 Task: Grant Budget Template.
Action: Mouse moved to (136, 193)
Screenshot: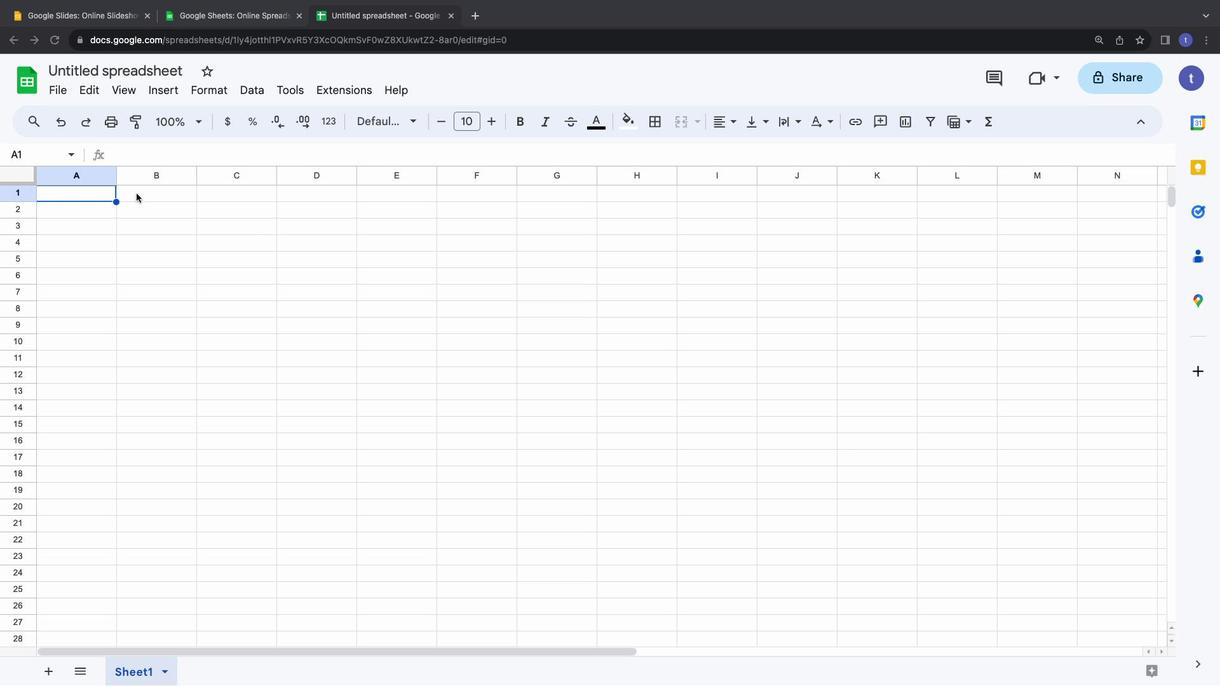 
Action: Mouse pressed left at (136, 193)
Screenshot: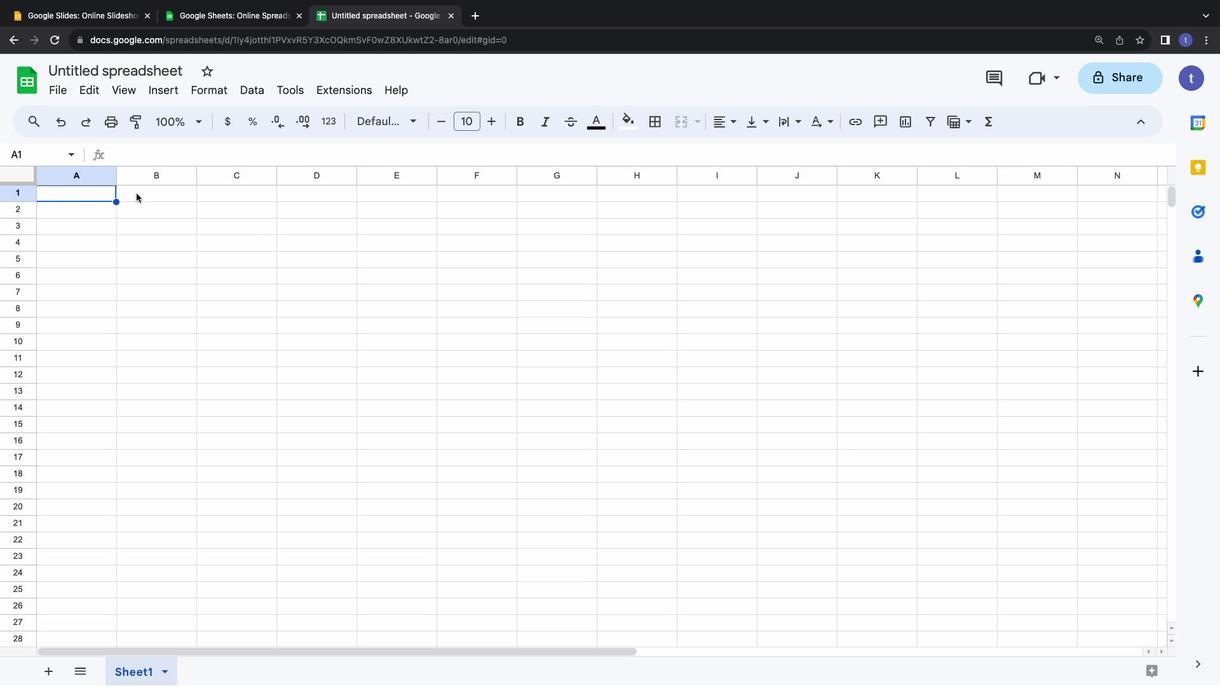 
Action: Mouse pressed left at (136, 193)
Screenshot: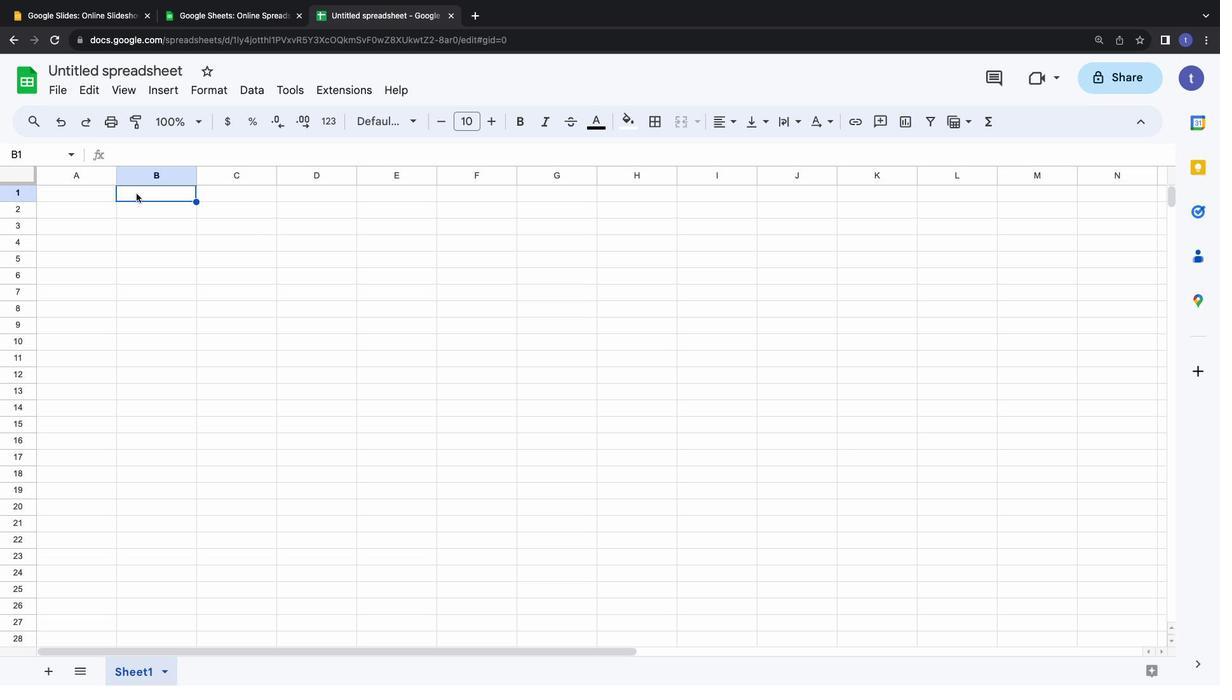 
Action: Mouse moved to (735, 398)
Screenshot: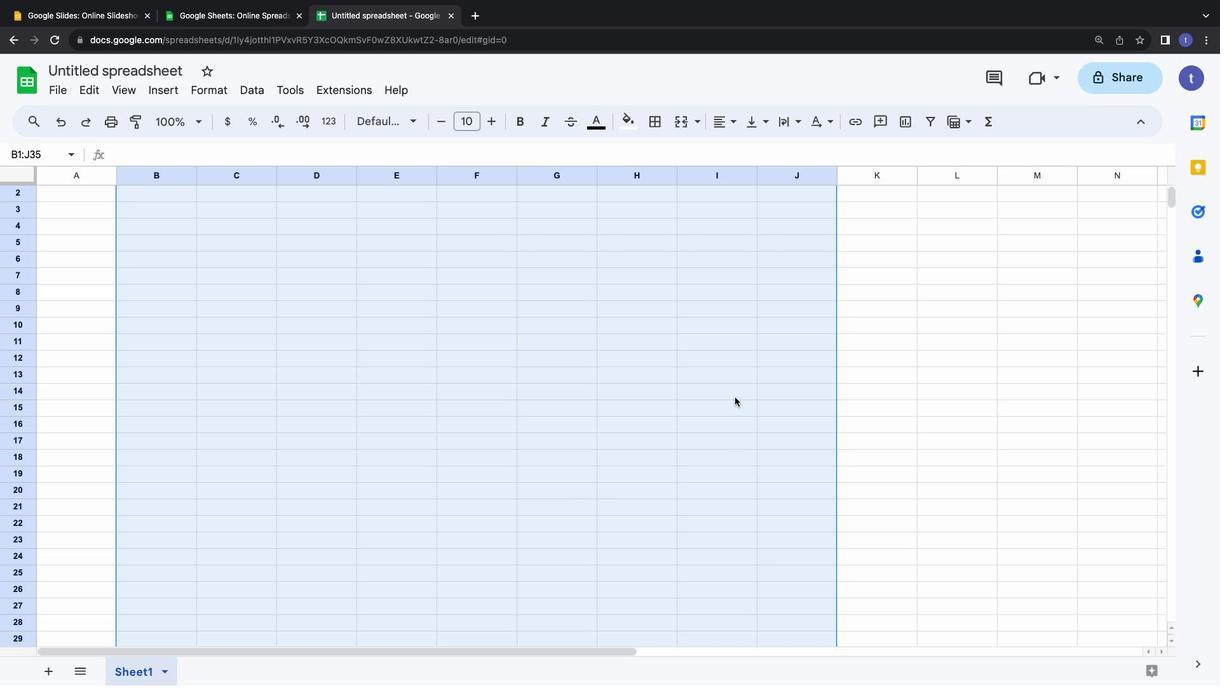 
Action: Mouse scrolled (735, 398) with delta (0, 0)
Screenshot: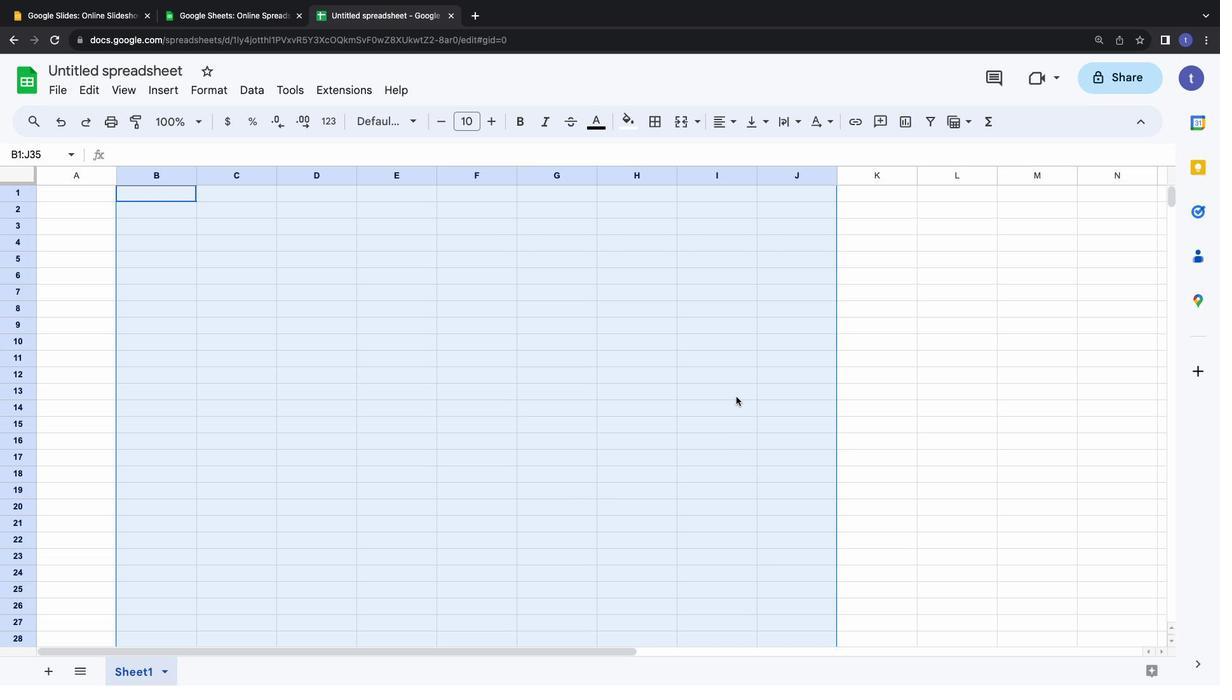 
Action: Mouse scrolled (735, 398) with delta (0, 0)
Screenshot: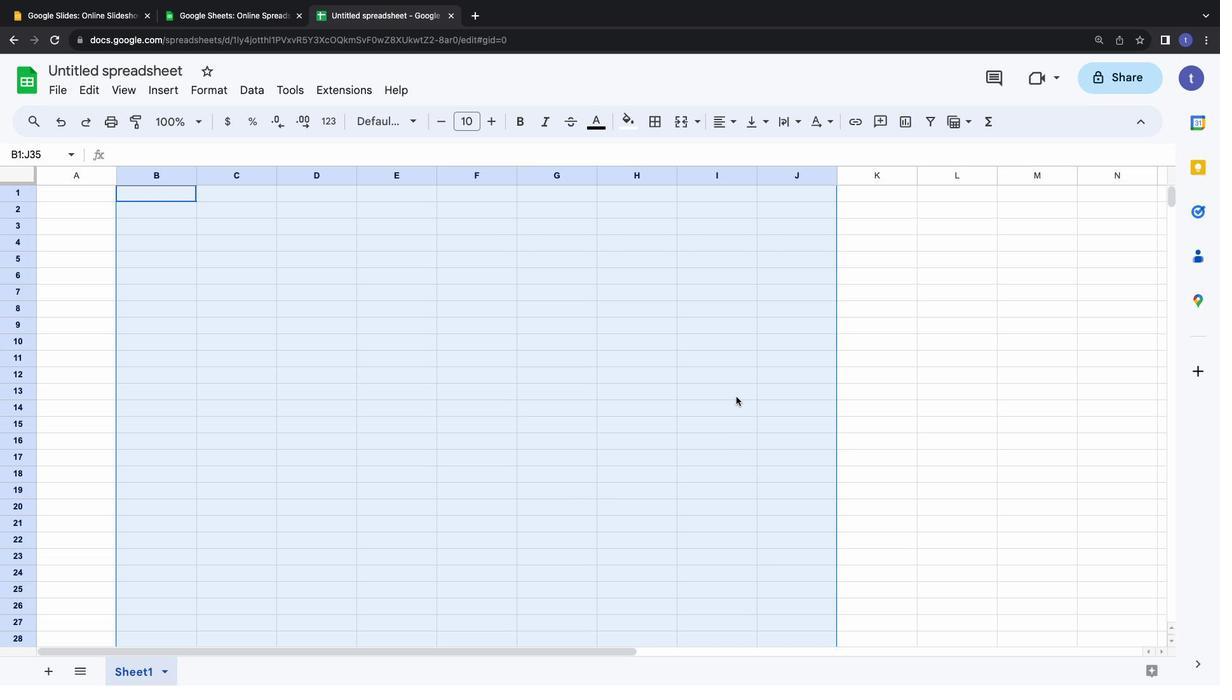 
Action: Mouse scrolled (735, 398) with delta (0, 2)
Screenshot: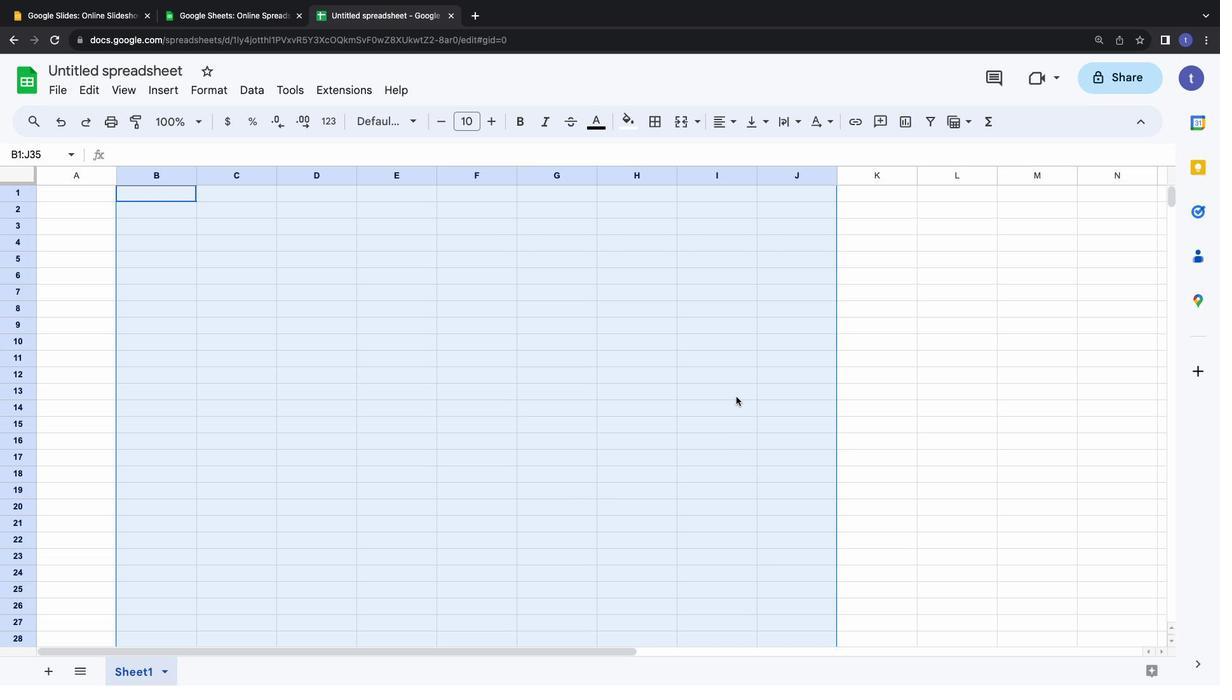 
Action: Mouse scrolled (735, 398) with delta (0, 3)
Screenshot: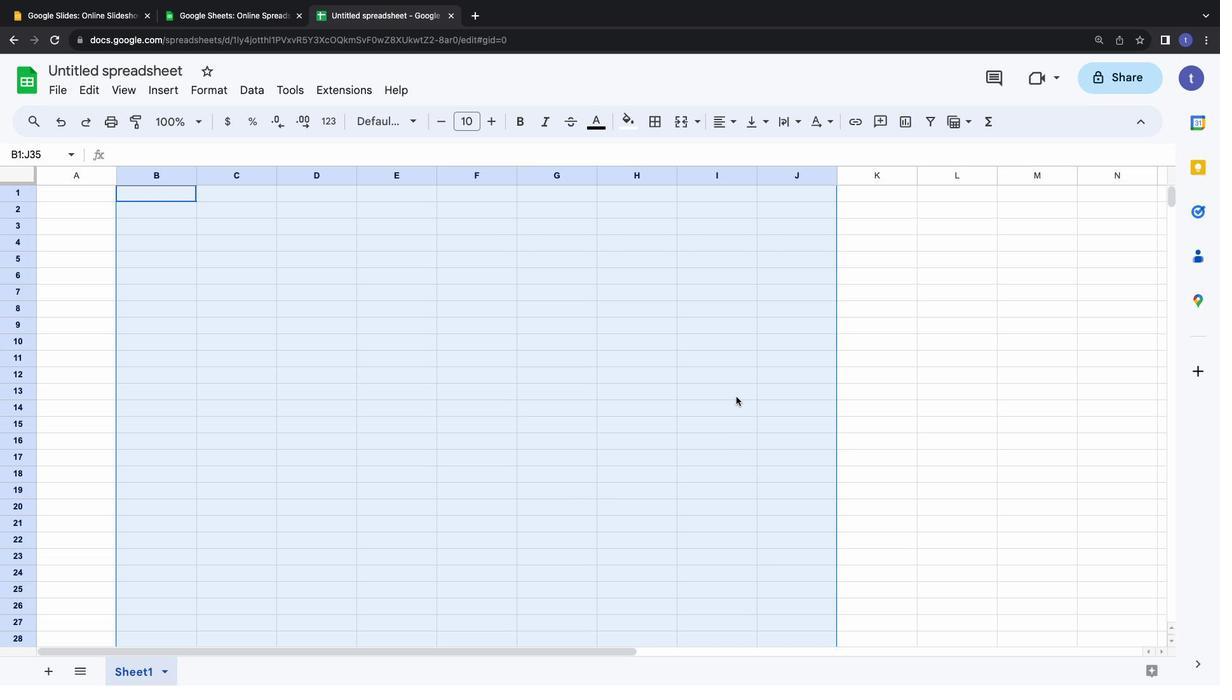 
Action: Mouse scrolled (735, 398) with delta (0, 3)
Screenshot: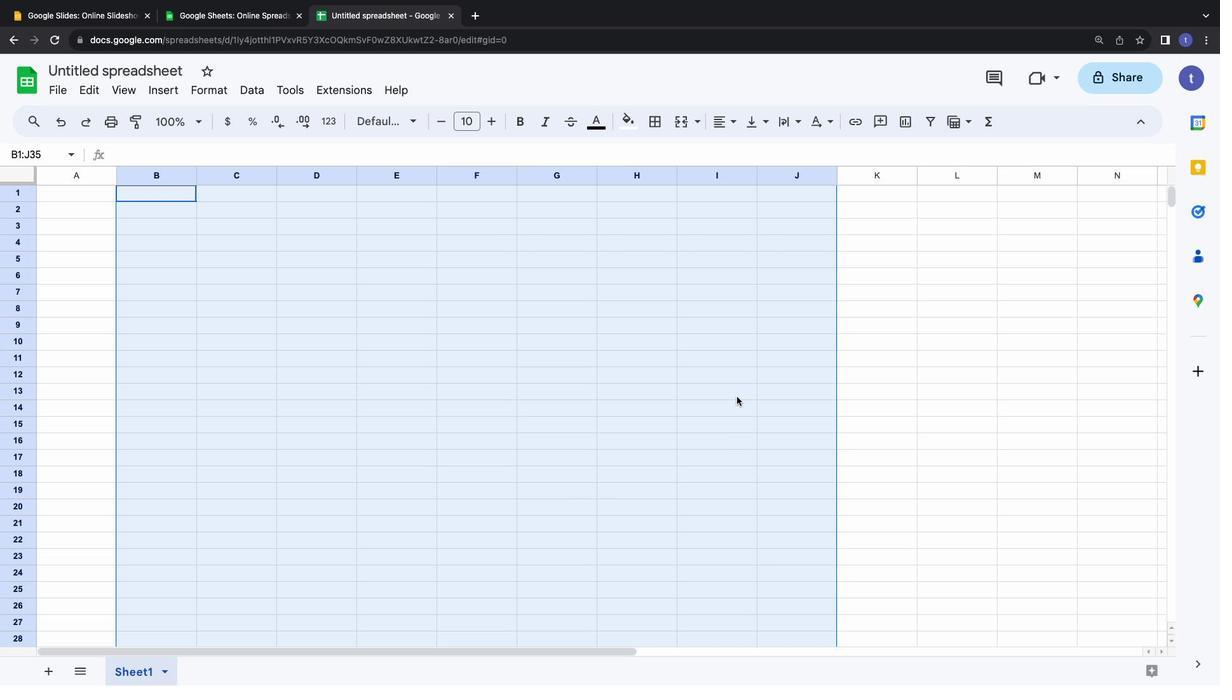 
Action: Mouse scrolled (735, 398) with delta (0, 4)
Screenshot: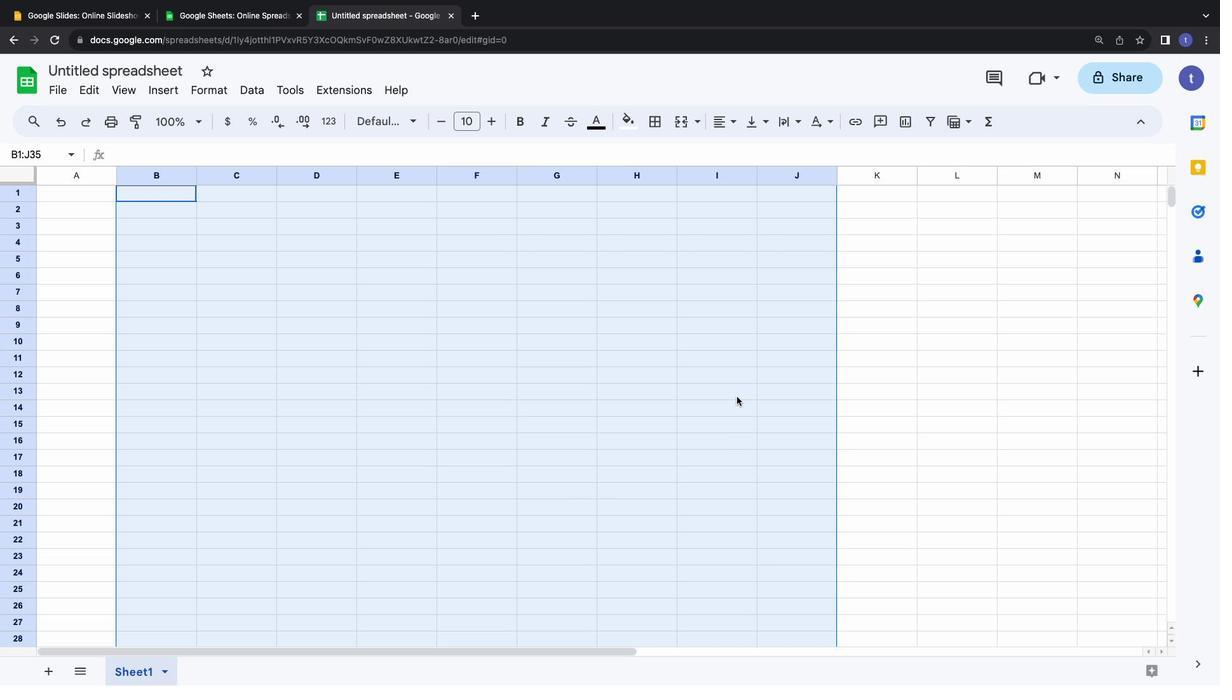 
Action: Mouse moved to (737, 396)
Screenshot: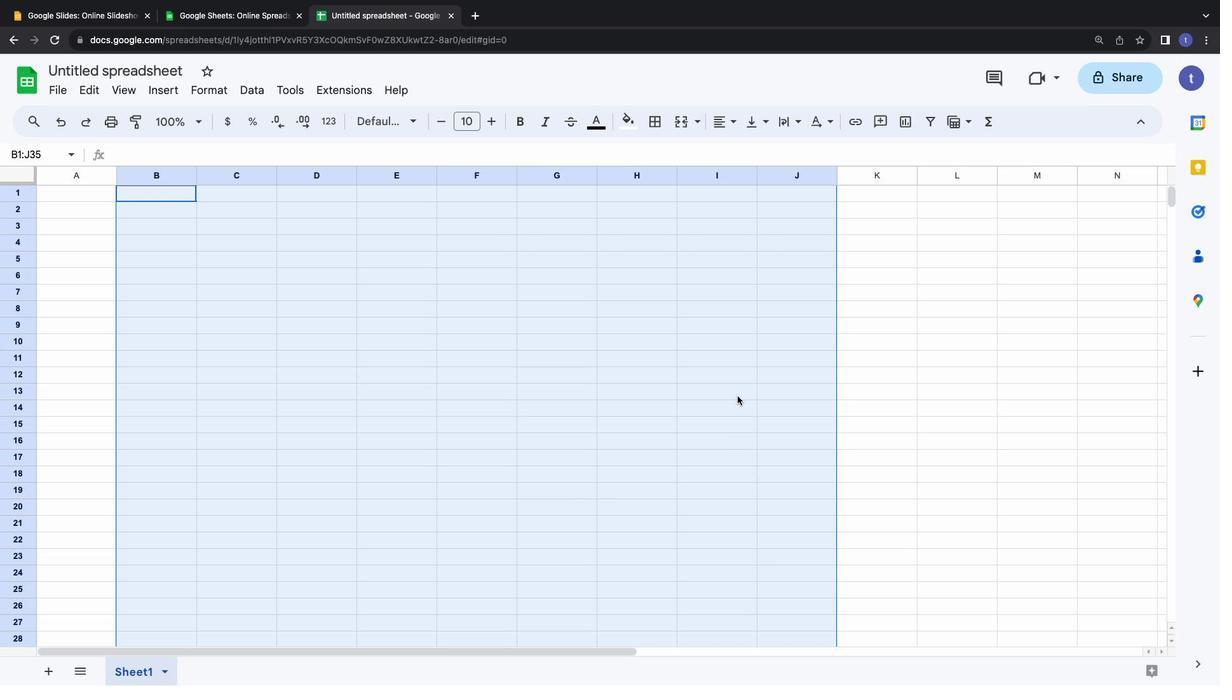 
Action: Mouse scrolled (737, 396) with delta (0, 0)
Screenshot: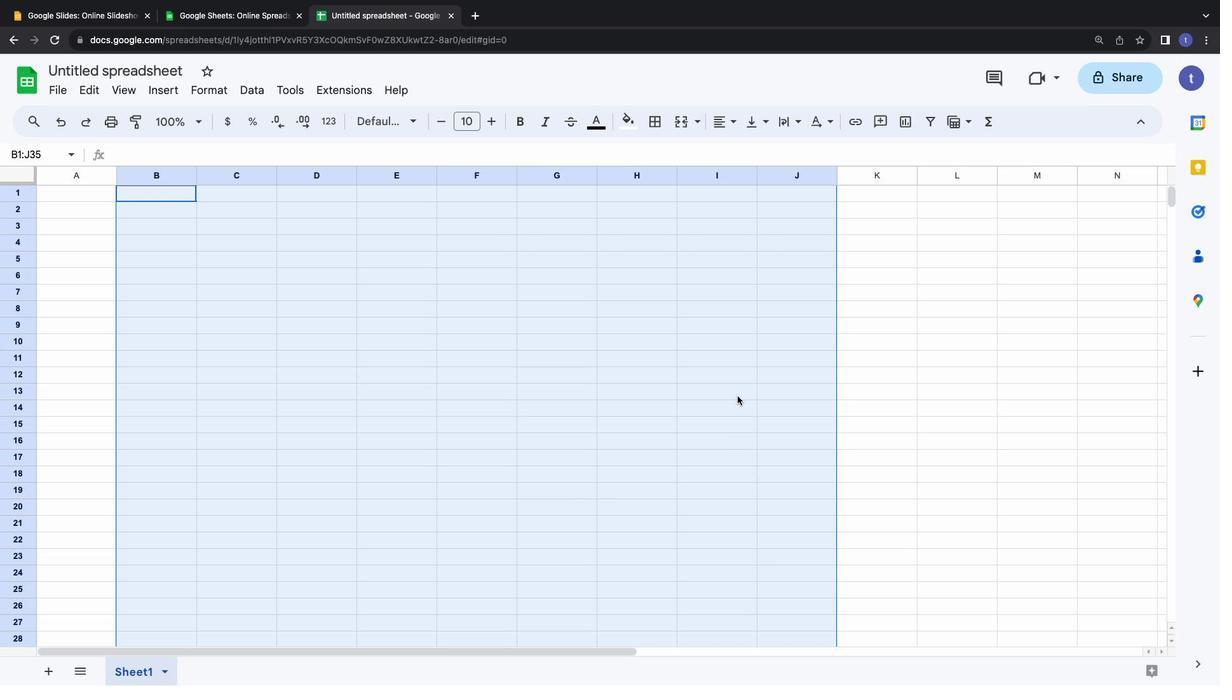 
Action: Mouse scrolled (737, 396) with delta (0, 0)
Screenshot: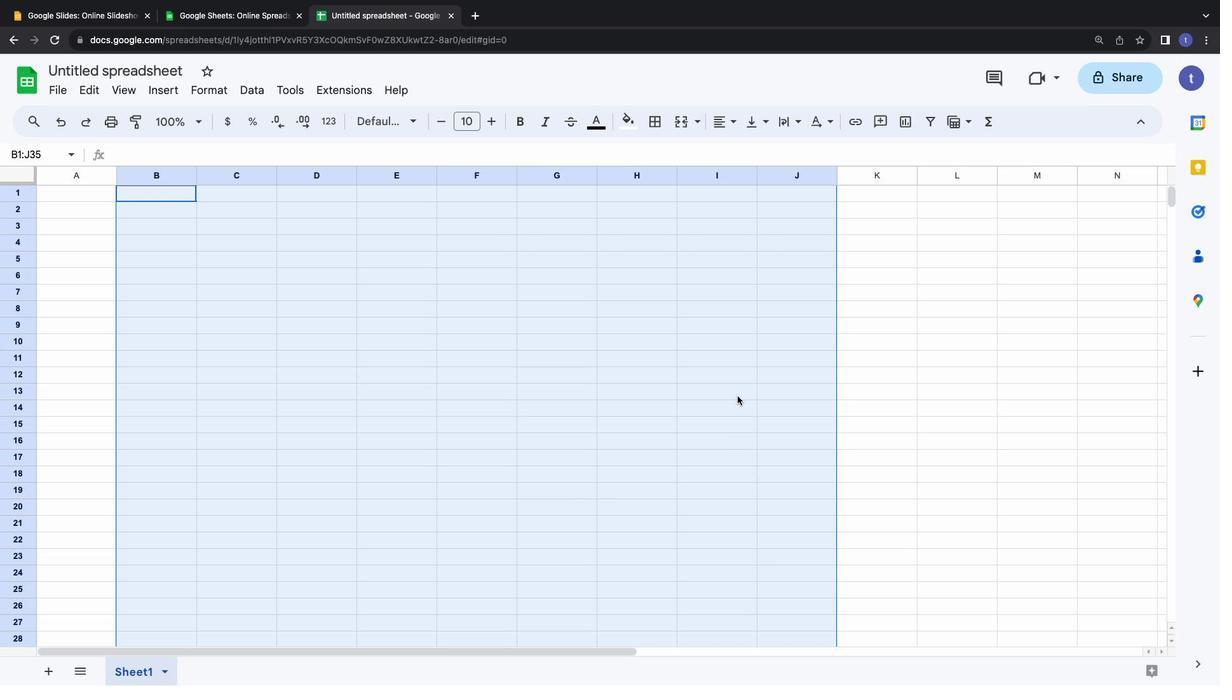 
Action: Mouse scrolled (737, 396) with delta (0, 2)
Screenshot: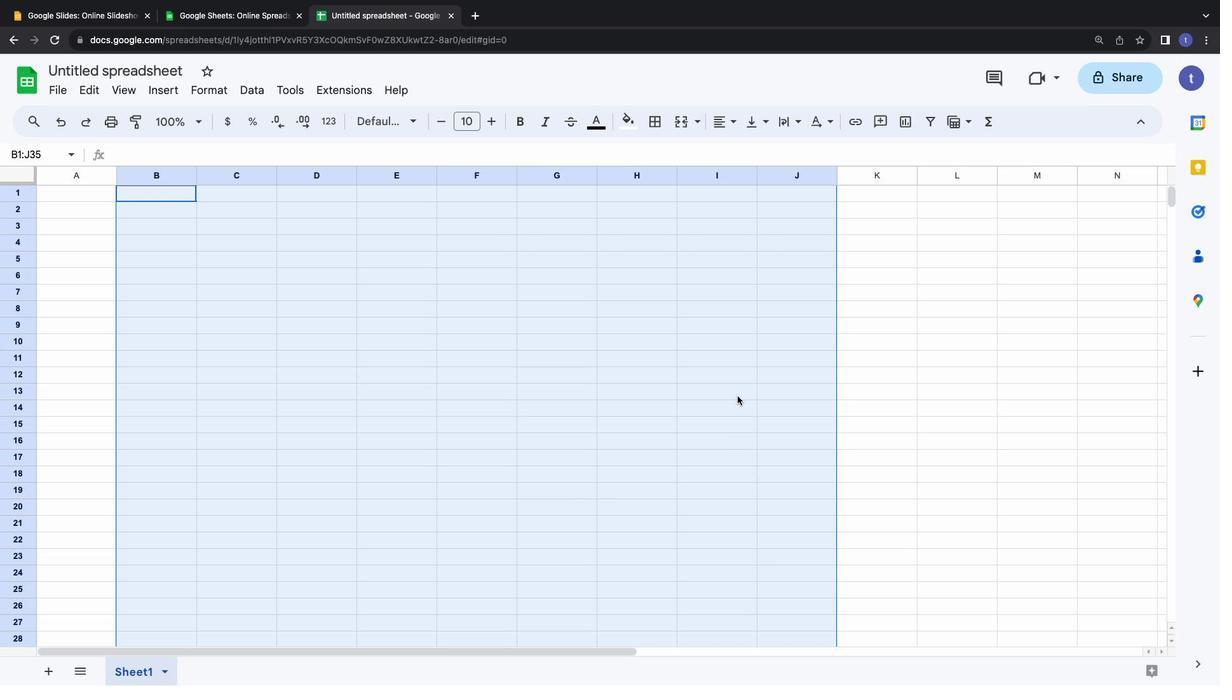 
Action: Mouse scrolled (737, 396) with delta (0, 3)
Screenshot: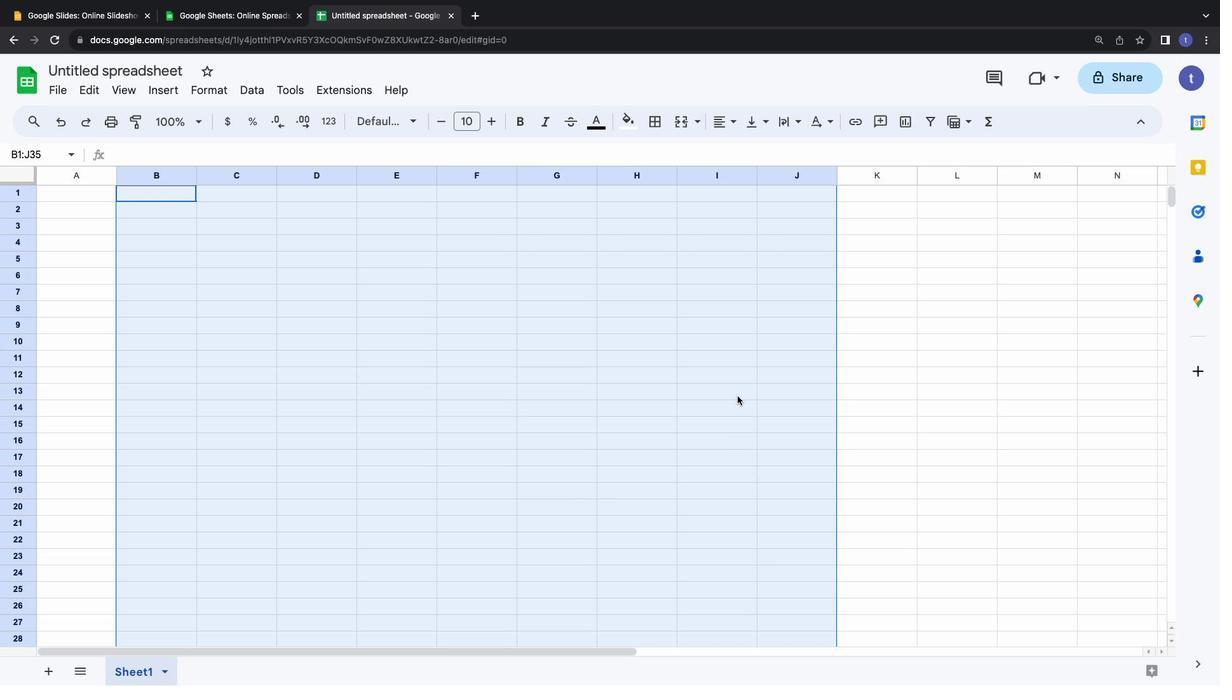 
Action: Mouse scrolled (737, 396) with delta (0, 3)
Screenshot: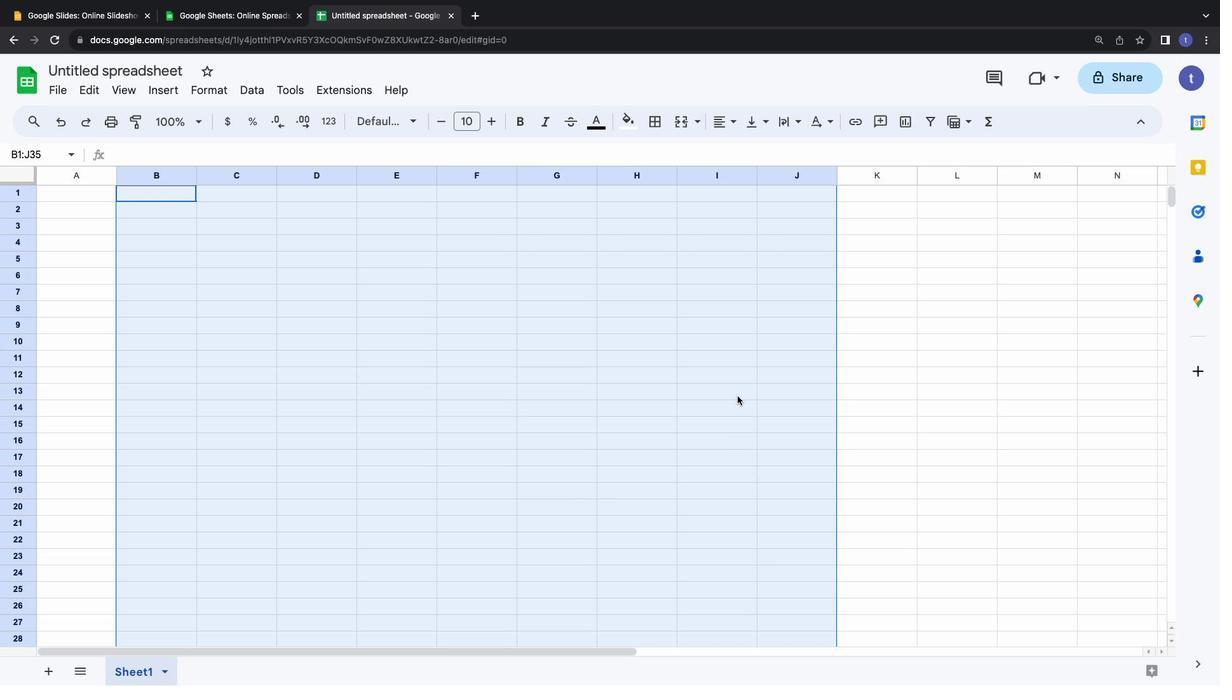
Action: Mouse scrolled (737, 396) with delta (0, 4)
Screenshot: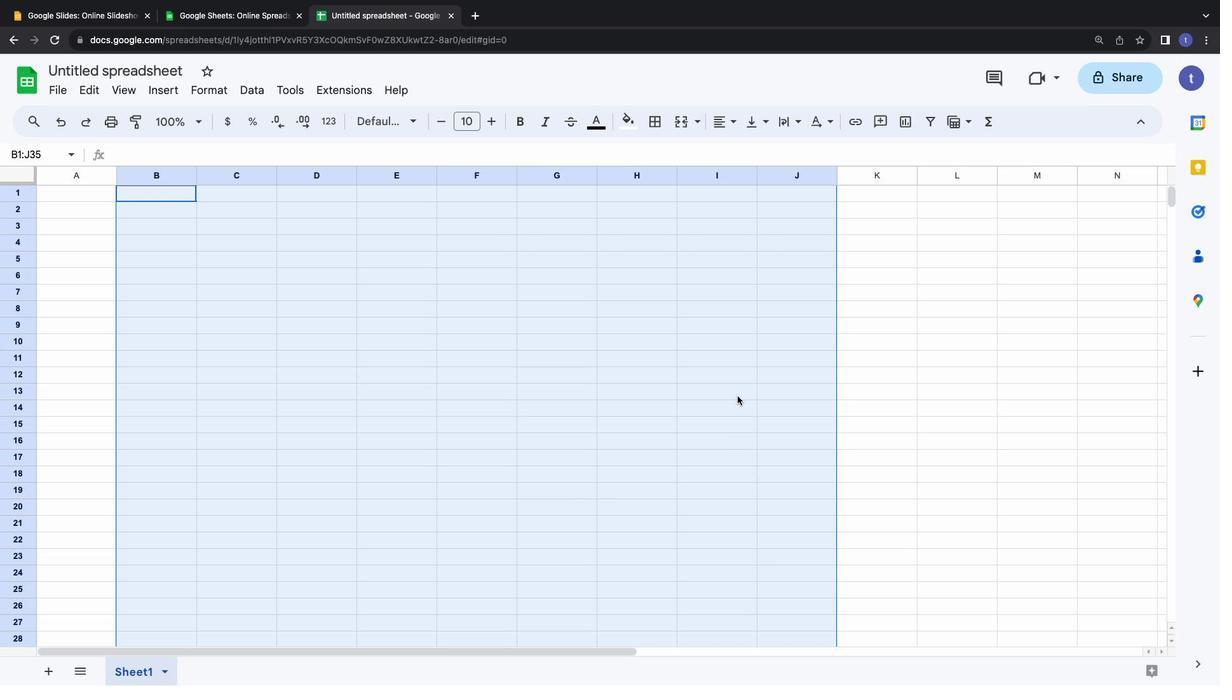 
Action: Mouse scrolled (737, 396) with delta (0, 0)
Screenshot: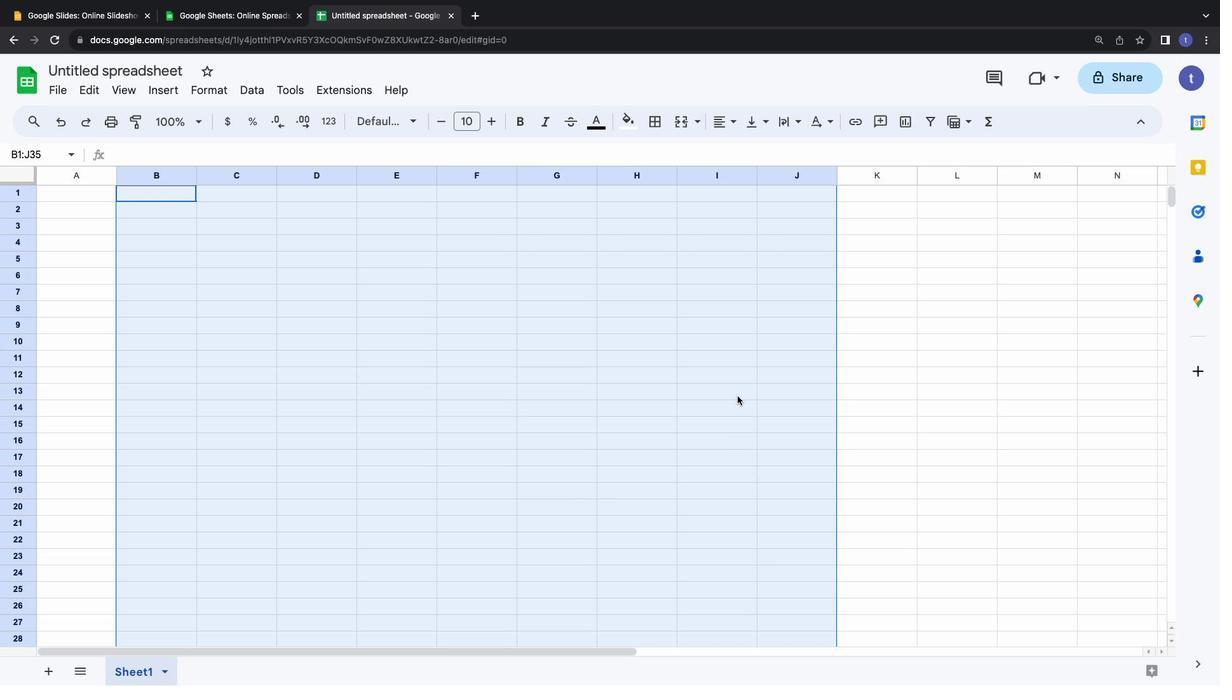 
Action: Mouse scrolled (737, 396) with delta (0, 0)
Screenshot: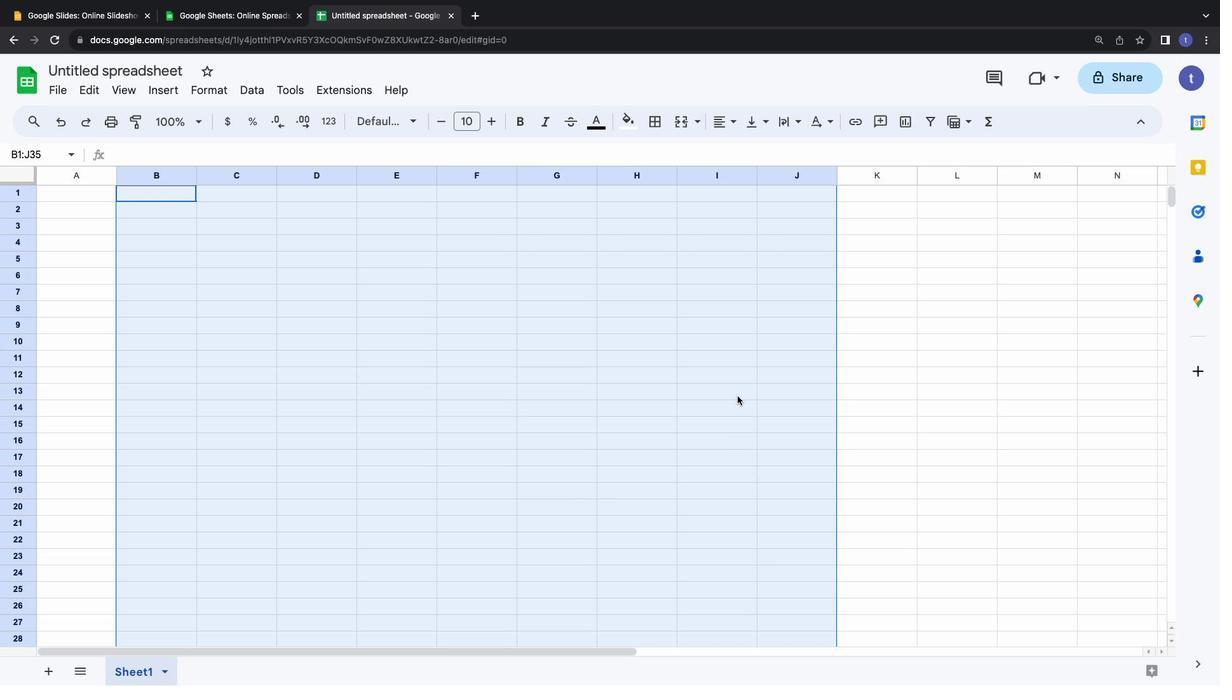 
Action: Mouse moved to (660, 123)
Screenshot: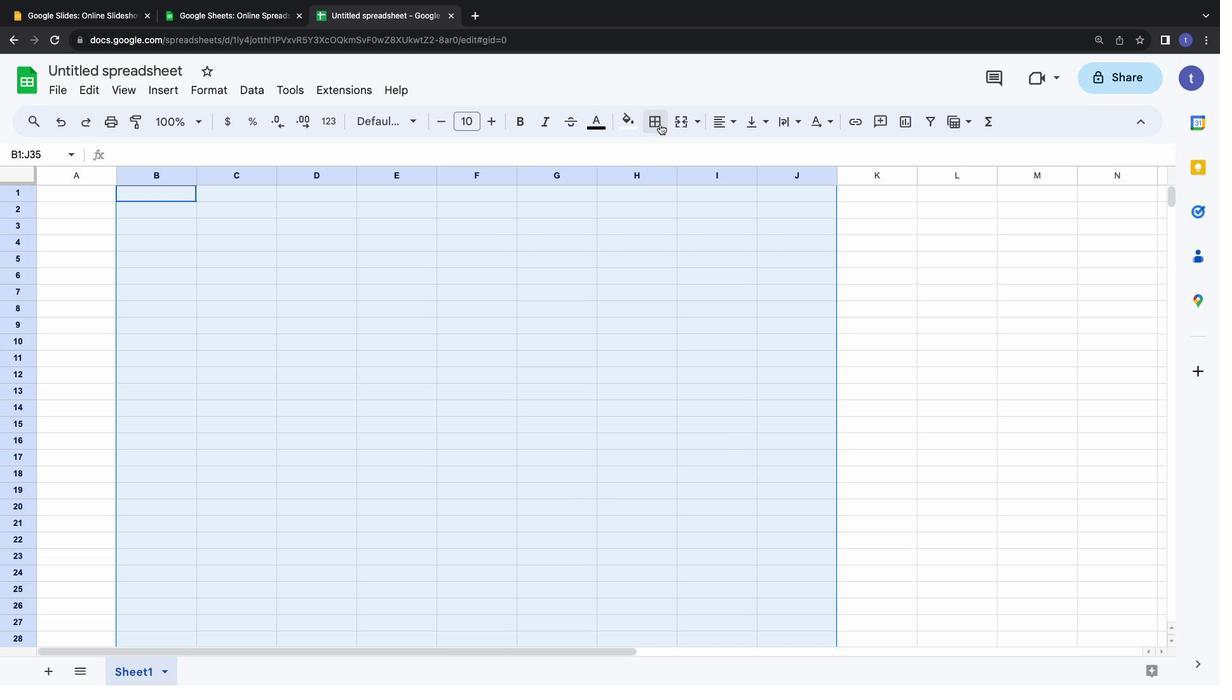 
Action: Mouse pressed left at (660, 123)
Screenshot: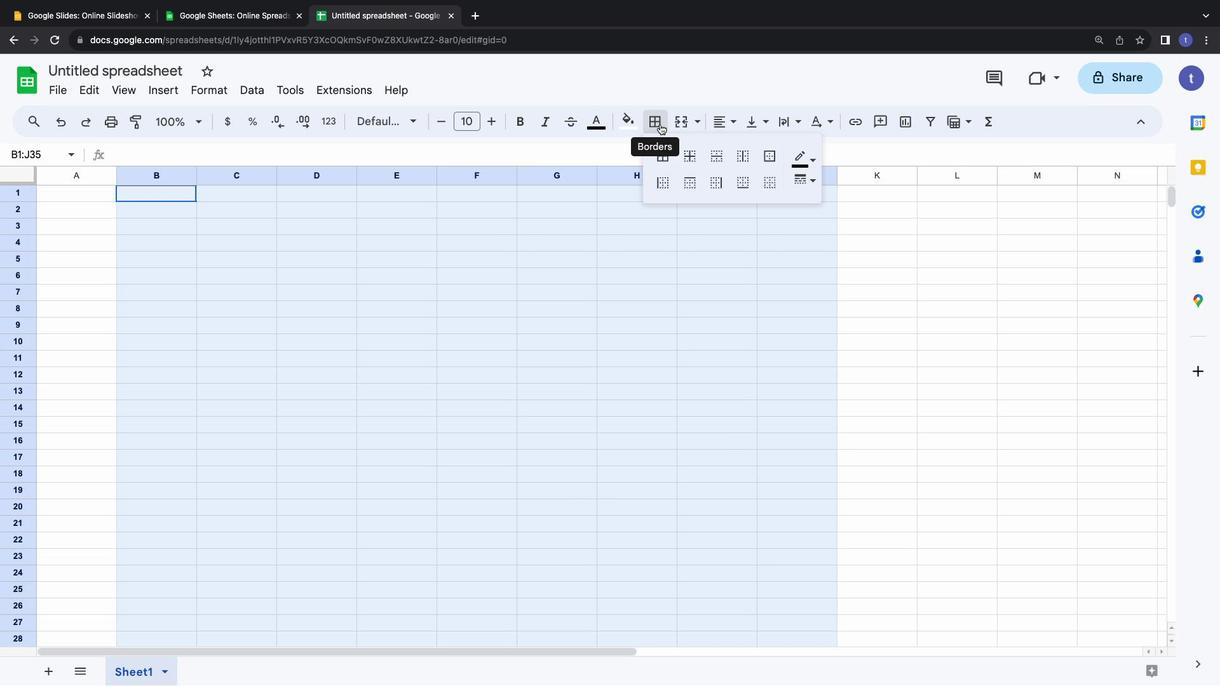 
Action: Mouse moved to (667, 157)
Screenshot: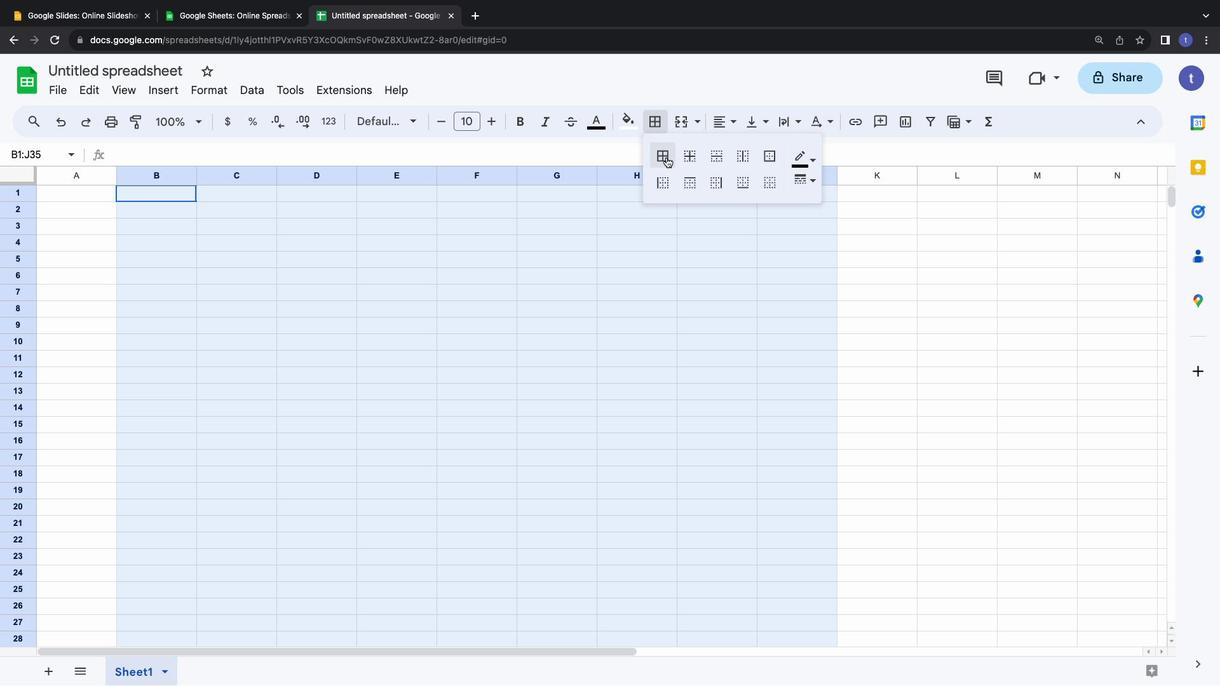 
Action: Mouse pressed left at (667, 157)
Screenshot: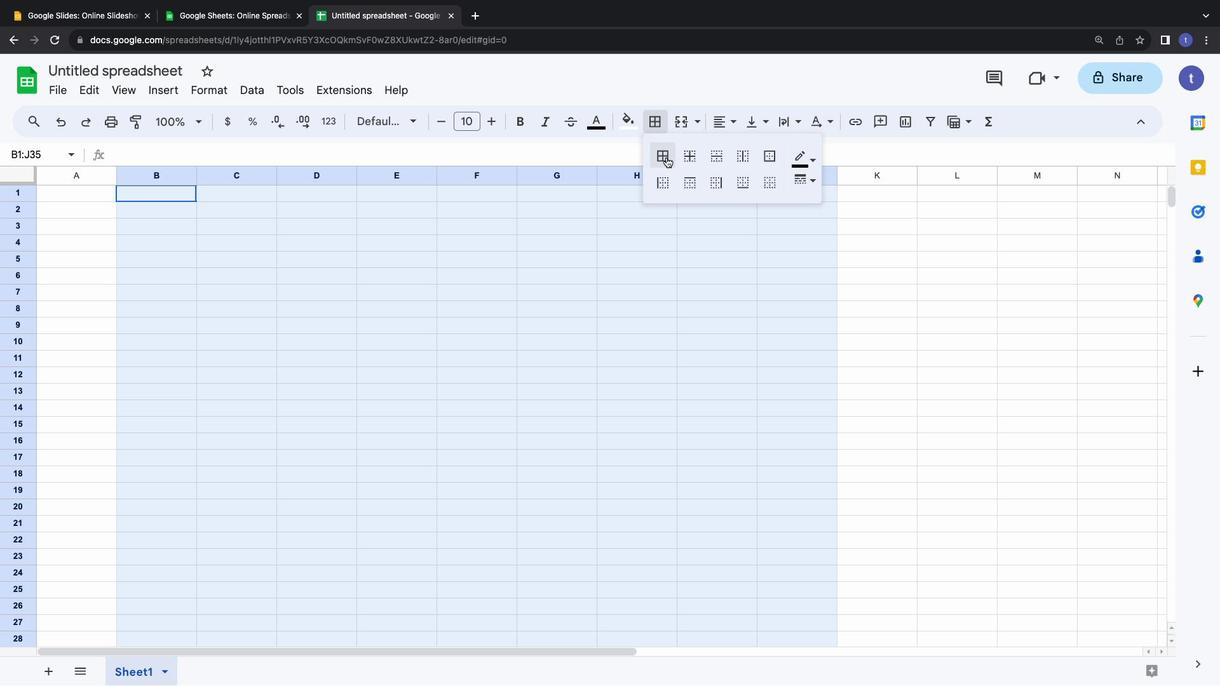 
Action: Mouse moved to (809, 157)
Screenshot: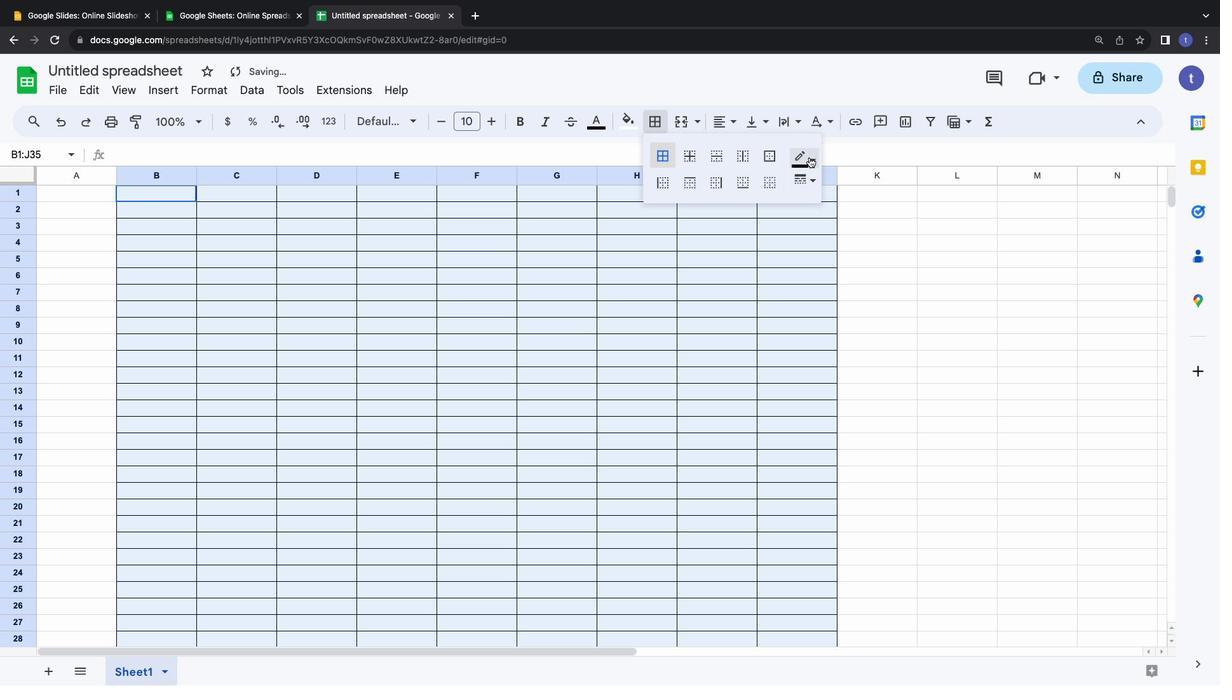 
Action: Mouse pressed left at (809, 157)
Screenshot: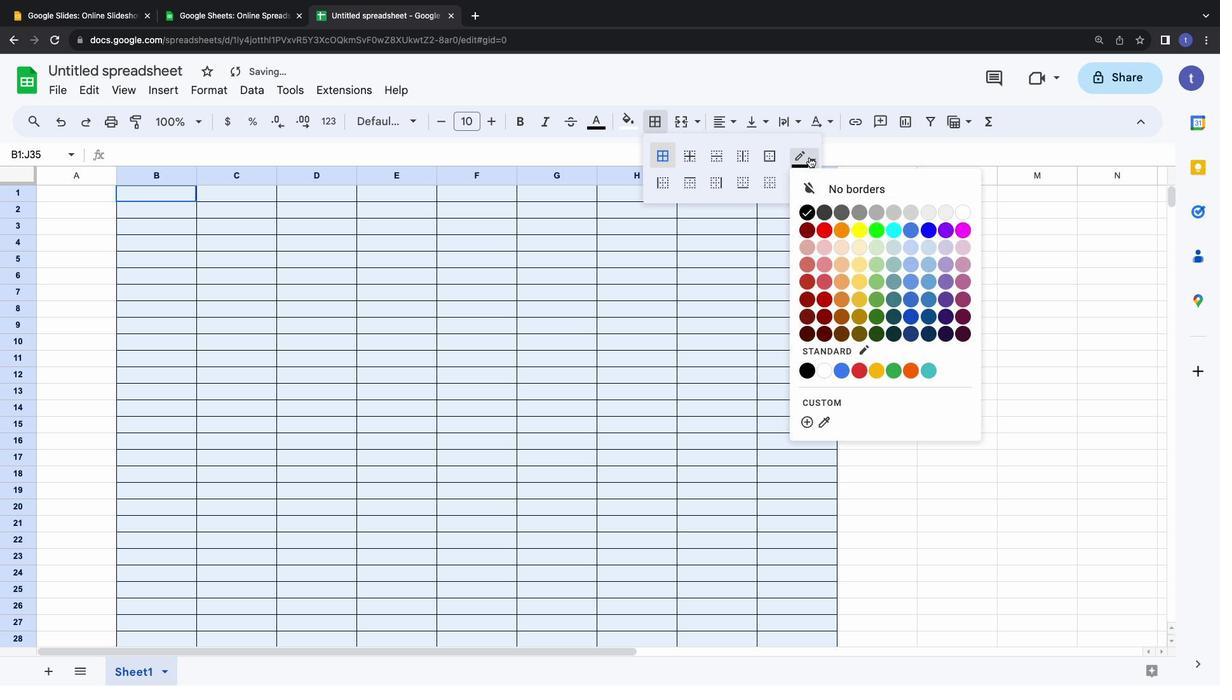 
Action: Mouse moved to (965, 211)
Screenshot: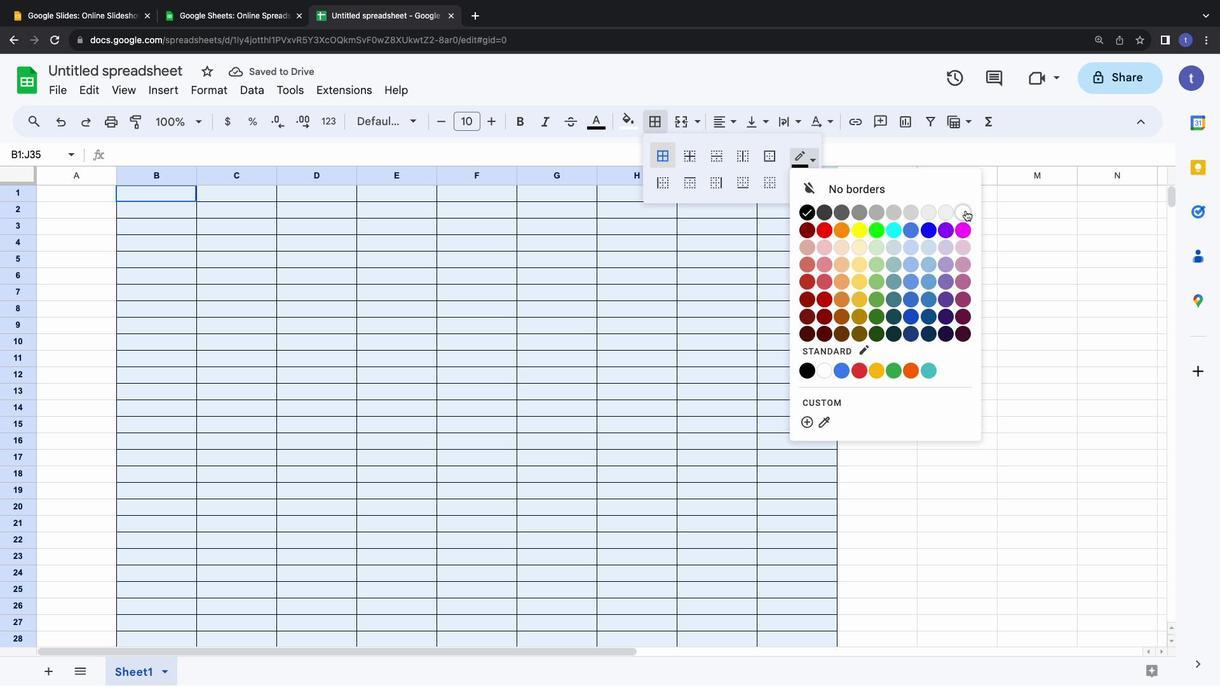 
Action: Mouse pressed left at (965, 211)
Screenshot: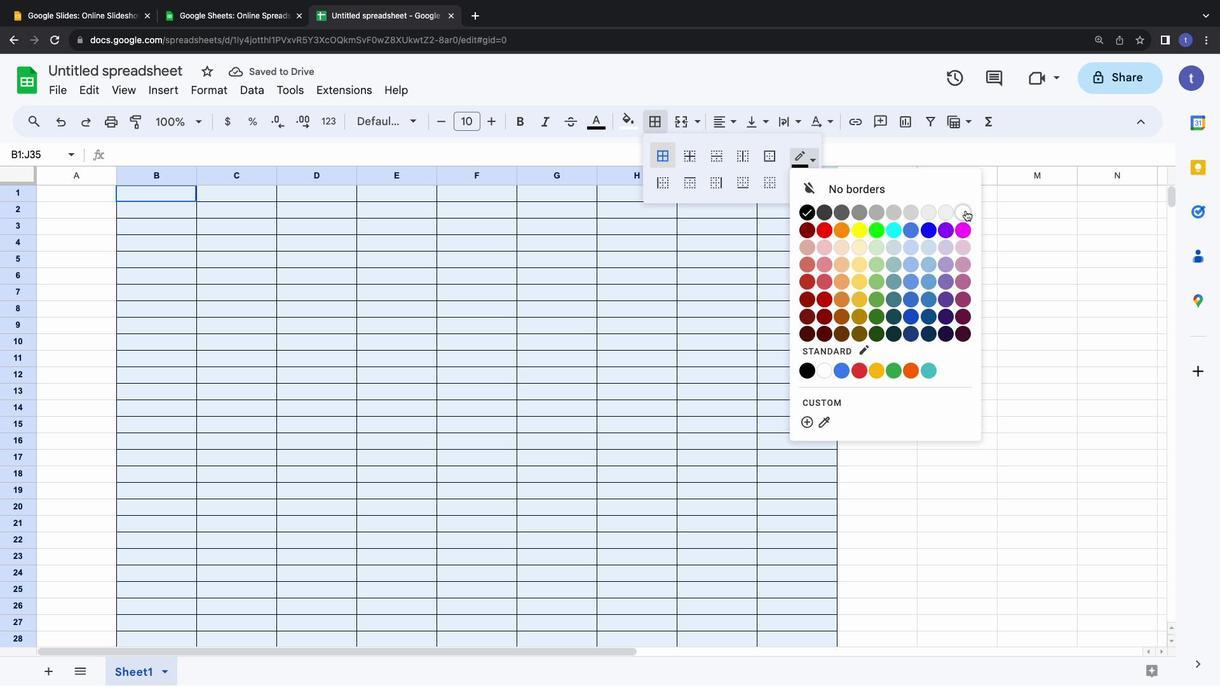 
Action: Mouse moved to (209, 181)
Screenshot: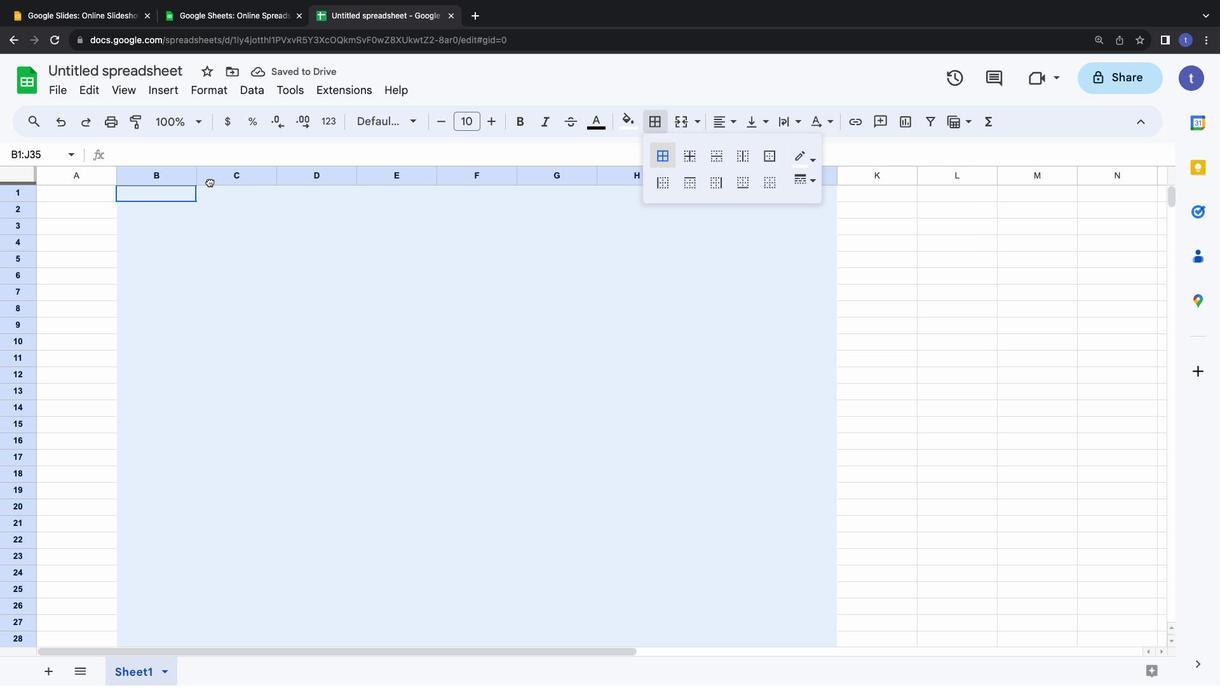 
Action: Mouse pressed left at (209, 181)
Screenshot: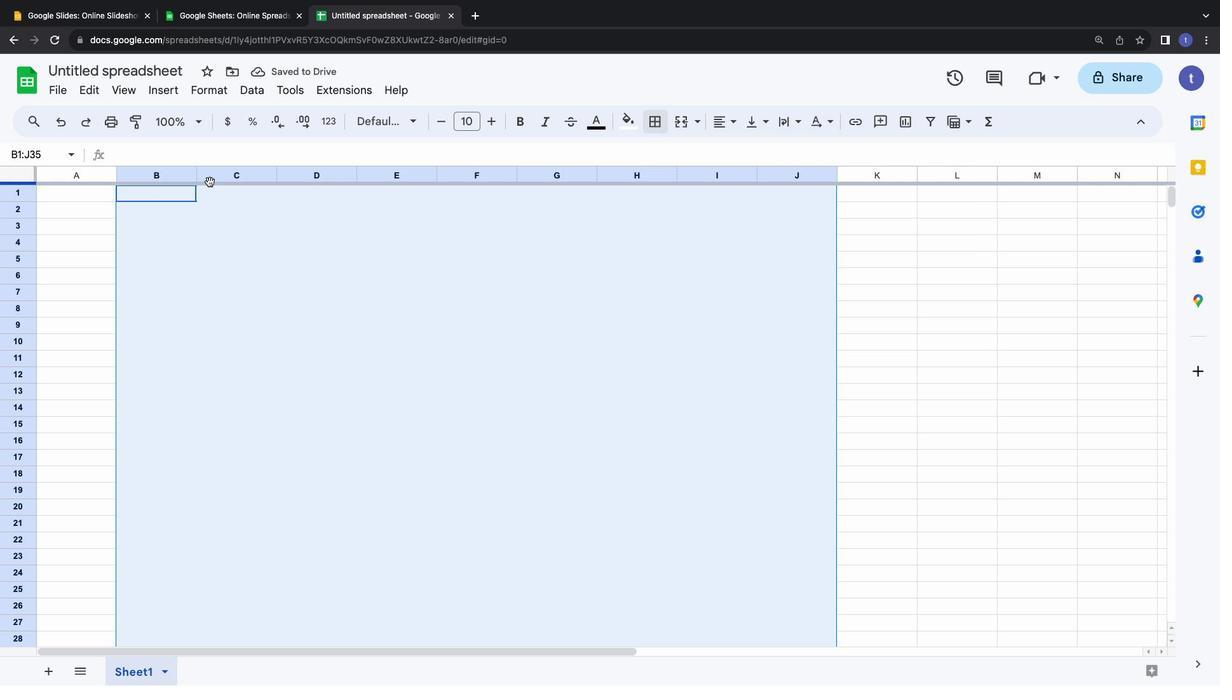 
Action: Mouse moved to (214, 179)
Screenshot: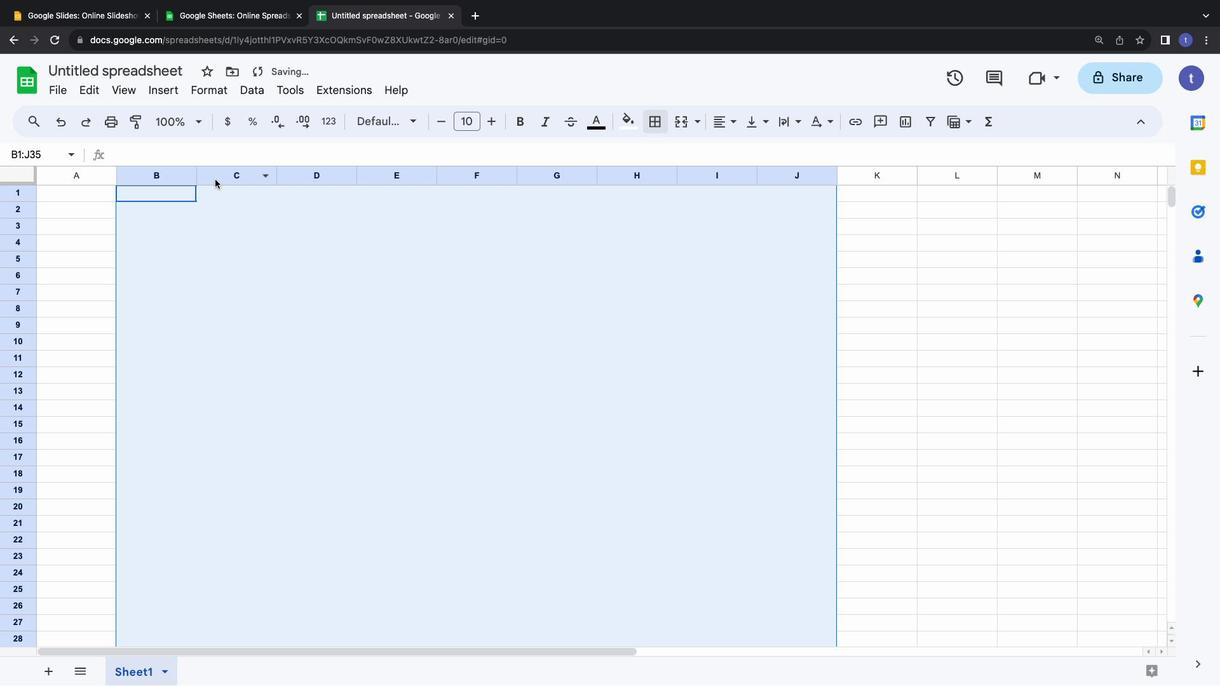 
Action: Mouse pressed left at (214, 179)
Screenshot: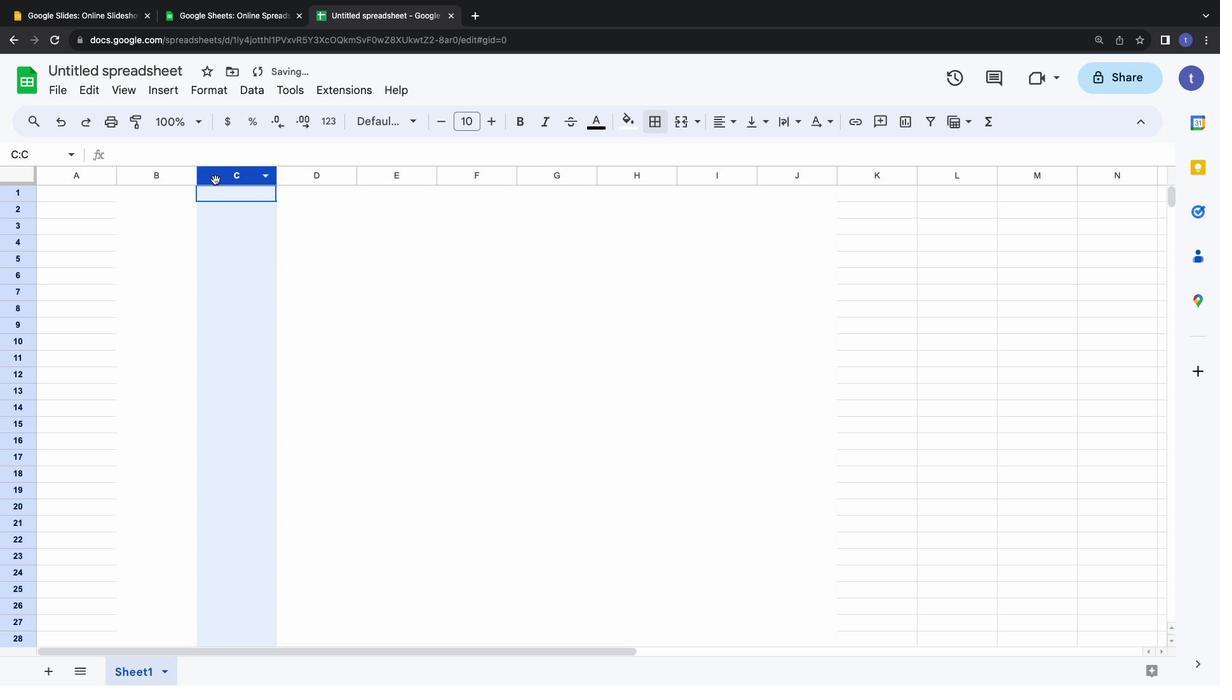 
Action: Mouse moved to (276, 175)
Screenshot: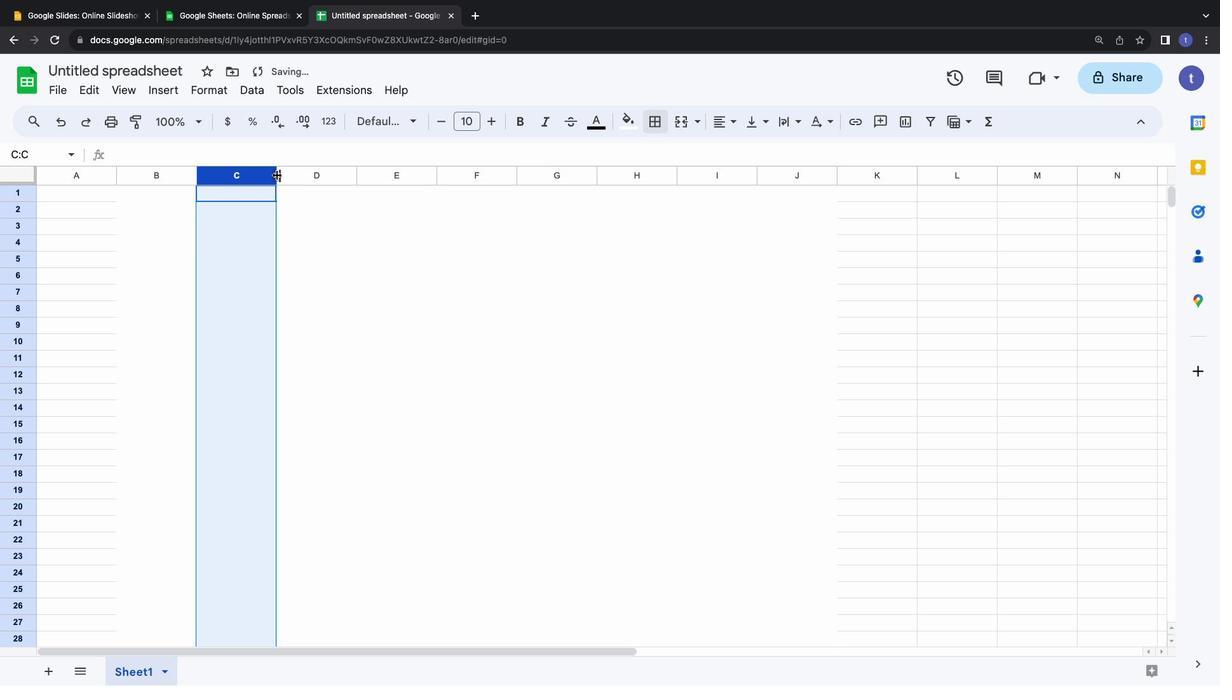
Action: Mouse pressed left at (276, 175)
Screenshot: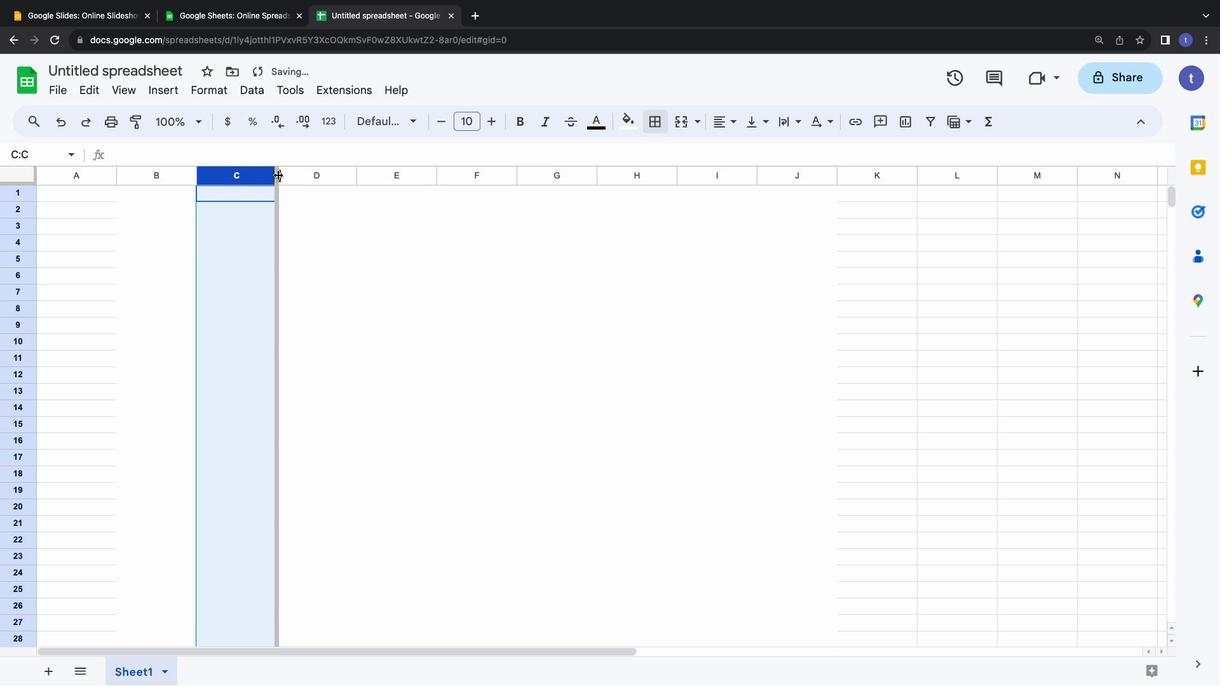 
Action: Mouse moved to (335, 181)
Screenshot: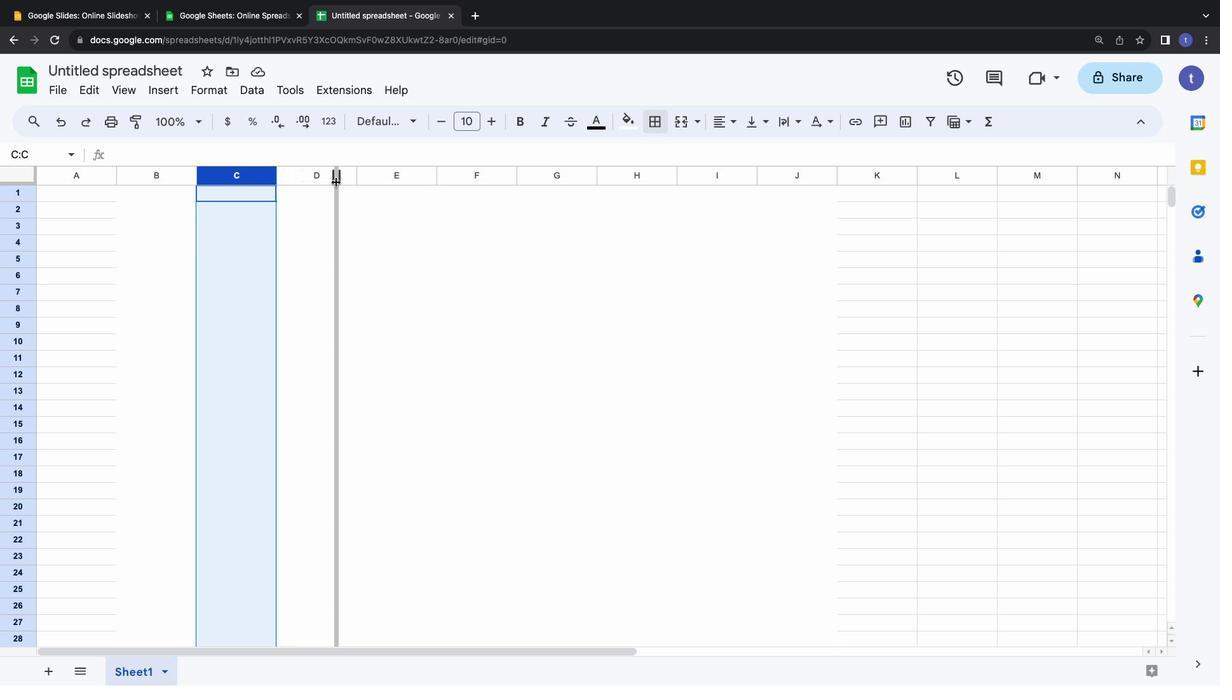 
Action: Mouse pressed left at (335, 181)
Screenshot: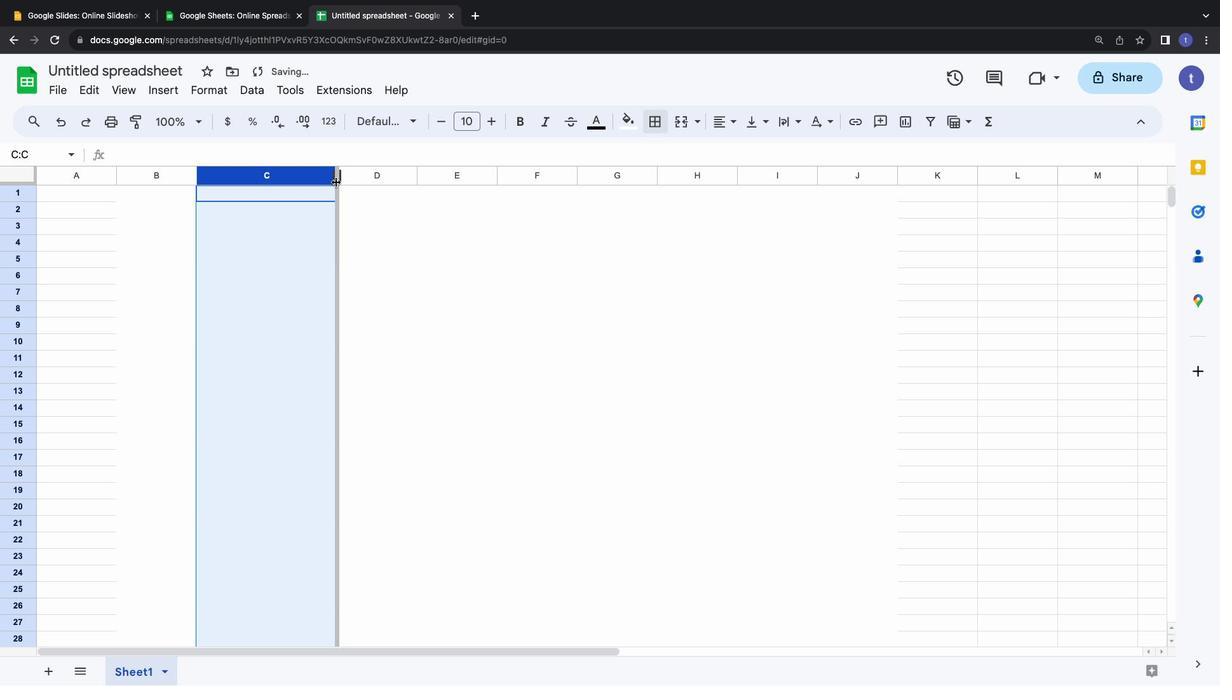 
Action: Mouse moved to (440, 173)
Screenshot: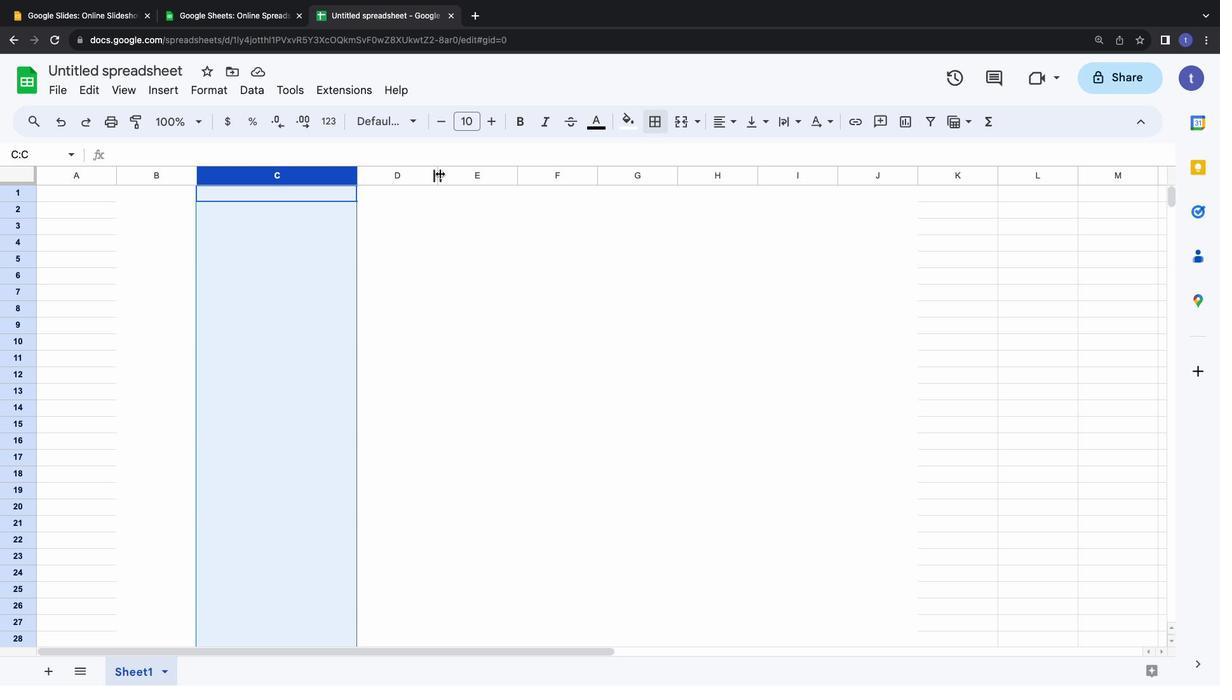 
Action: Mouse pressed left at (440, 173)
Screenshot: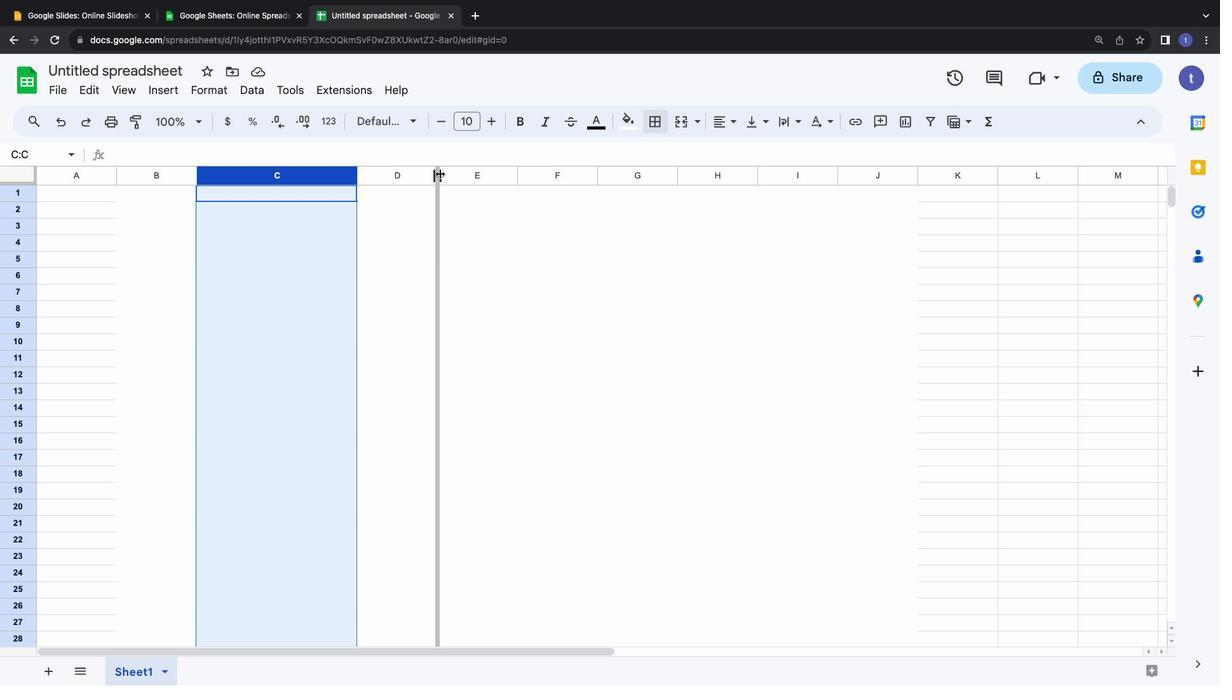 
Action: Mouse moved to (592, 172)
Screenshot: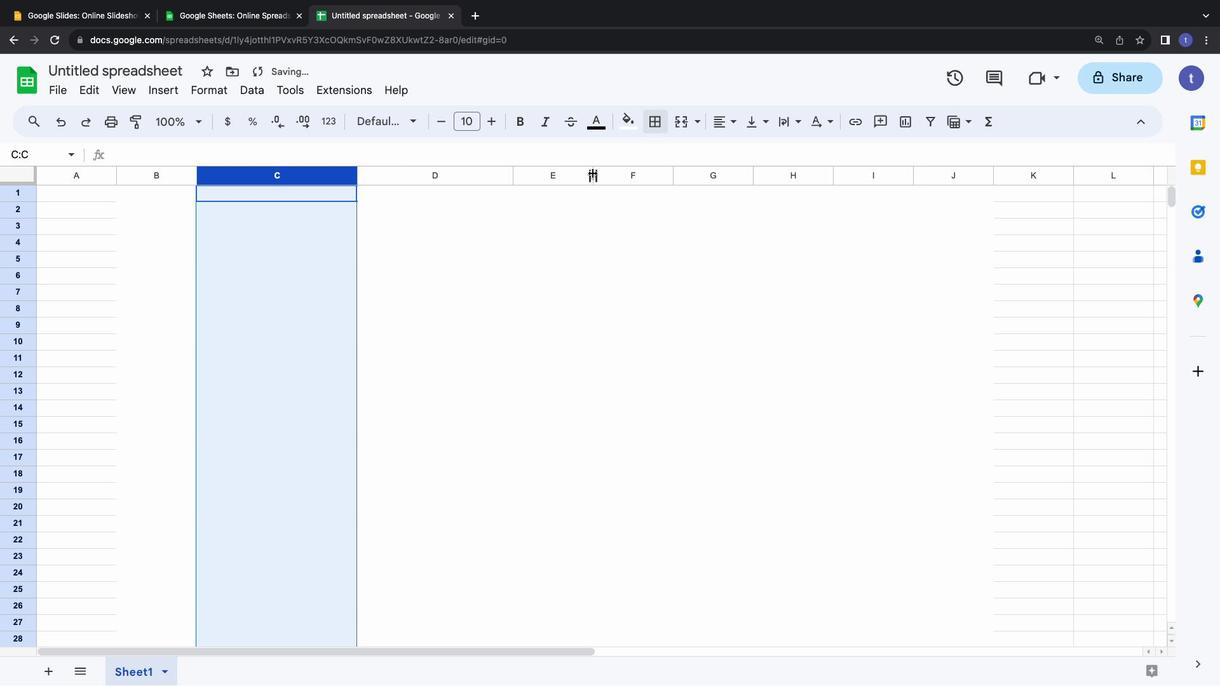 
Action: Mouse pressed left at (592, 172)
Screenshot: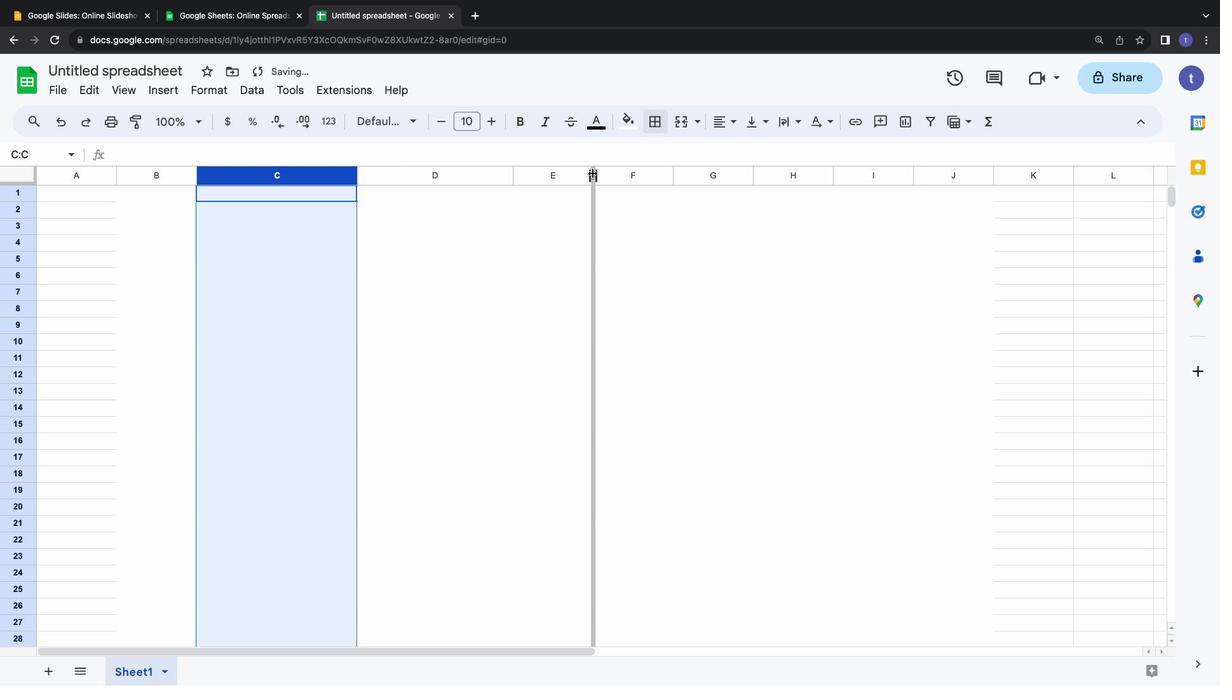
Action: Mouse moved to (679, 173)
Screenshot: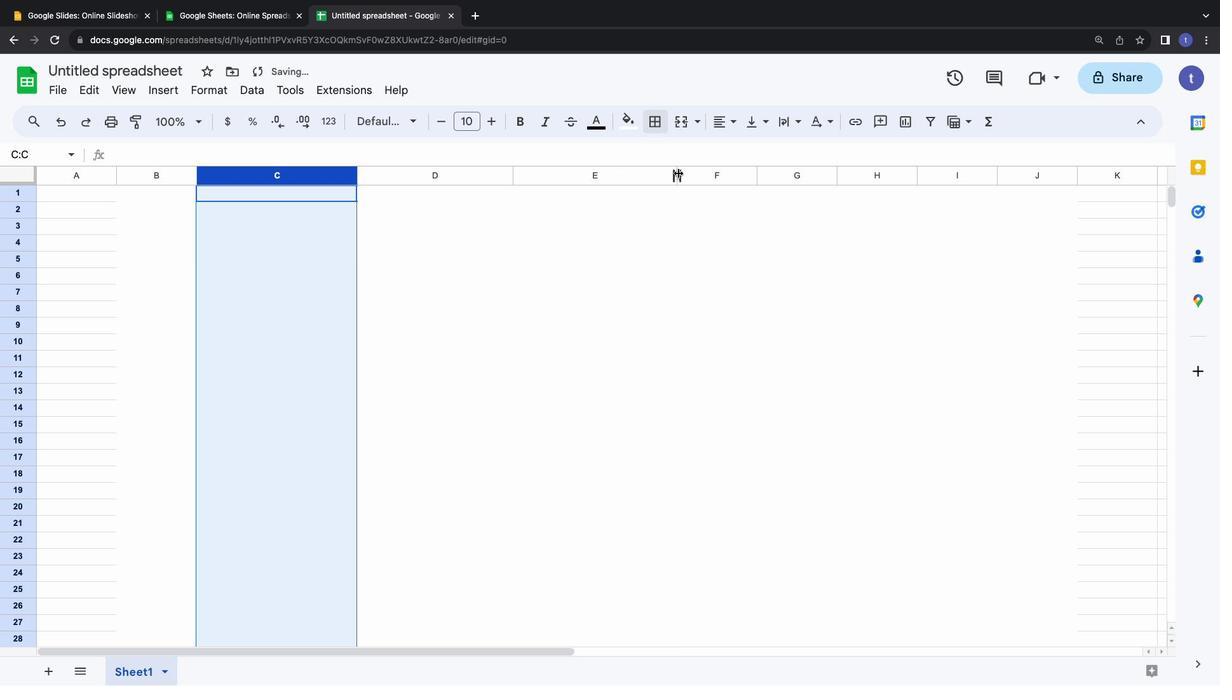 
Action: Mouse pressed left at (679, 173)
Screenshot: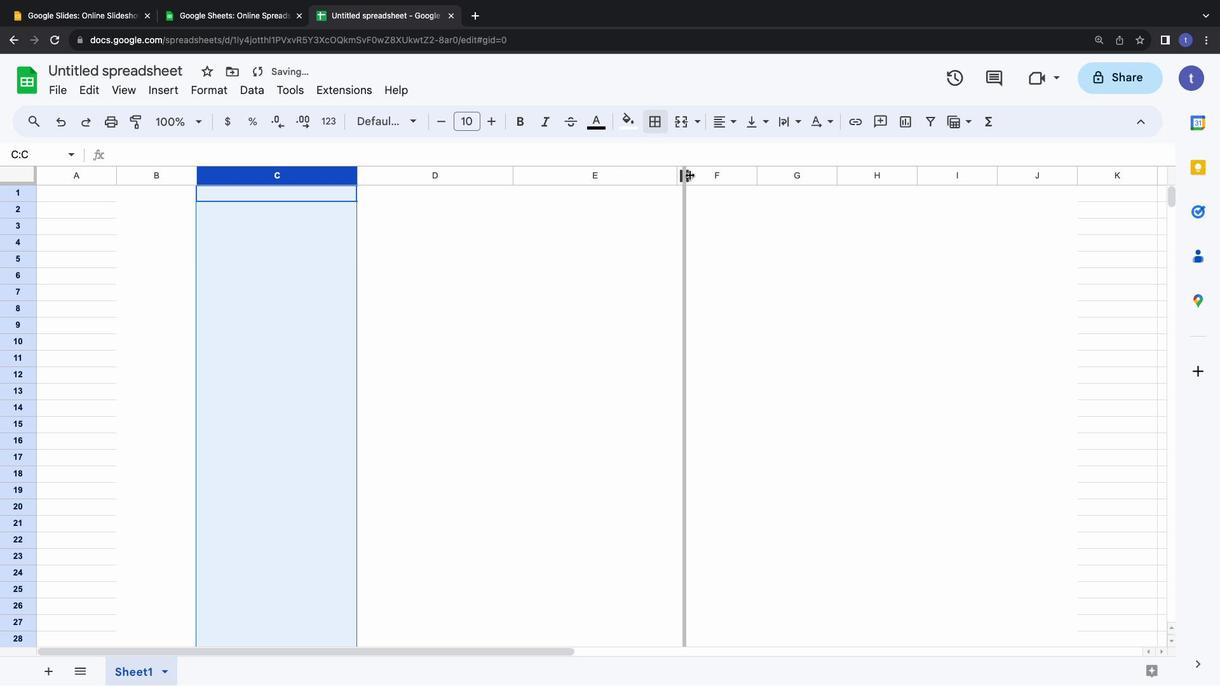 
Action: Mouse moved to (811, 183)
Screenshot: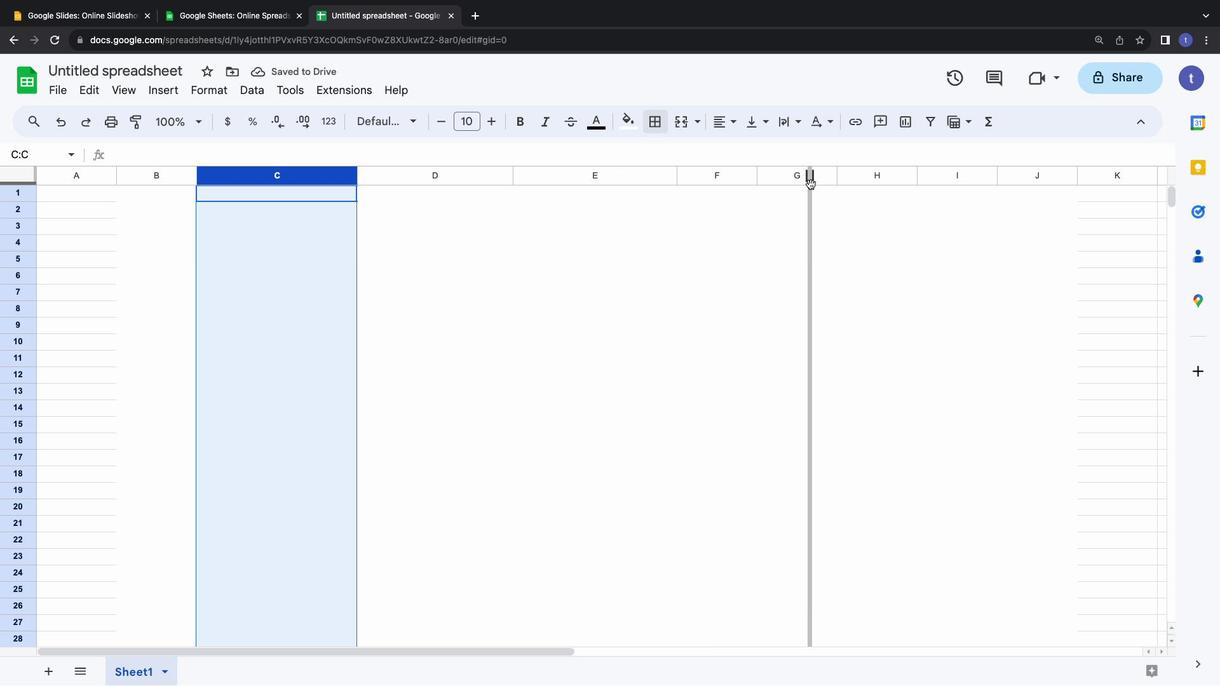 
Action: Mouse pressed left at (811, 183)
Screenshot: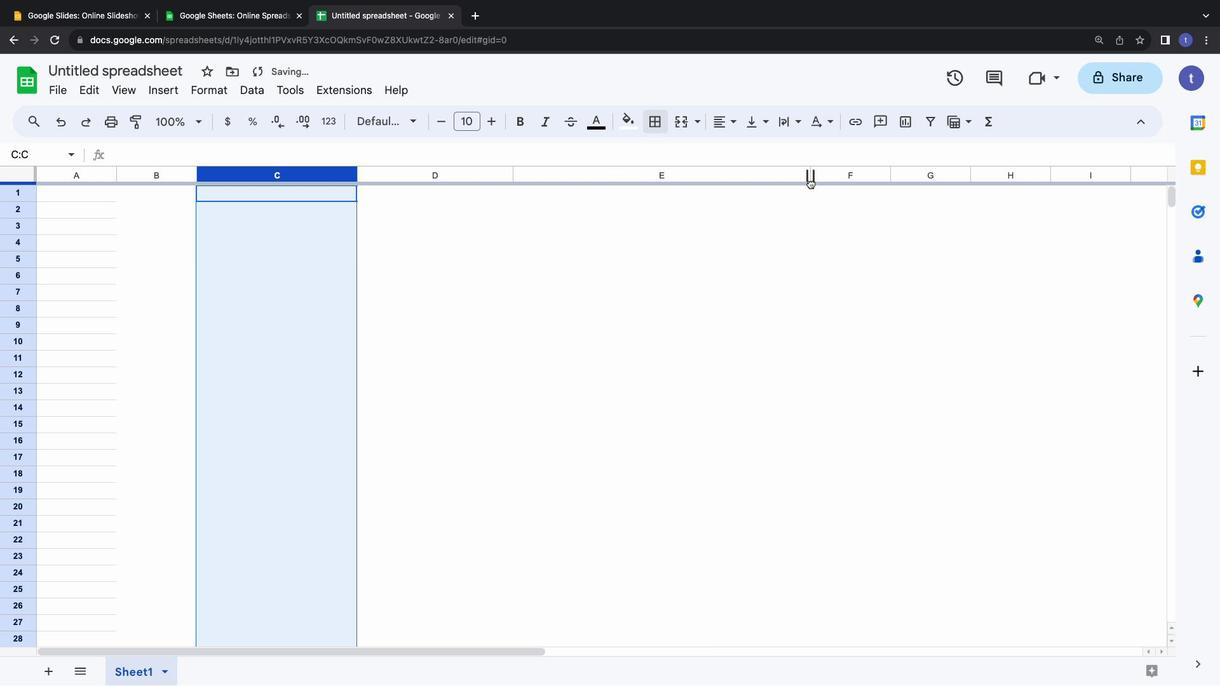 
Action: Mouse moved to (811, 176)
Screenshot: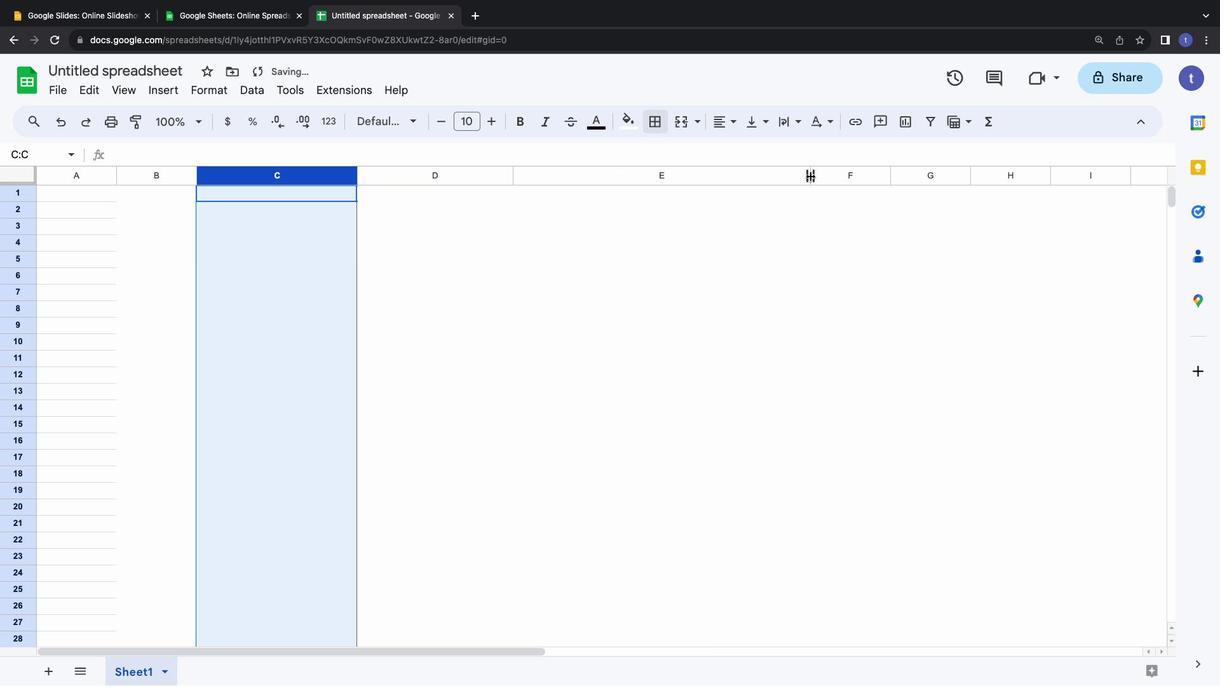 
Action: Mouse pressed left at (811, 176)
Screenshot: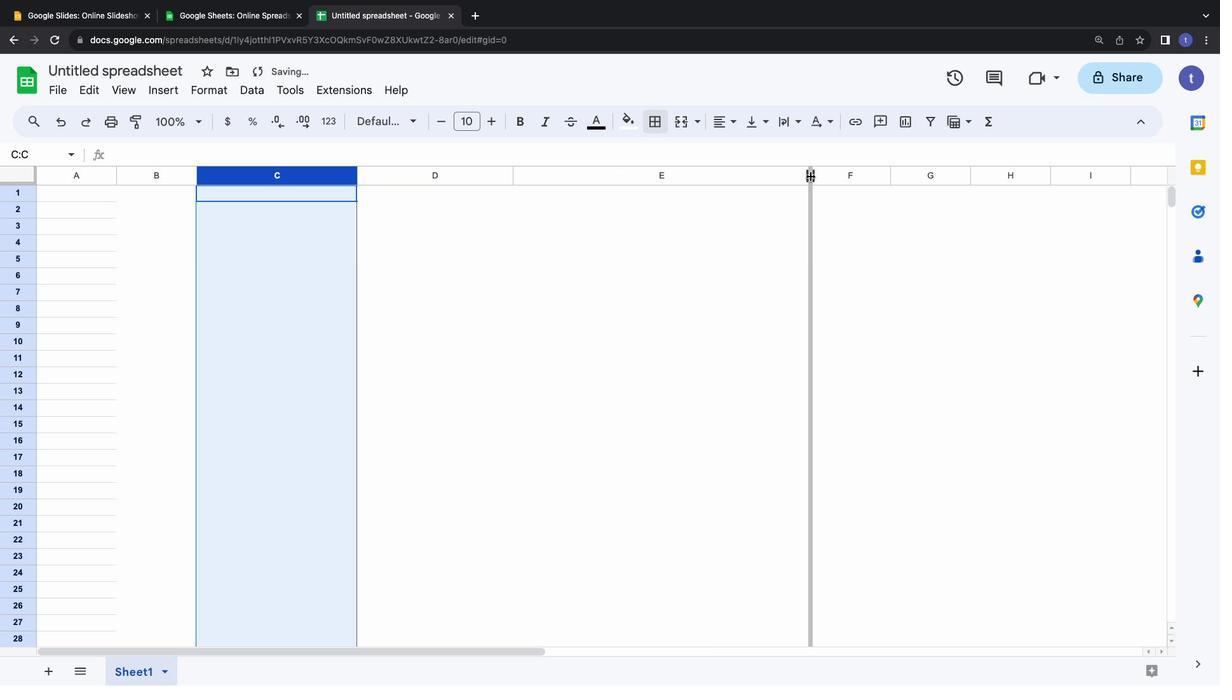 
Action: Mouse moved to (747, 174)
Screenshot: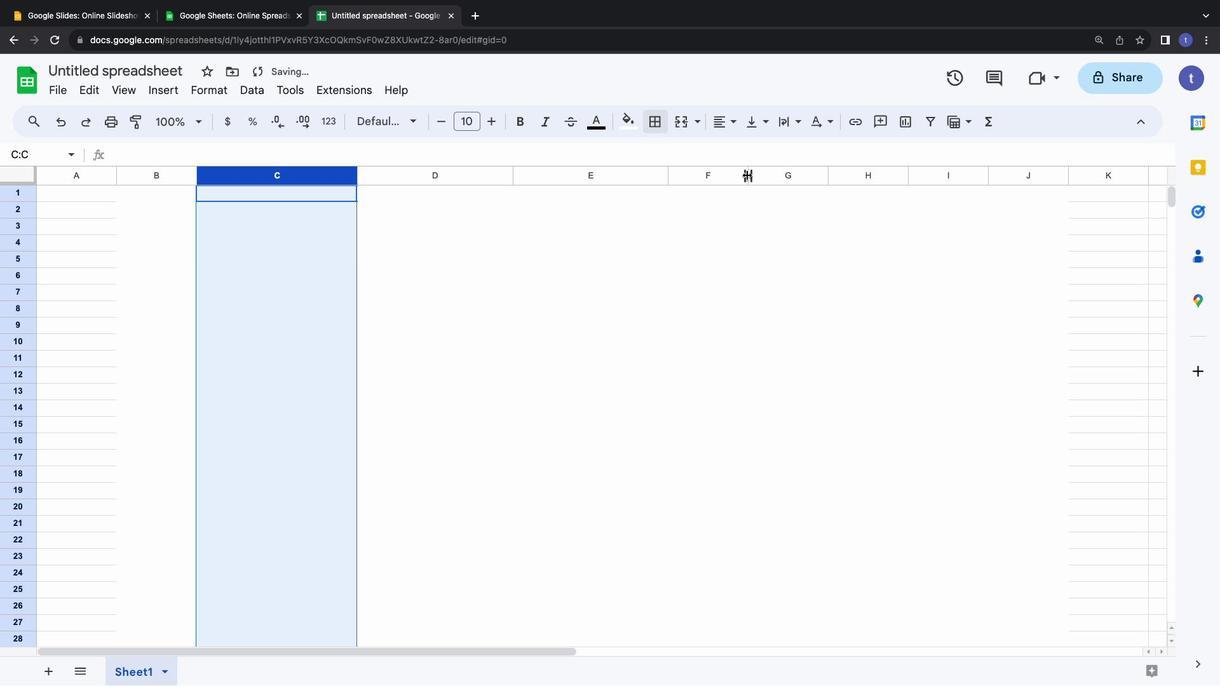 
Action: Mouse pressed left at (747, 174)
Screenshot: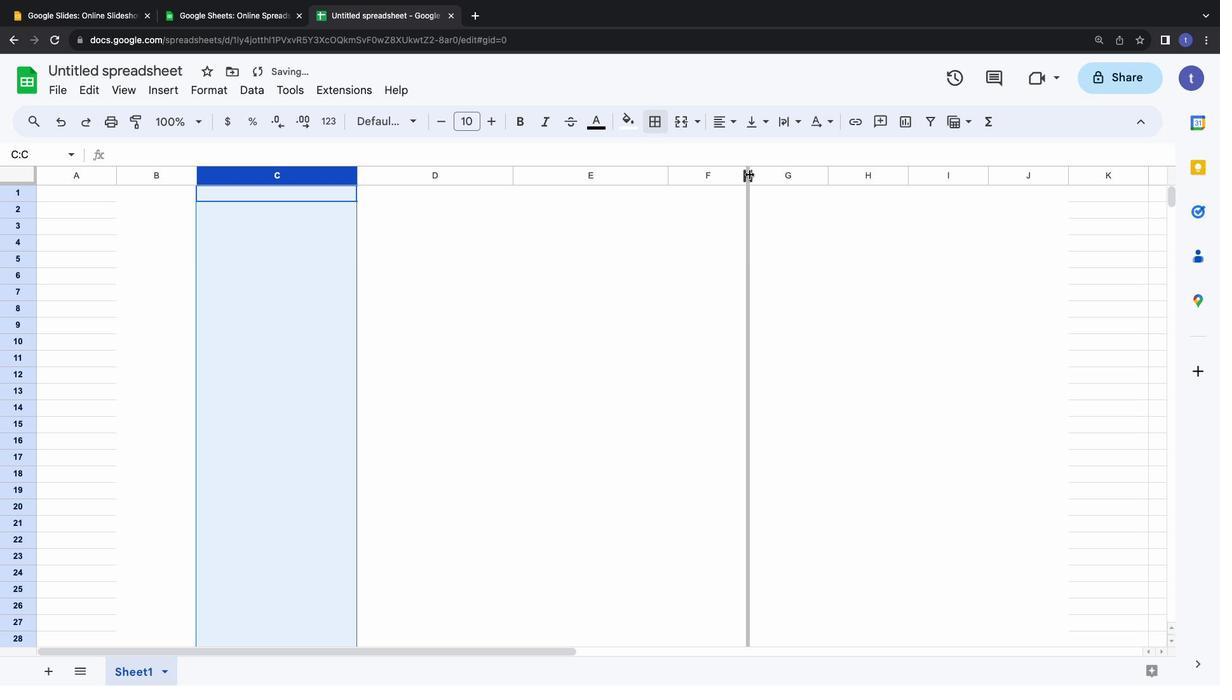 
Action: Mouse moved to (448, 289)
Screenshot: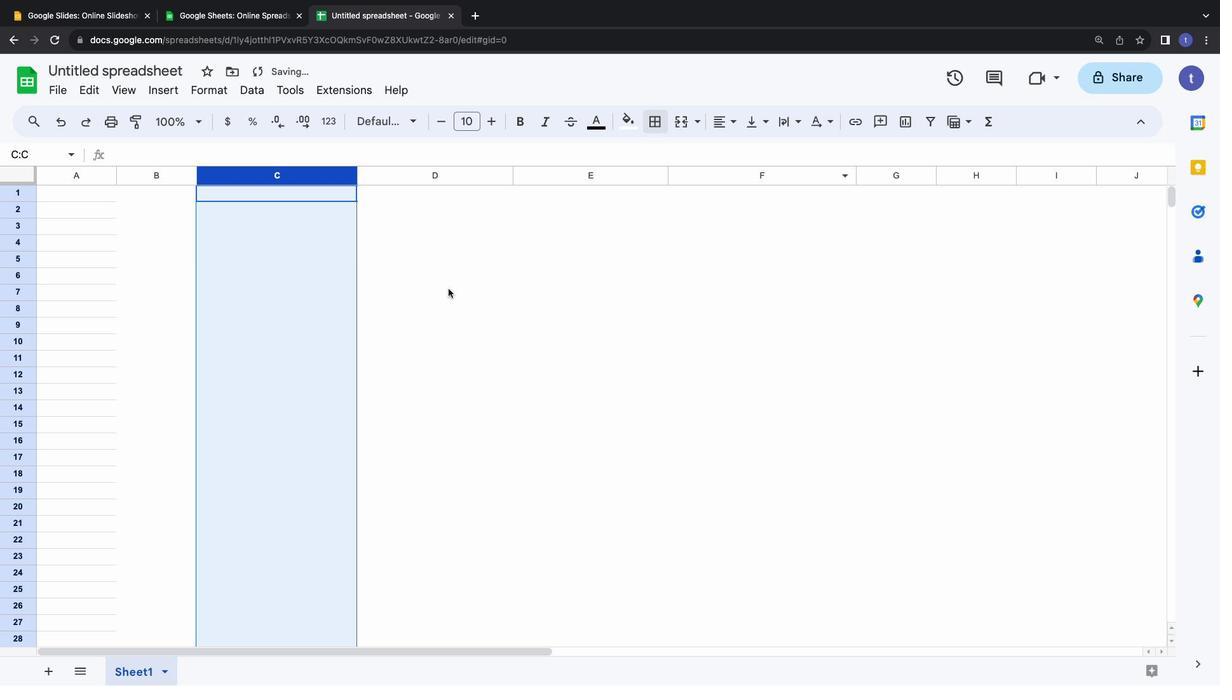 
Action: Mouse scrolled (448, 289) with delta (0, 0)
Screenshot: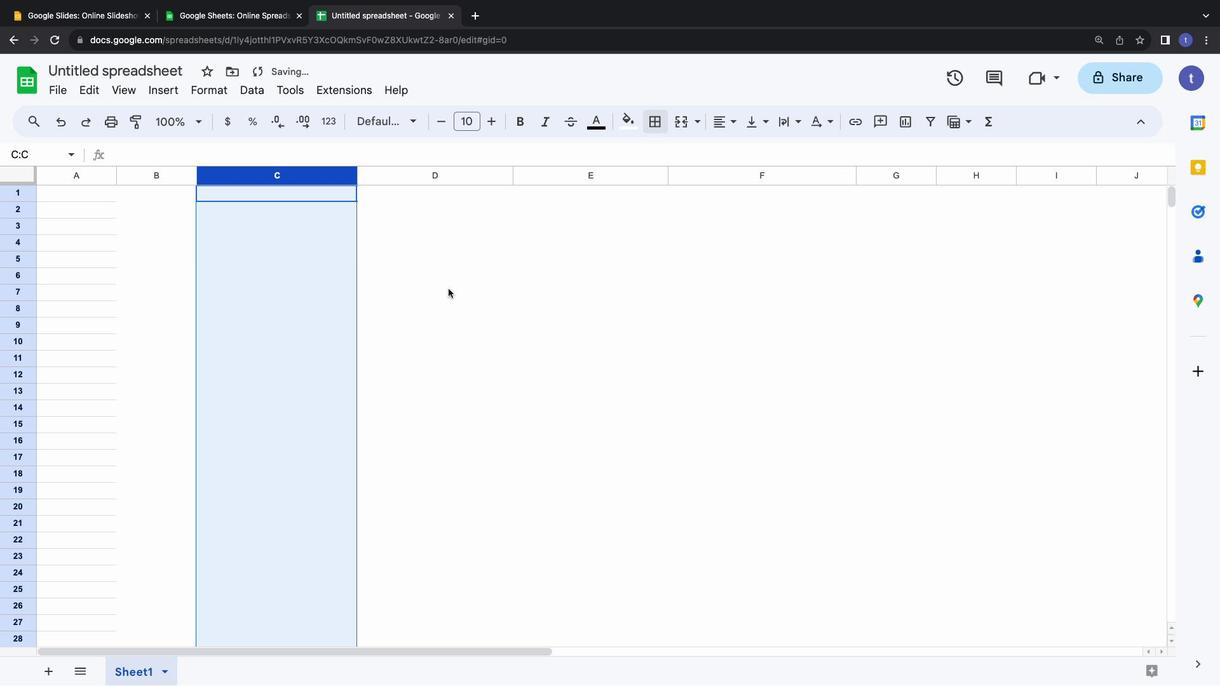 
Action: Mouse scrolled (448, 289) with delta (0, 0)
Screenshot: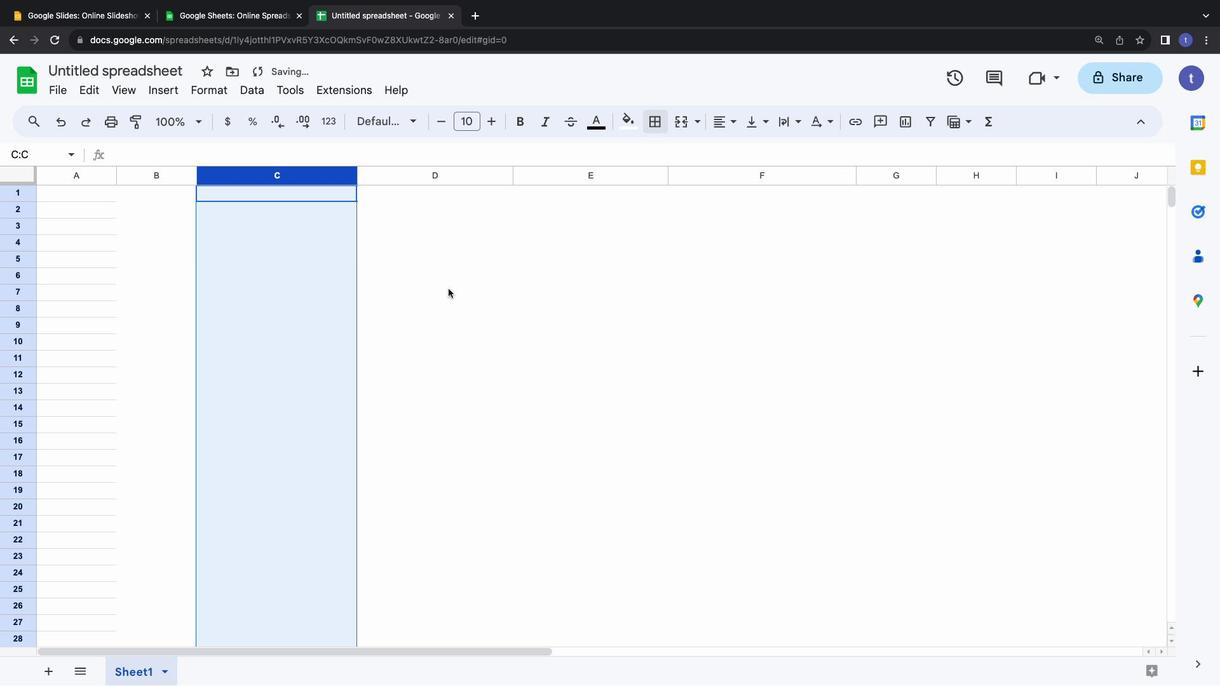 
Action: Mouse scrolled (448, 289) with delta (0, 1)
Screenshot: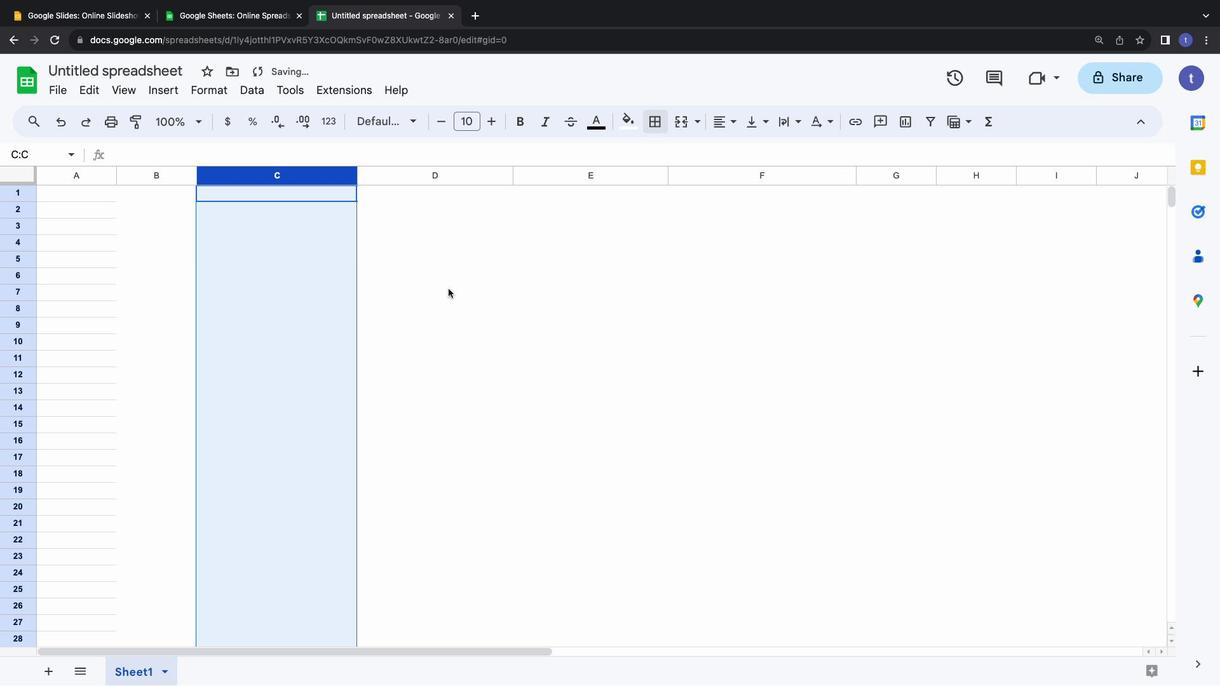 
Action: Mouse scrolled (448, 289) with delta (0, 2)
Screenshot: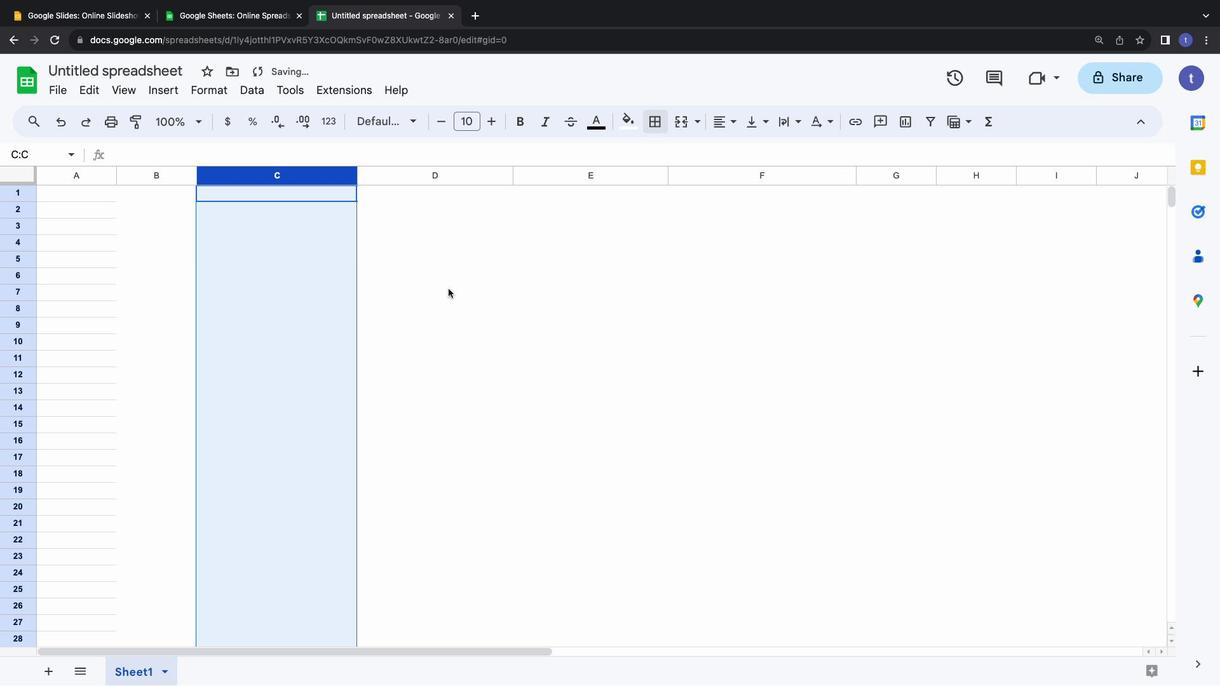 
Action: Mouse scrolled (448, 289) with delta (0, 3)
Screenshot: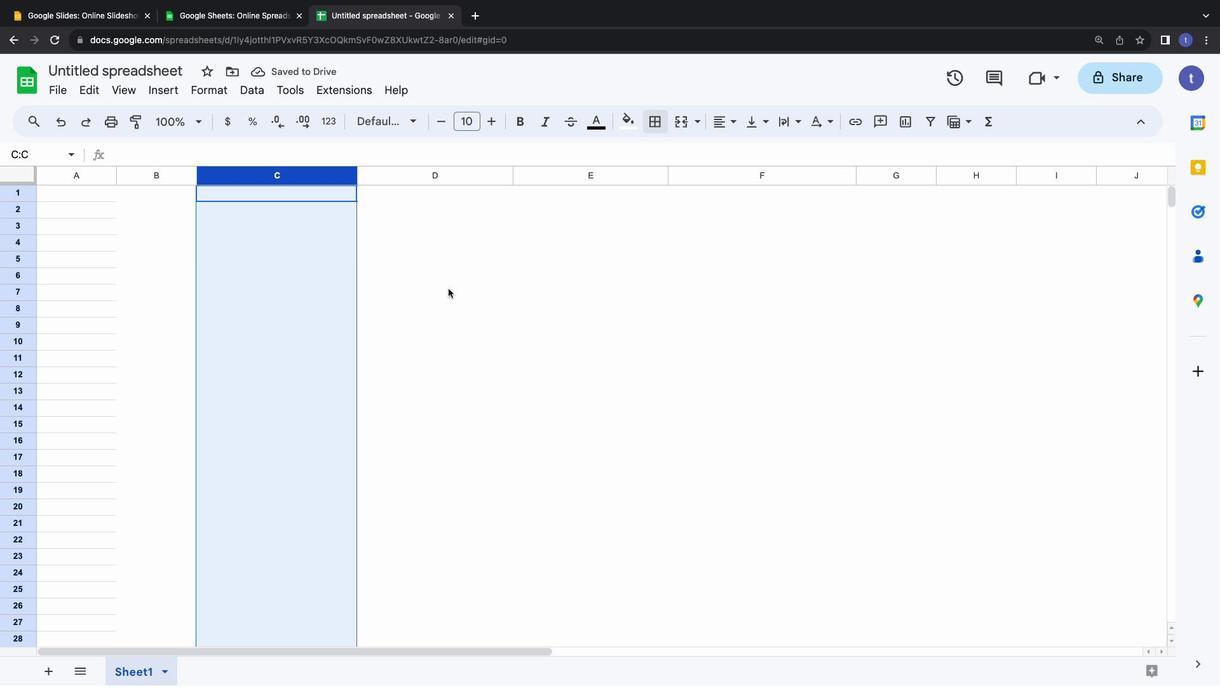 
Action: Mouse scrolled (448, 289) with delta (0, 0)
Screenshot: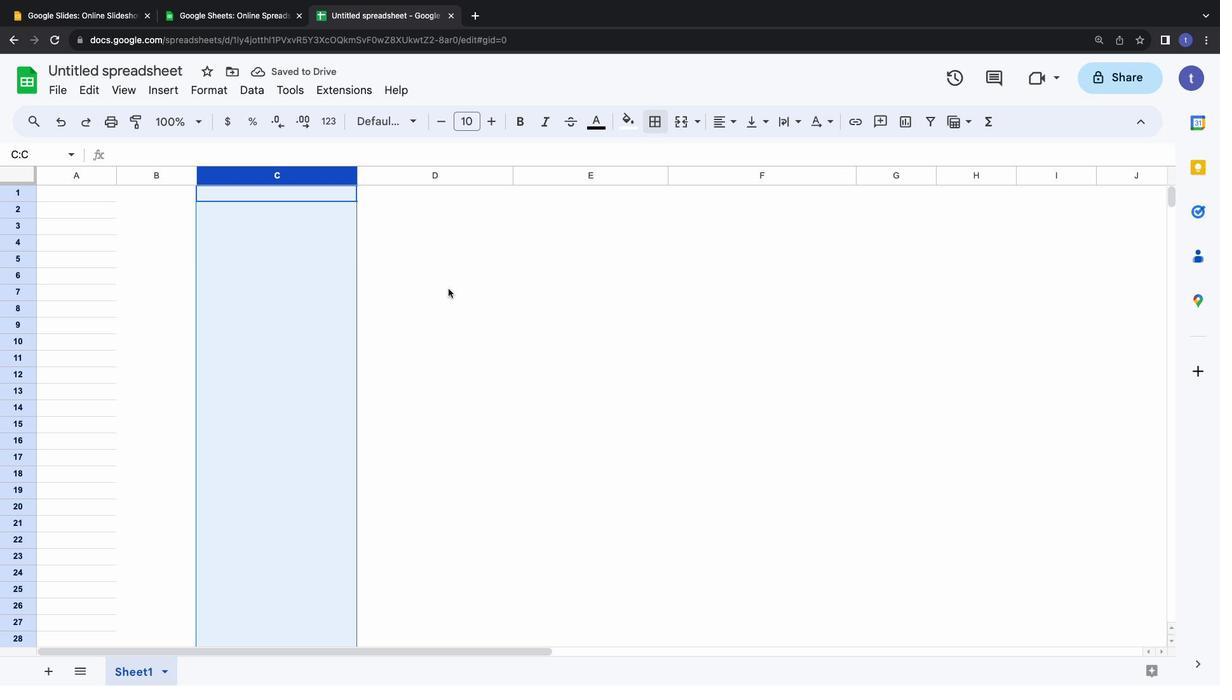 
Action: Mouse scrolled (448, 289) with delta (0, 0)
Screenshot: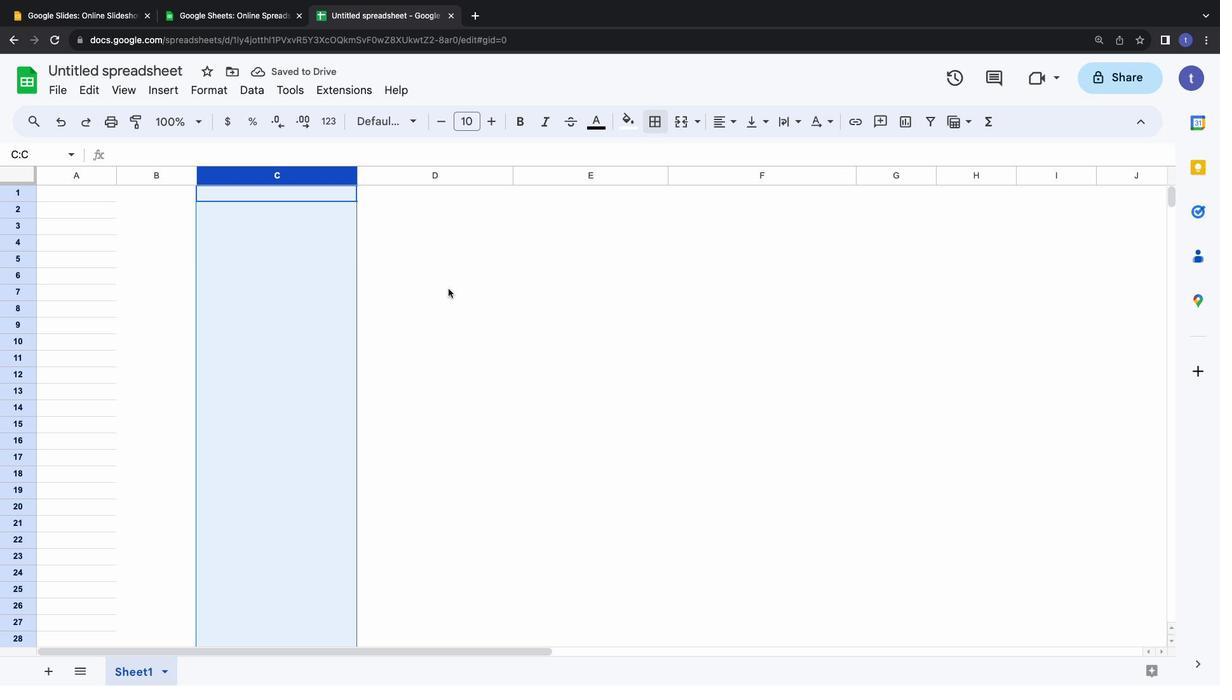 
Action: Mouse scrolled (448, 289) with delta (0, 1)
Screenshot: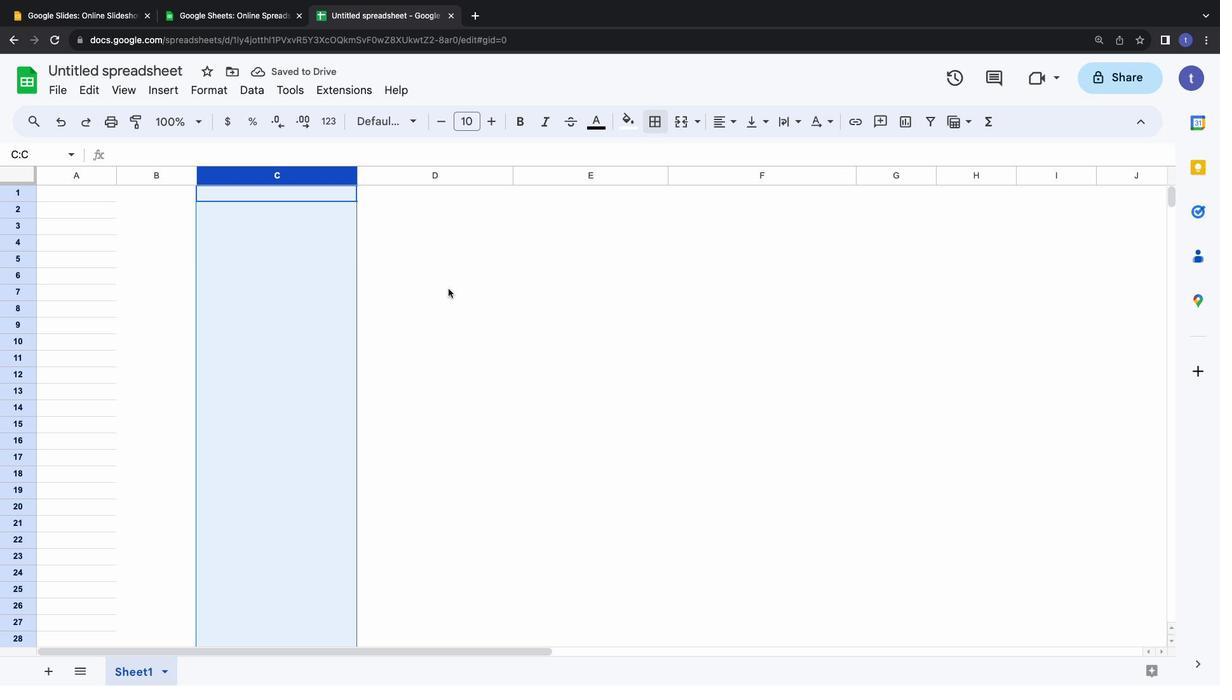 
Action: Mouse scrolled (448, 289) with delta (0, 3)
Screenshot: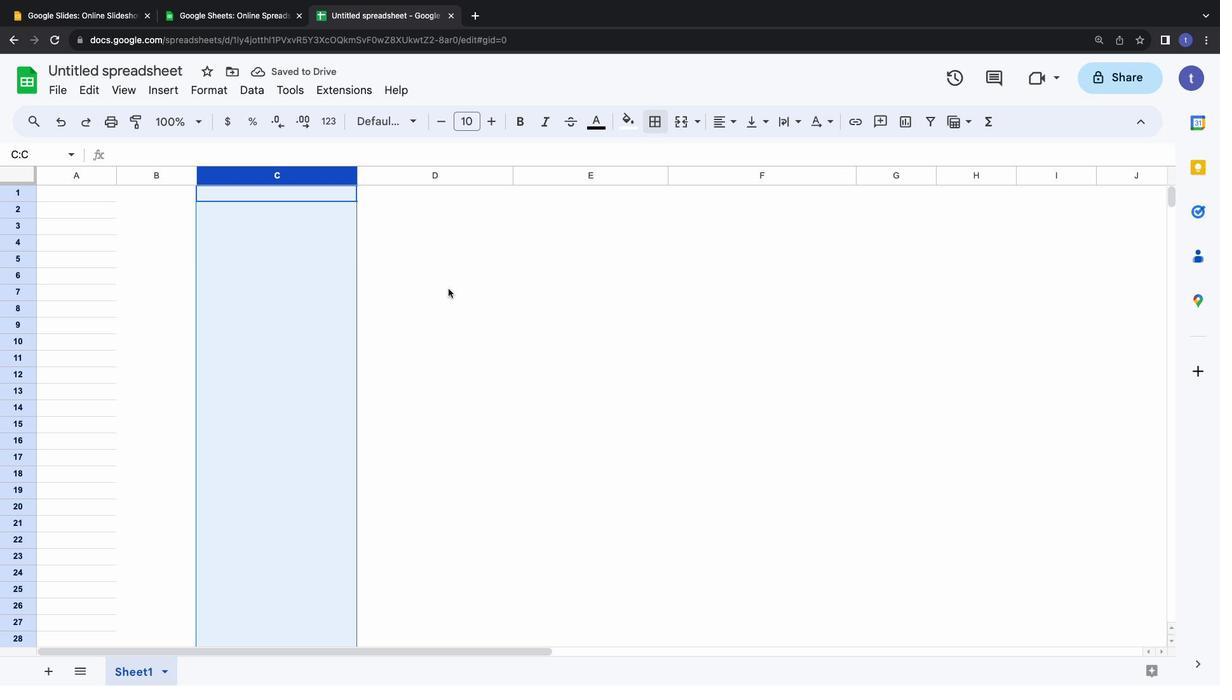 
Action: Mouse moved to (342, 205)
Screenshot: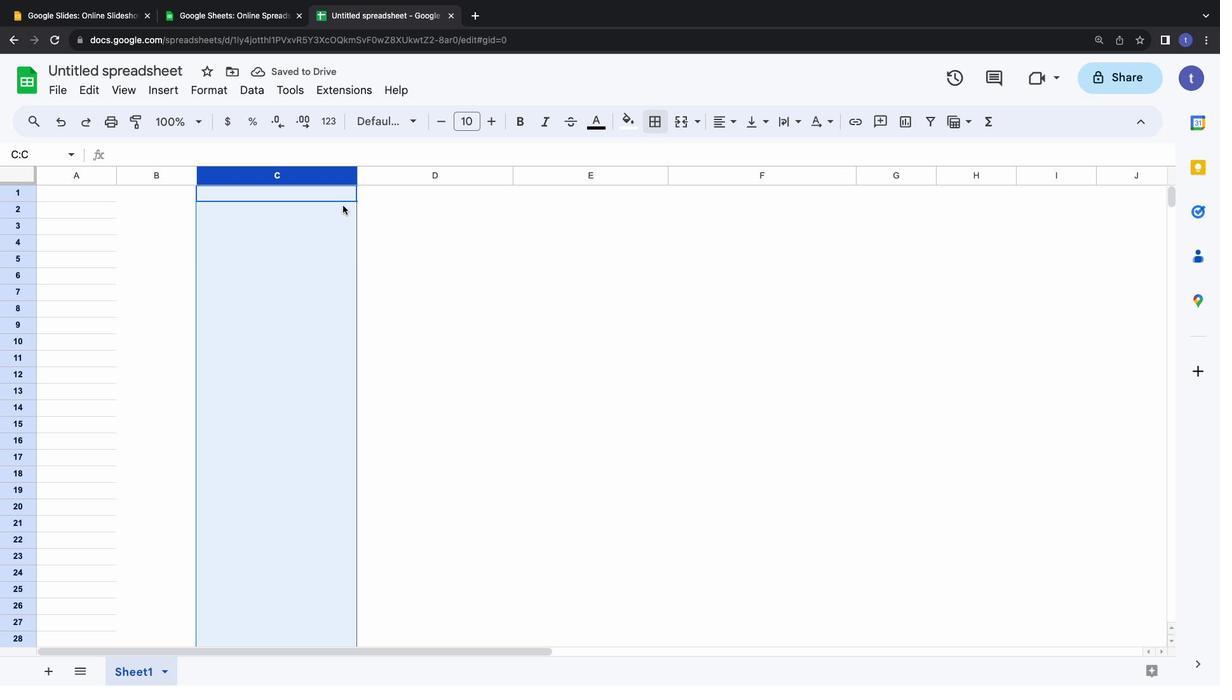 
Action: Mouse pressed left at (342, 205)
Screenshot: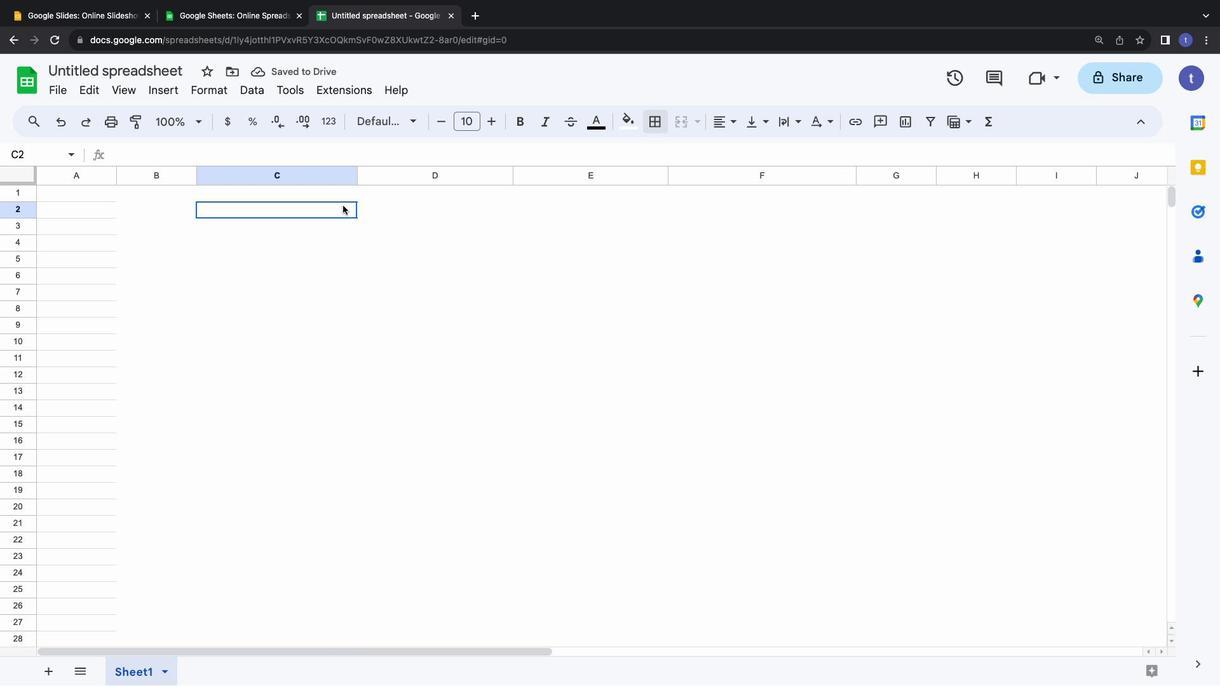 
Action: Mouse moved to (344, 211)
Screenshot: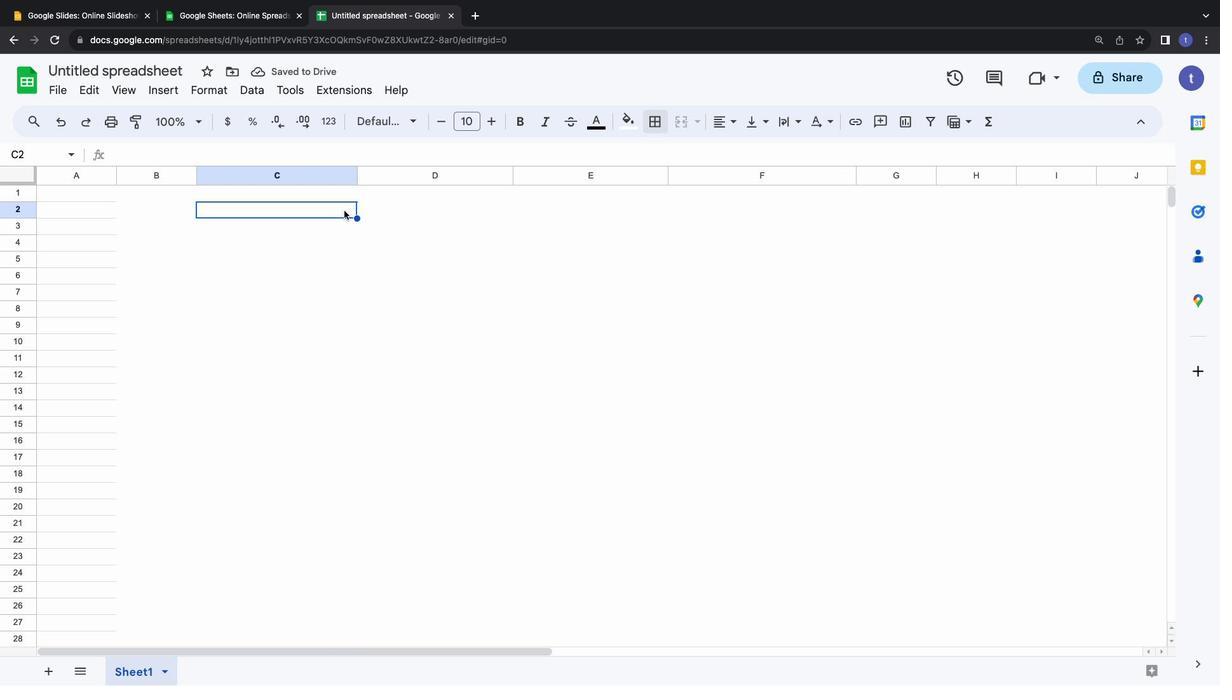 
Action: Mouse pressed left at (344, 211)
Screenshot: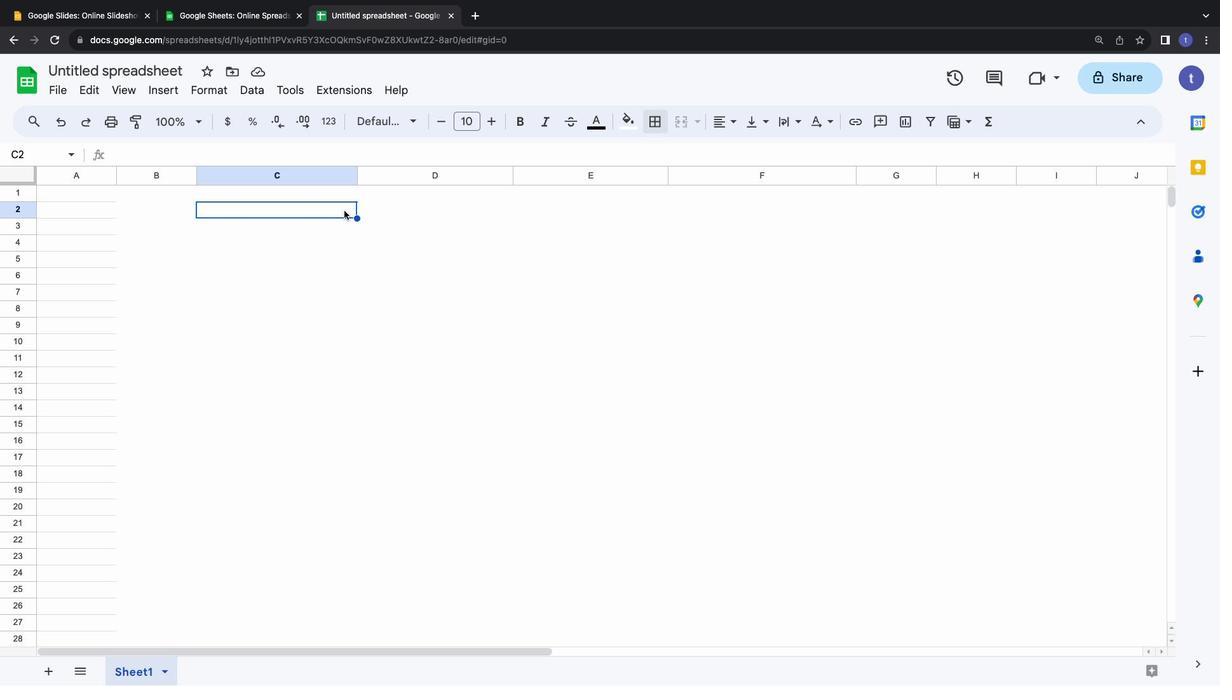 
Action: Mouse moved to (687, 123)
Screenshot: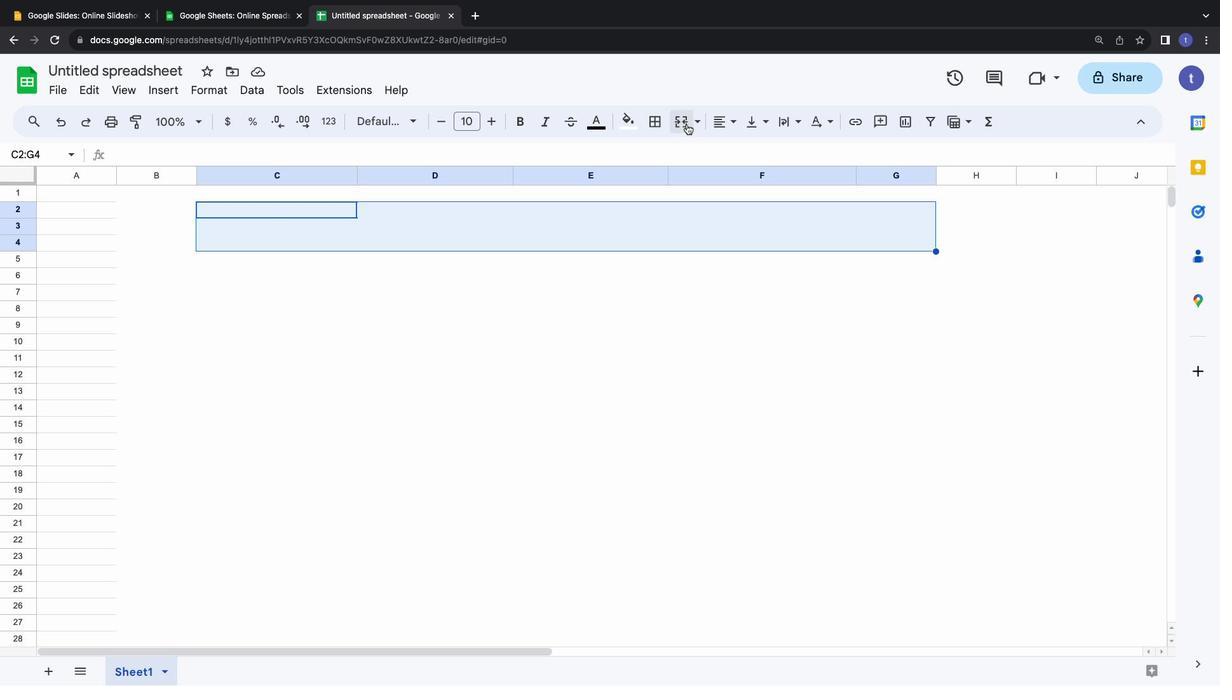 
Action: Mouse pressed left at (687, 123)
Screenshot: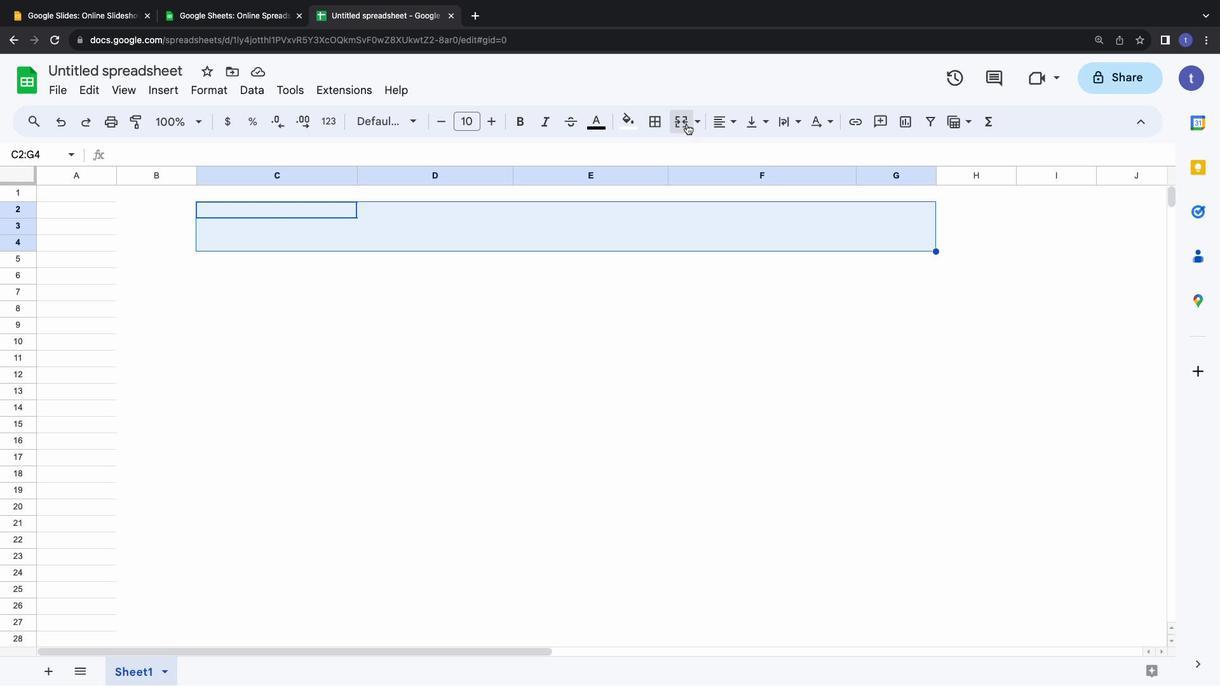 
Action: Mouse moved to (549, 242)
Screenshot: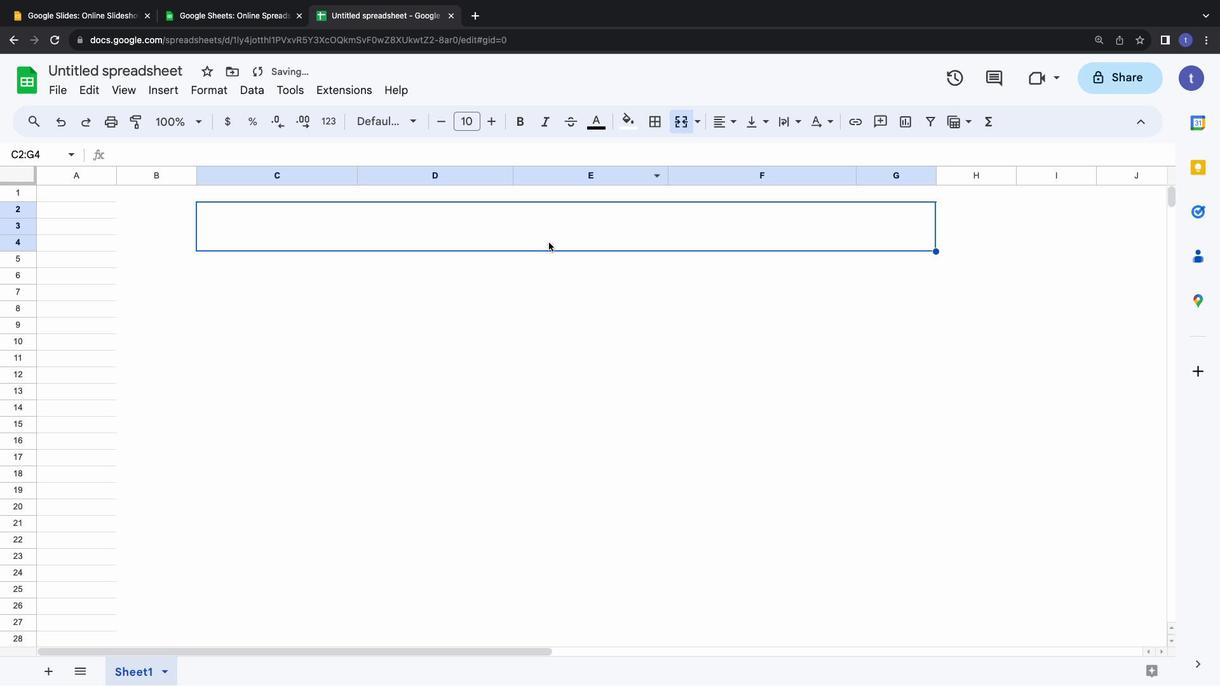 
Action: Mouse pressed left at (549, 242)
Screenshot: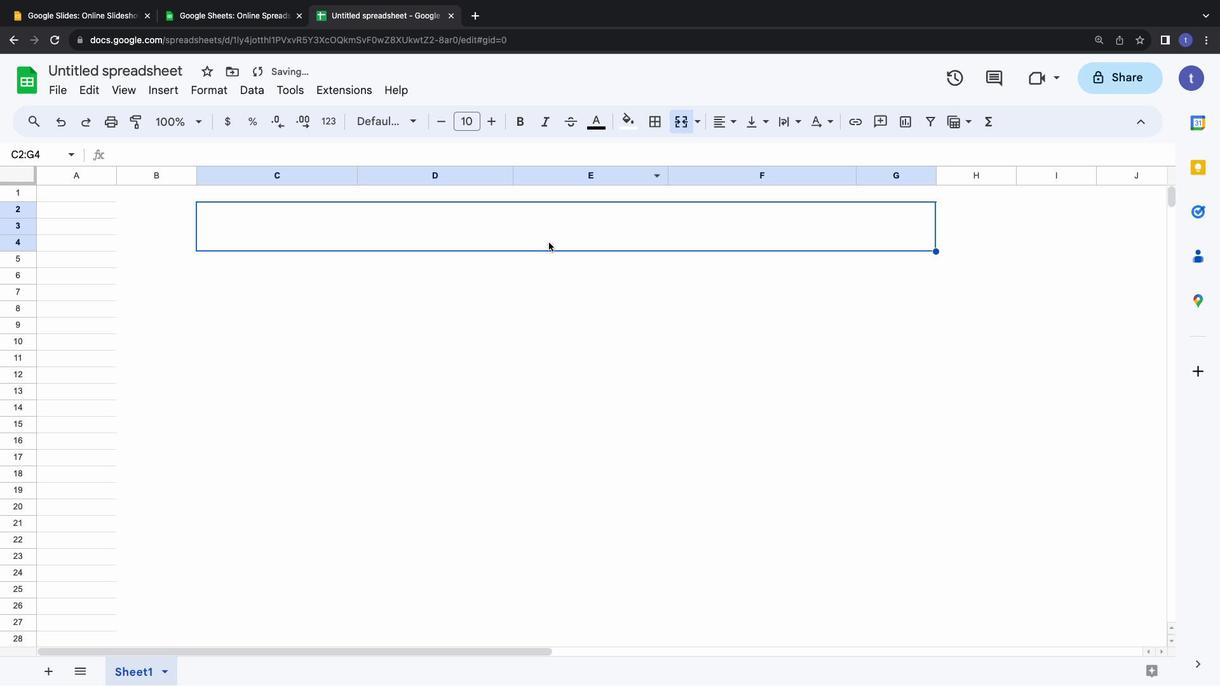 
Action: Mouse moved to (542, 223)
Screenshot: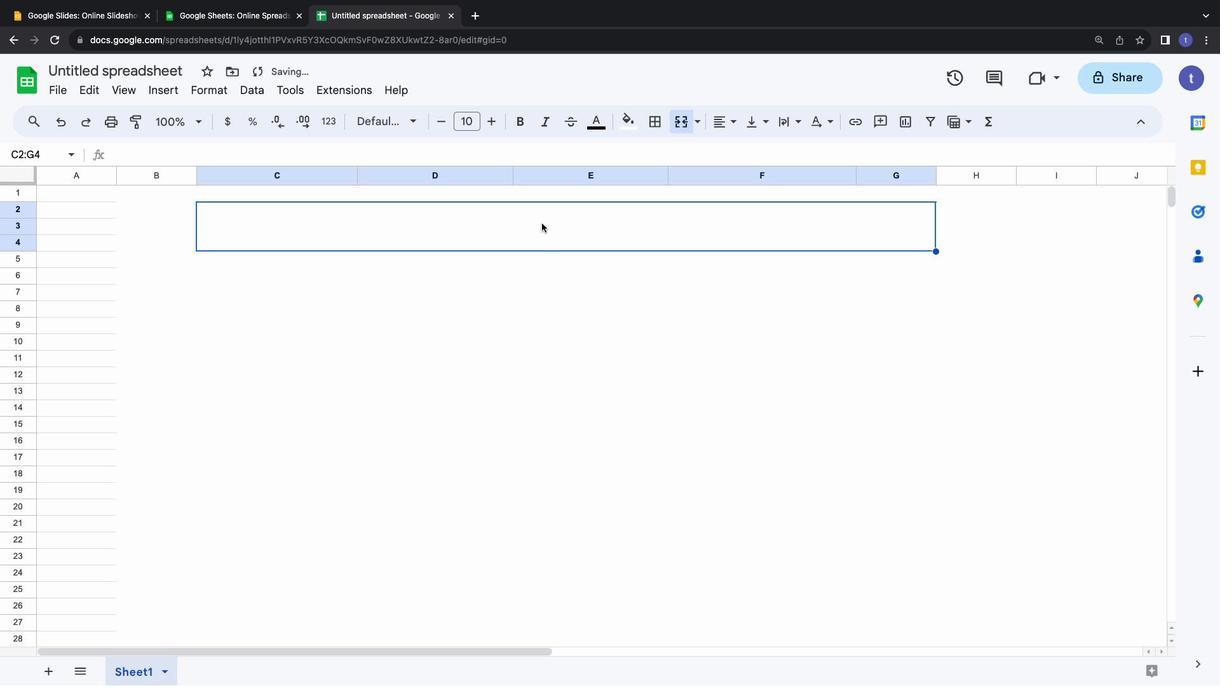 
Action: Mouse pressed left at (542, 223)
Screenshot: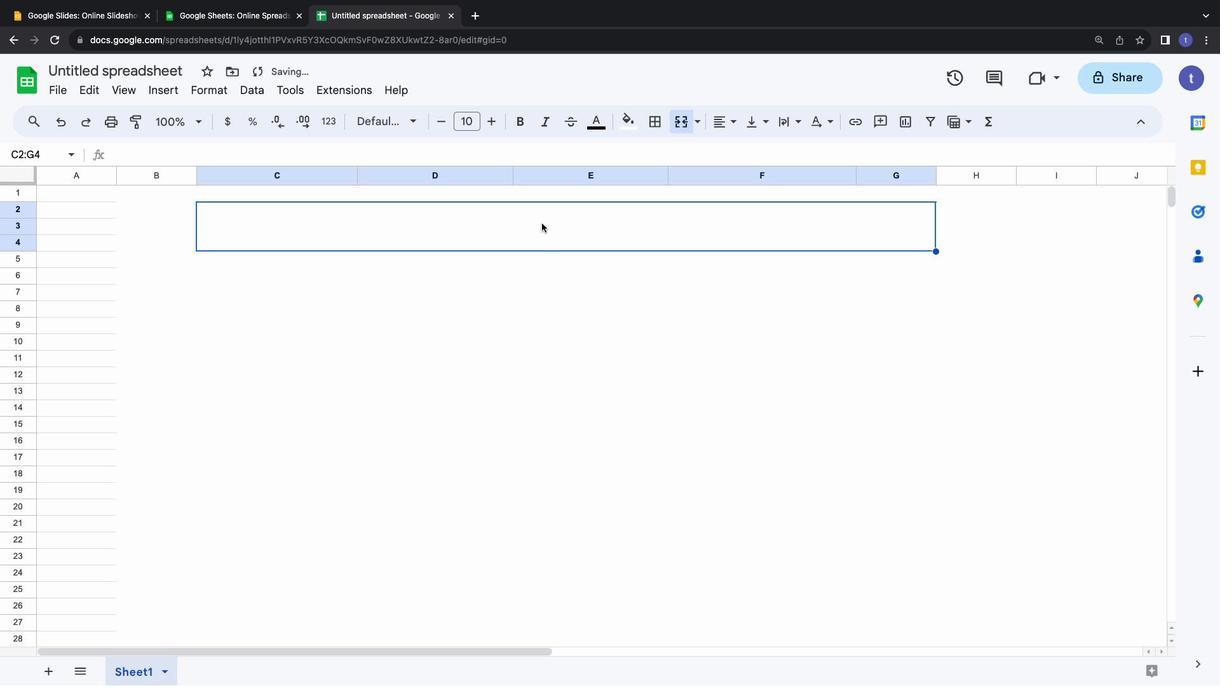 
Action: Mouse pressed left at (542, 223)
Screenshot: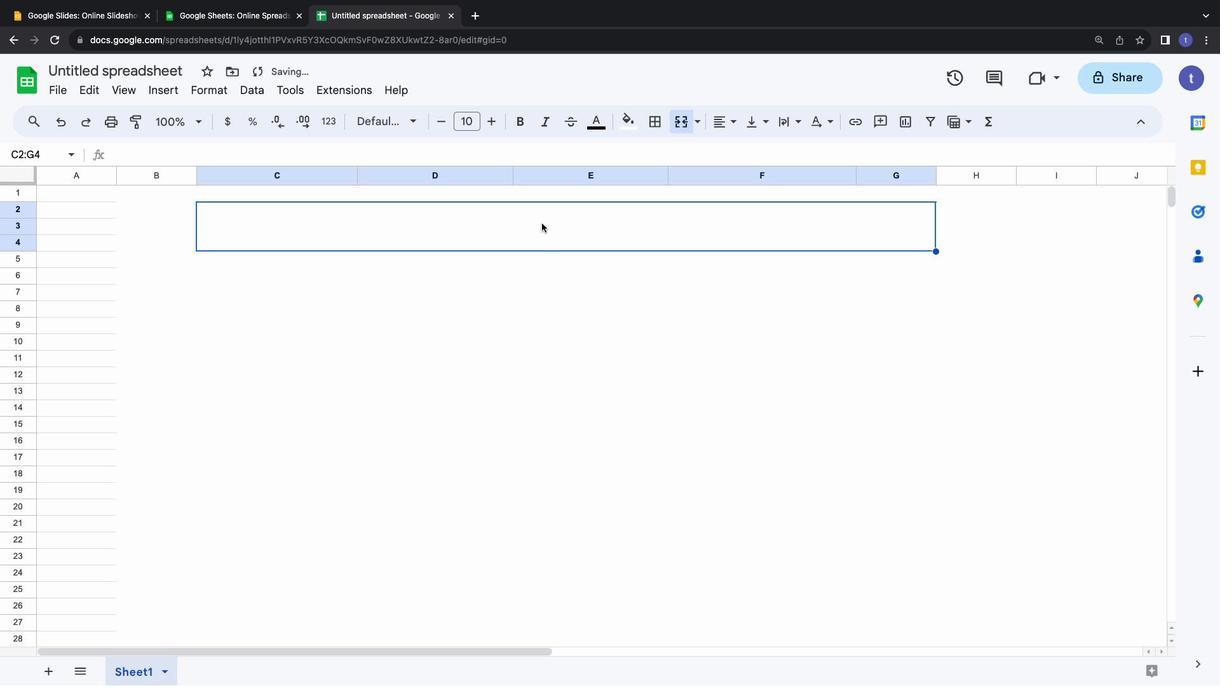 
Action: Mouse pressed left at (542, 223)
Screenshot: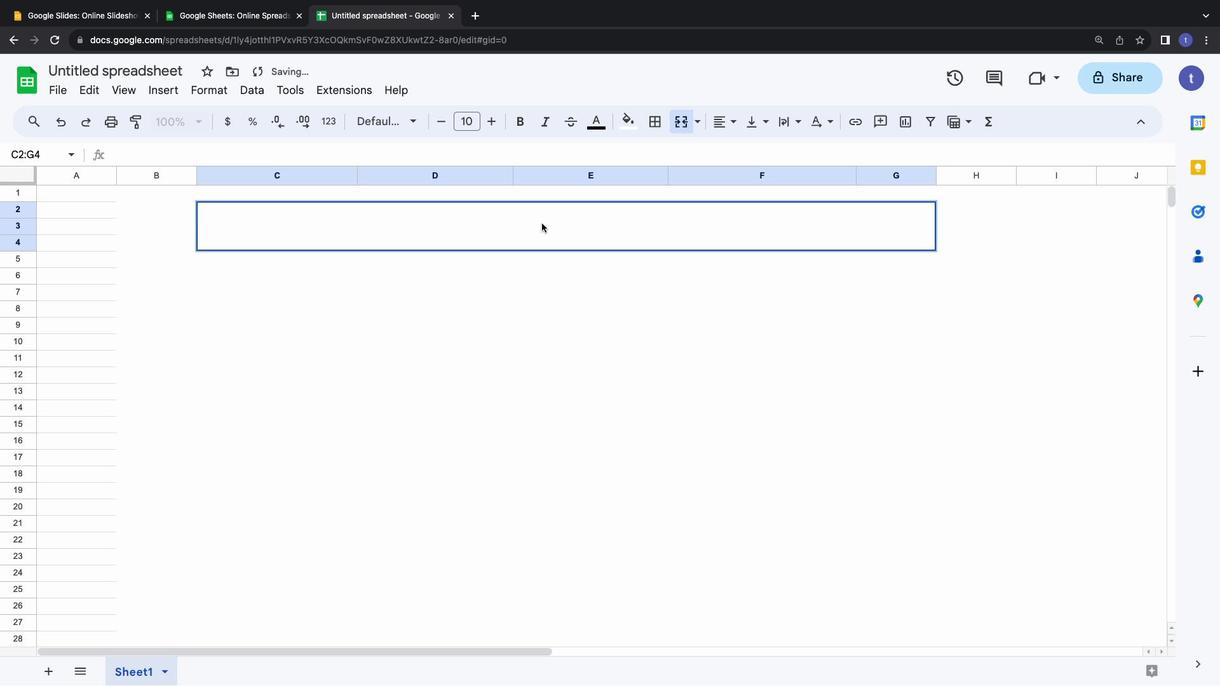 
Action: Key pressed Key.shift'G''R''A'
Screenshot: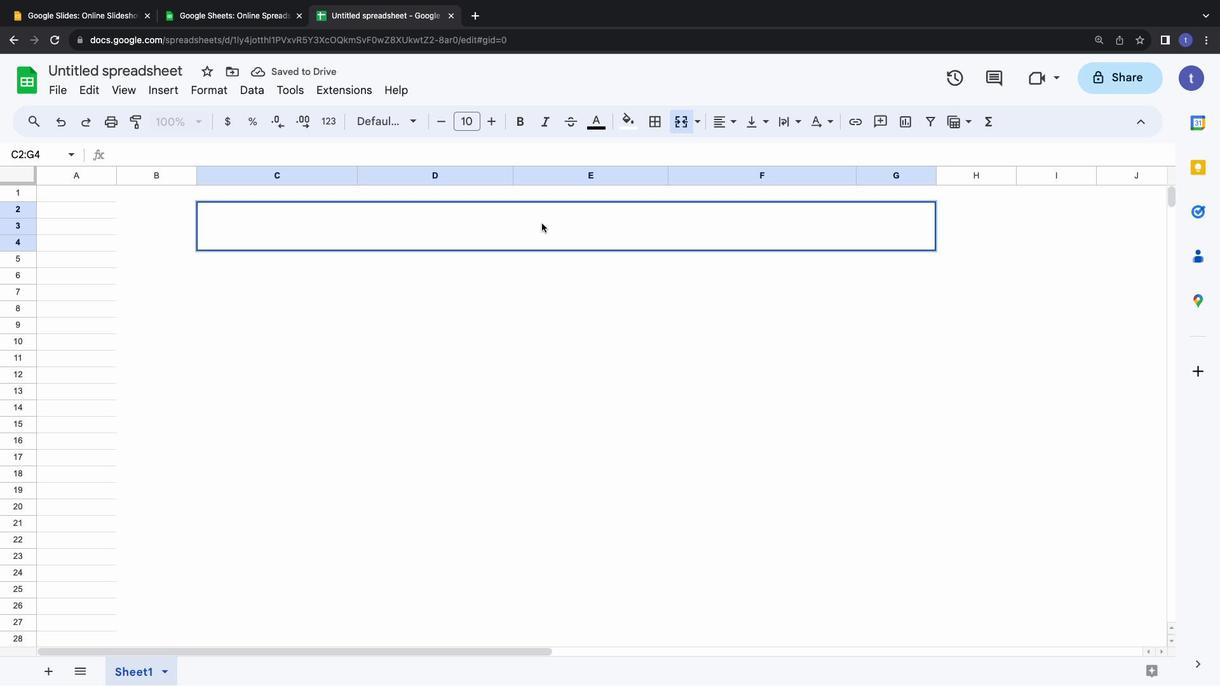 
Action: Mouse pressed left at (542, 223)
Screenshot: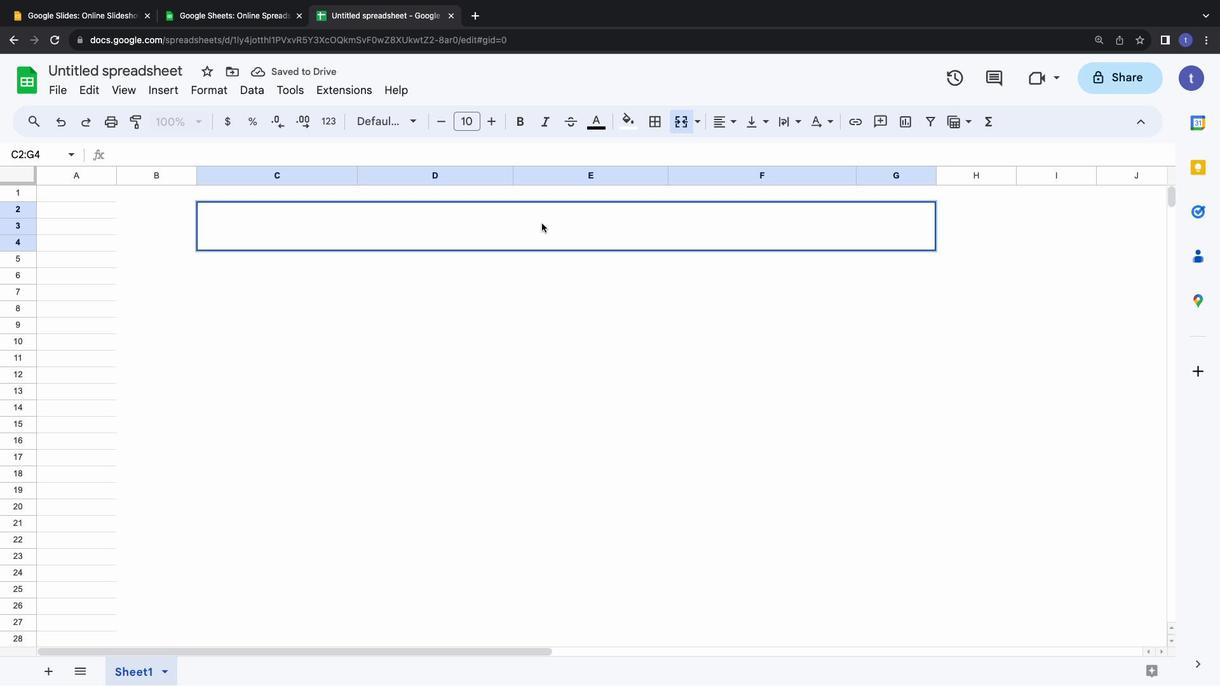 
Action: Mouse moved to (438, 230)
Screenshot: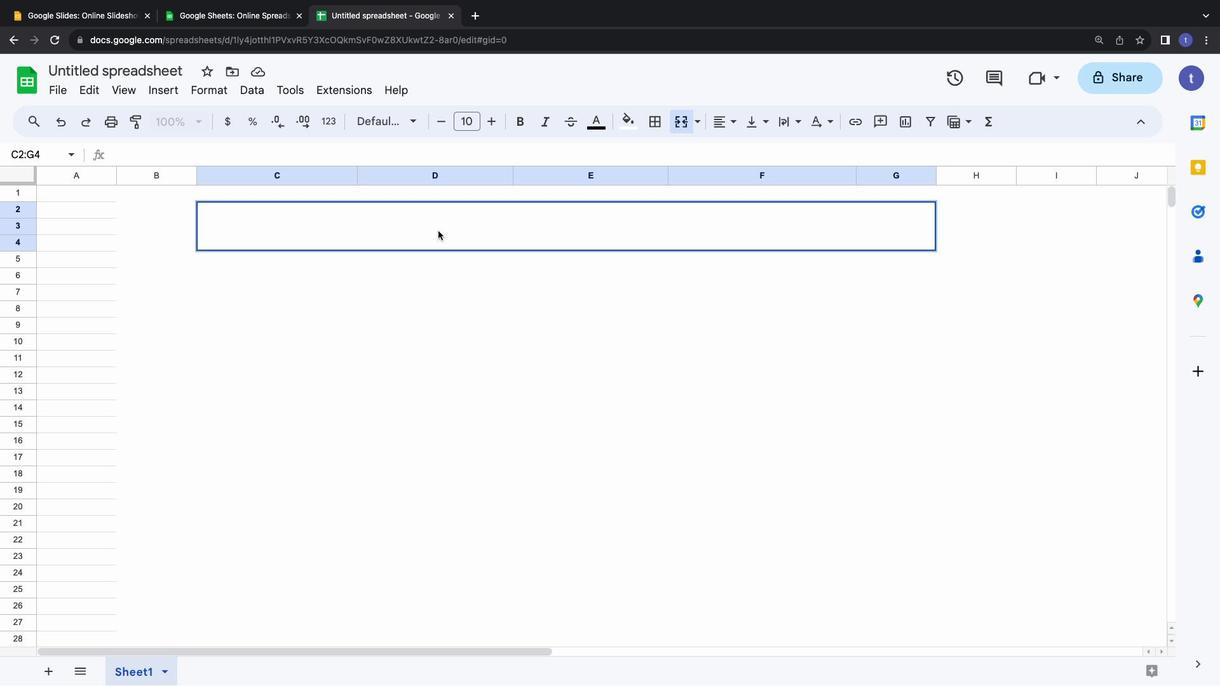 
Action: Mouse pressed left at (438, 230)
Screenshot: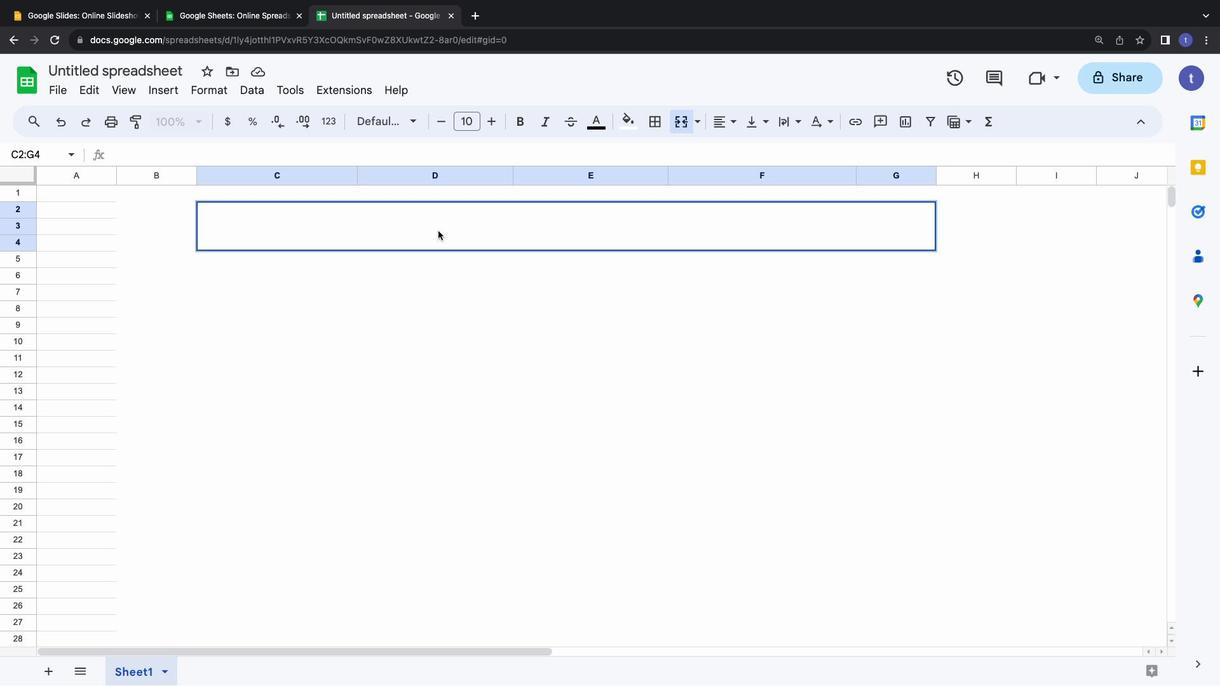 
Action: Mouse pressed left at (438, 230)
Screenshot: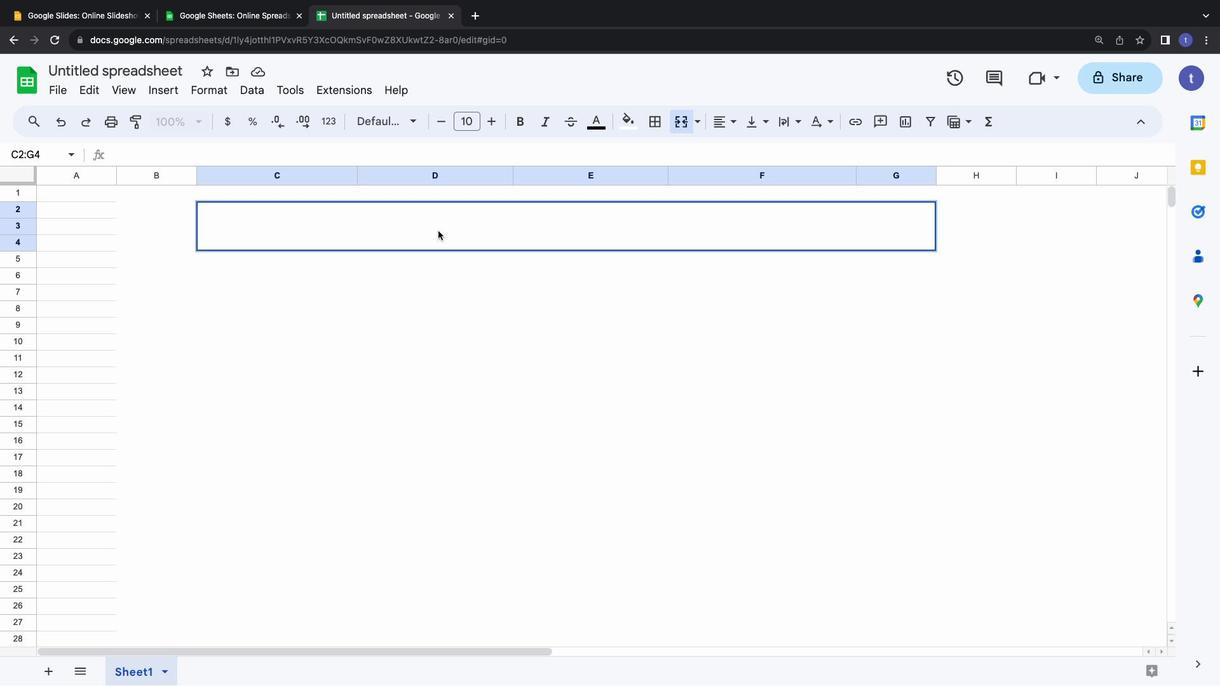 
Action: Mouse pressed left at (438, 230)
Screenshot: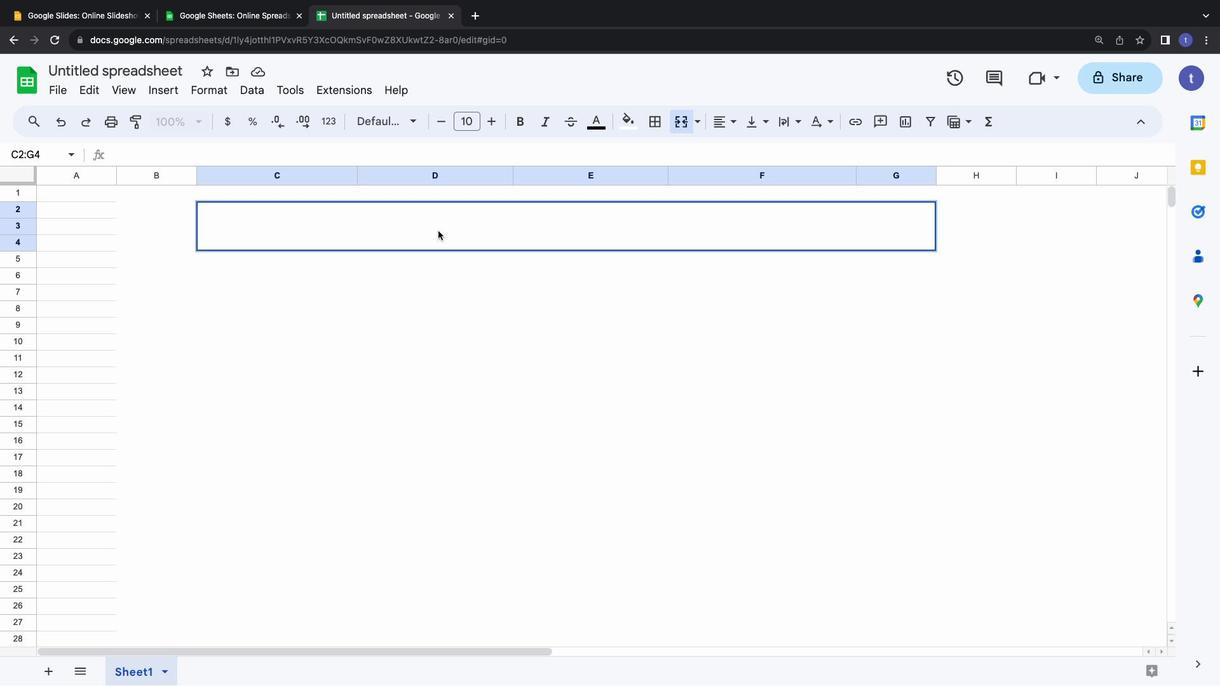 
Action: Mouse moved to (427, 289)
Screenshot: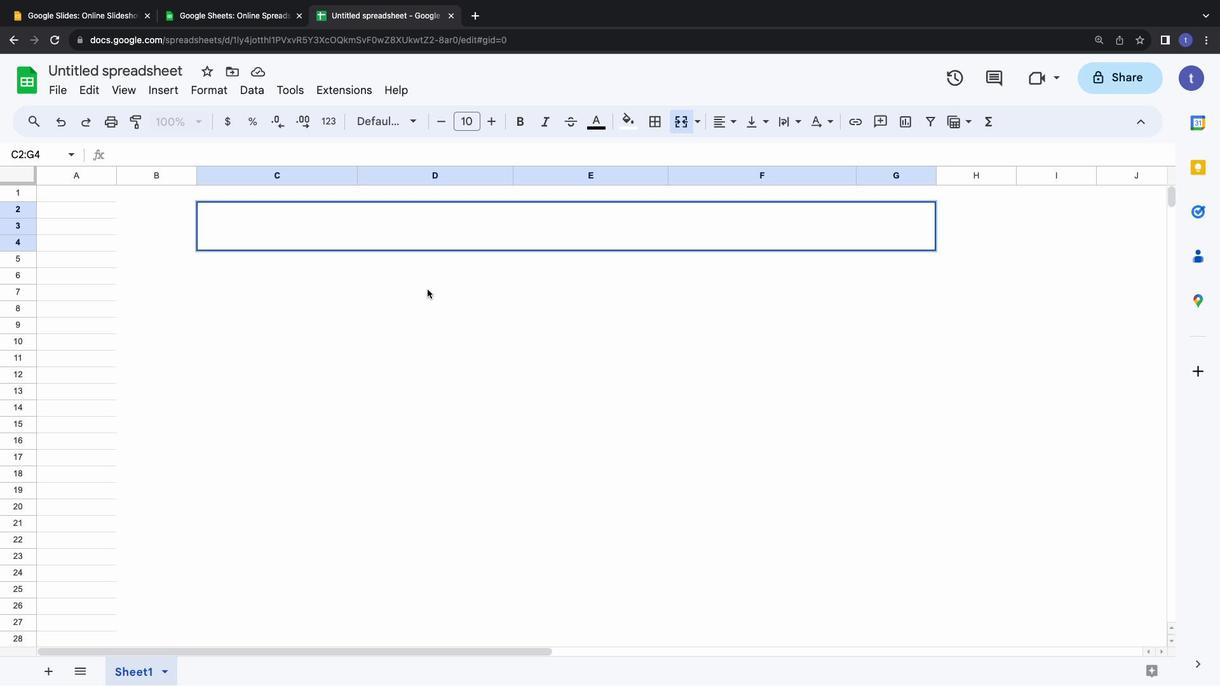 
Action: Mouse pressed left at (427, 289)
Screenshot: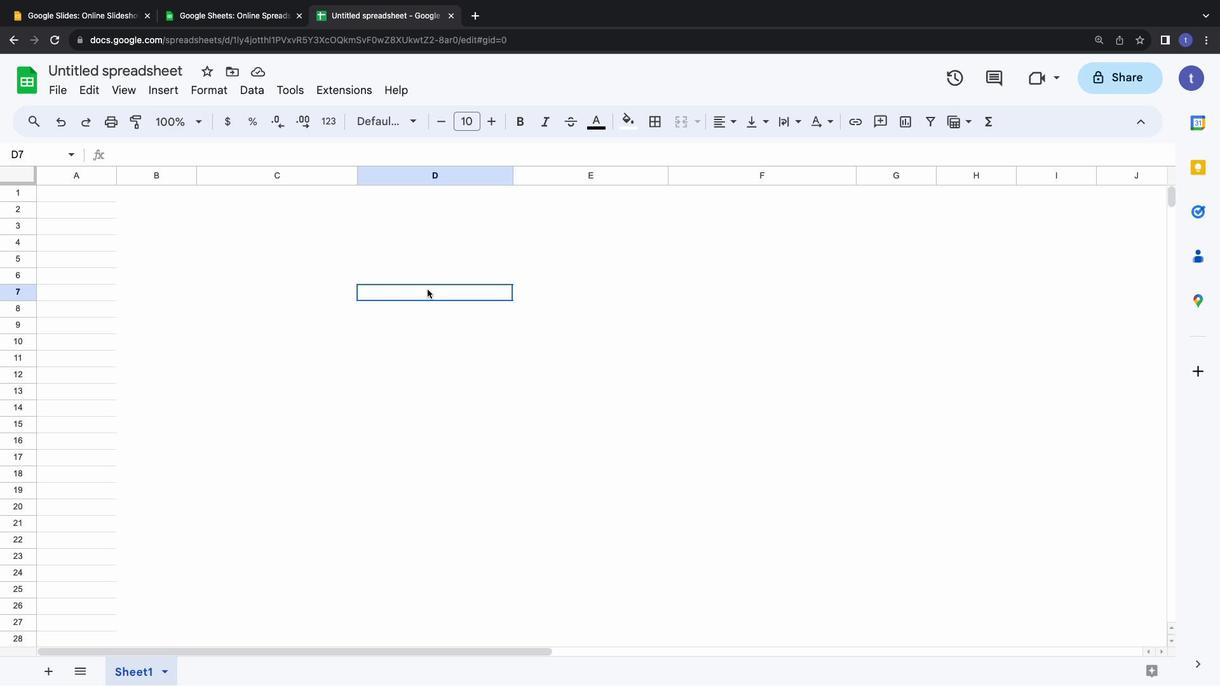 
Action: Mouse moved to (403, 219)
Screenshot: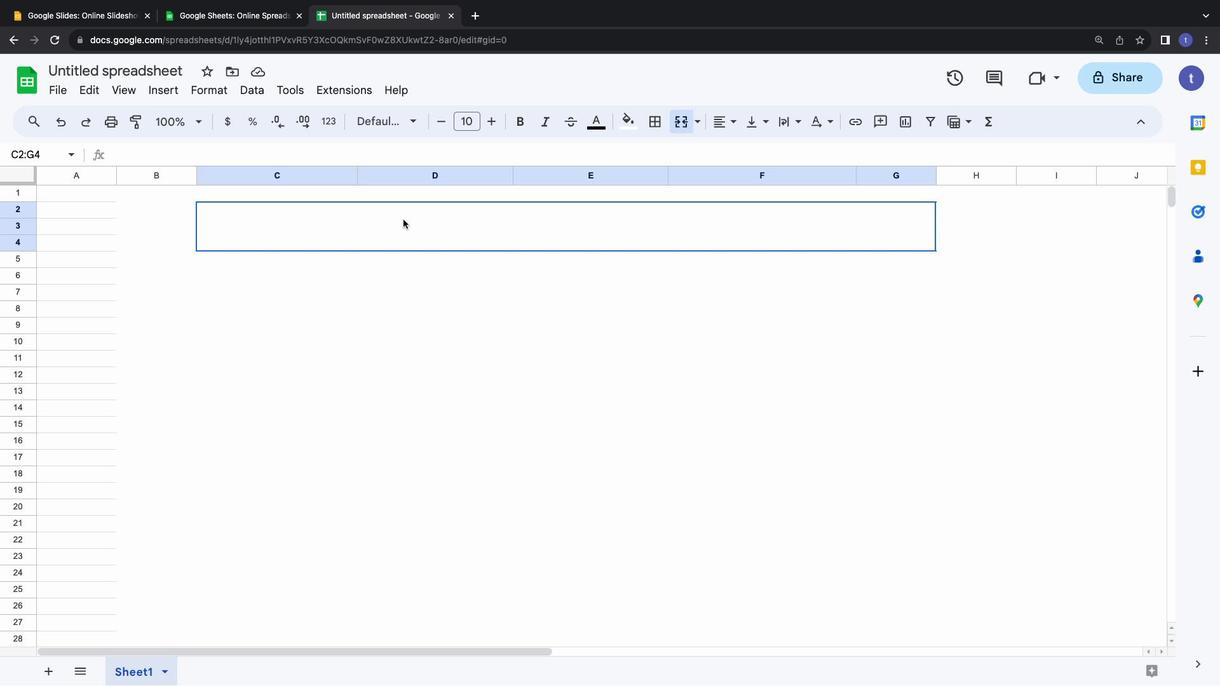 
Action: Mouse pressed left at (403, 219)
Screenshot: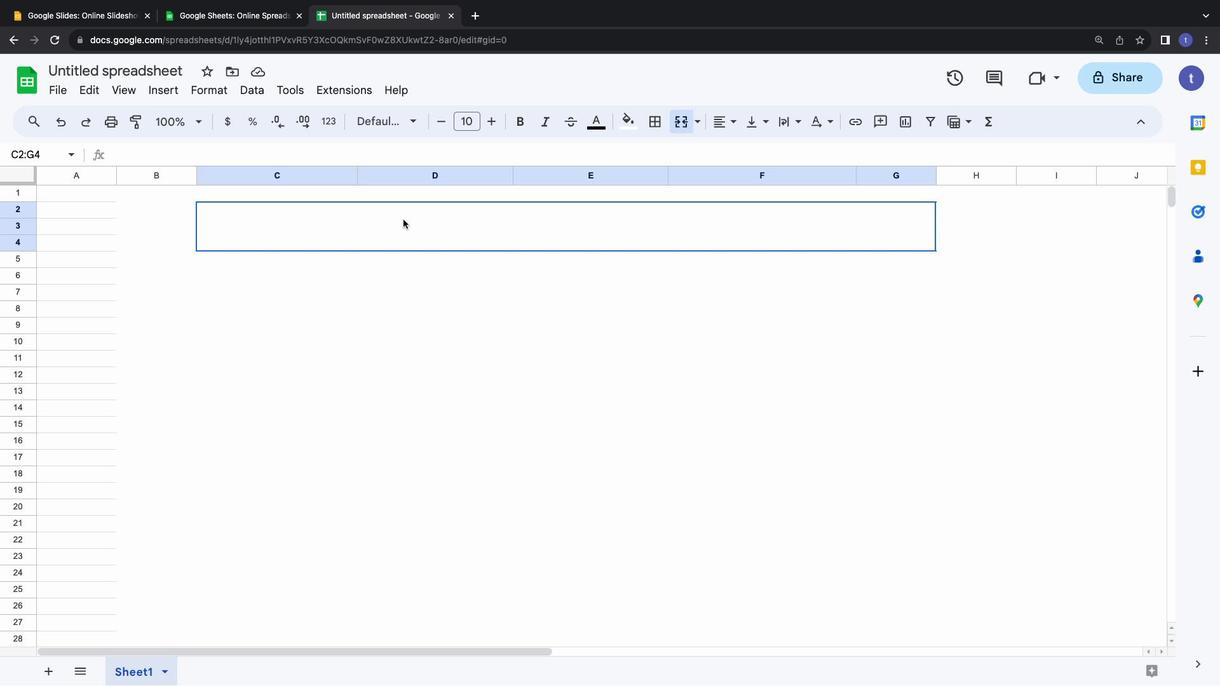 
Action: Mouse moved to (403, 220)
Screenshot: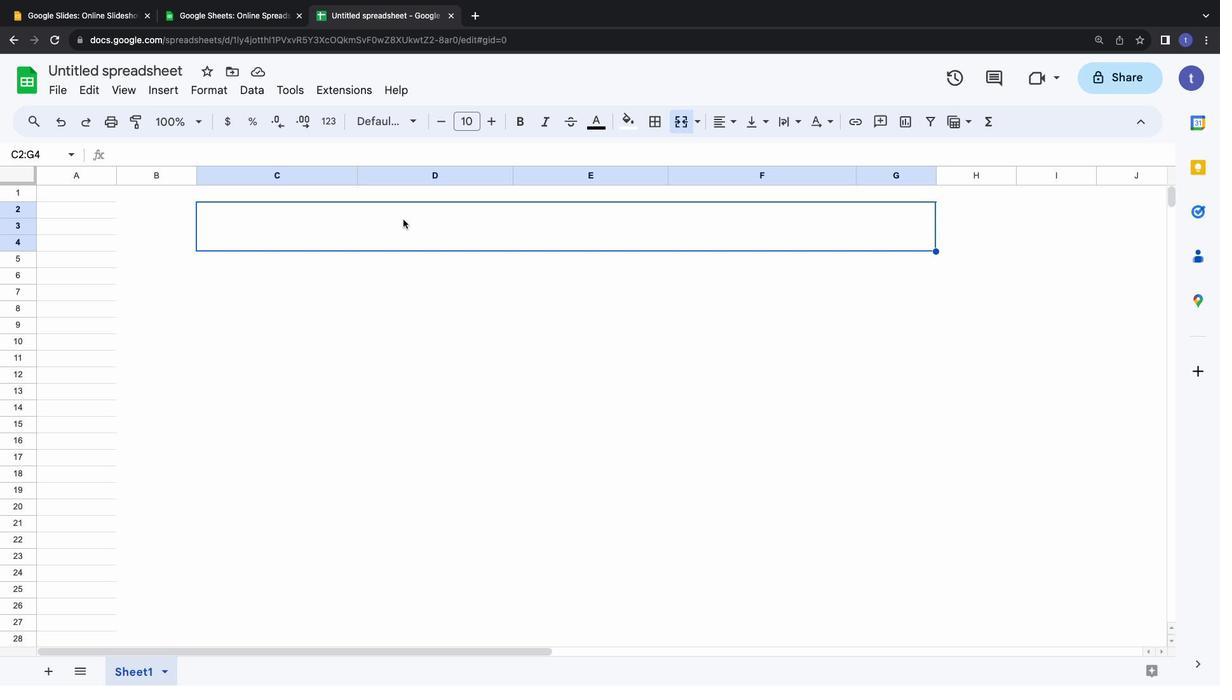 
Action: Mouse pressed left at (403, 220)
Screenshot: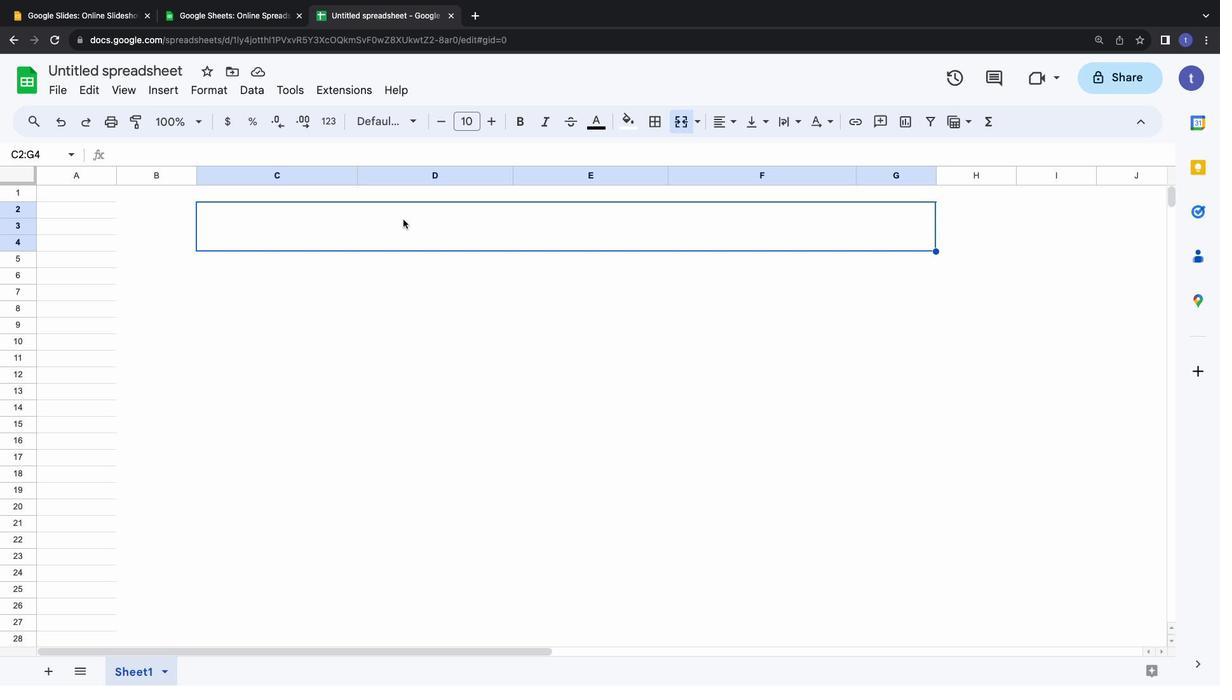 
Action: Mouse pressed left at (403, 220)
Screenshot: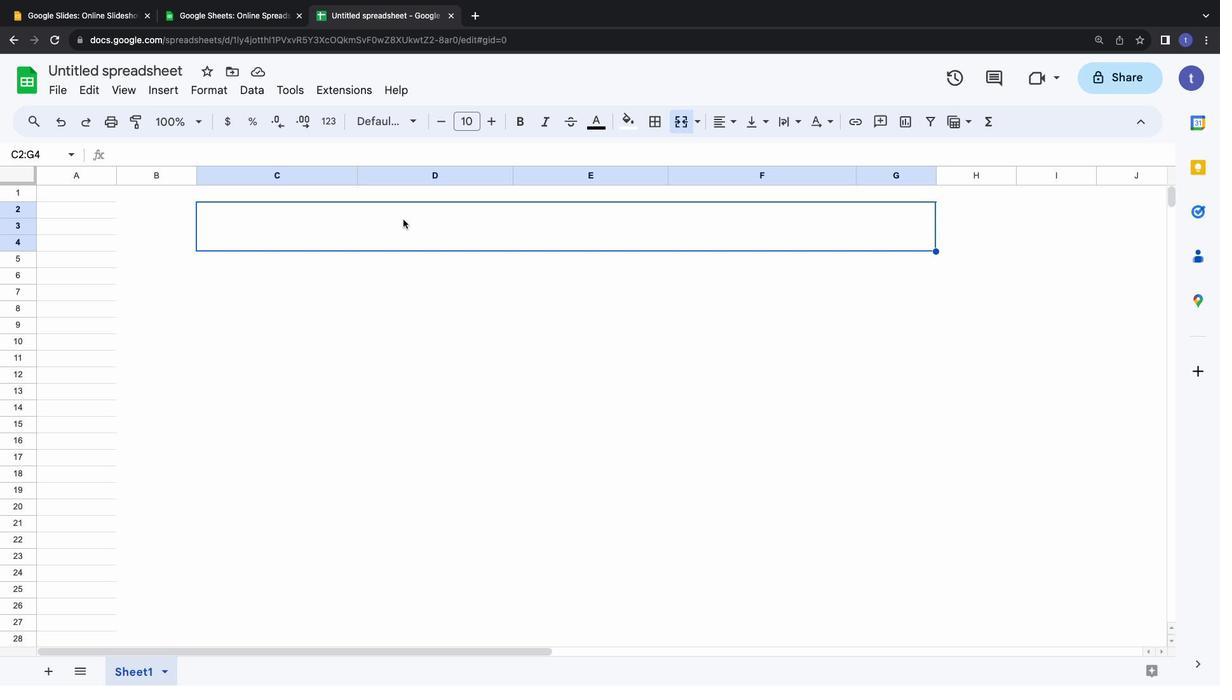 
Action: Mouse moved to (403, 225)
Screenshot: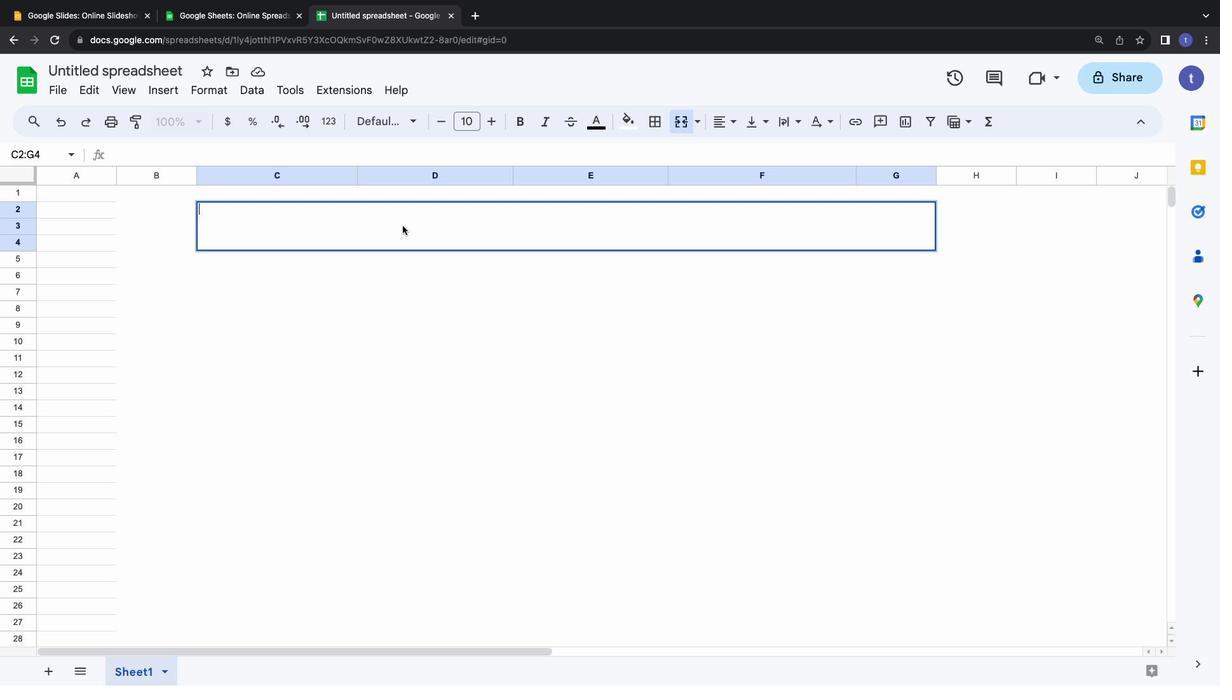 
Action: Key pressed Key.shift'G''R''A''N''T'Key.space'B''U''D''G''E''T'
Screenshot: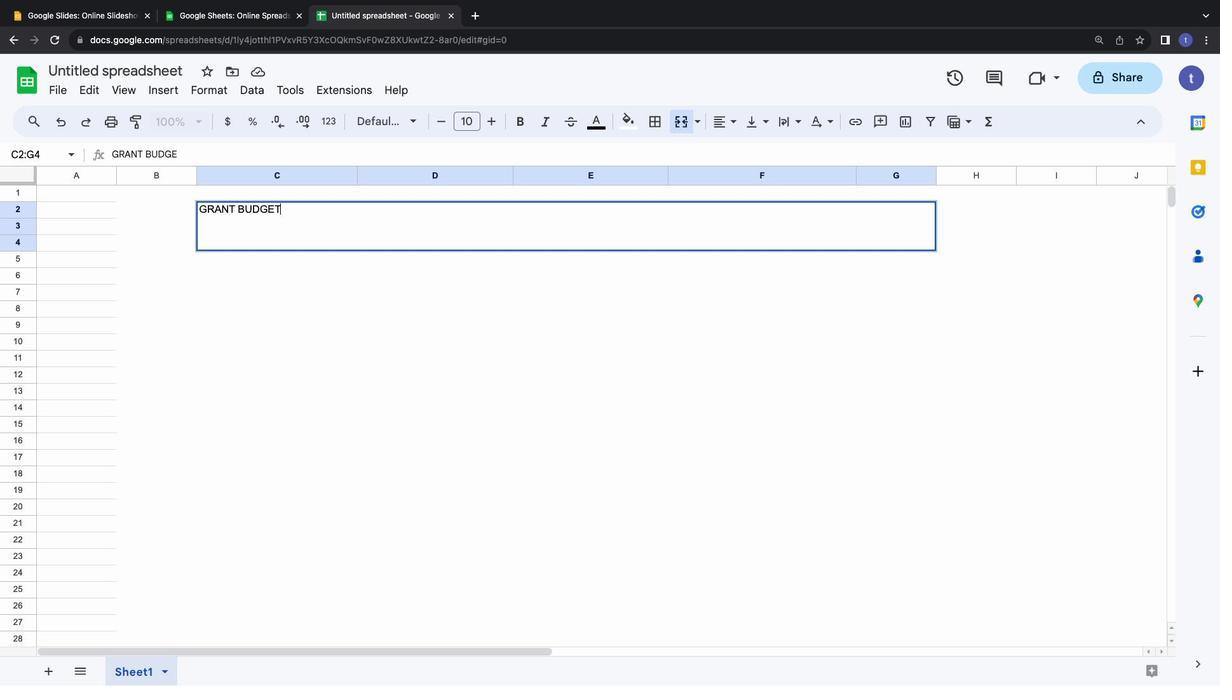 
Action: Mouse moved to (262, 211)
Screenshot: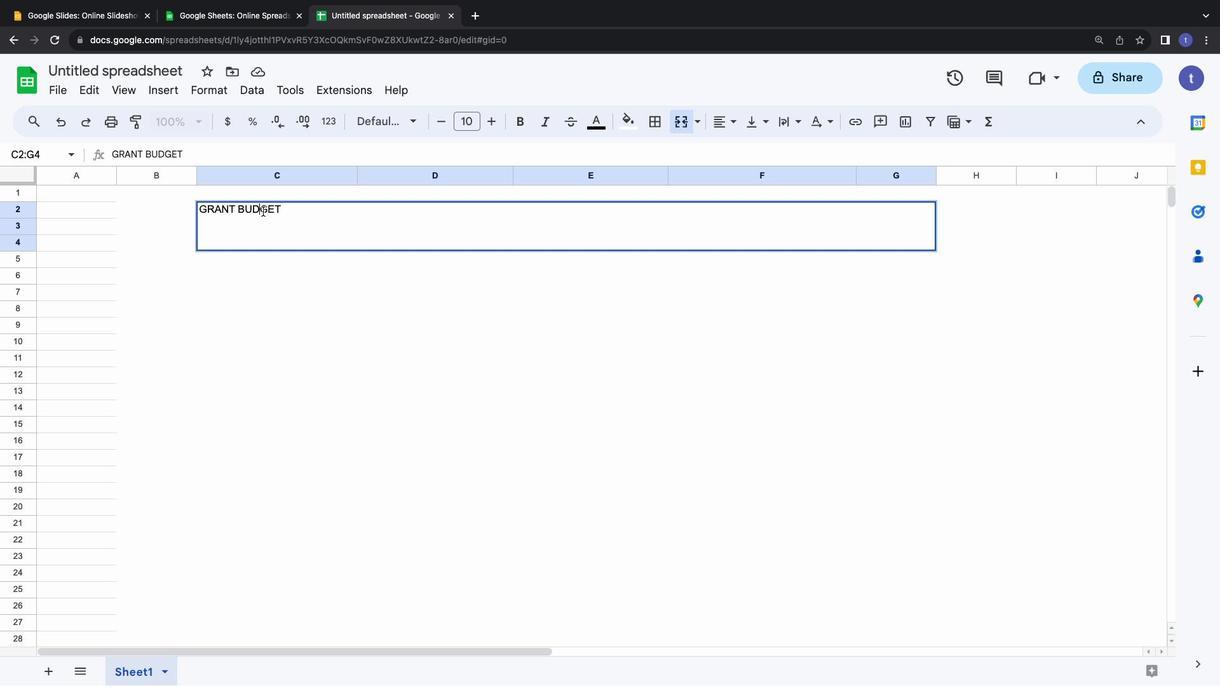
Action: Mouse pressed left at (262, 211)
Screenshot: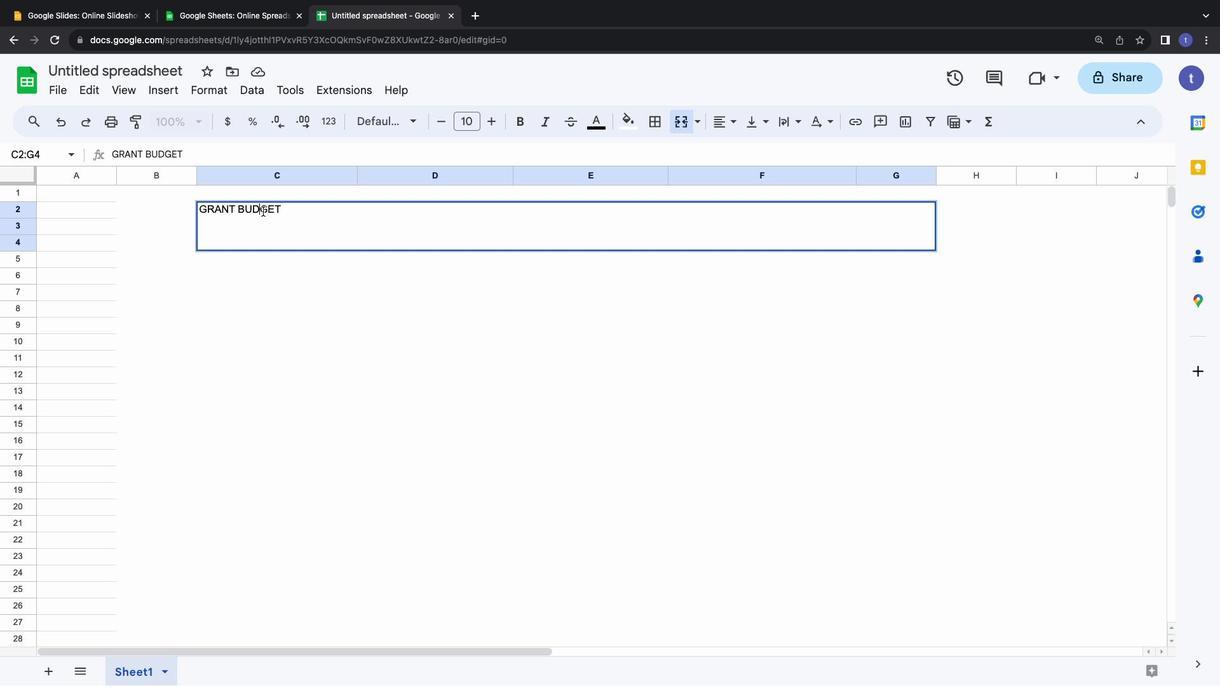 
Action: Mouse pressed left at (262, 211)
Screenshot: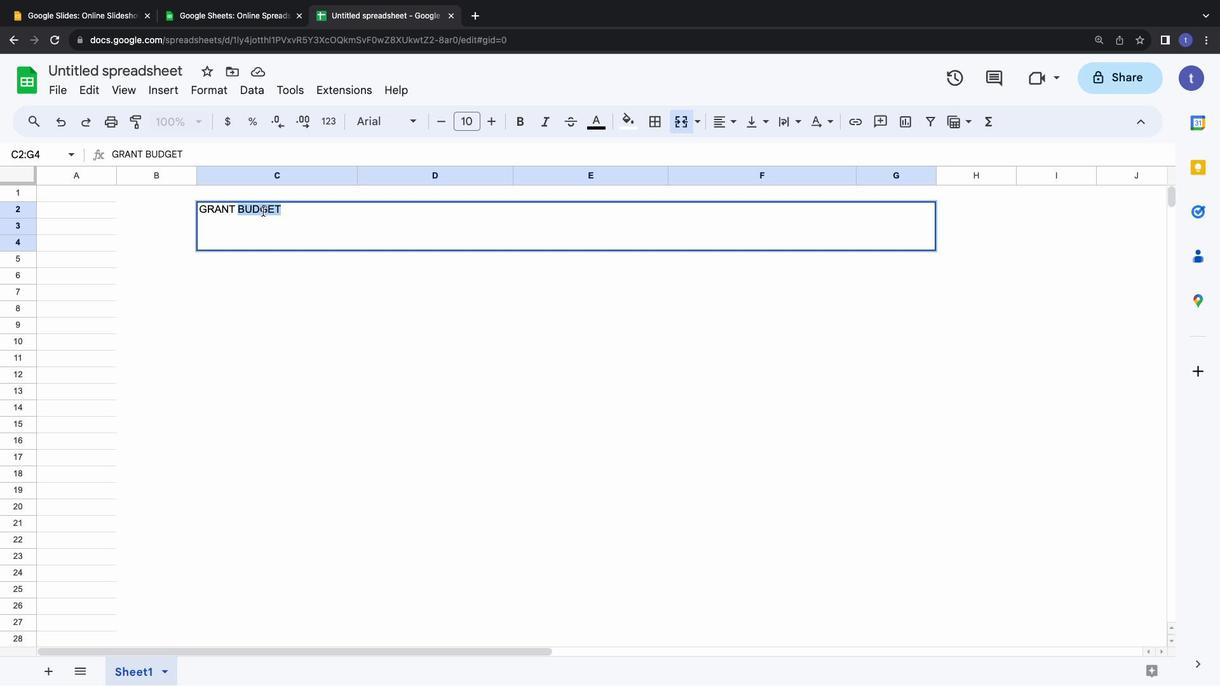 
Action: Mouse pressed left at (262, 211)
Screenshot: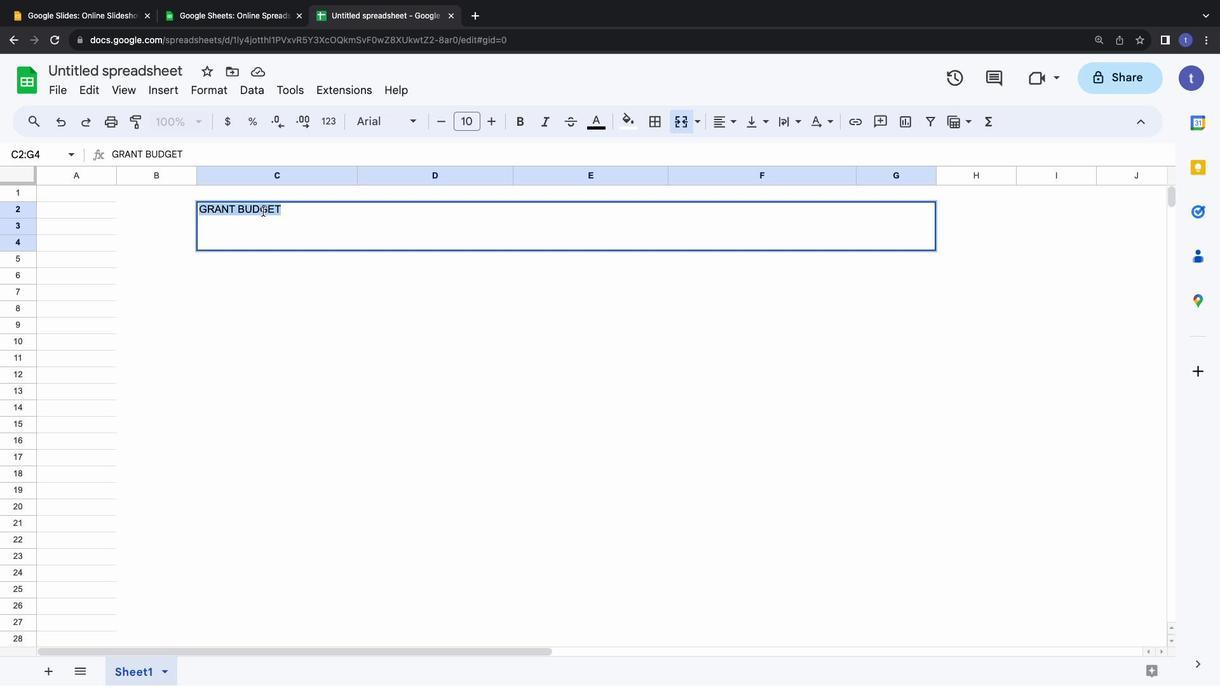 
Action: Mouse moved to (476, 117)
Screenshot: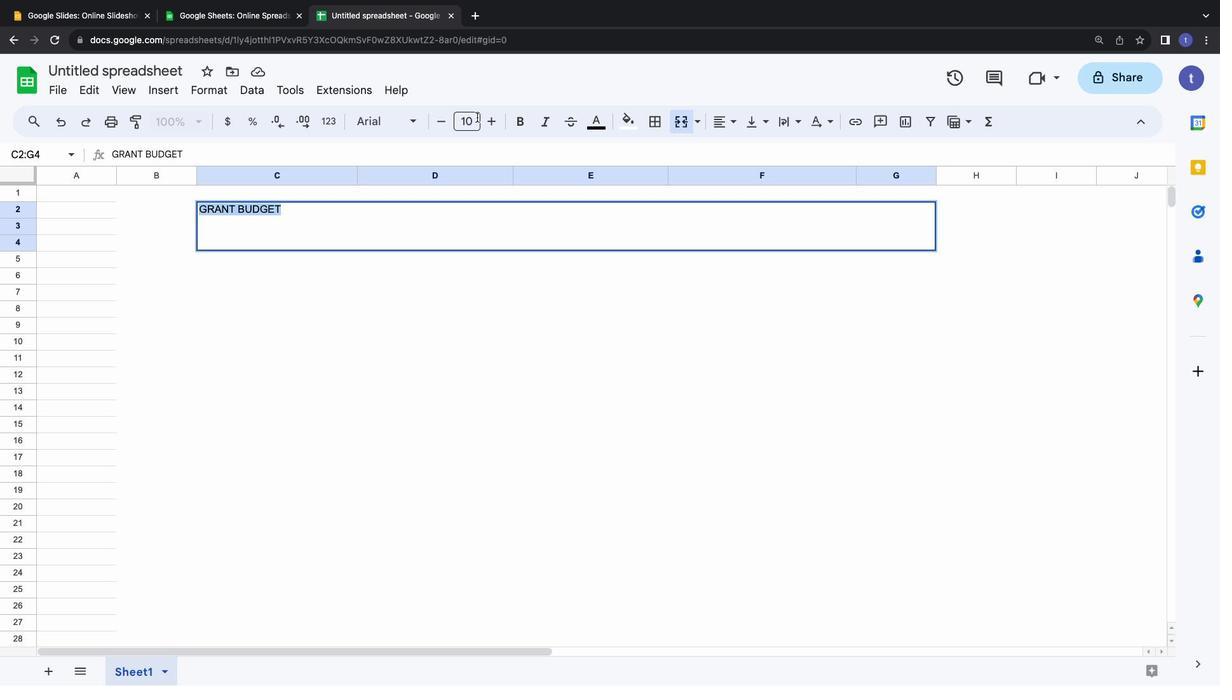 
Action: Mouse pressed left at (476, 117)
Screenshot: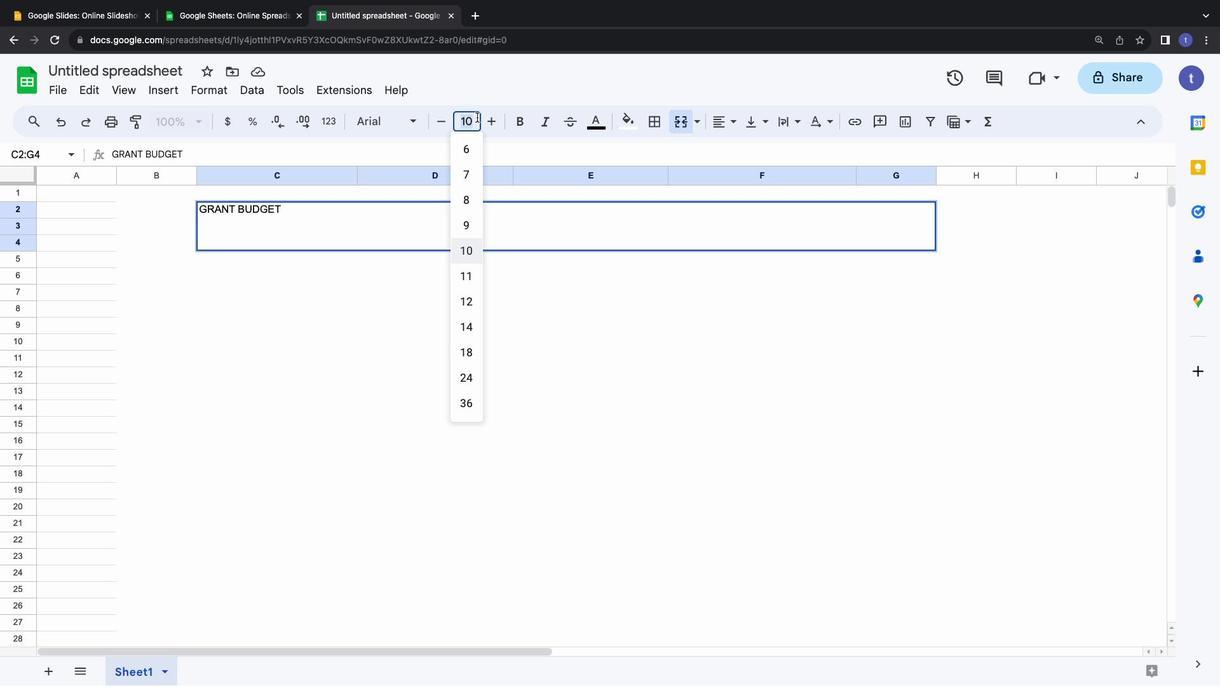 
Action: Key pressed '3''0''\x03'
Screenshot: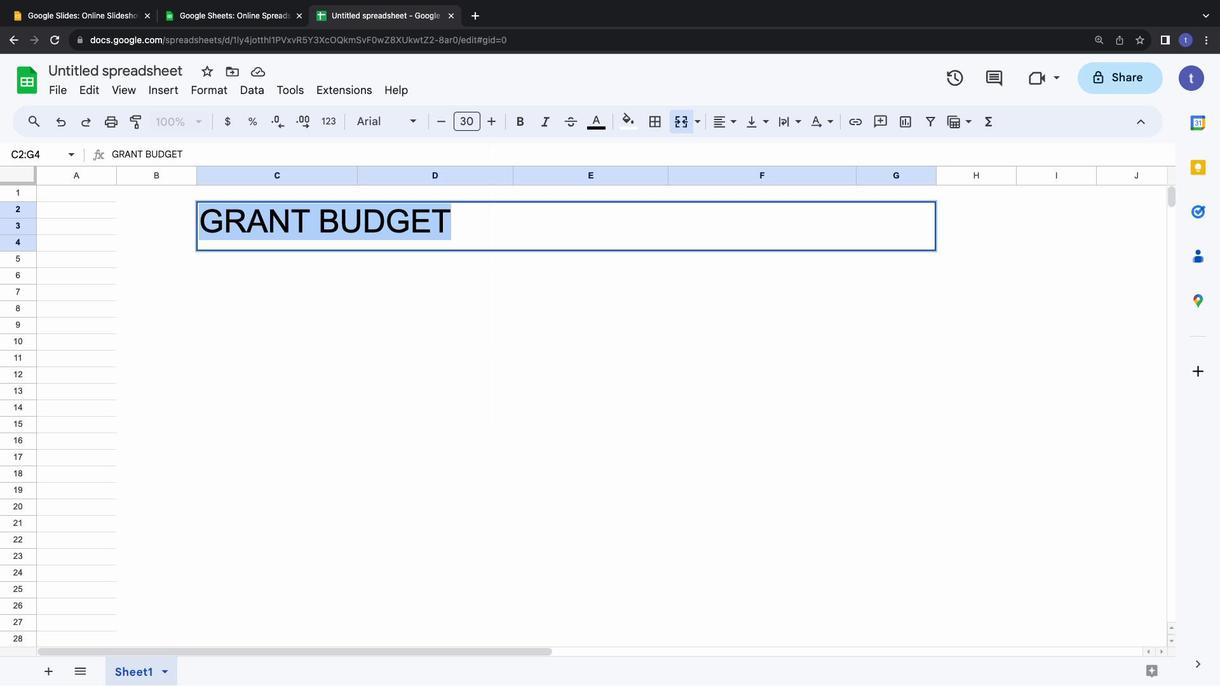 
Action: Mouse moved to (515, 122)
Screenshot: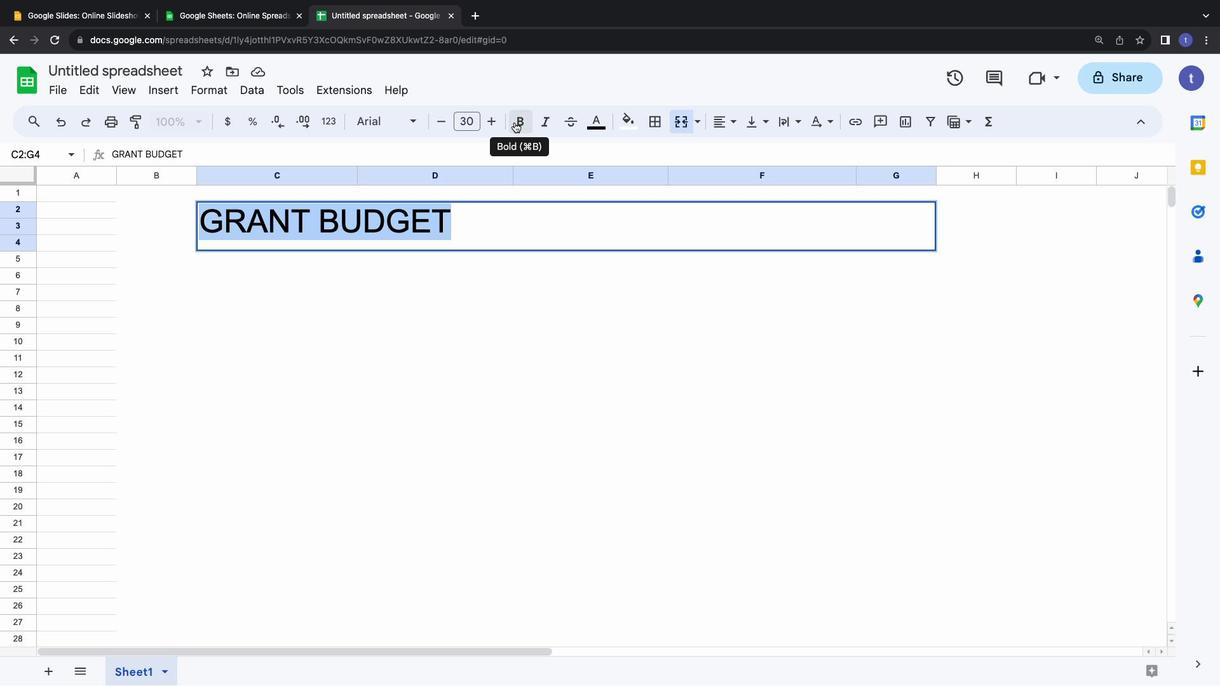 
Action: Mouse pressed left at (515, 122)
Screenshot: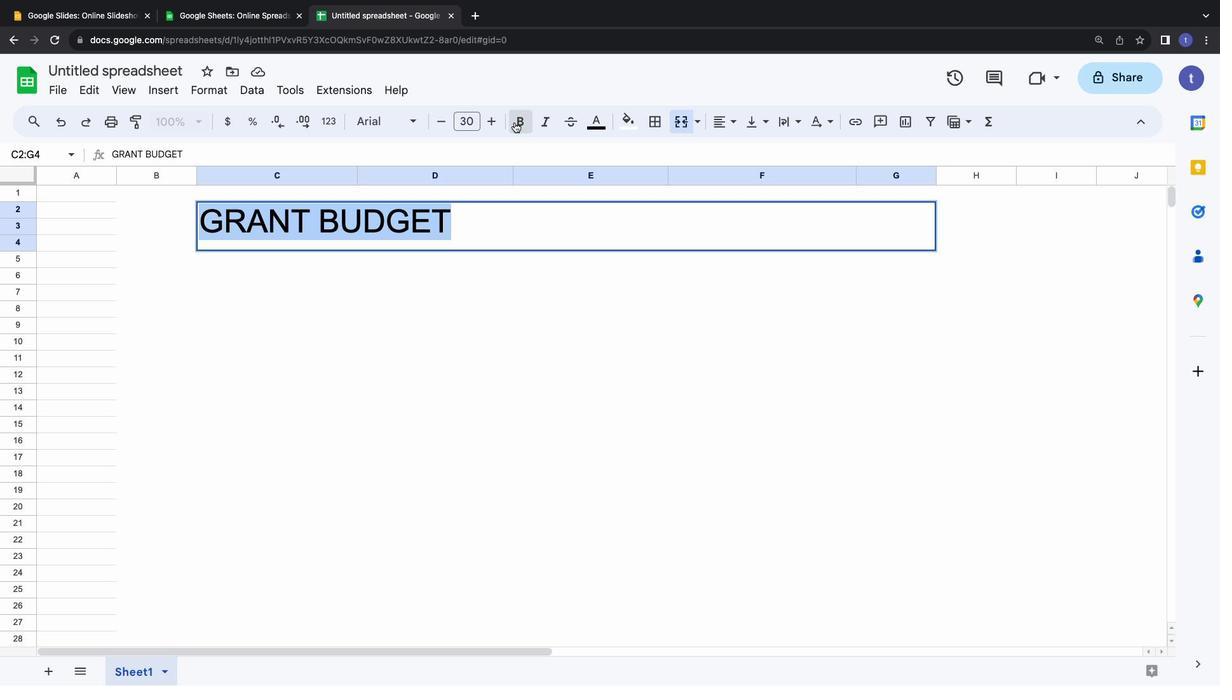 
Action: Mouse moved to (731, 123)
Screenshot: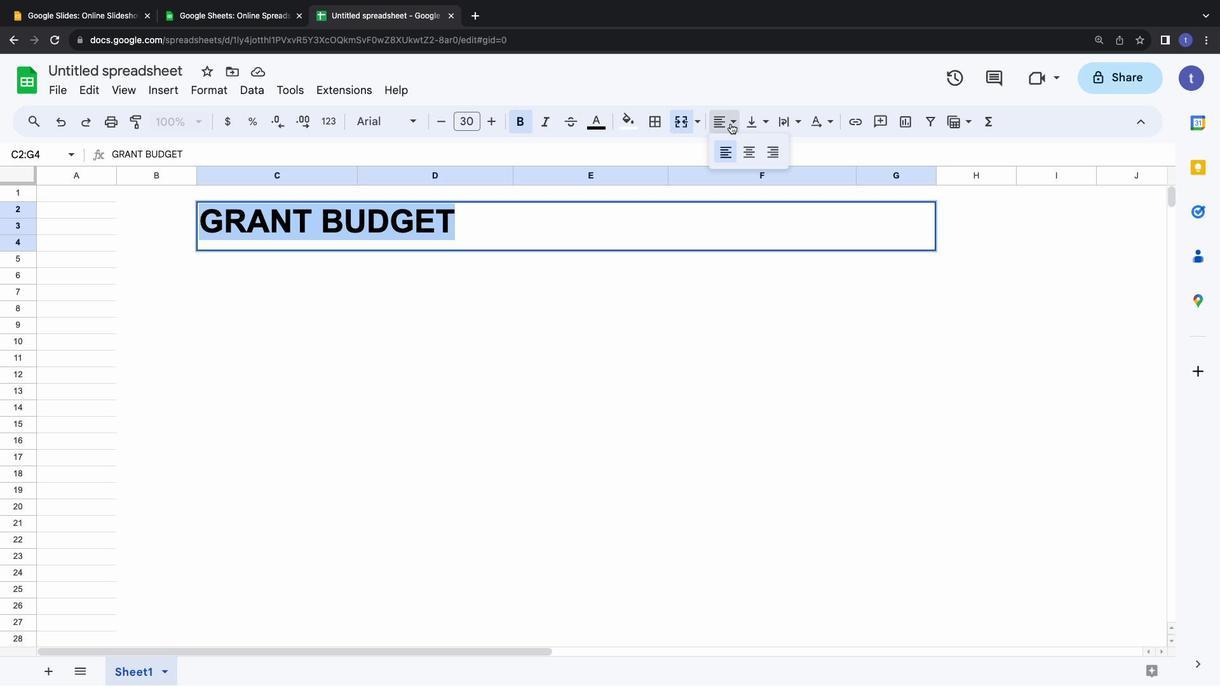 
Action: Mouse pressed left at (731, 123)
Screenshot: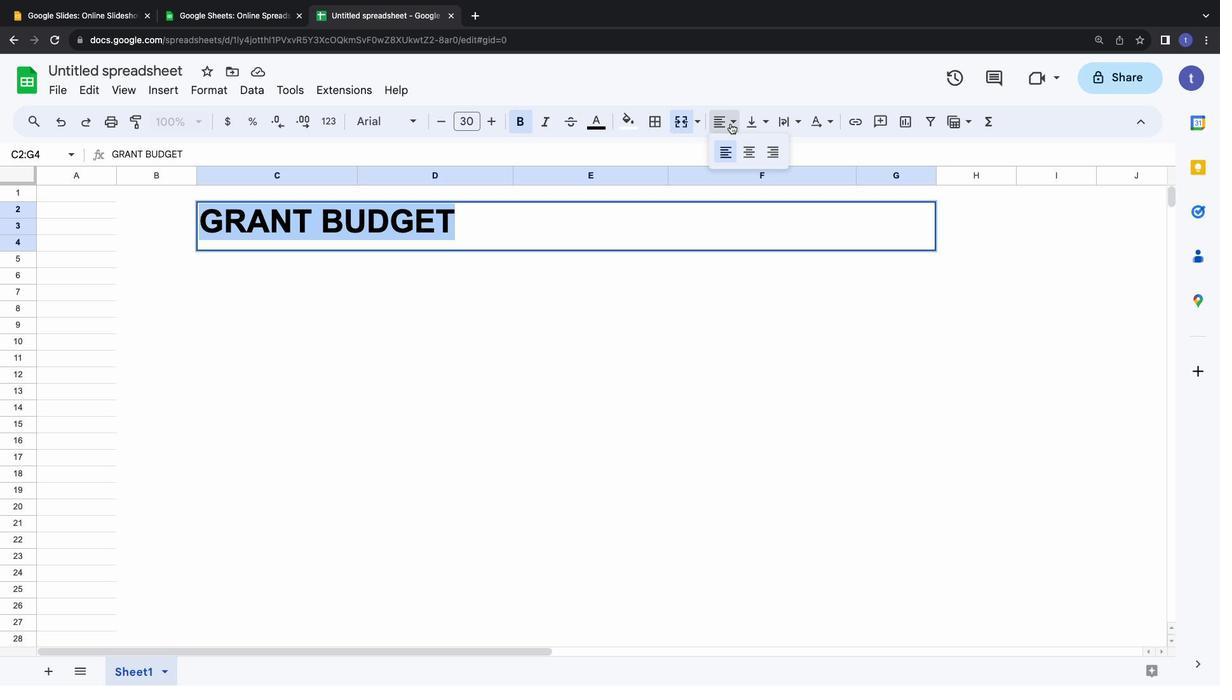 
Action: Mouse moved to (748, 153)
Screenshot: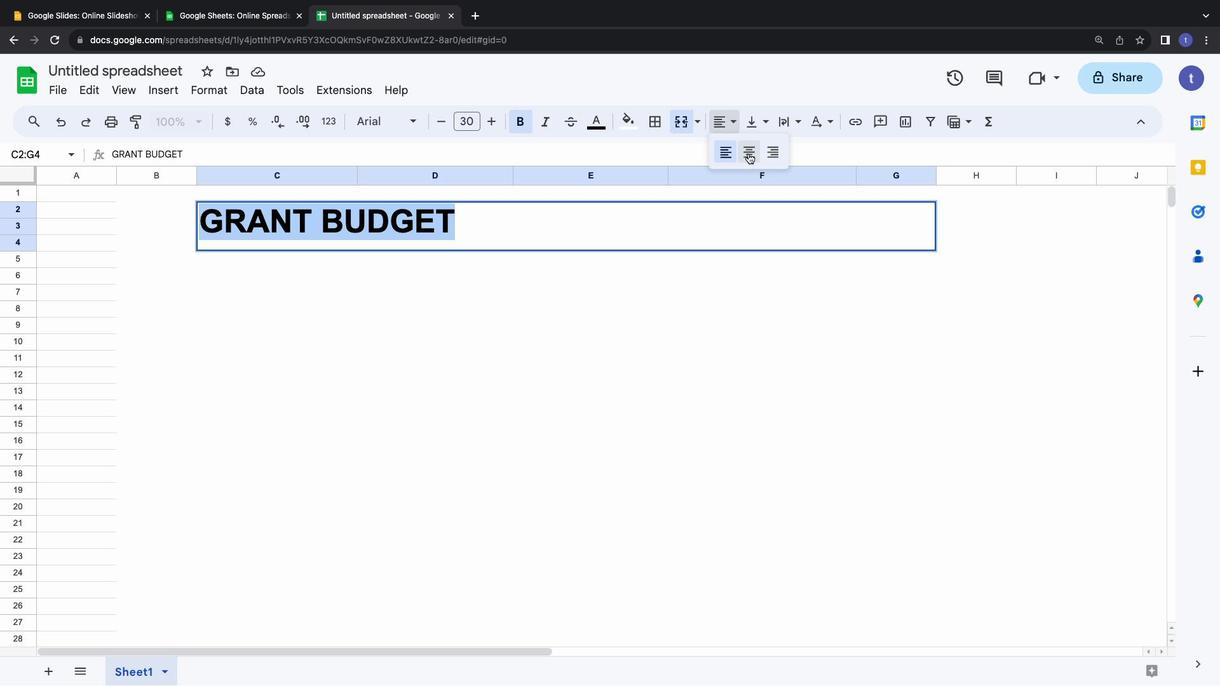 
Action: Mouse pressed left at (748, 153)
Screenshot: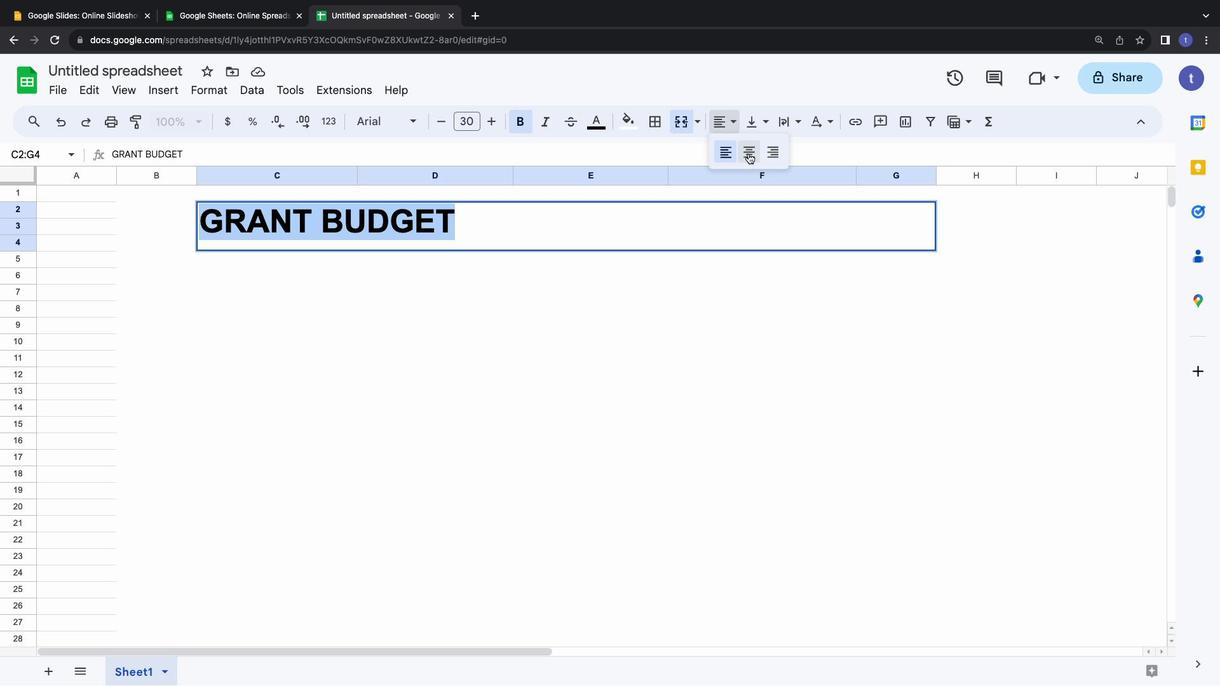 
Action: Mouse moved to (630, 130)
Screenshot: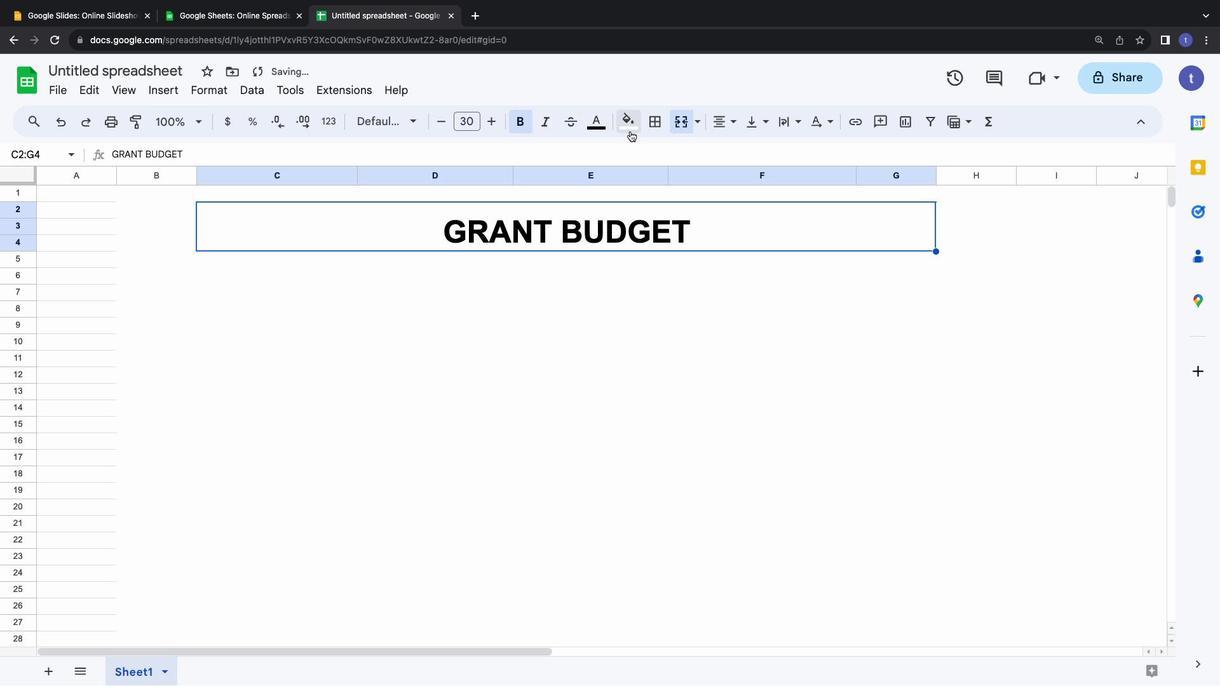 
Action: Mouse pressed left at (630, 130)
Screenshot: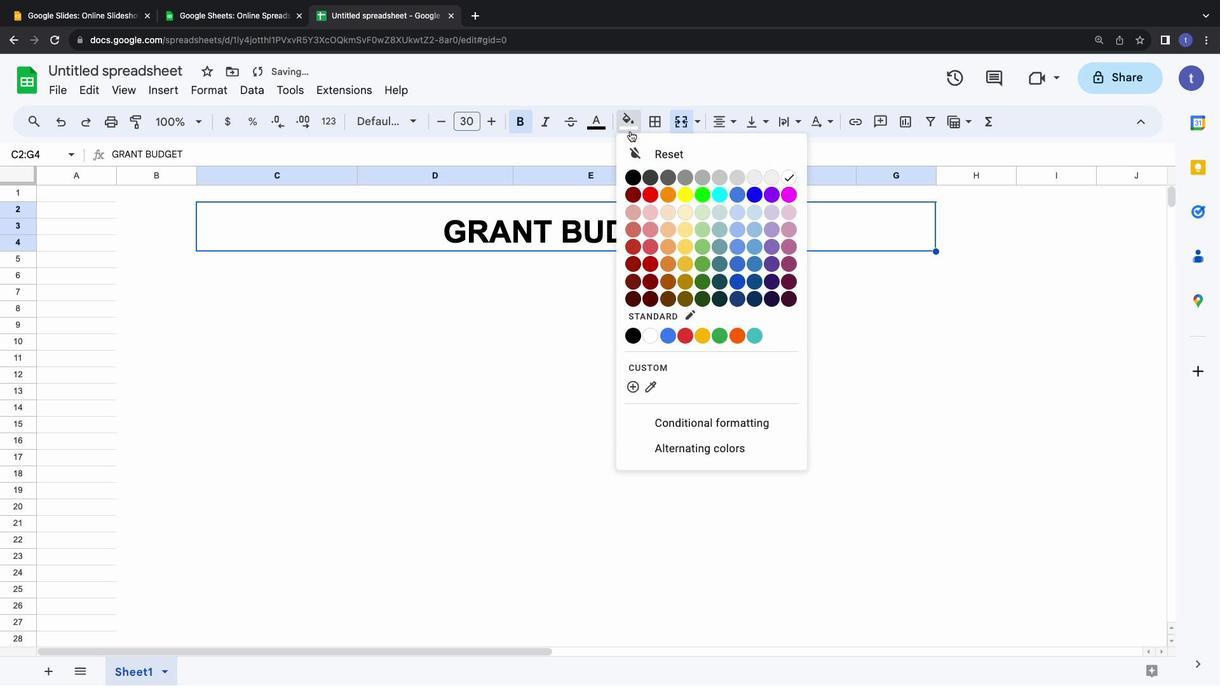 
Action: Mouse moved to (702, 293)
Screenshot: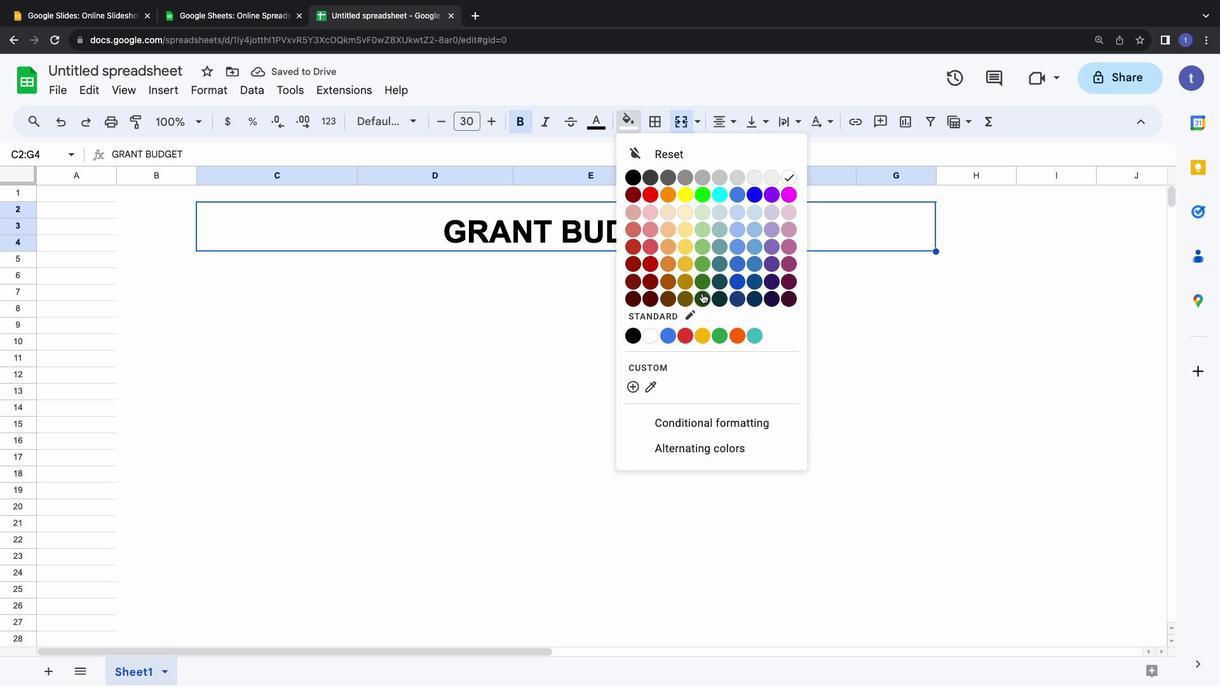 
Action: Mouse pressed left at (702, 293)
Screenshot: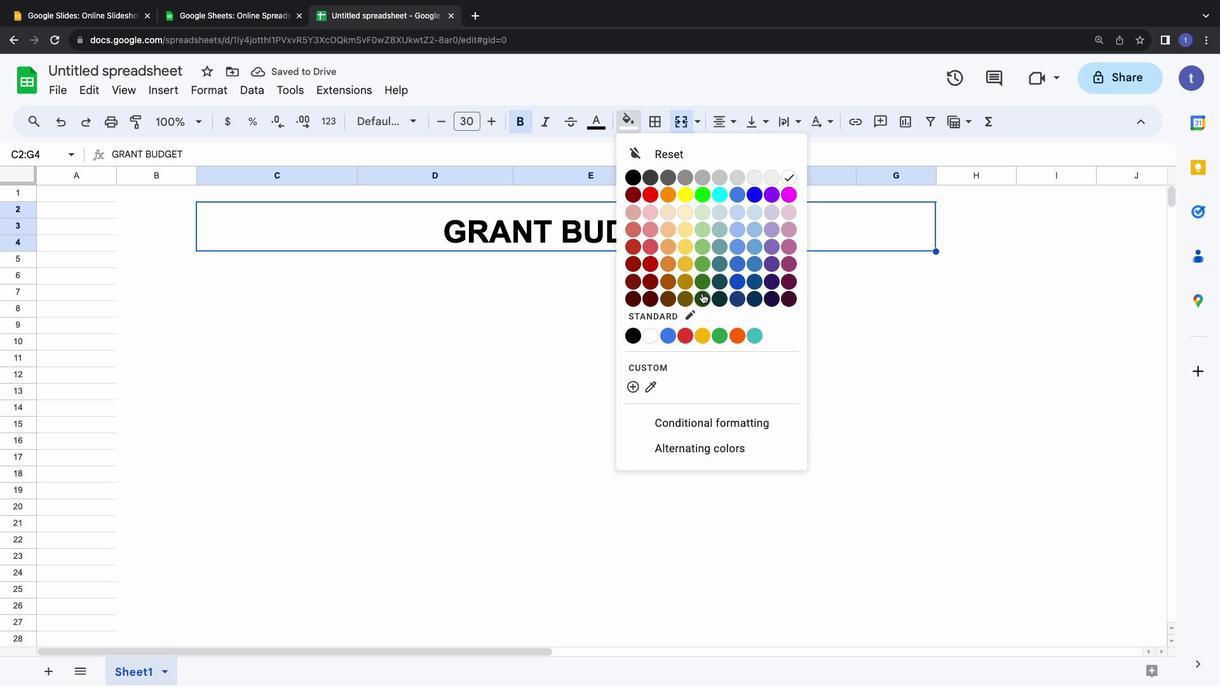 
Action: Mouse moved to (605, 127)
Screenshot: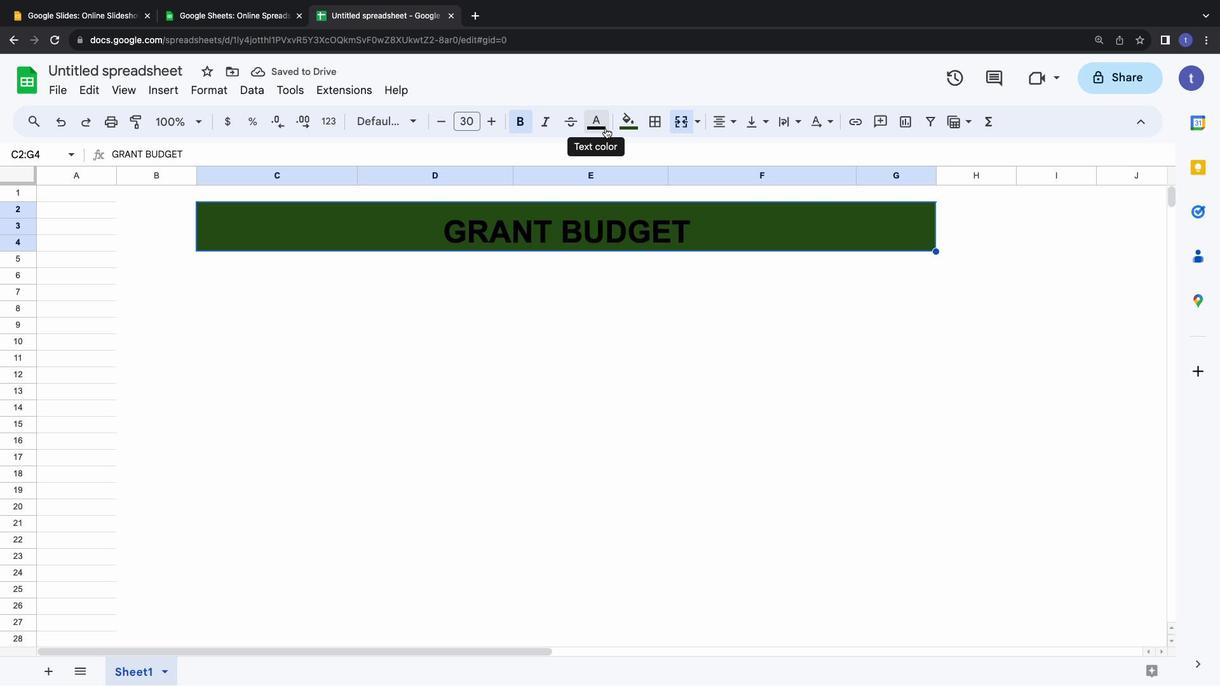 
Action: Mouse pressed left at (605, 127)
Screenshot: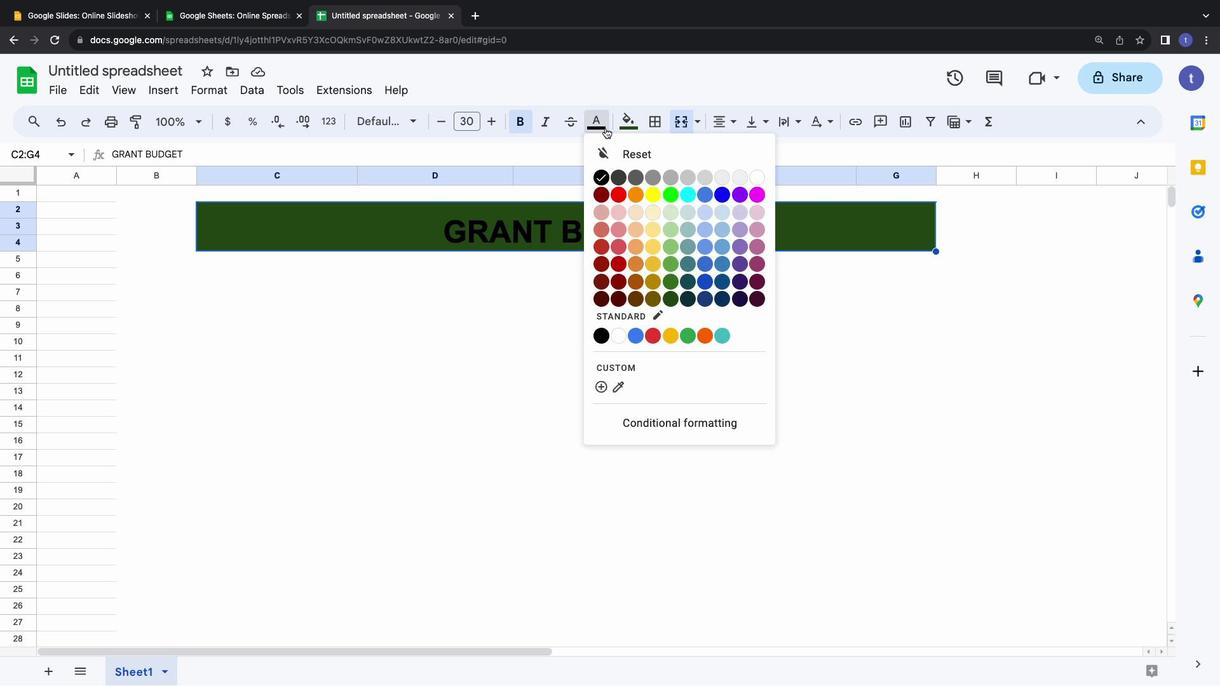 
Action: Mouse moved to (757, 176)
Screenshot: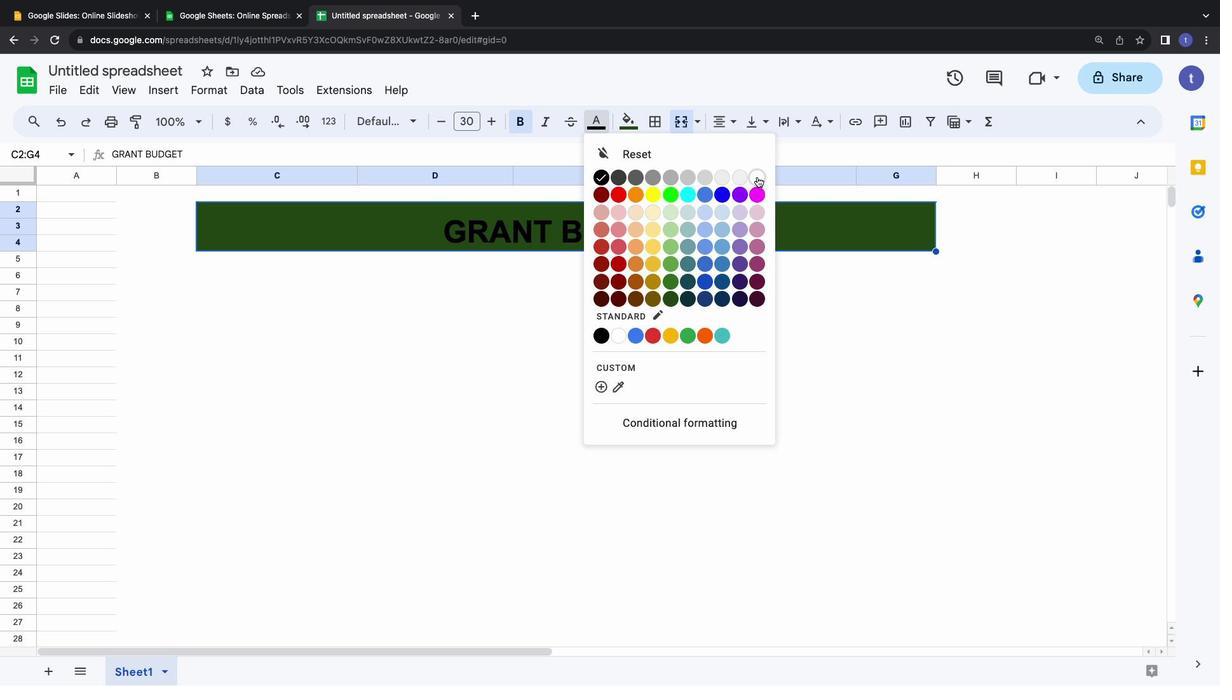 
Action: Mouse pressed left at (757, 176)
Screenshot: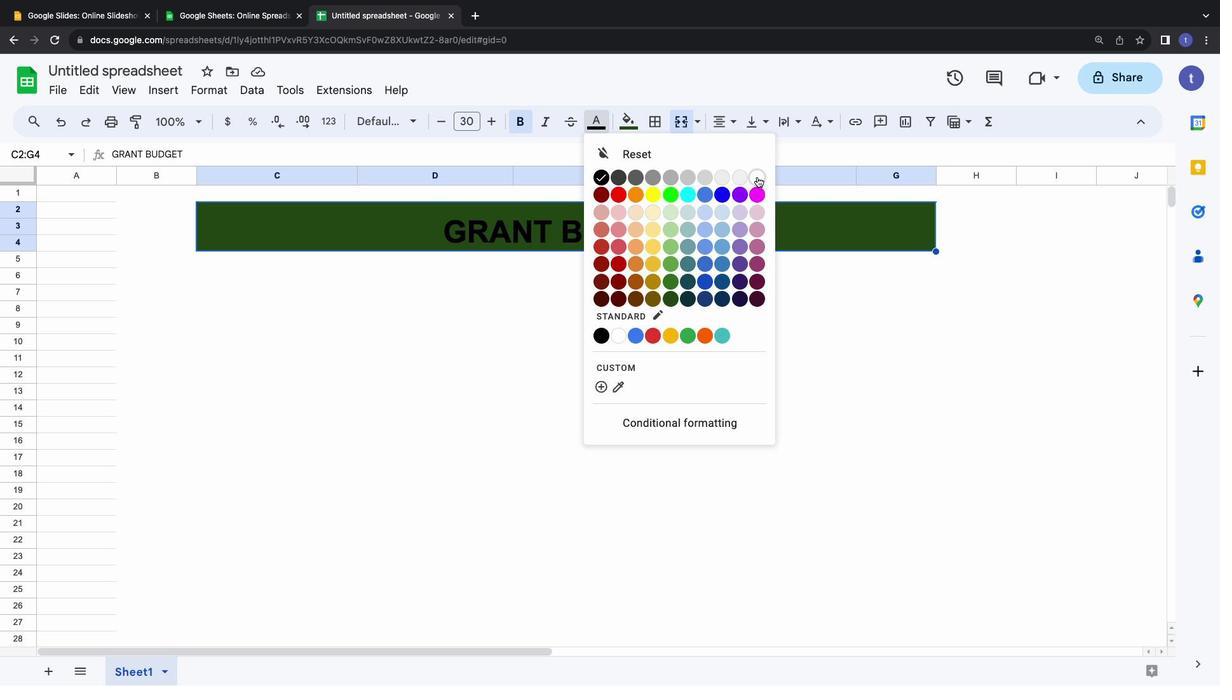 
Action: Mouse moved to (292, 267)
Screenshot: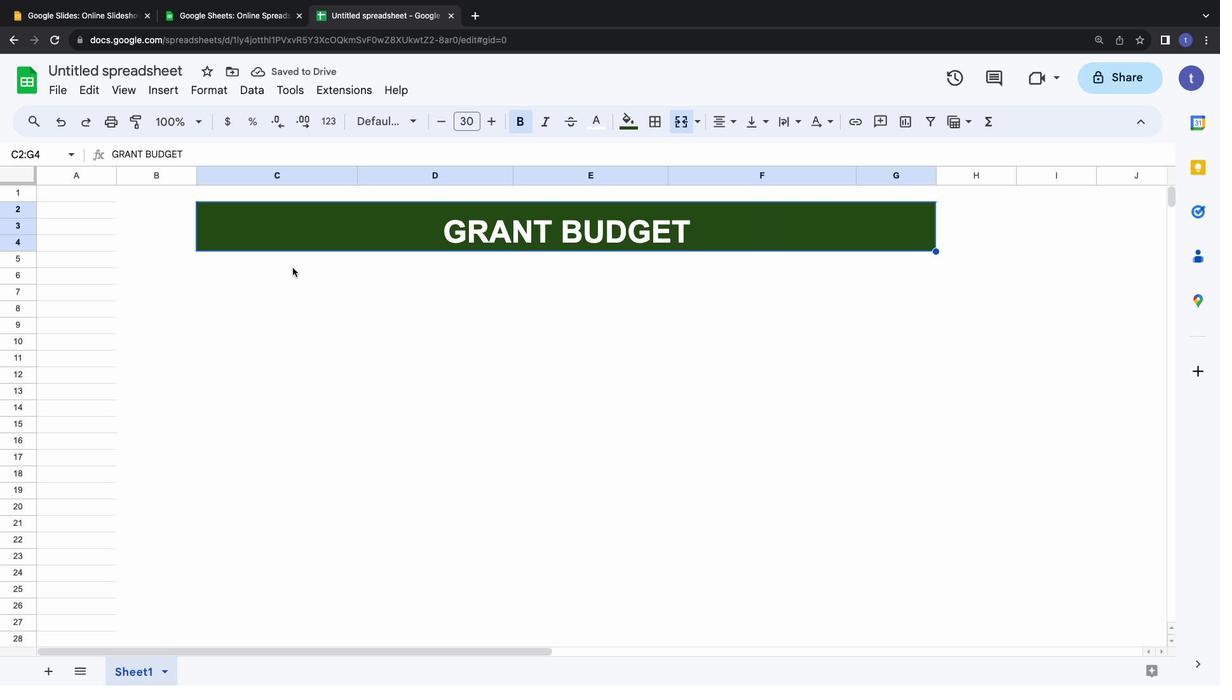 
Action: Mouse pressed left at (292, 267)
Screenshot: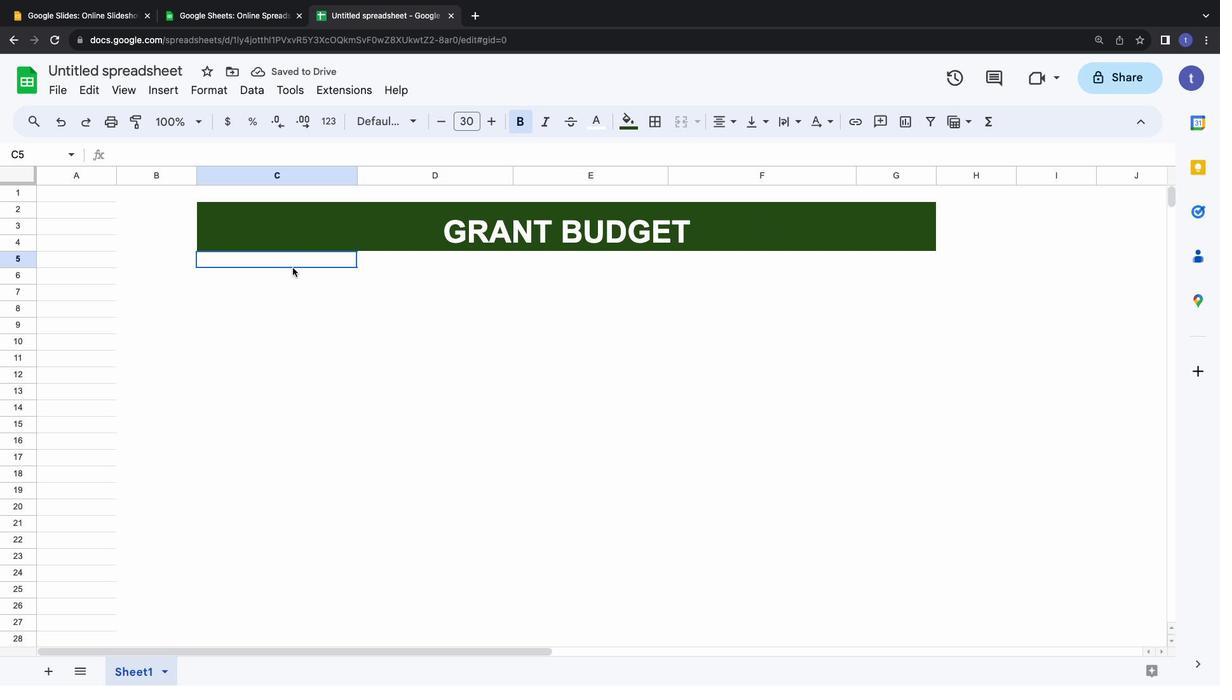 
Action: Mouse moved to (285, 277)
Screenshot: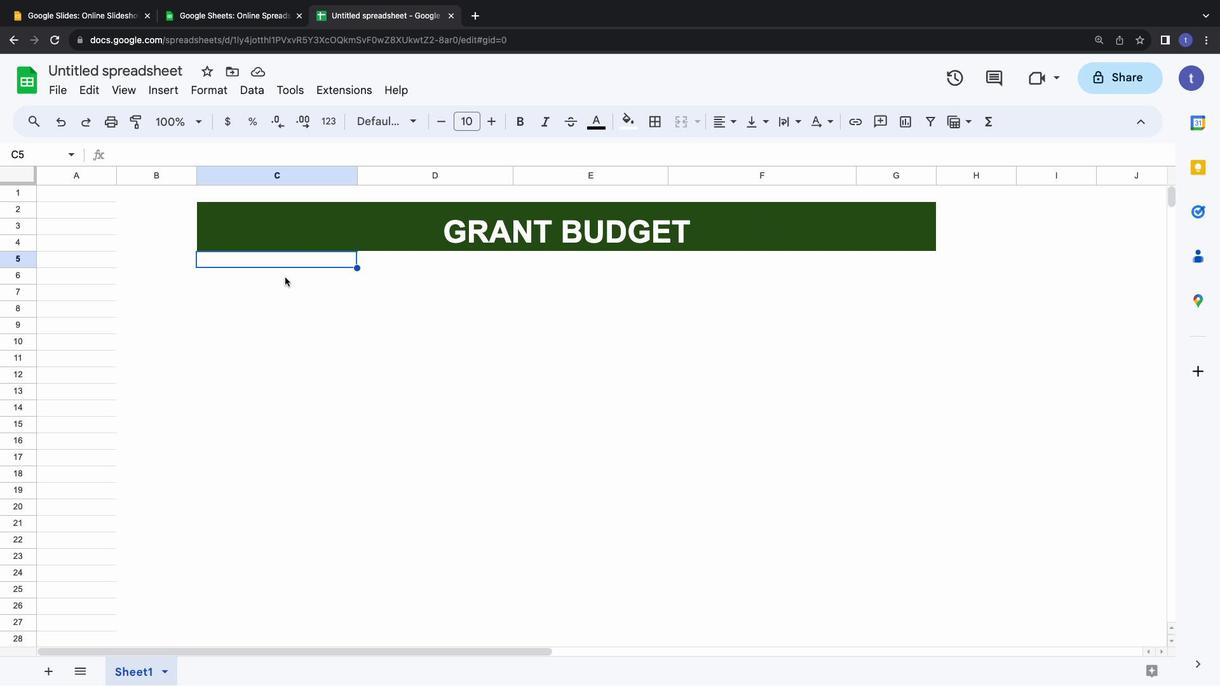 
Action: Mouse pressed left at (285, 277)
Screenshot: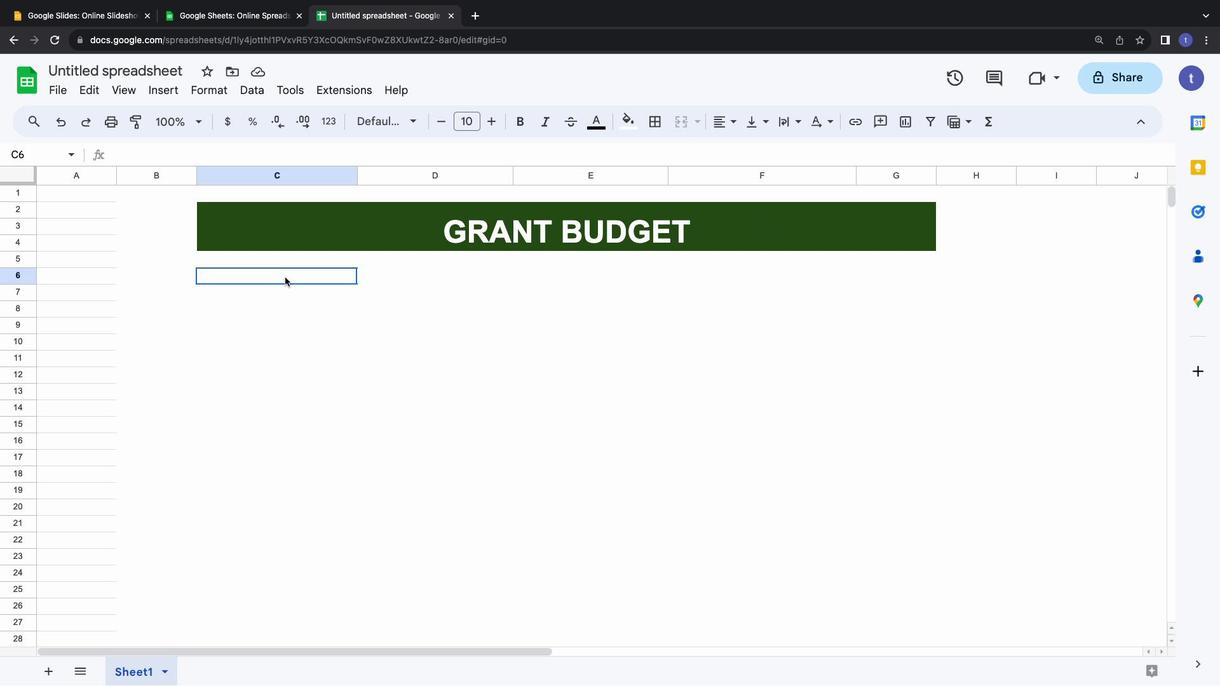 
Action: Mouse pressed left at (285, 277)
Screenshot: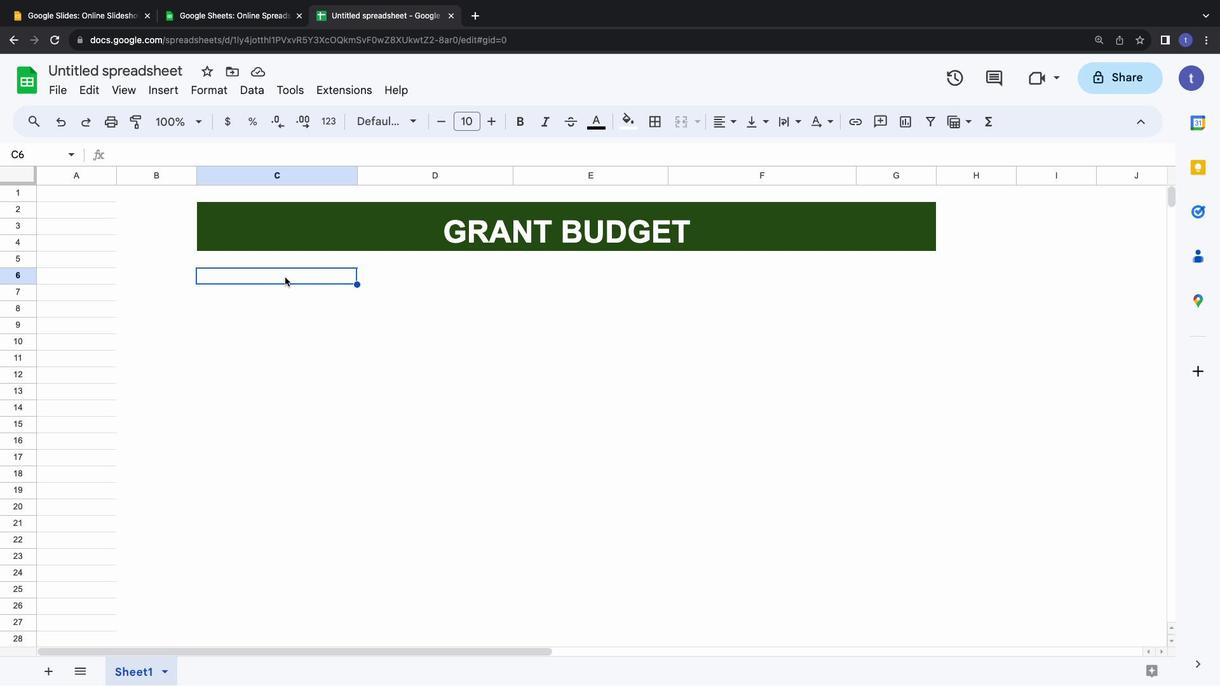 
Action: Key pressed Key.shift'P''r''o''j''e''c''t'Key.spaceKey.shift'N''a''m''e'
Screenshot: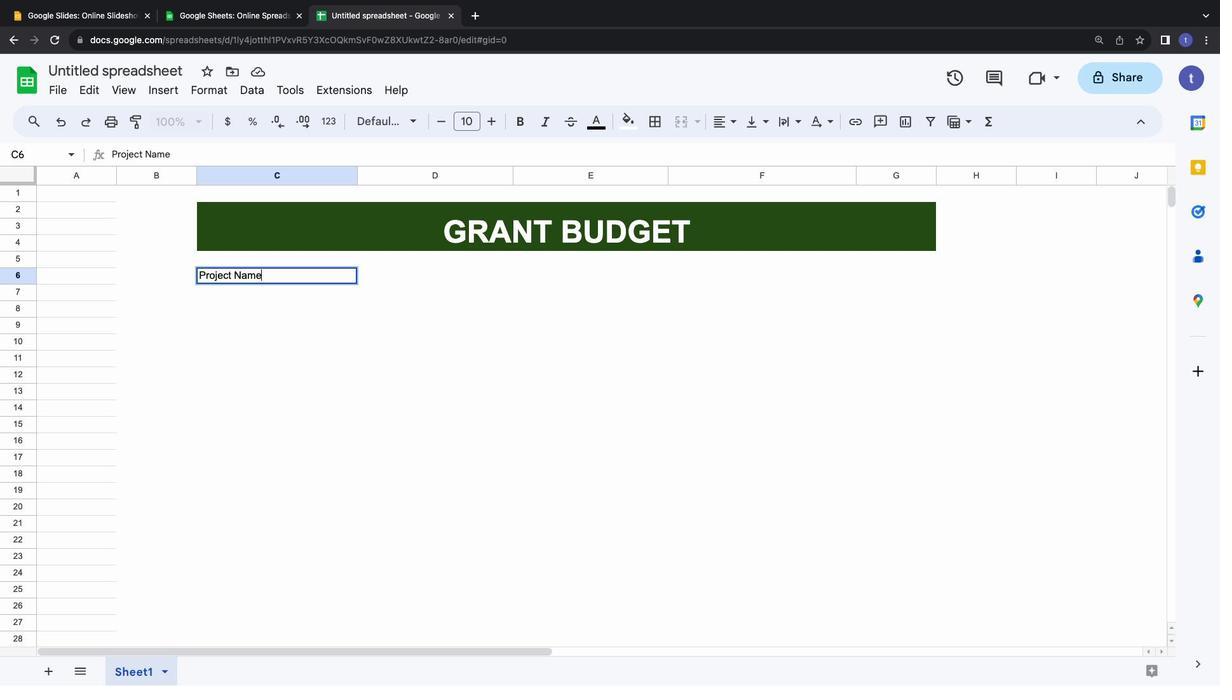 
Action: Mouse moved to (283, 288)
Screenshot: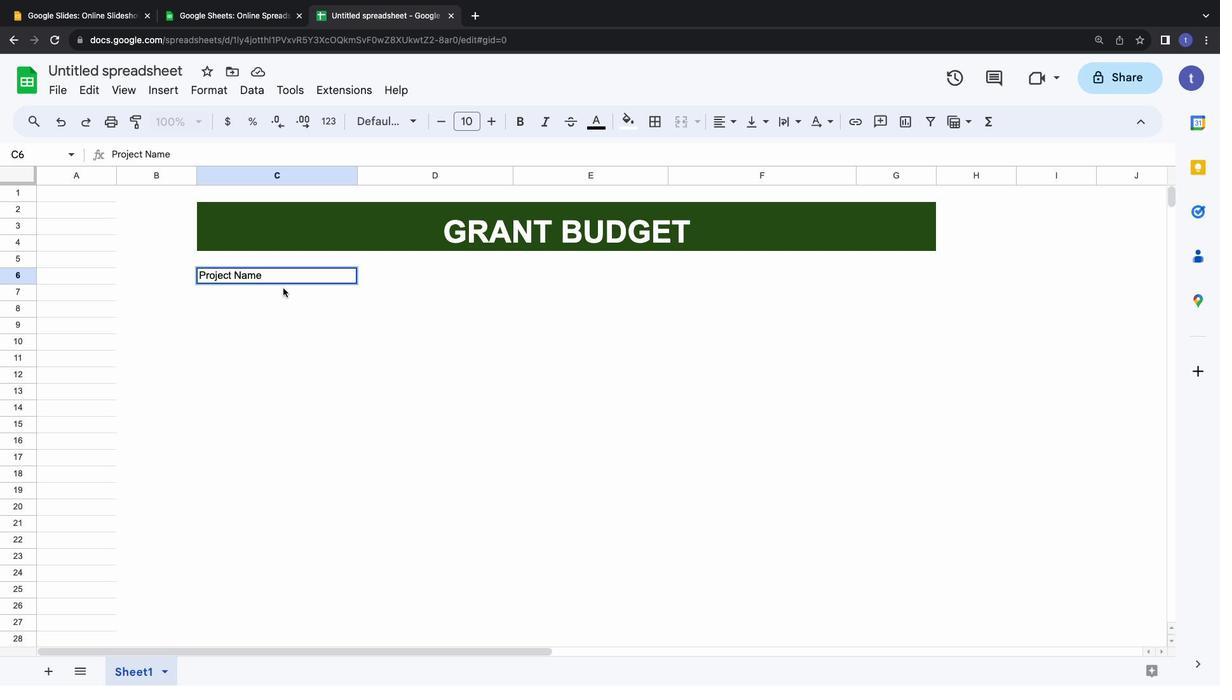 
Action: Mouse pressed left at (283, 288)
Screenshot: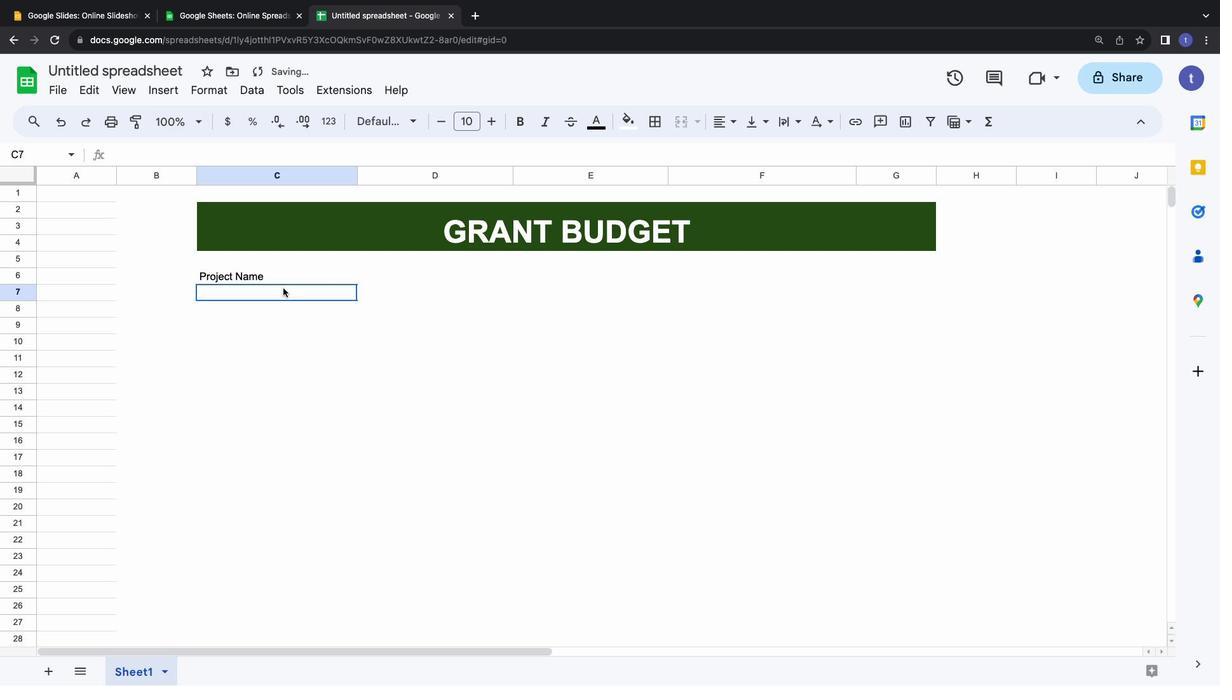 
Action: Mouse moved to (277, 278)
Screenshot: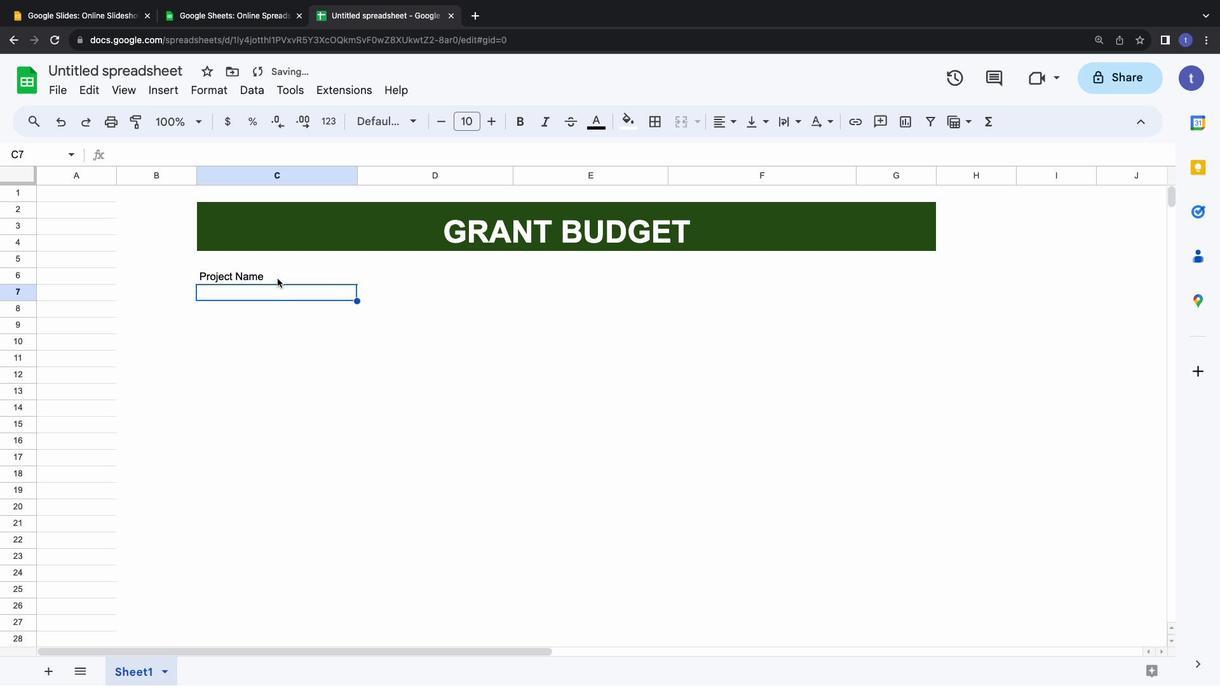 
Action: Mouse pressed left at (277, 278)
Screenshot: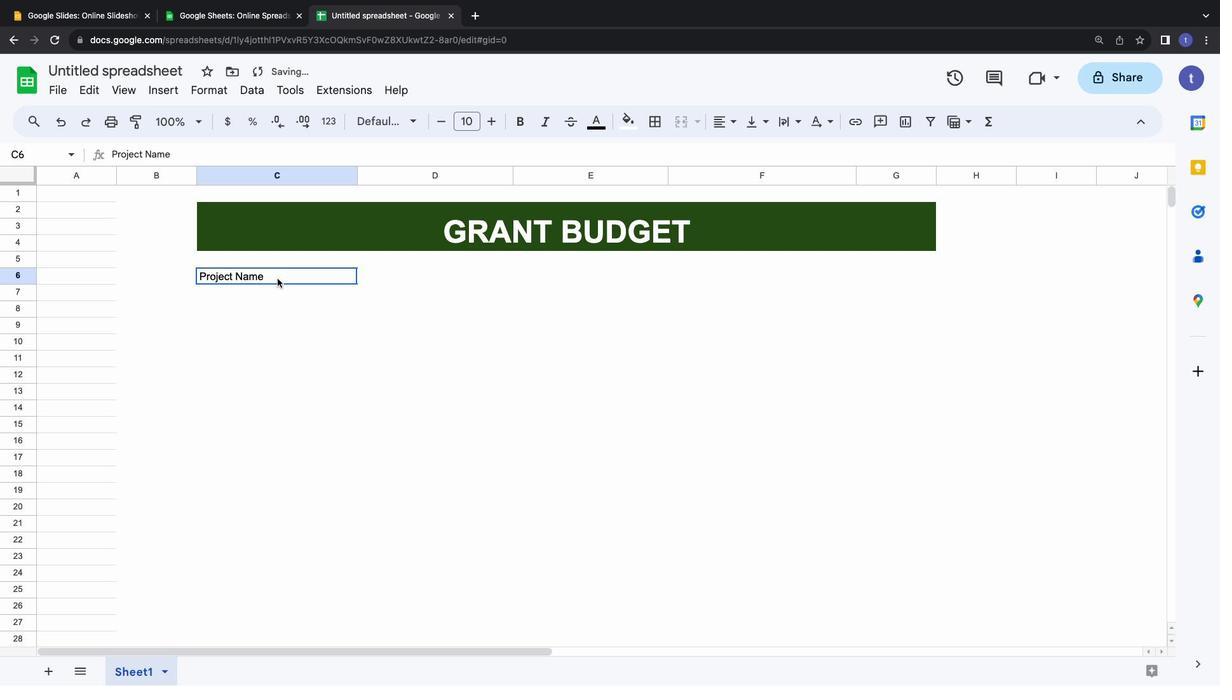 
Action: Mouse pressed left at (277, 278)
Screenshot: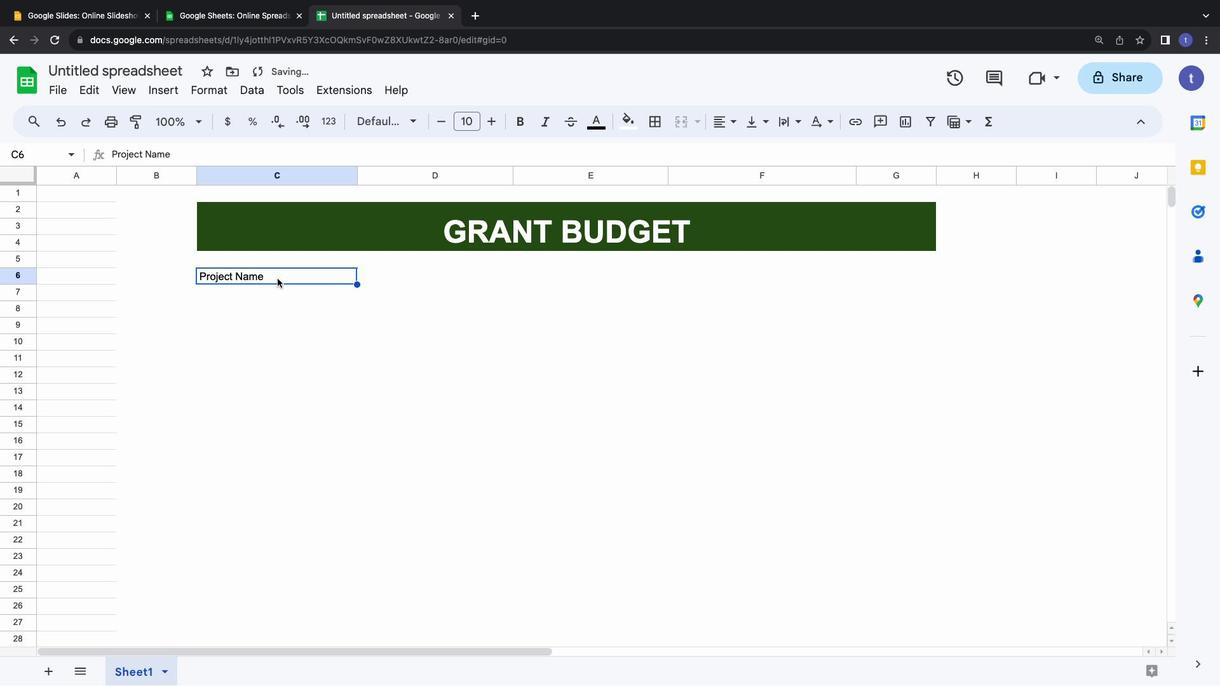 
Action: Mouse moved to (267, 280)
Screenshot: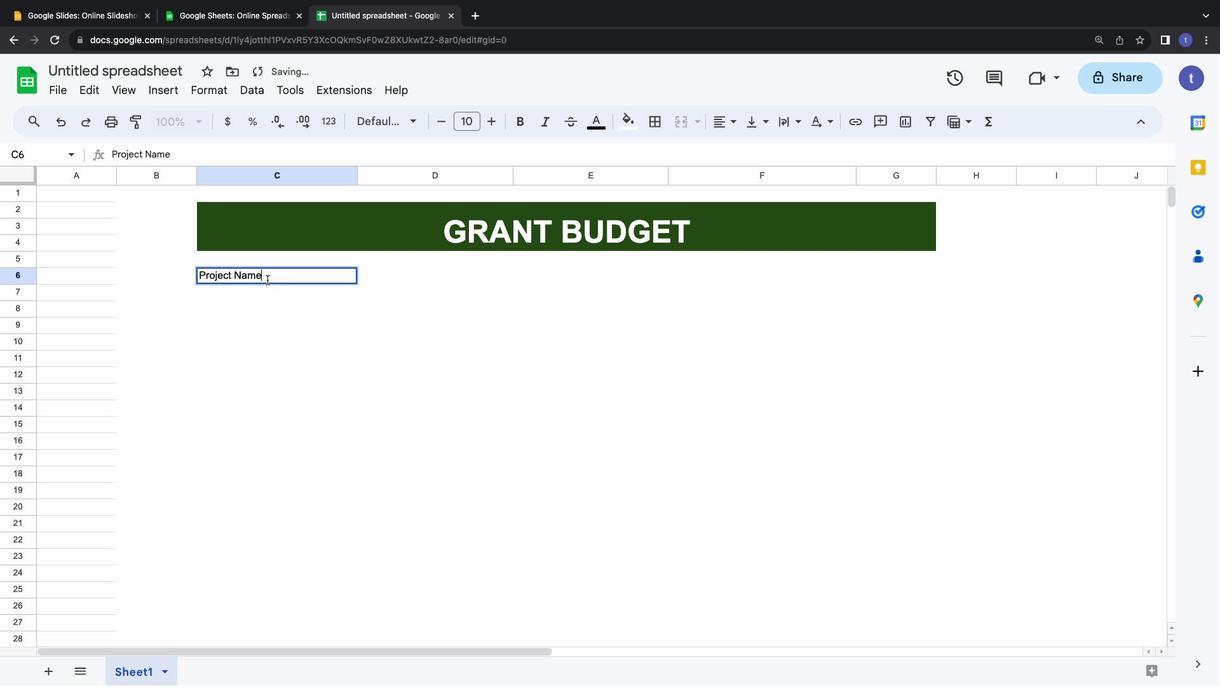 
Action: Mouse pressed left at (267, 280)
Screenshot: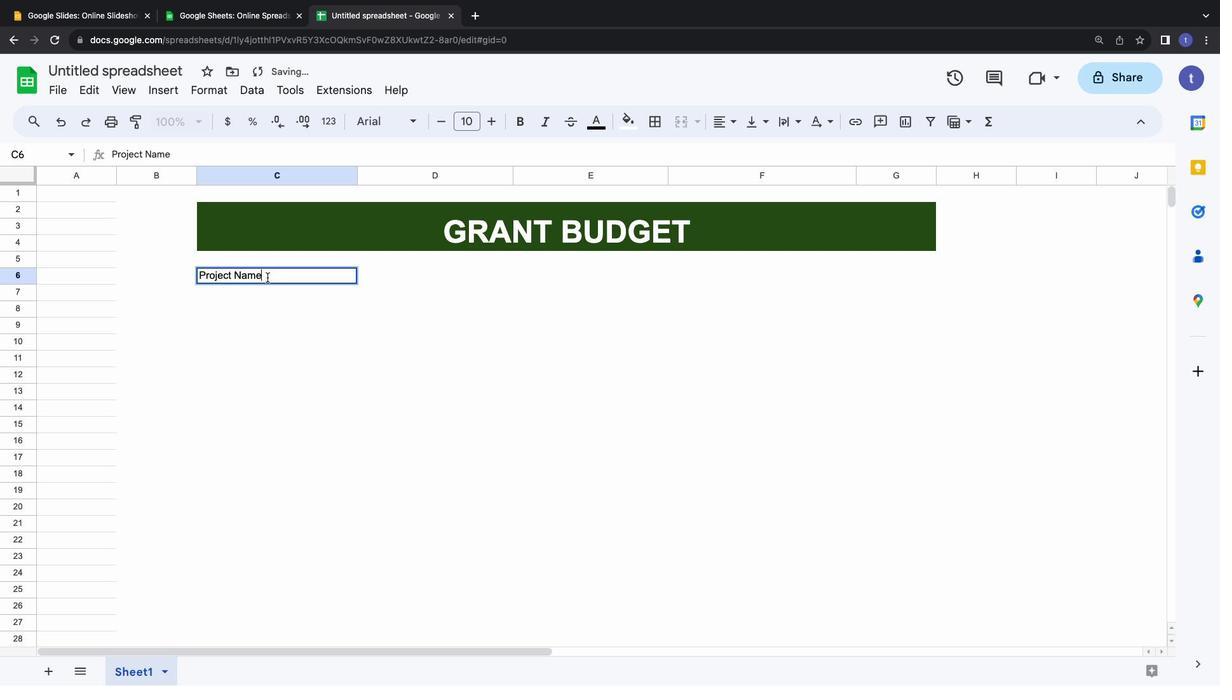 
Action: Mouse moved to (267, 277)
Screenshot: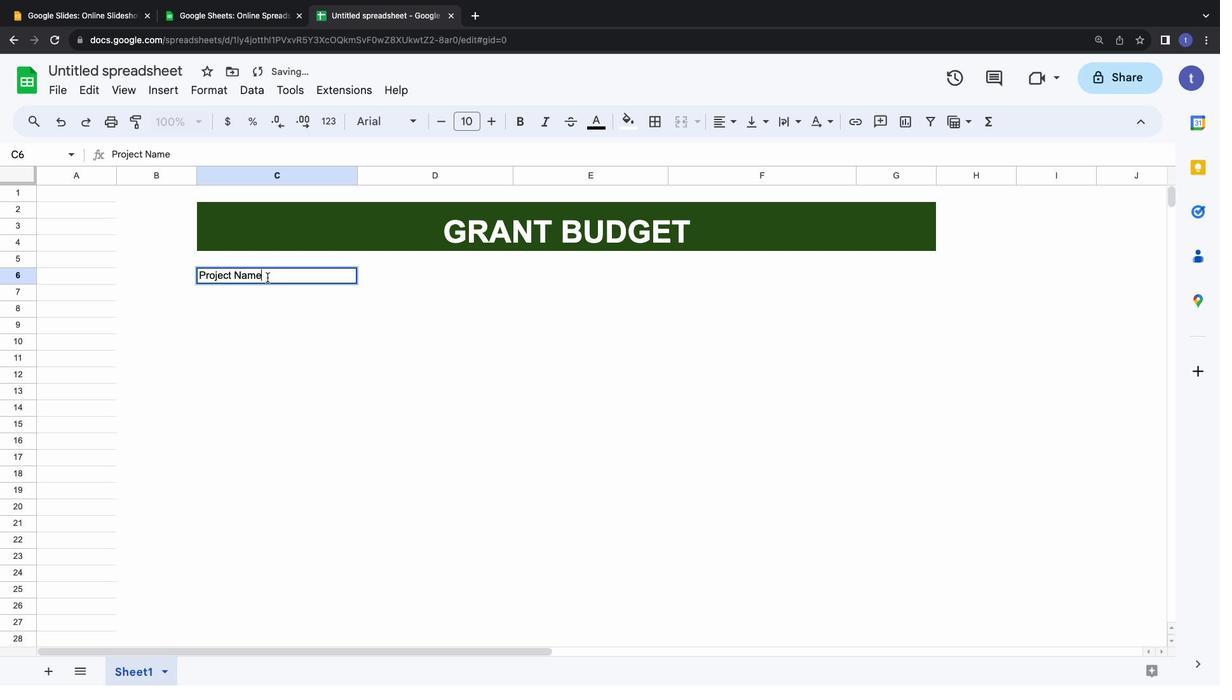 
Action: Mouse pressed left at (267, 277)
Screenshot: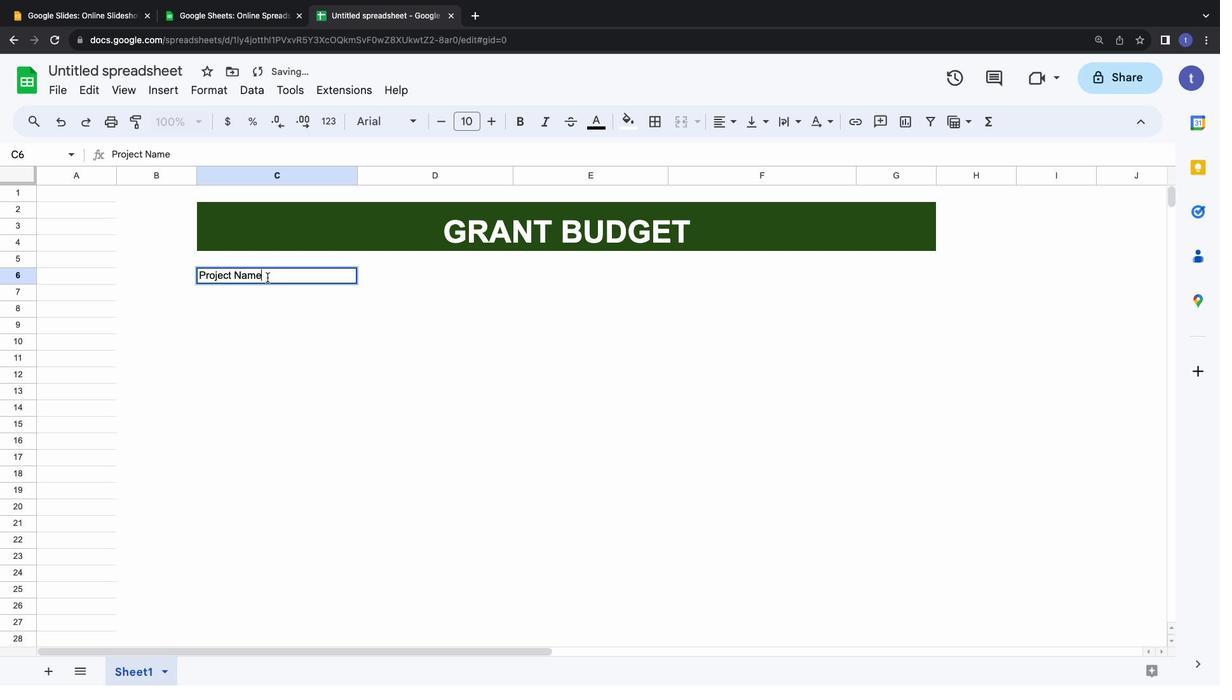 
Action: Mouse pressed left at (267, 277)
Screenshot: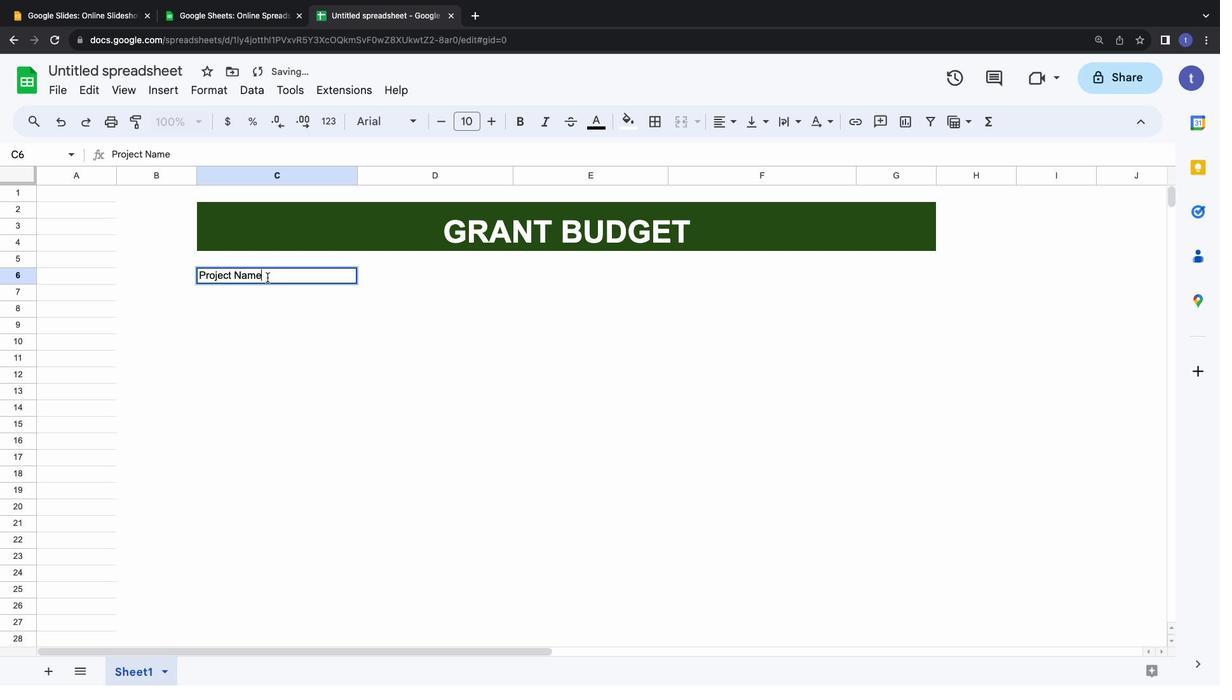 
Action: Mouse pressed left at (267, 277)
Screenshot: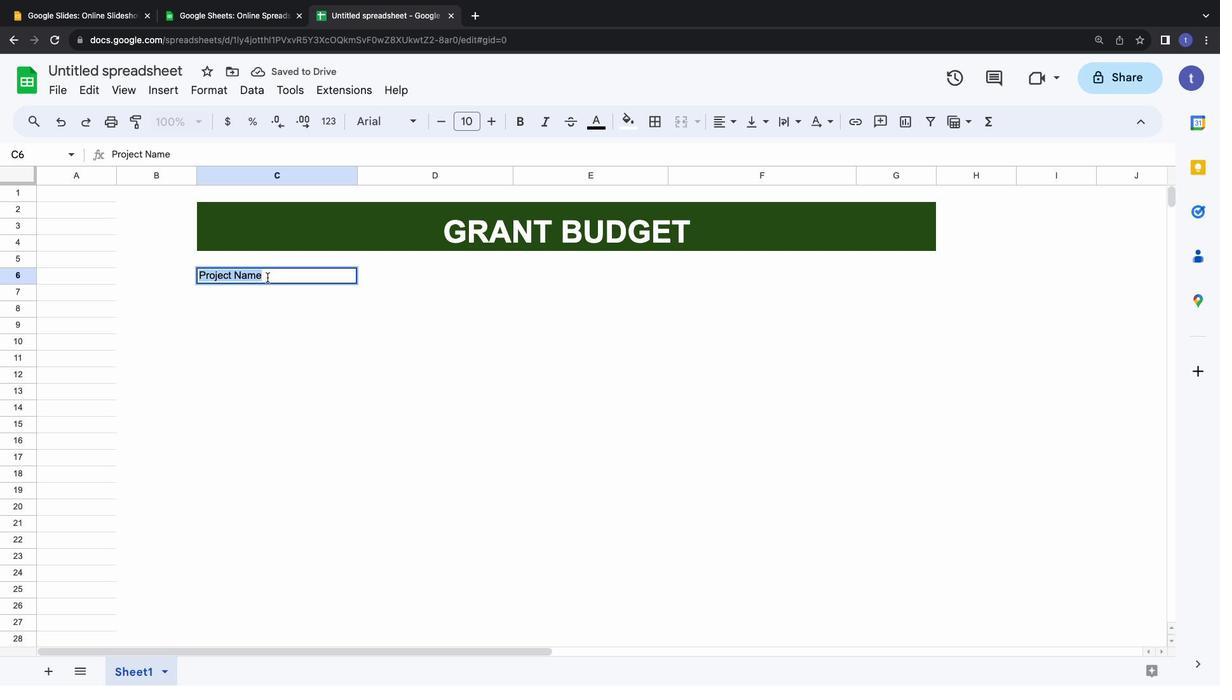 
Action: Mouse moved to (602, 113)
Screenshot: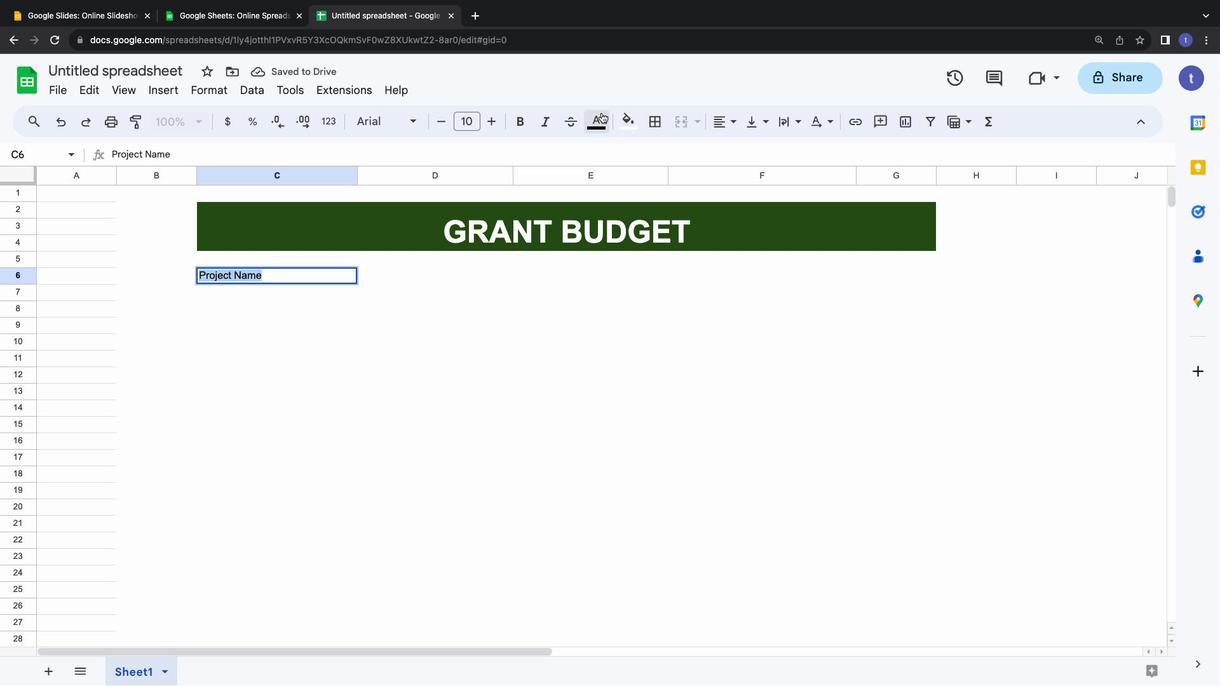 
Action: Mouse pressed left at (602, 113)
Screenshot: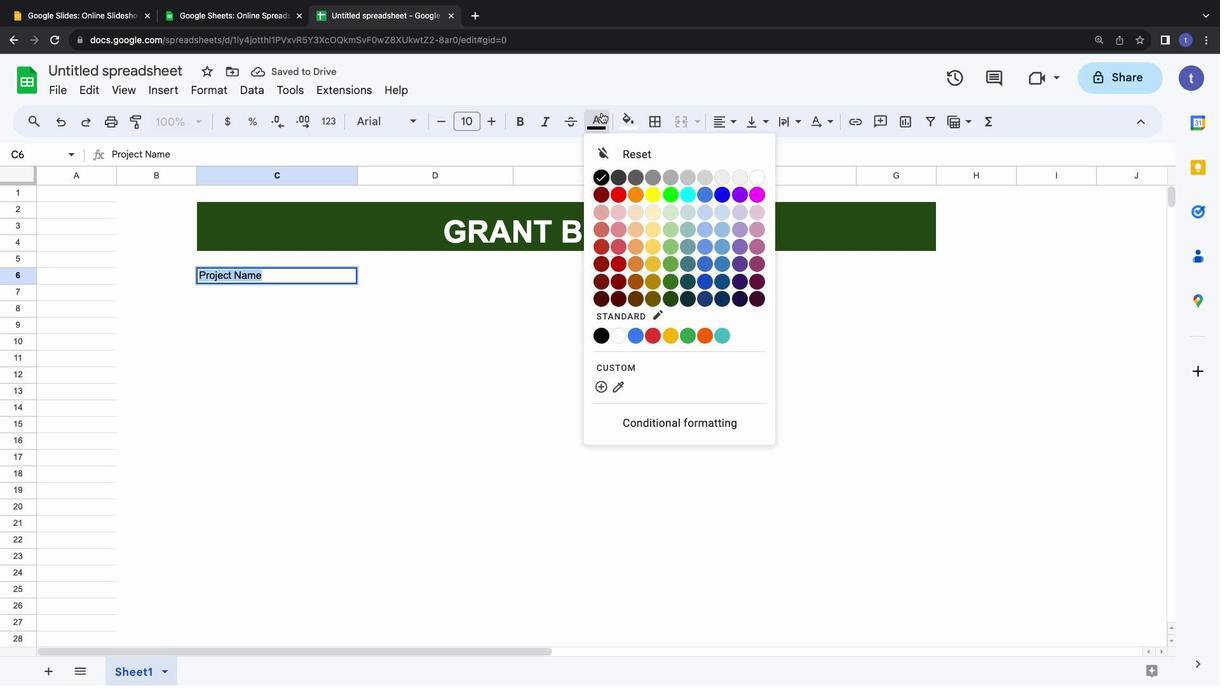 
Action: Mouse moved to (672, 283)
Screenshot: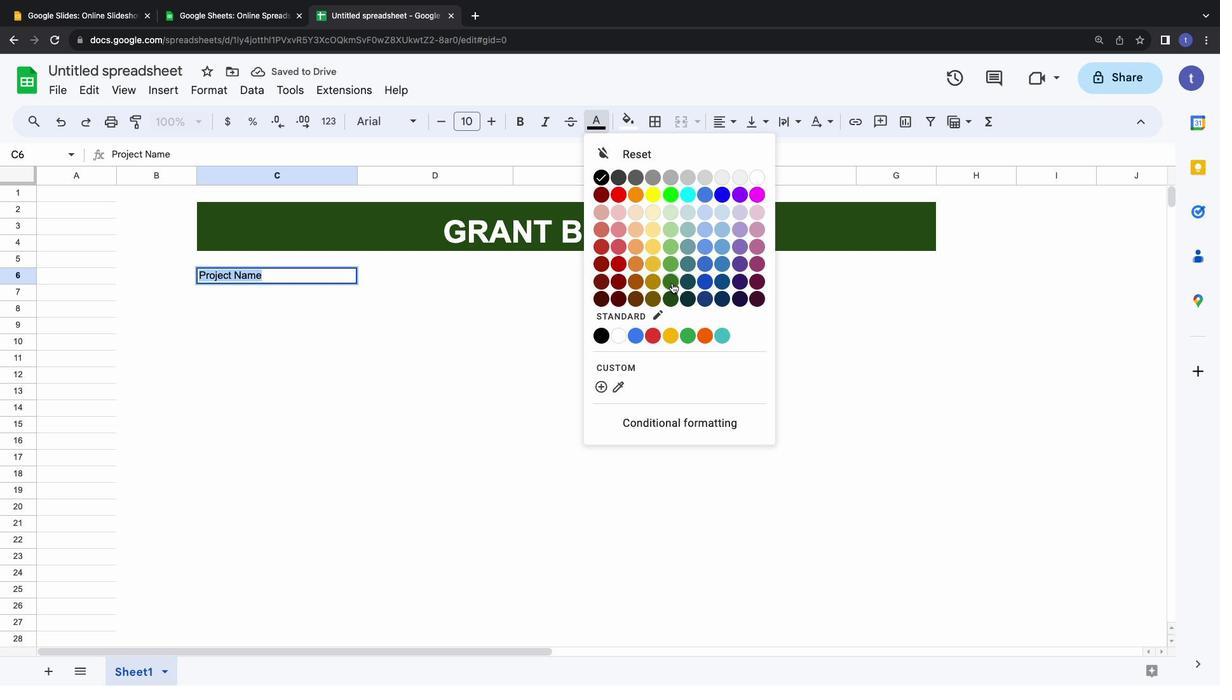 
Action: Mouse pressed left at (672, 283)
Screenshot: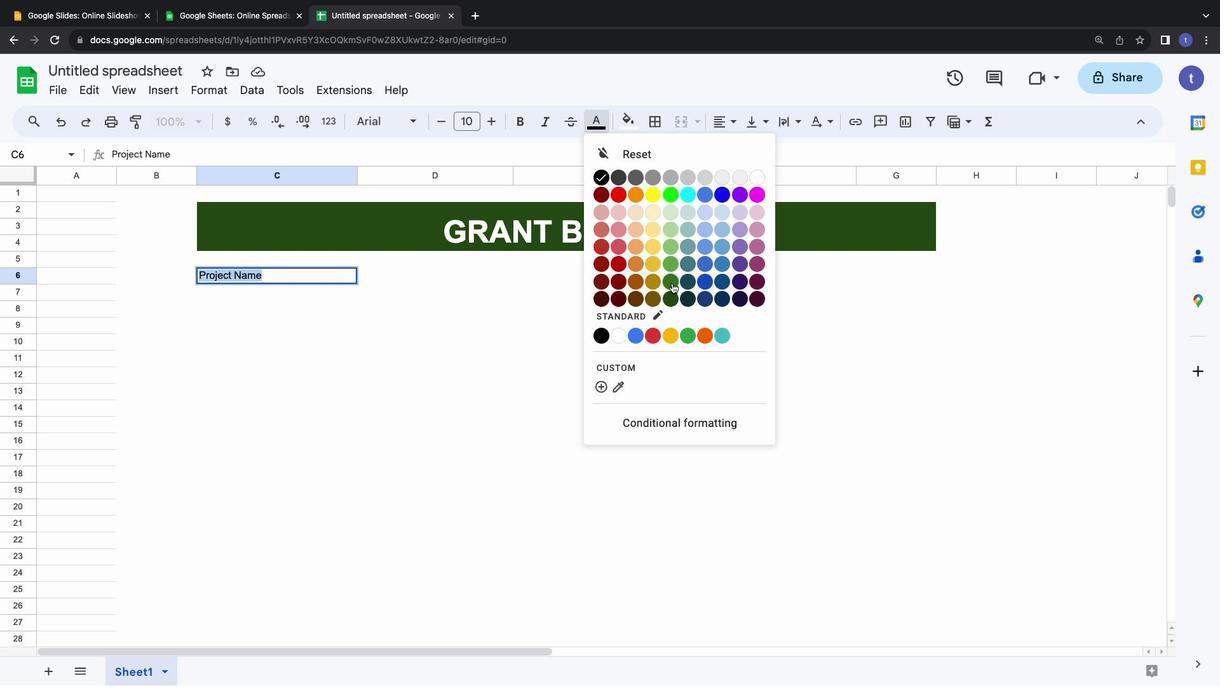 
Action: Mouse moved to (522, 115)
Screenshot: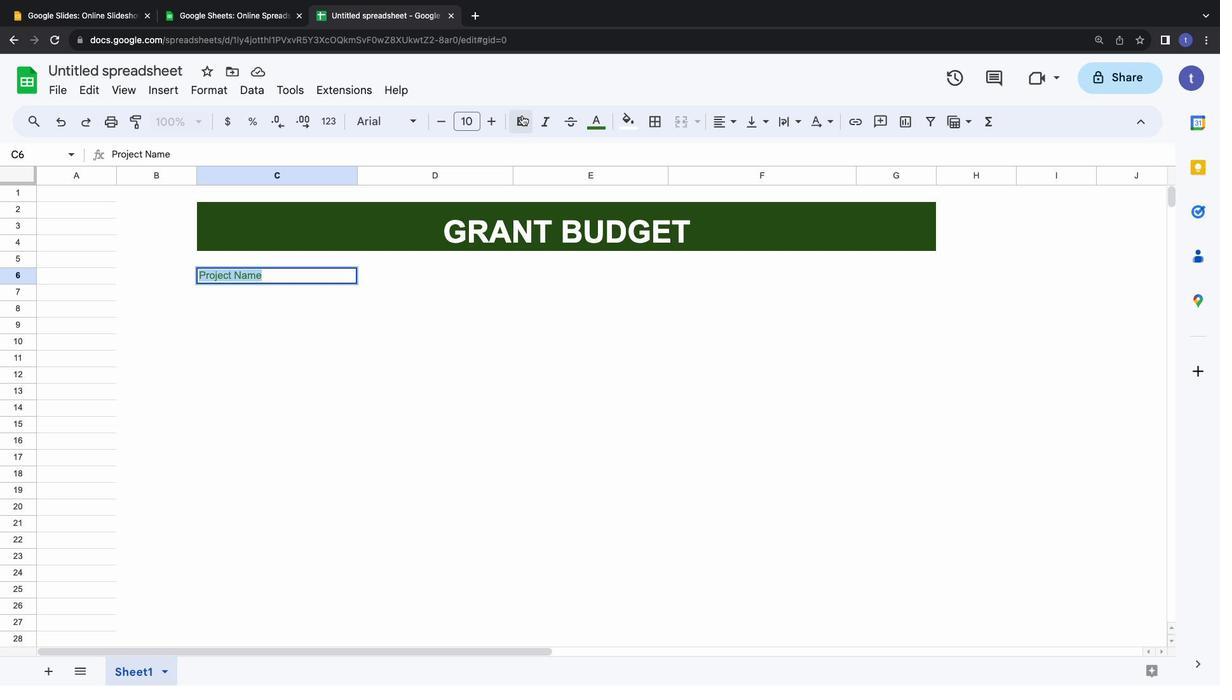 
Action: Mouse pressed left at (522, 115)
Screenshot: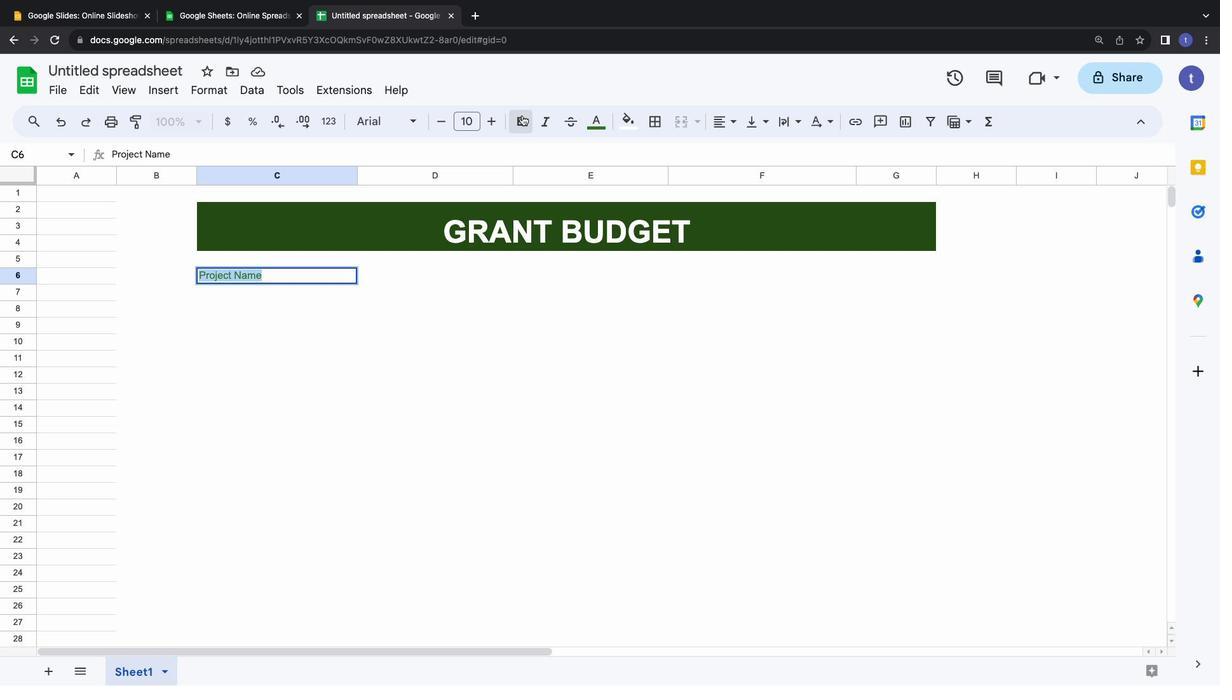 
Action: Mouse moved to (488, 121)
Screenshot: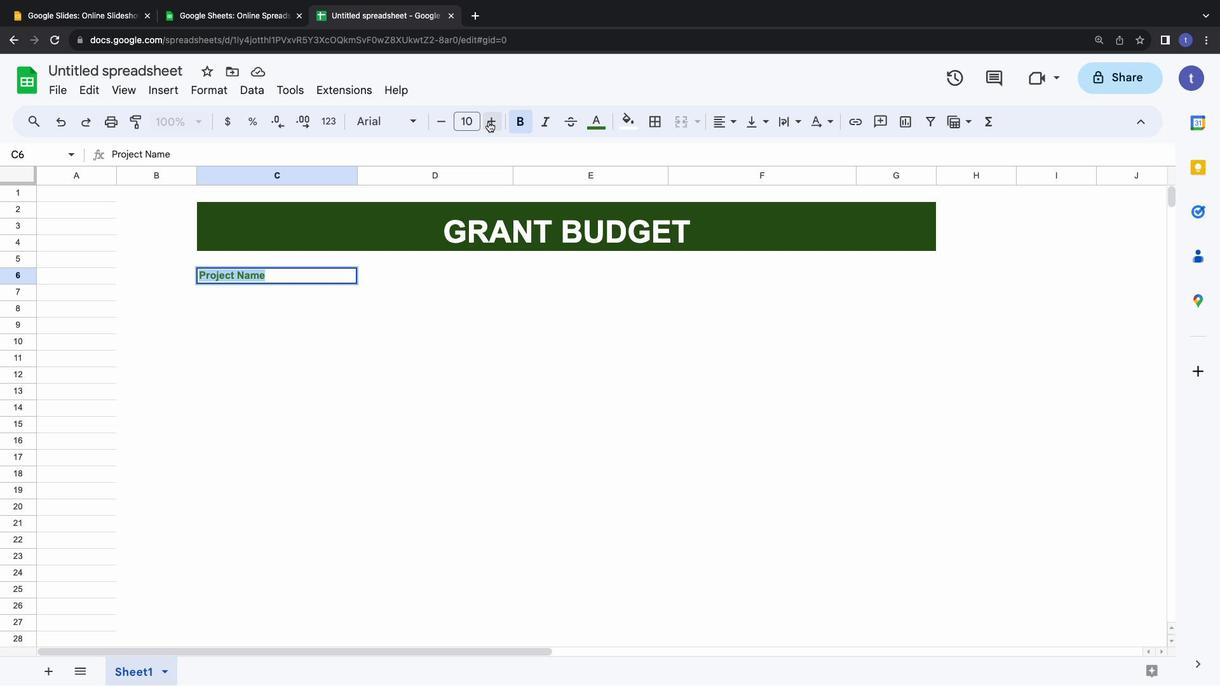 
Action: Mouse pressed left at (488, 121)
Screenshot: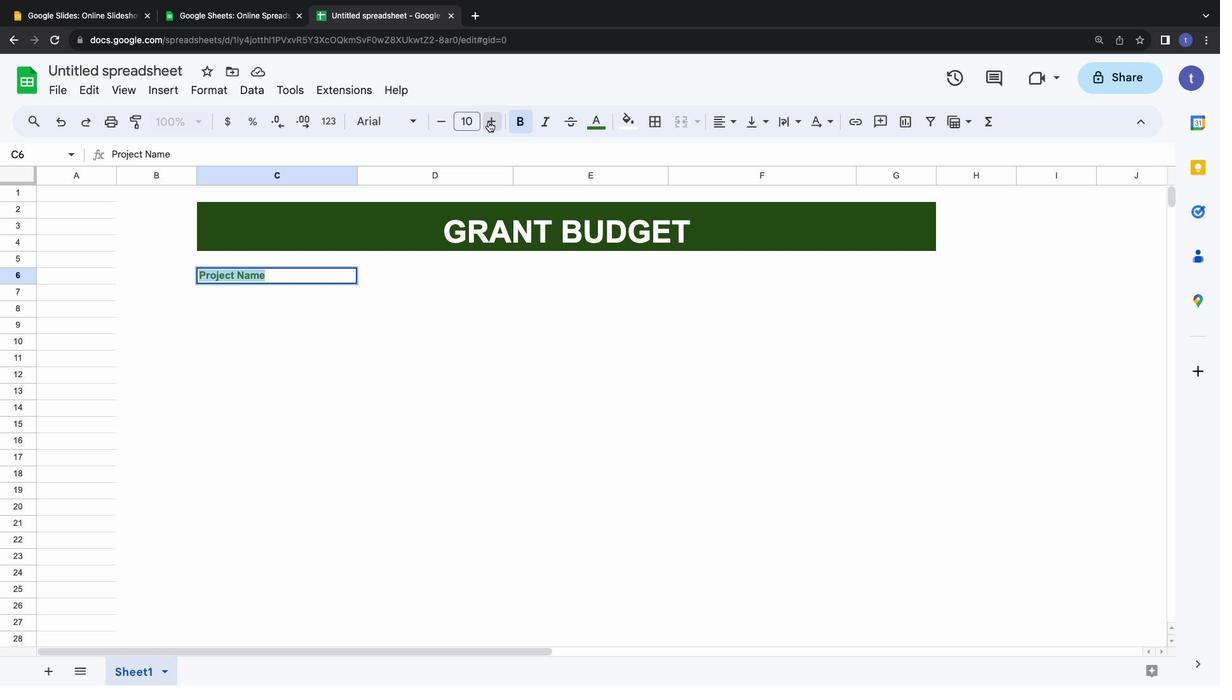 
Action: Mouse pressed left at (488, 121)
Screenshot: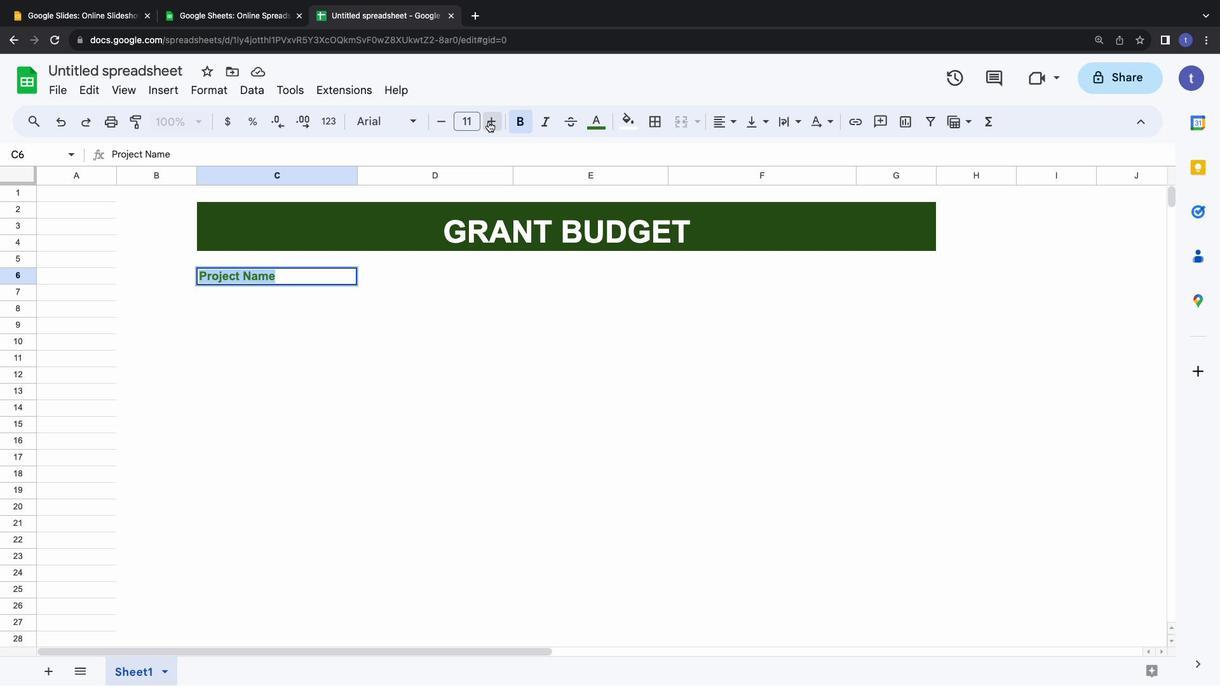 
Action: Mouse moved to (235, 295)
Screenshot: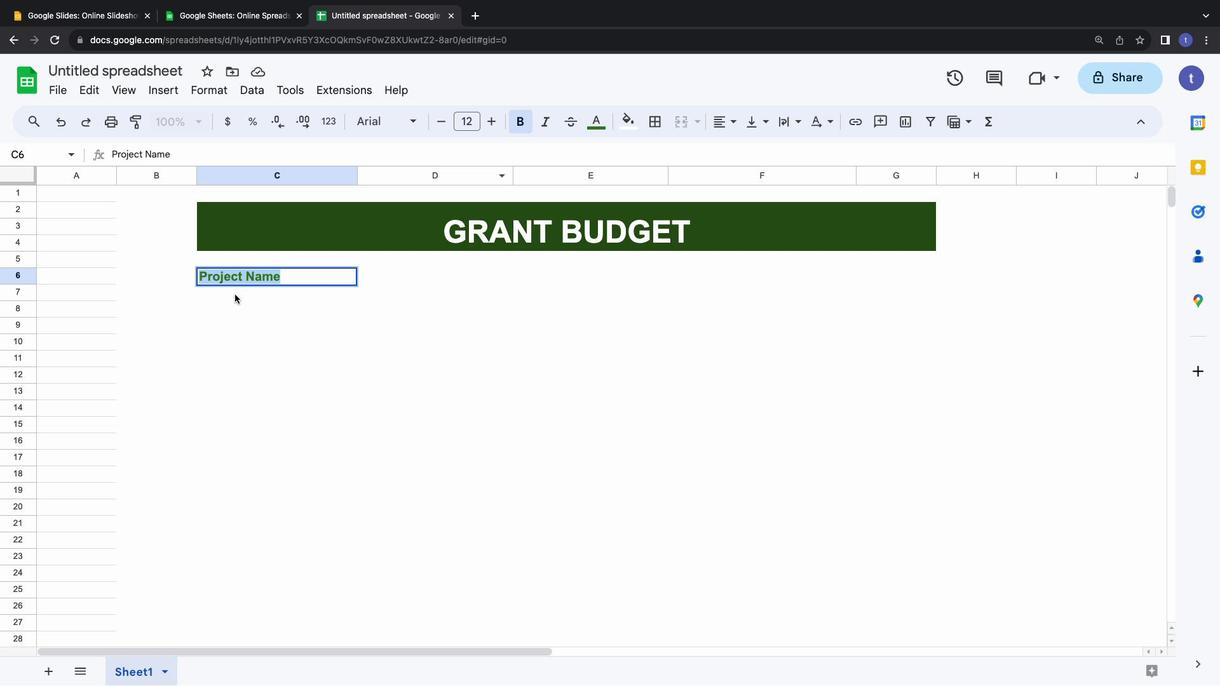 
Action: Mouse pressed left at (235, 295)
Screenshot: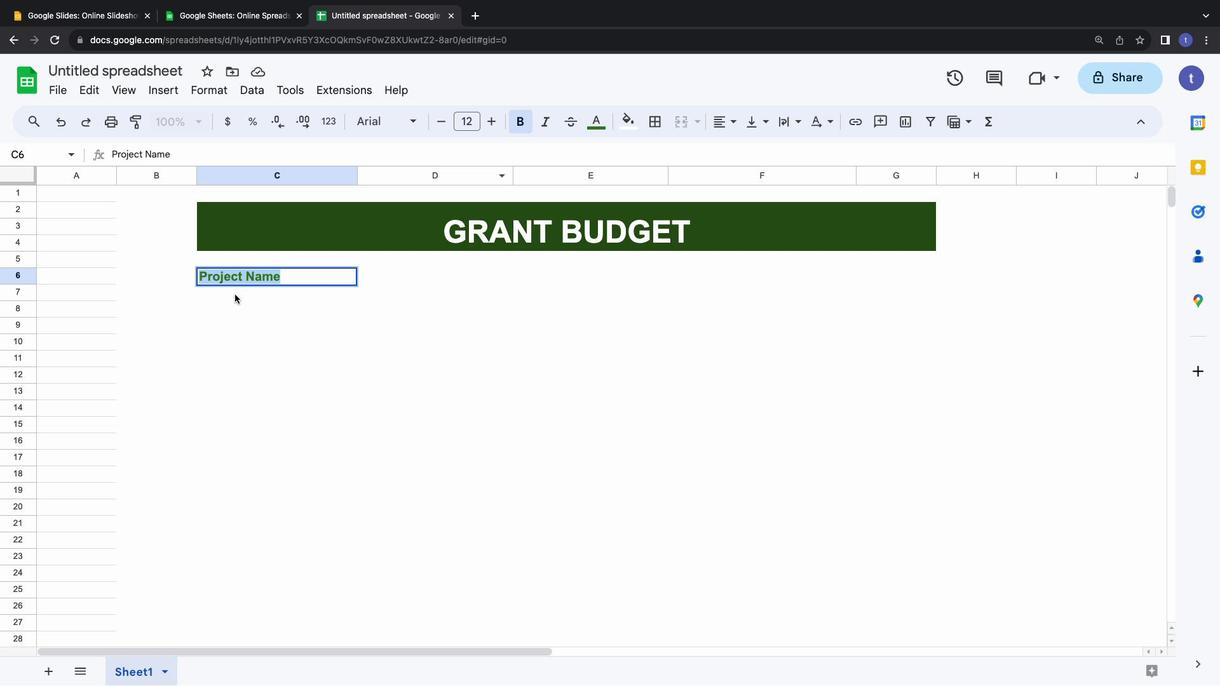 
Action: Mouse moved to (298, 302)
Screenshot: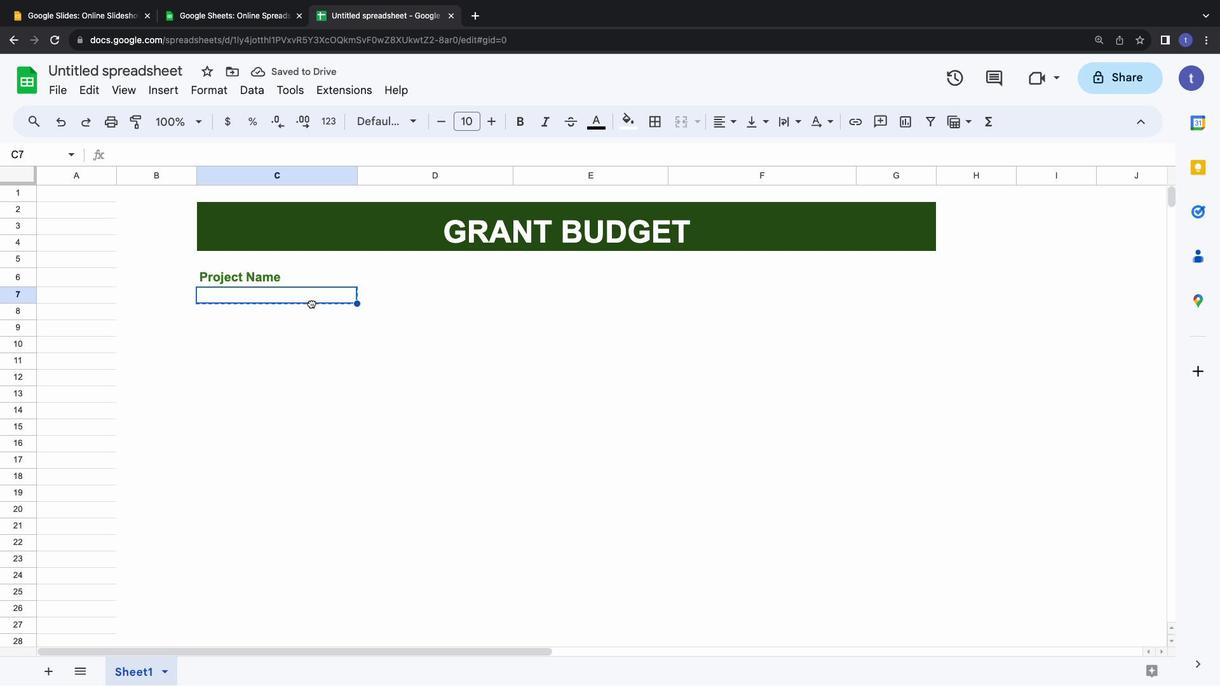 
Action: Mouse pressed left at (298, 302)
Screenshot: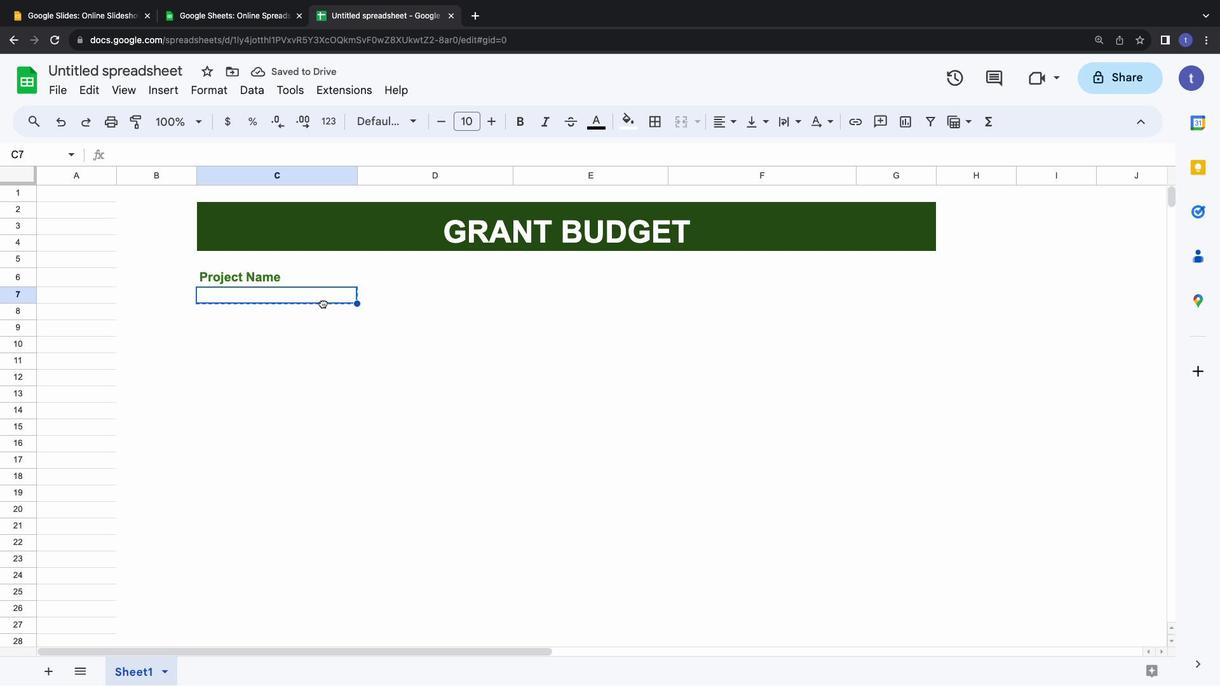 
Action: Mouse moved to (281, 296)
Screenshot: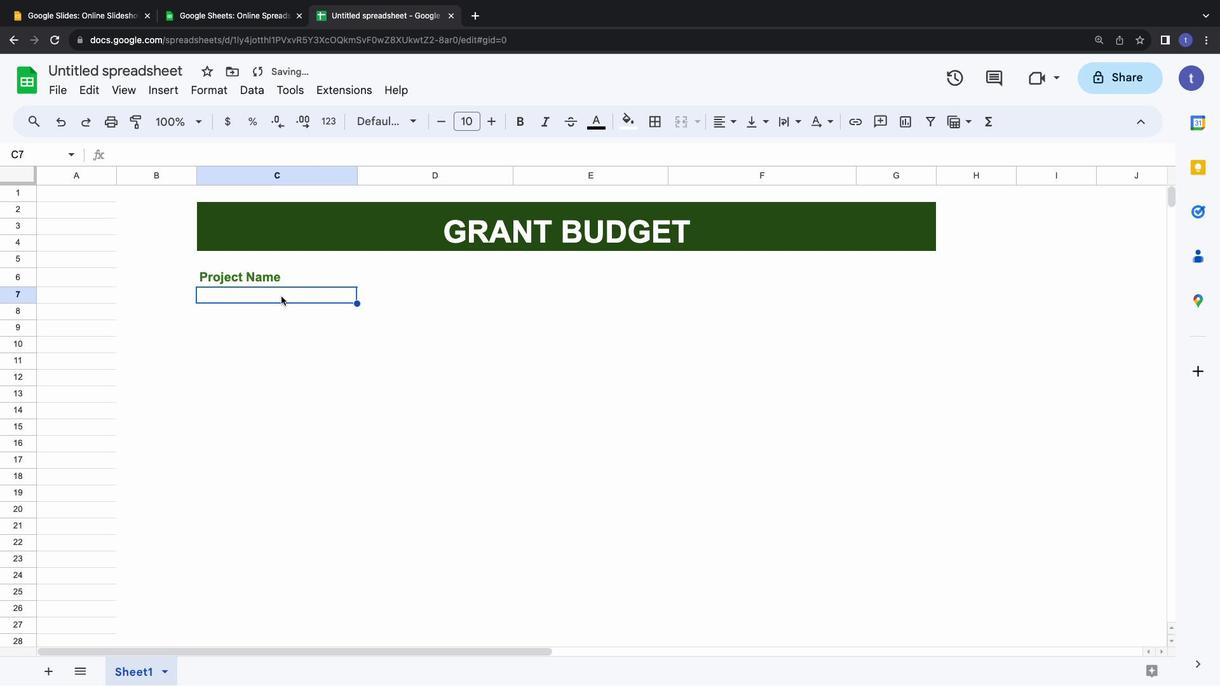 
Action: Mouse pressed left at (281, 296)
Screenshot: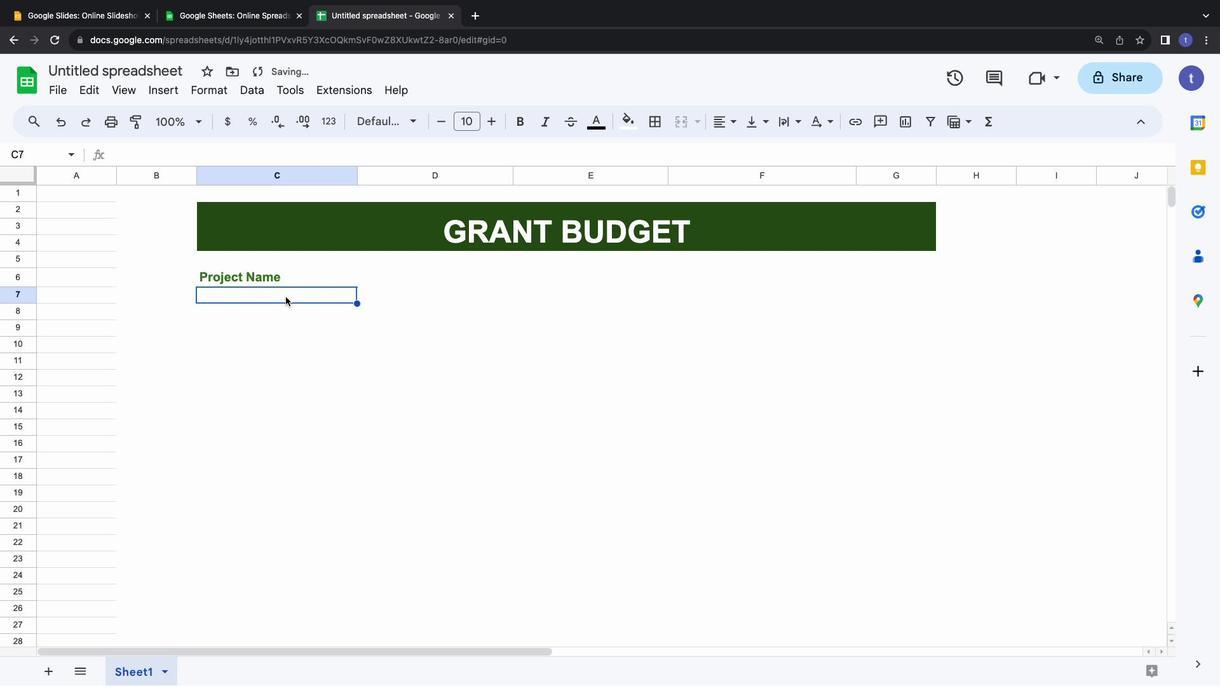 
Action: Mouse moved to (679, 122)
Screenshot: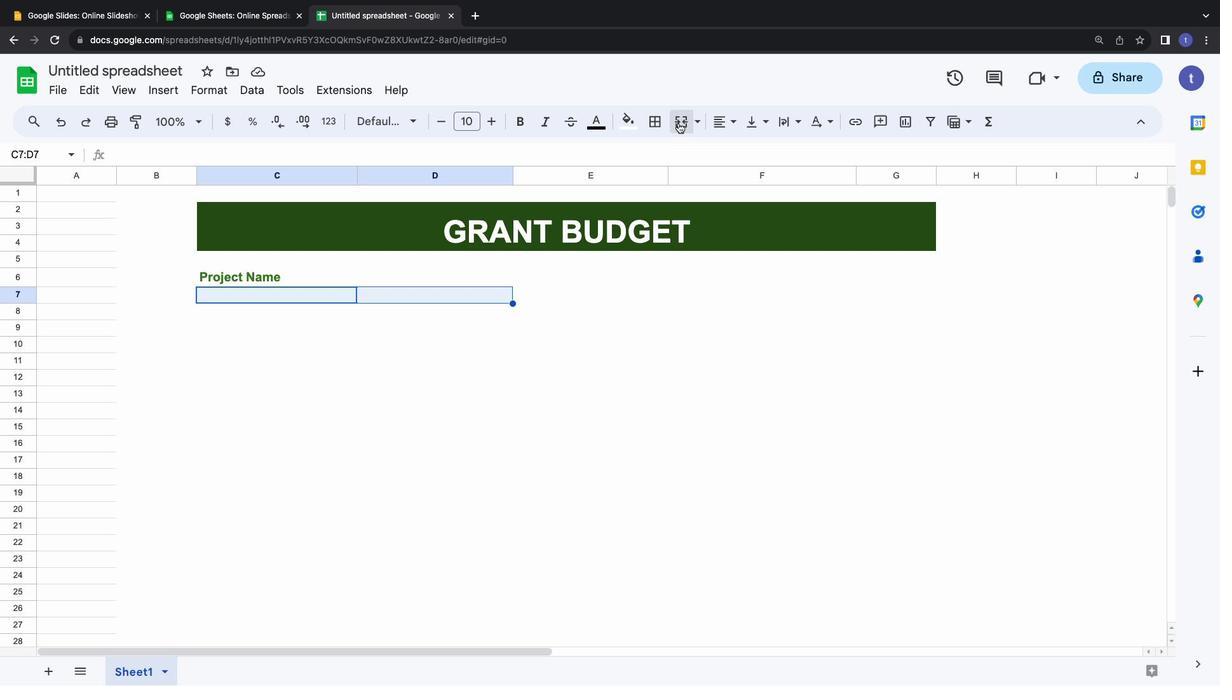 
Action: Mouse pressed left at (679, 122)
Screenshot: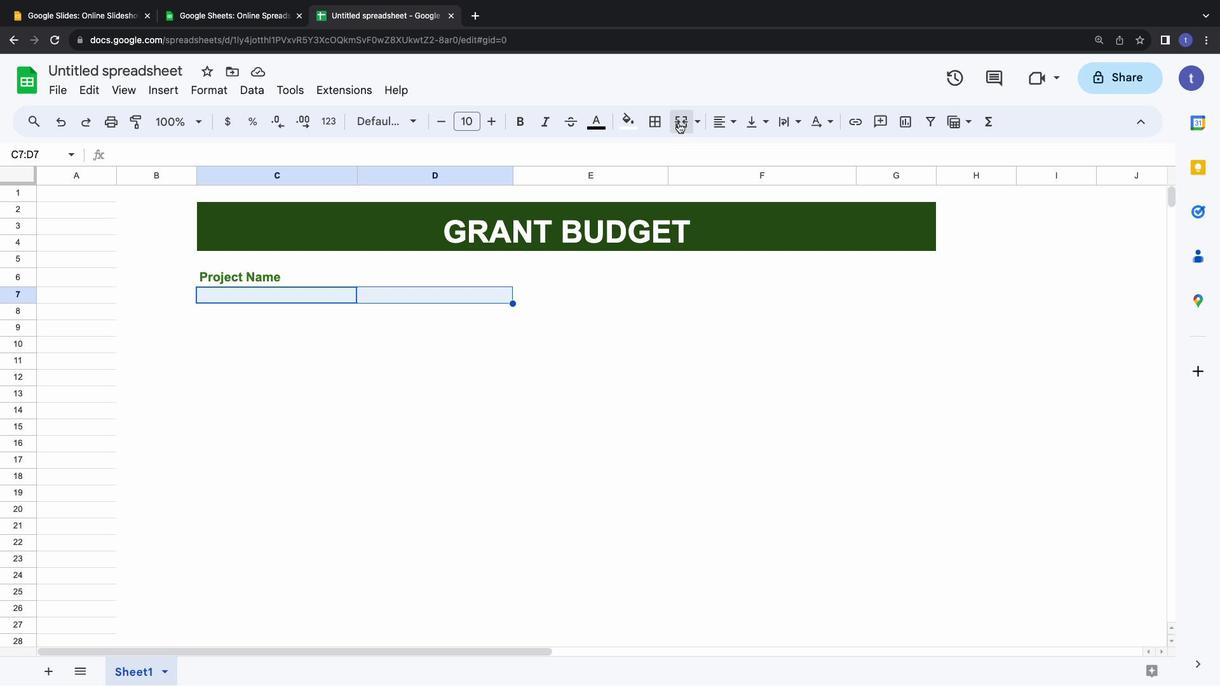 
Action: Mouse moved to (293, 298)
Screenshot: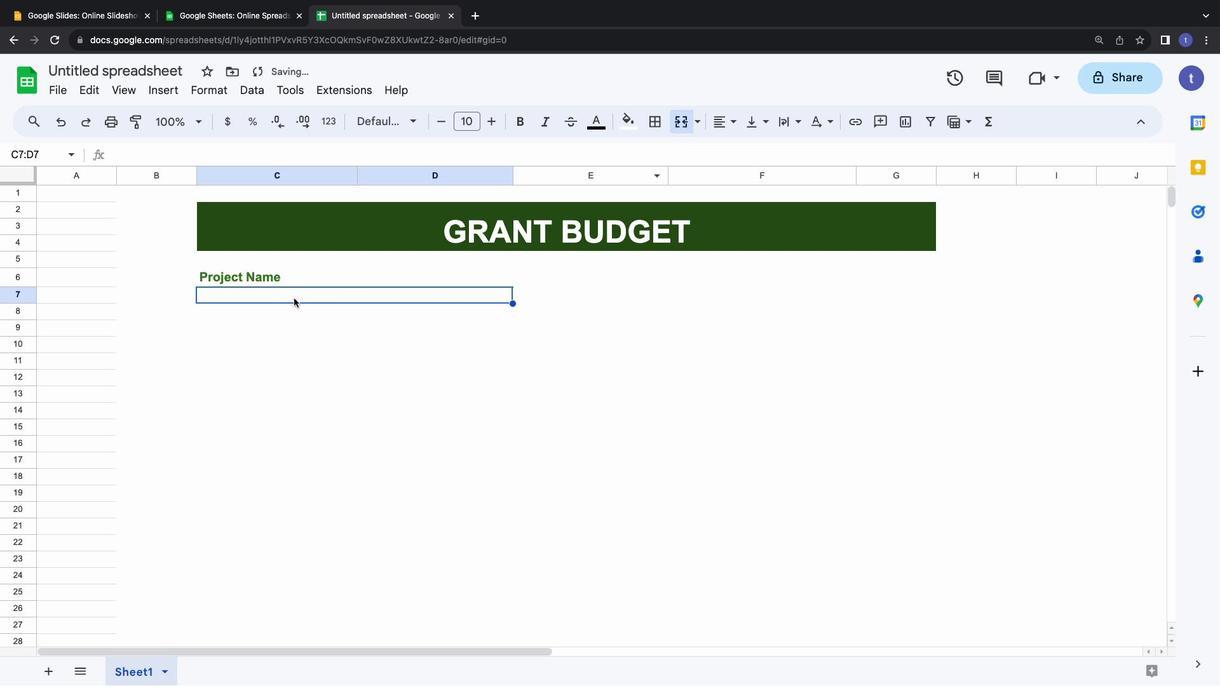 
Action: Mouse pressed left at (293, 298)
Screenshot: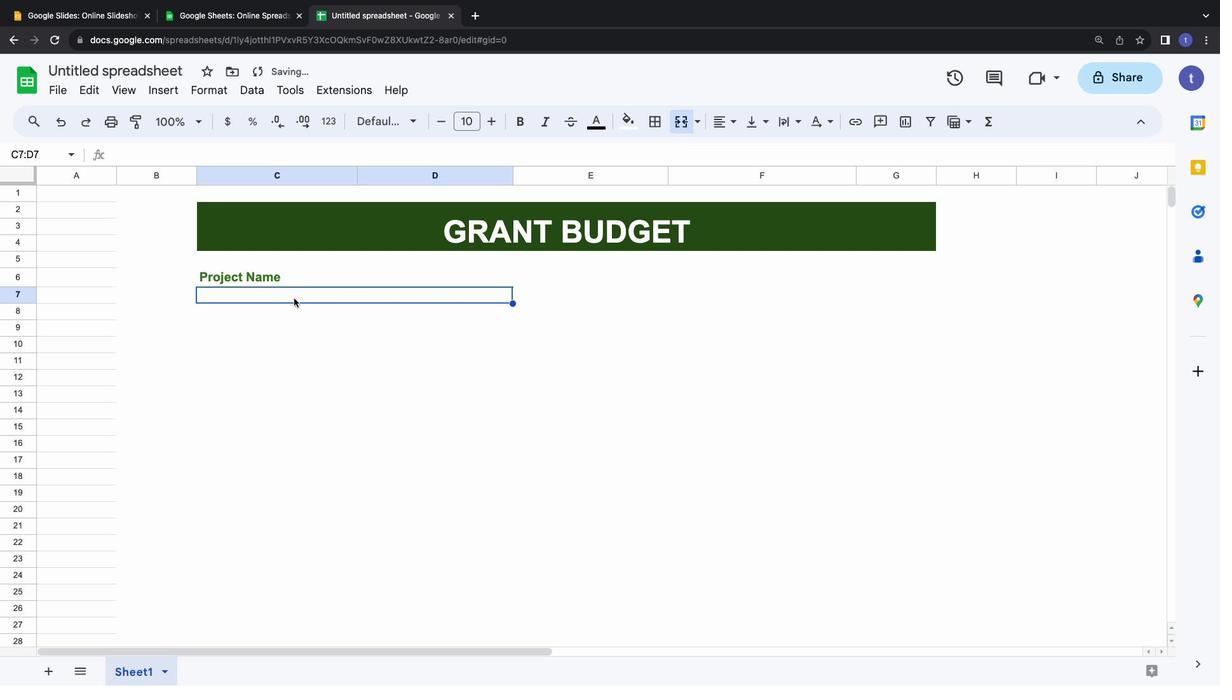 
Action: Mouse pressed left at (293, 298)
Screenshot: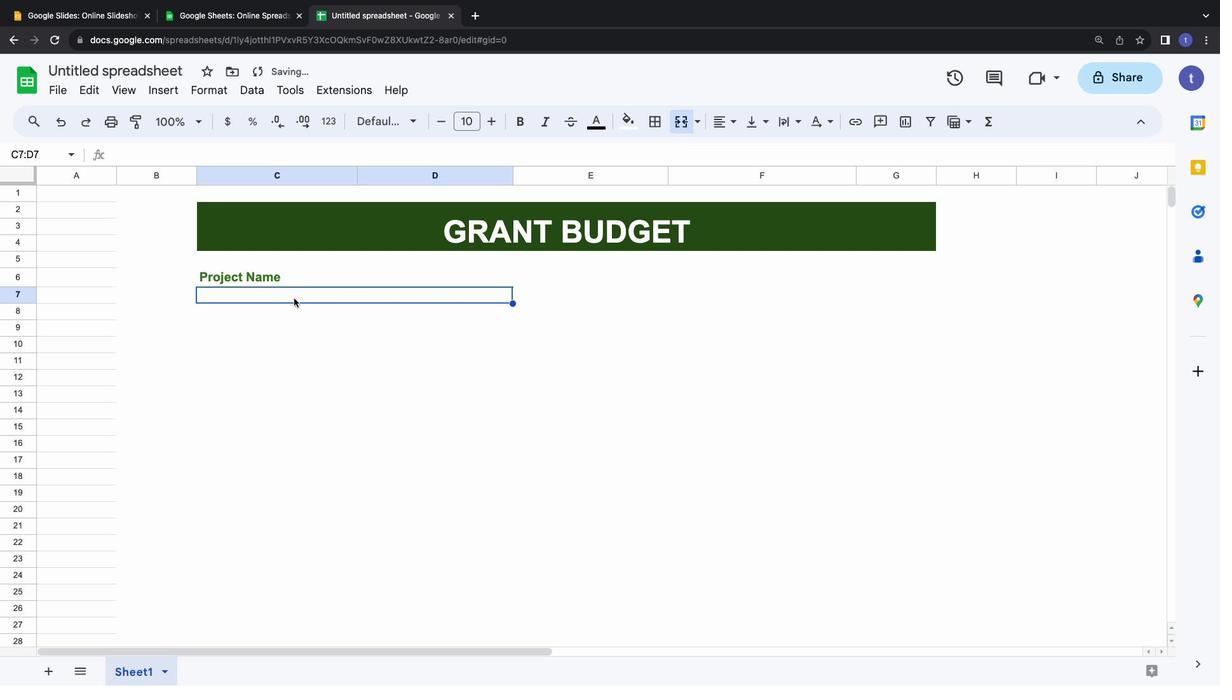 
Action: Key pressed Key.shift'P''r''o''j''e''c''t'
Screenshot: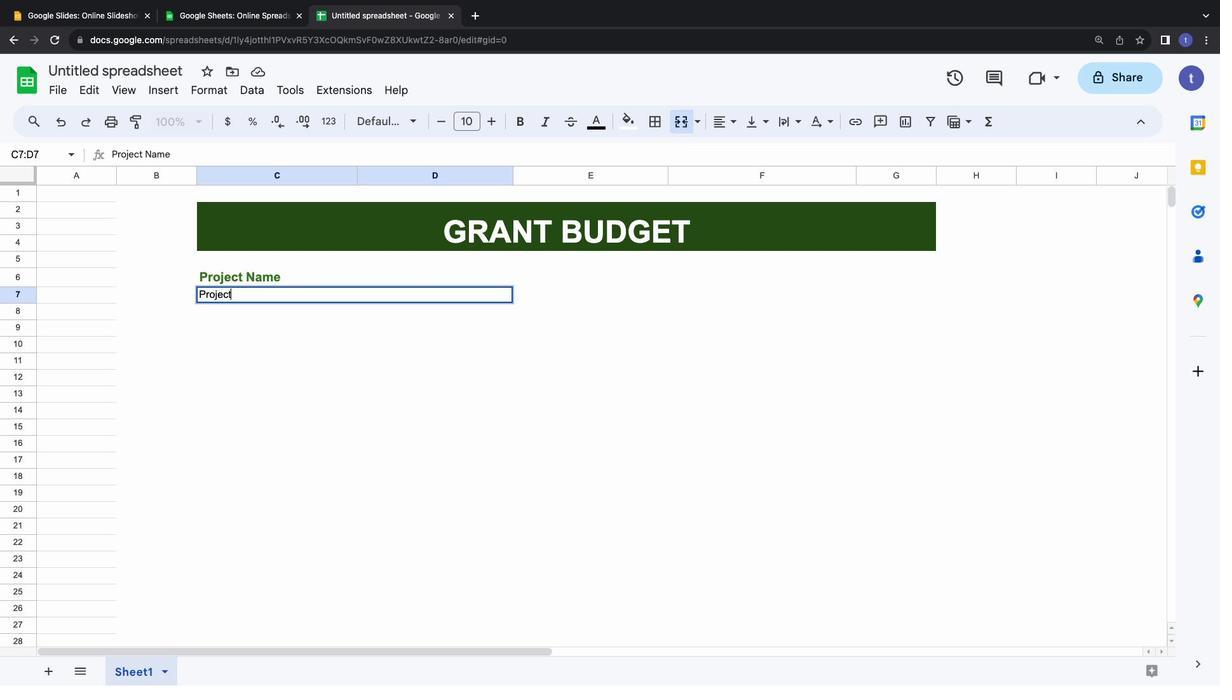
Action: Mouse moved to (192, 314)
Screenshot: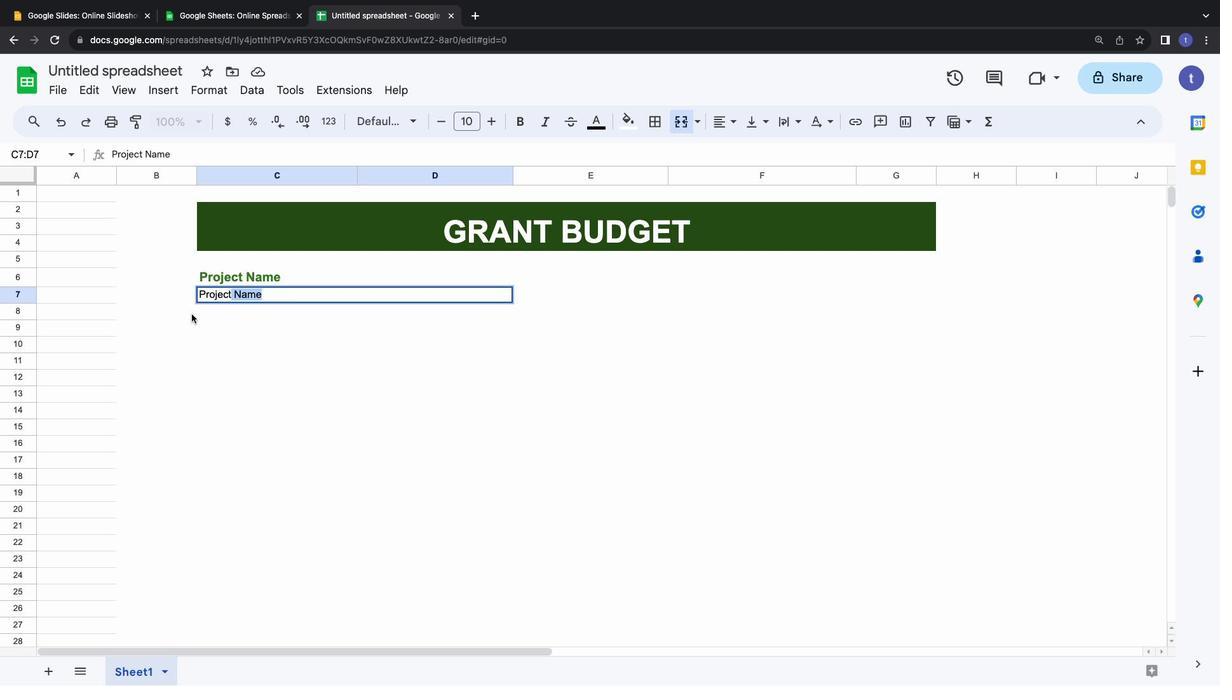 
Action: Key pressed Key.space'3'
Screenshot: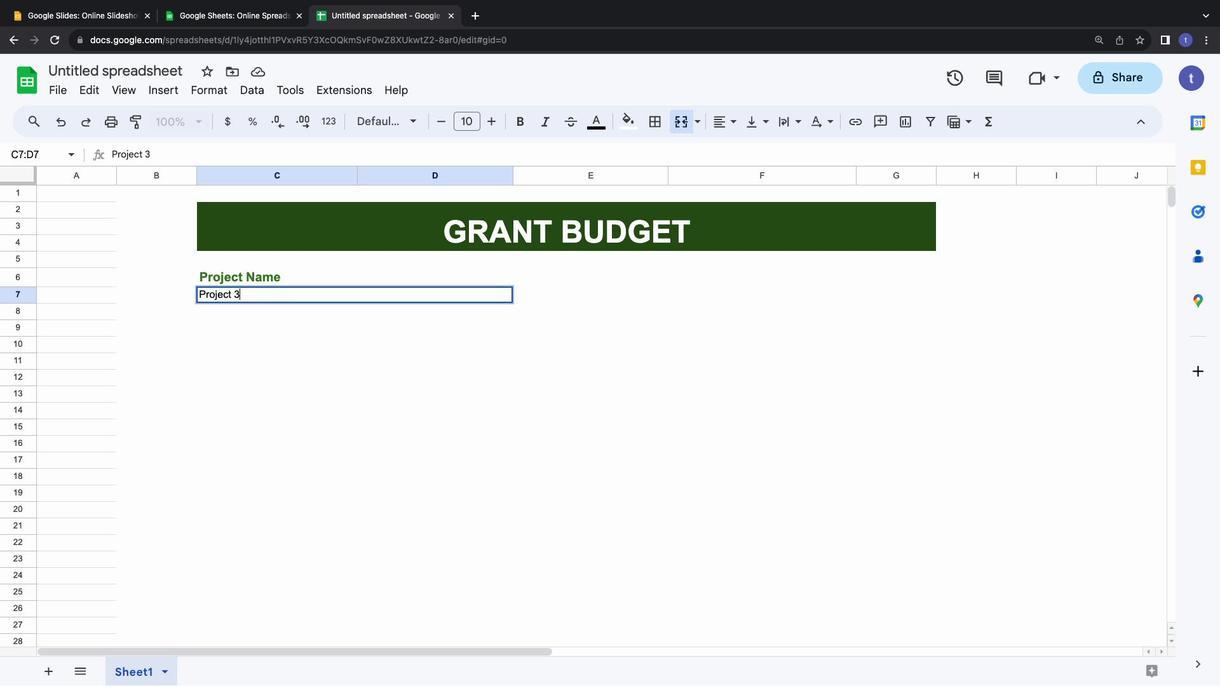 
Action: Mouse moved to (228, 296)
Screenshot: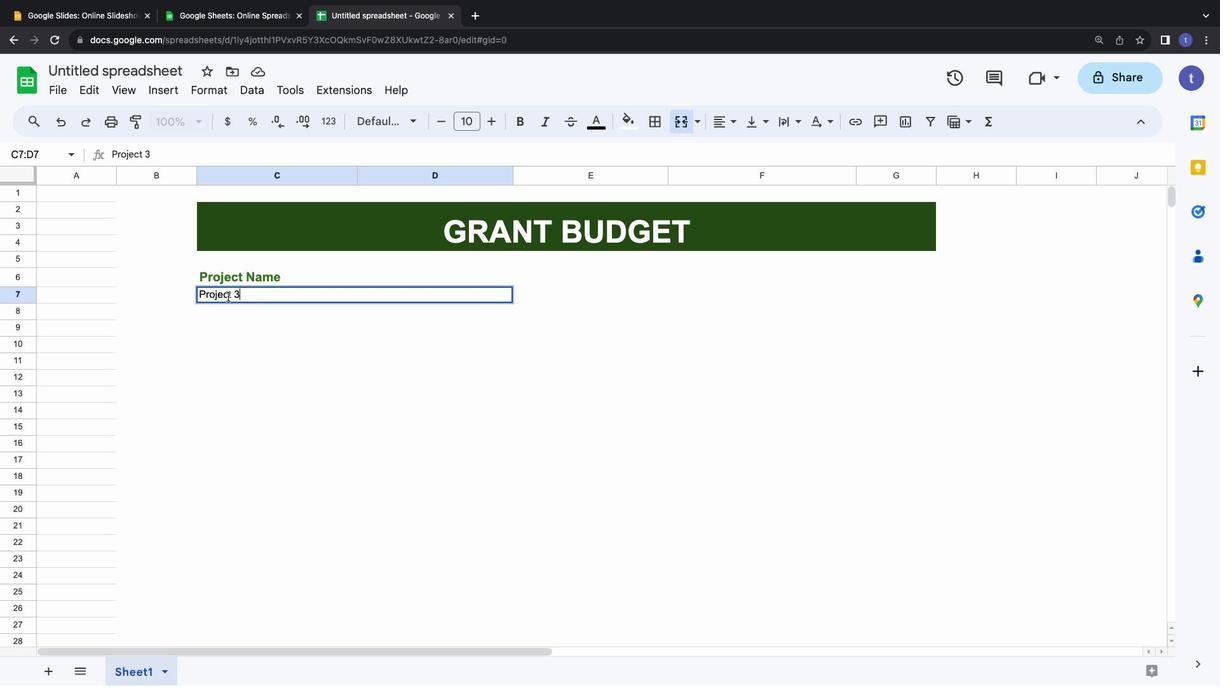 
Action: Mouse pressed left at (228, 296)
Screenshot: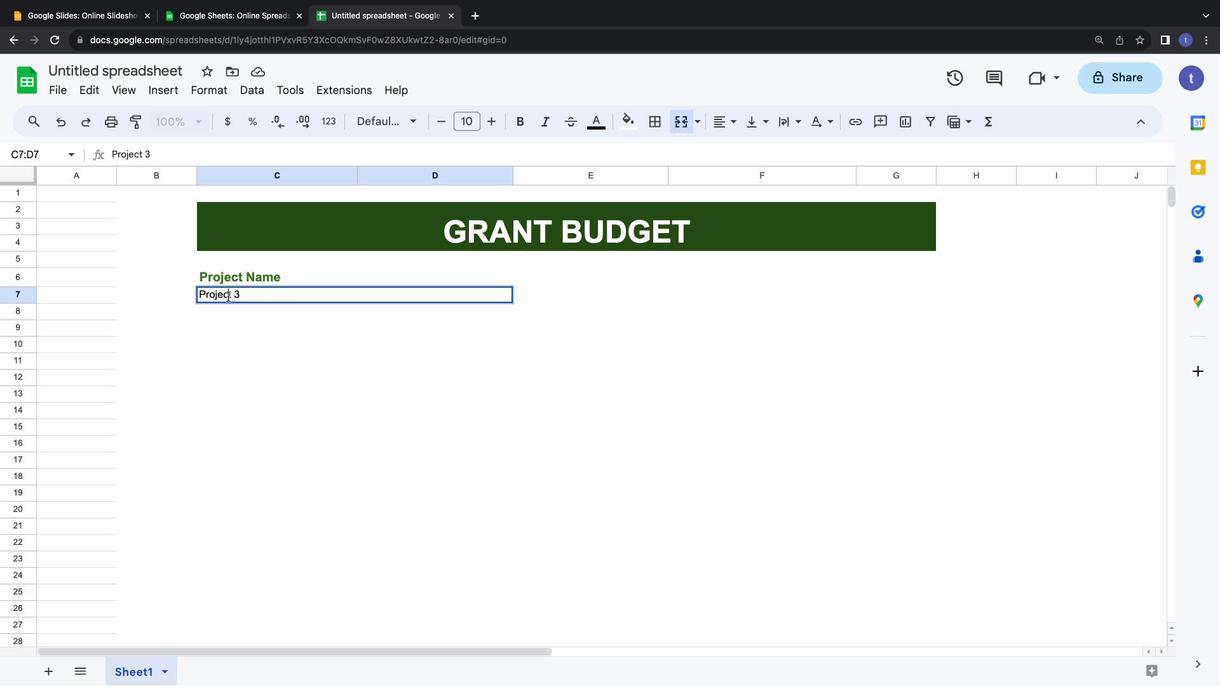 
Action: Mouse pressed left at (228, 296)
Screenshot: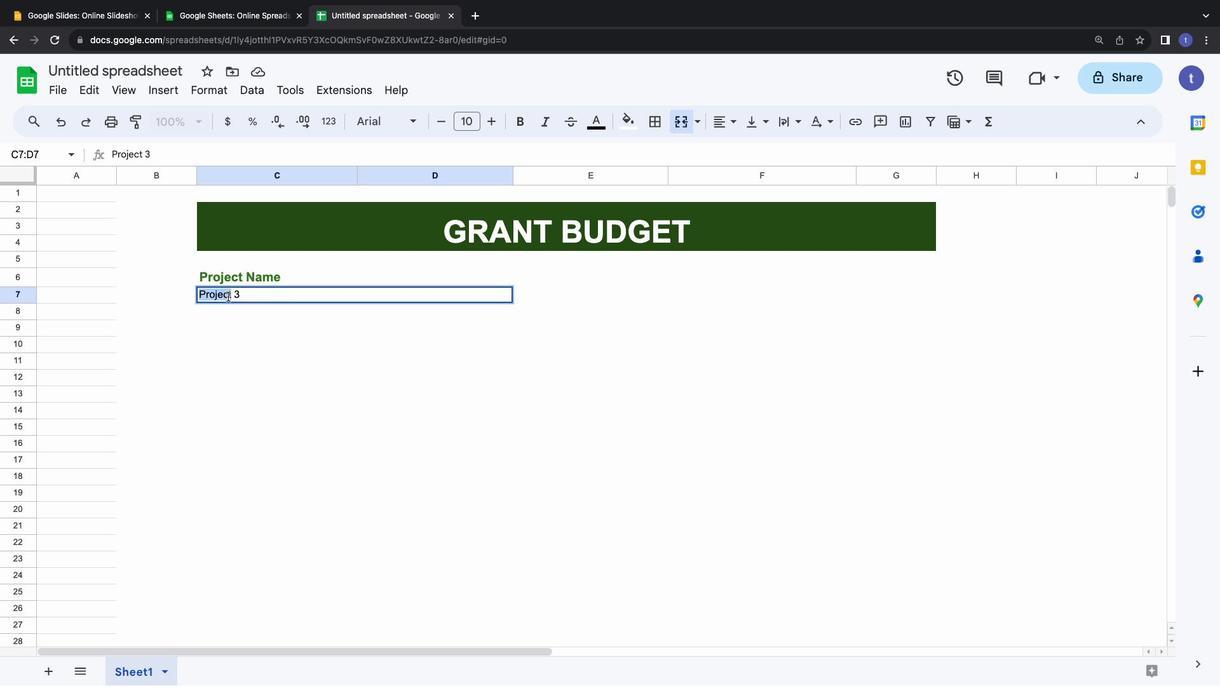 
Action: Mouse pressed left at (228, 296)
Screenshot: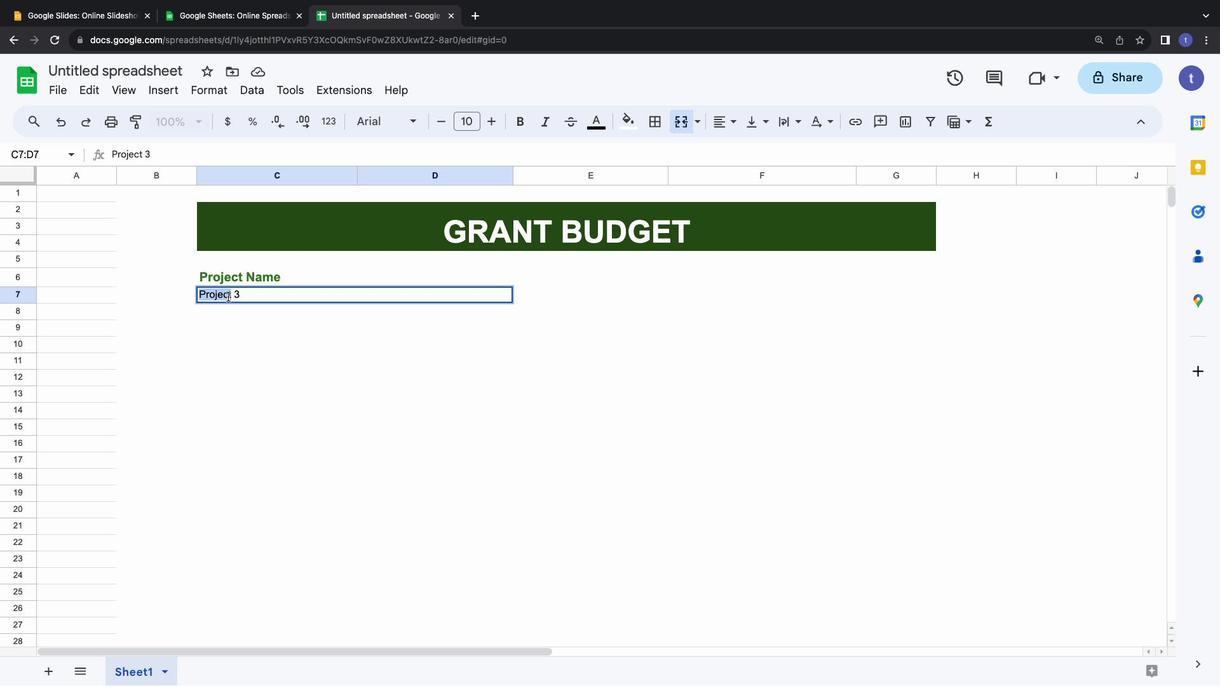 
Action: Mouse pressed left at (228, 296)
Screenshot: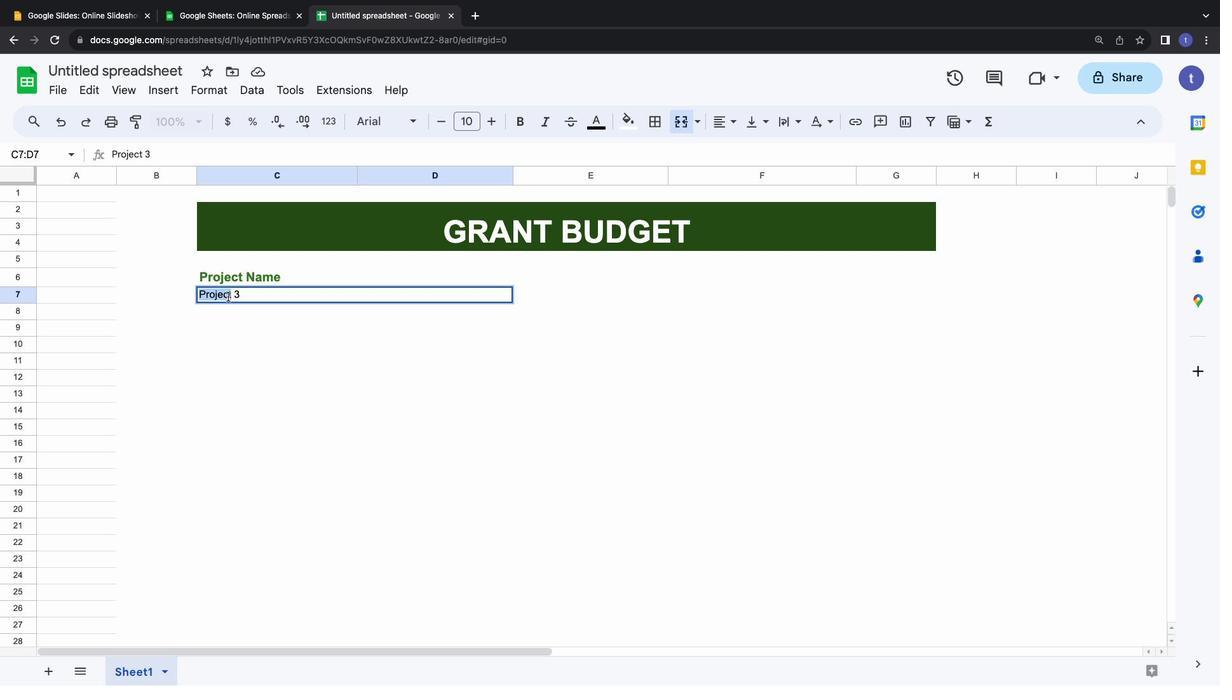 
Action: Mouse pressed left at (228, 296)
Screenshot: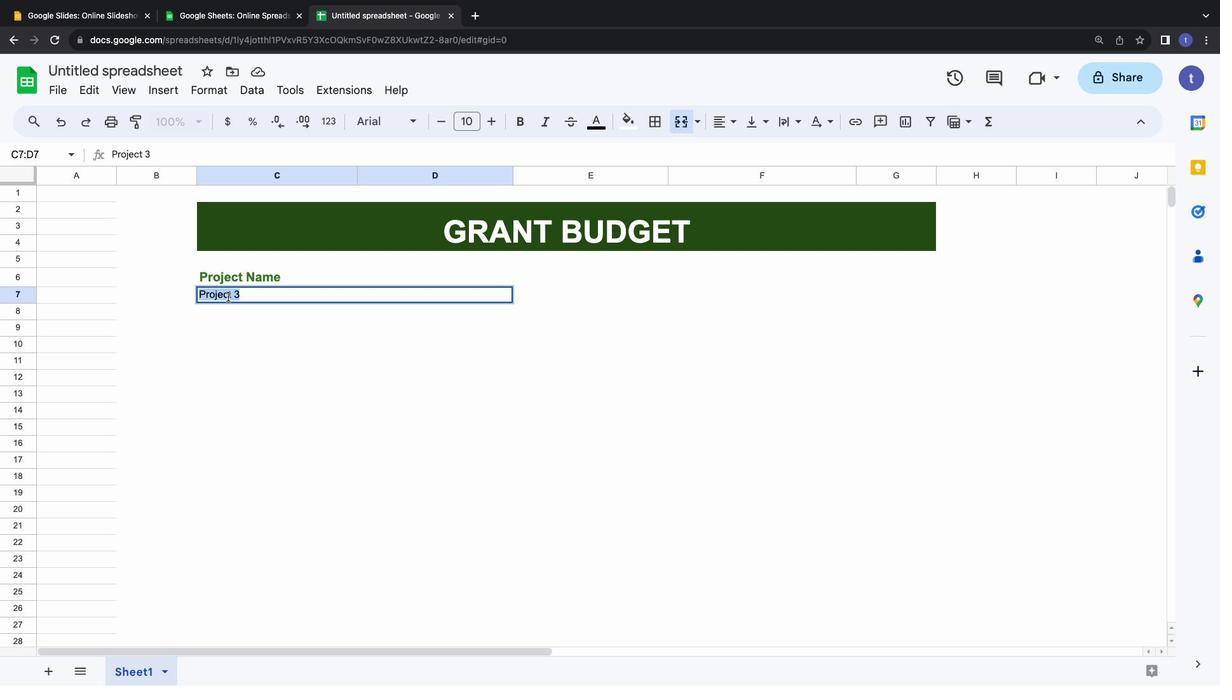 
Action: Mouse moved to (492, 122)
Screenshot: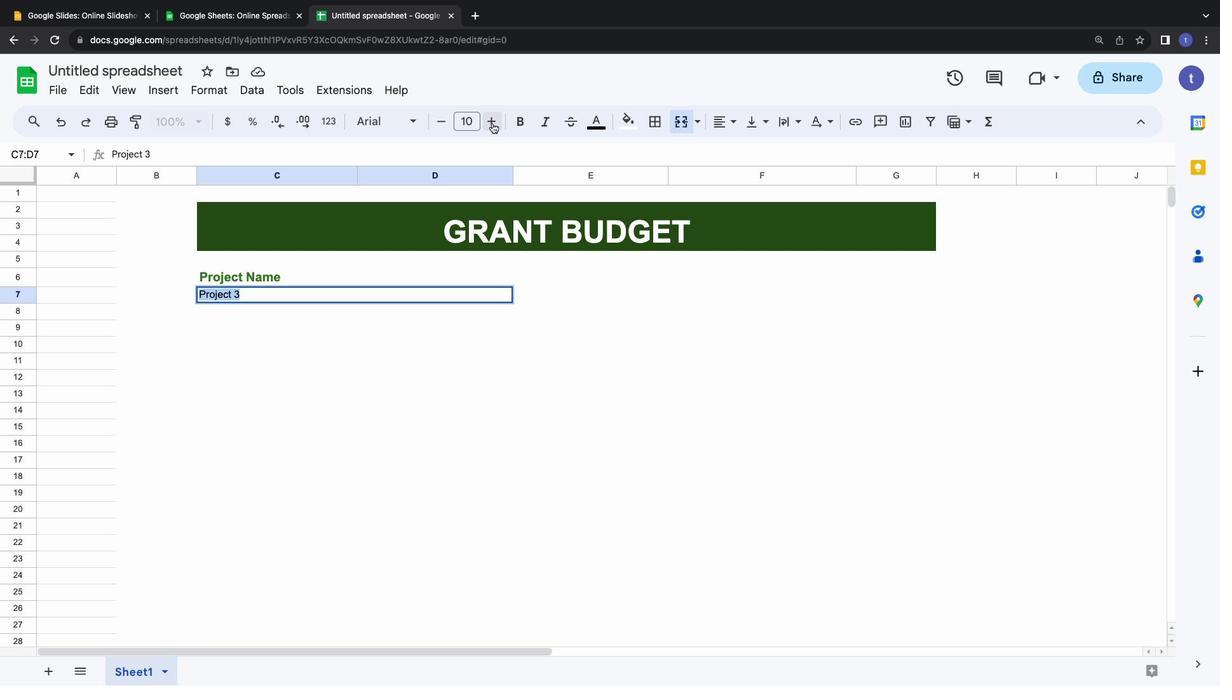 
Action: Mouse pressed left at (492, 122)
Screenshot: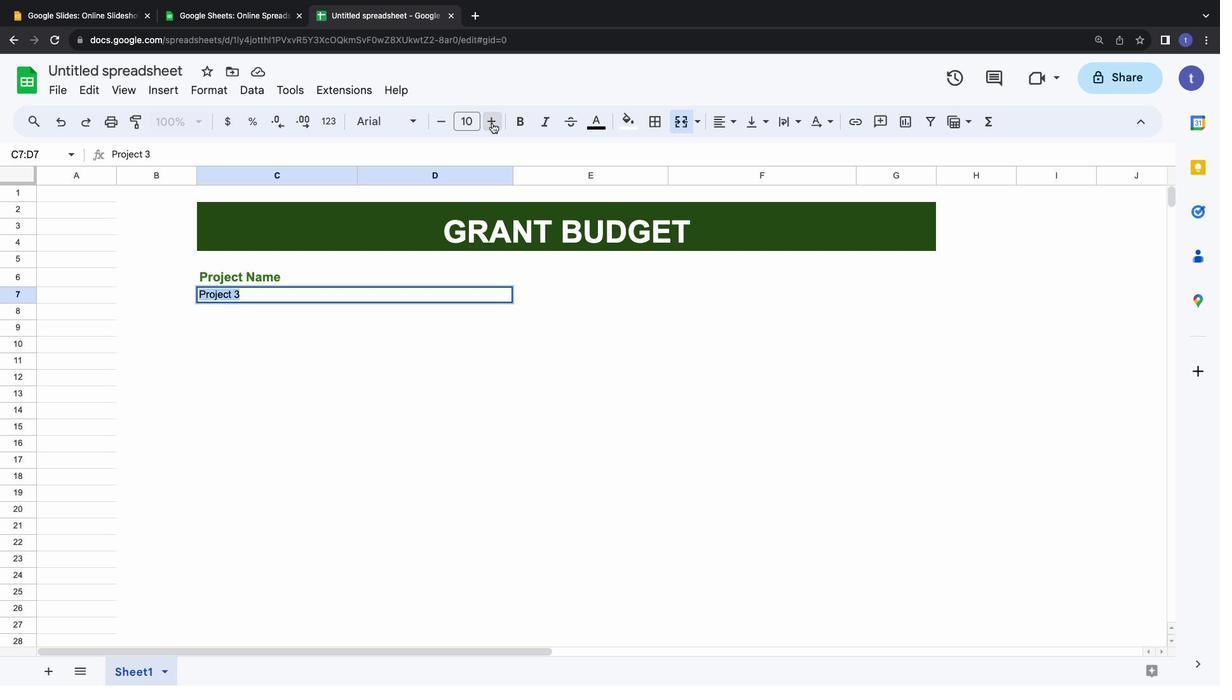 
Action: Mouse pressed left at (492, 122)
Screenshot: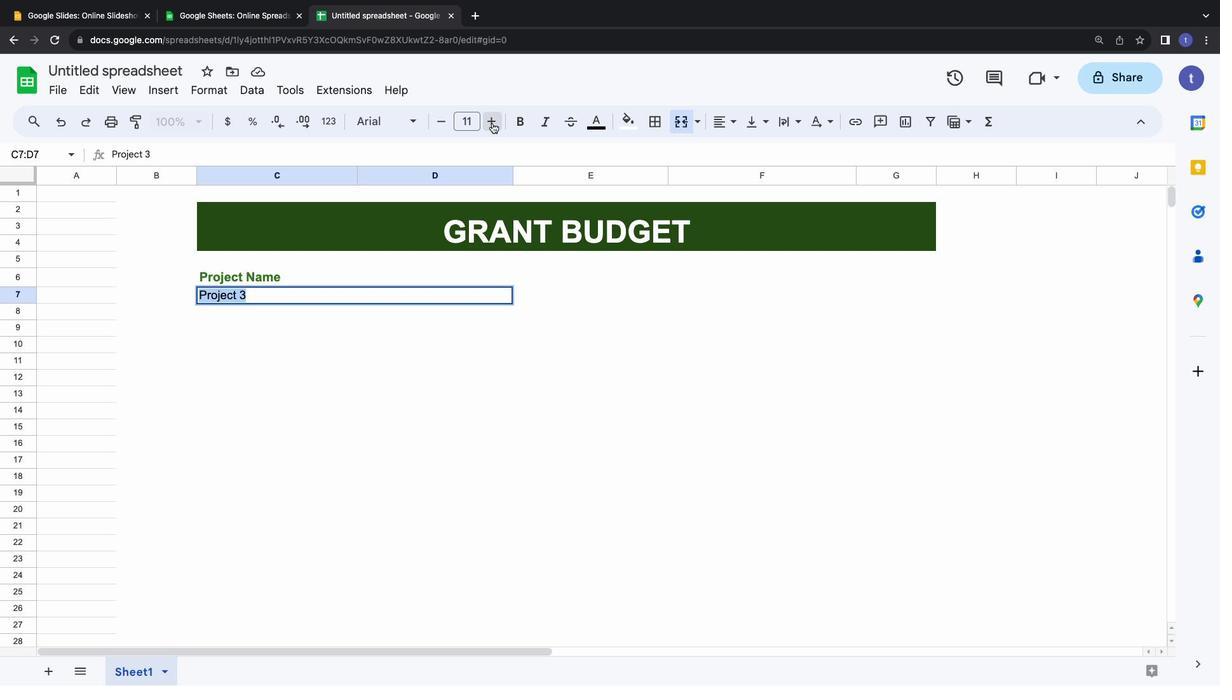 
Action: Mouse pressed left at (492, 122)
Screenshot: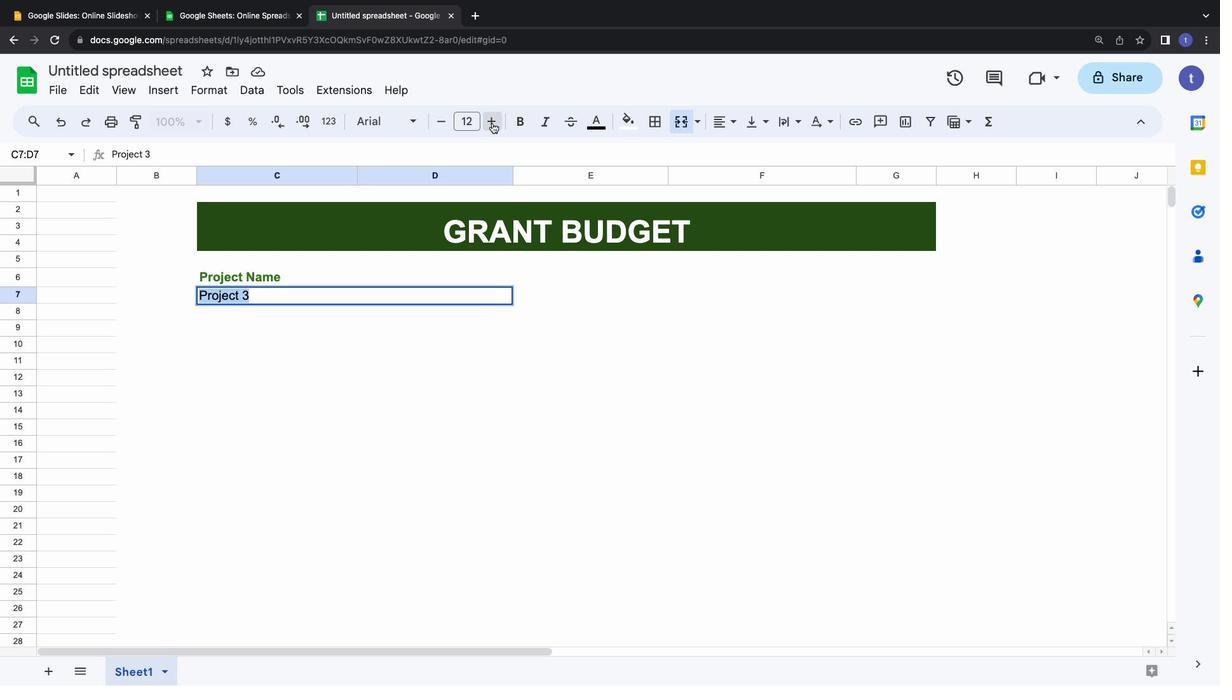 
Action: Mouse pressed left at (492, 122)
Screenshot: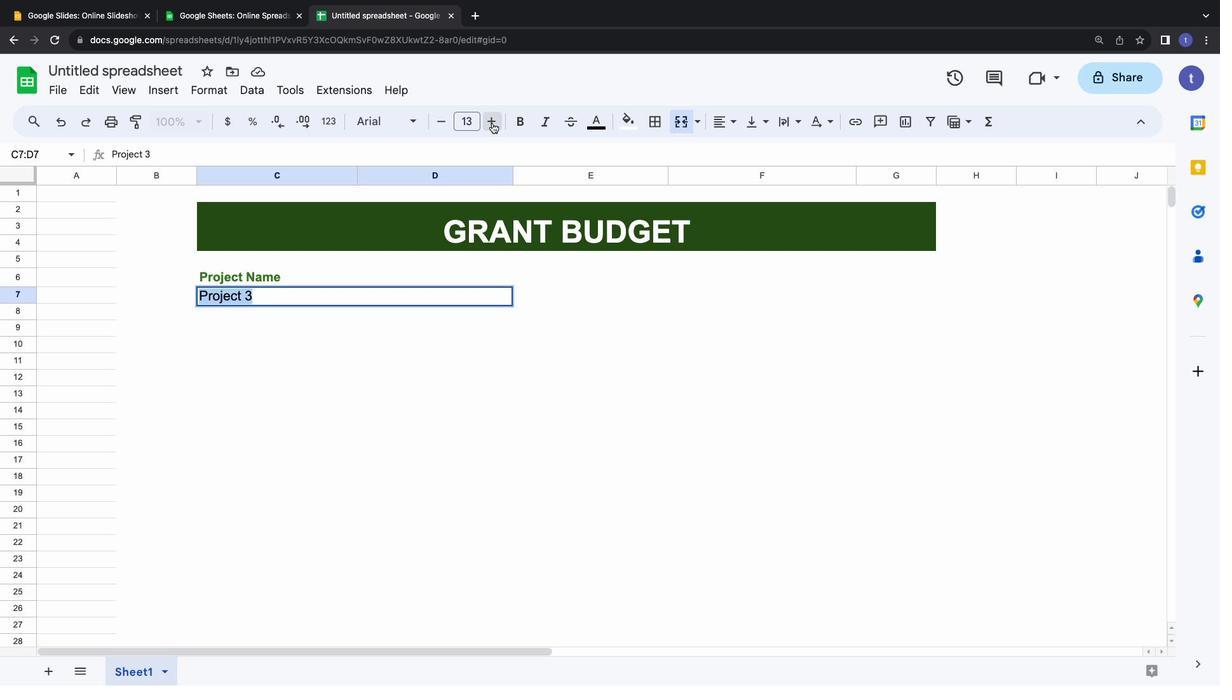 
Action: Mouse pressed left at (492, 122)
Screenshot: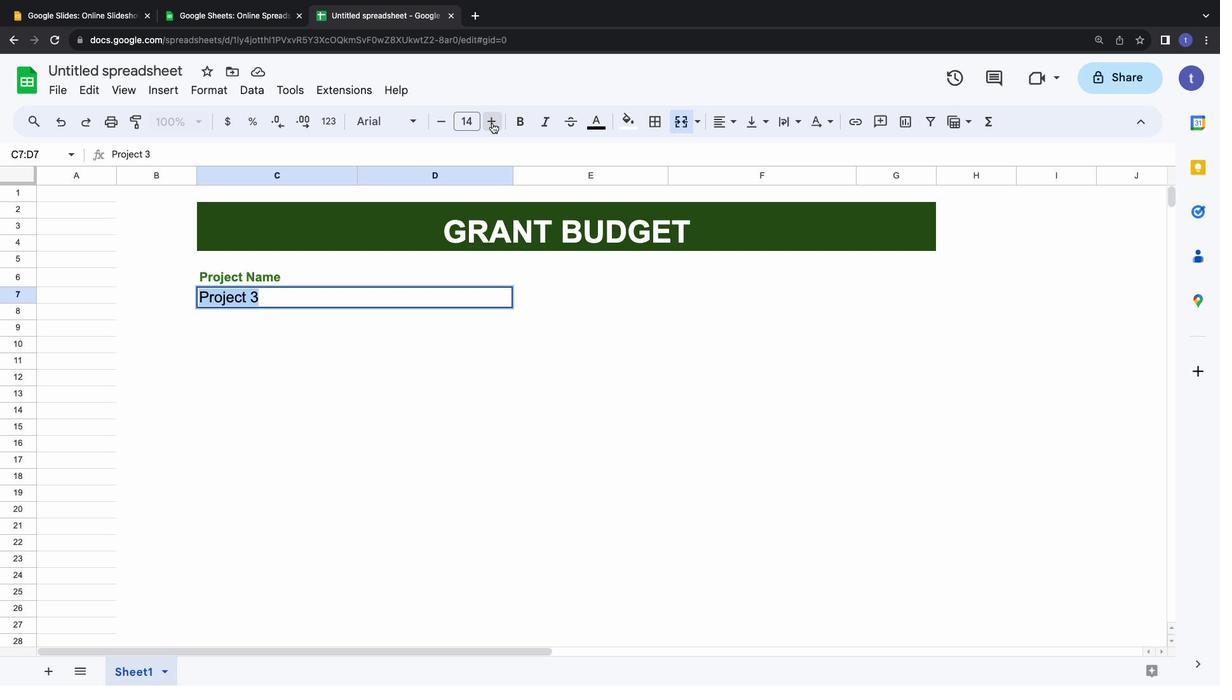 
Action: Mouse moved to (441, 121)
Screenshot: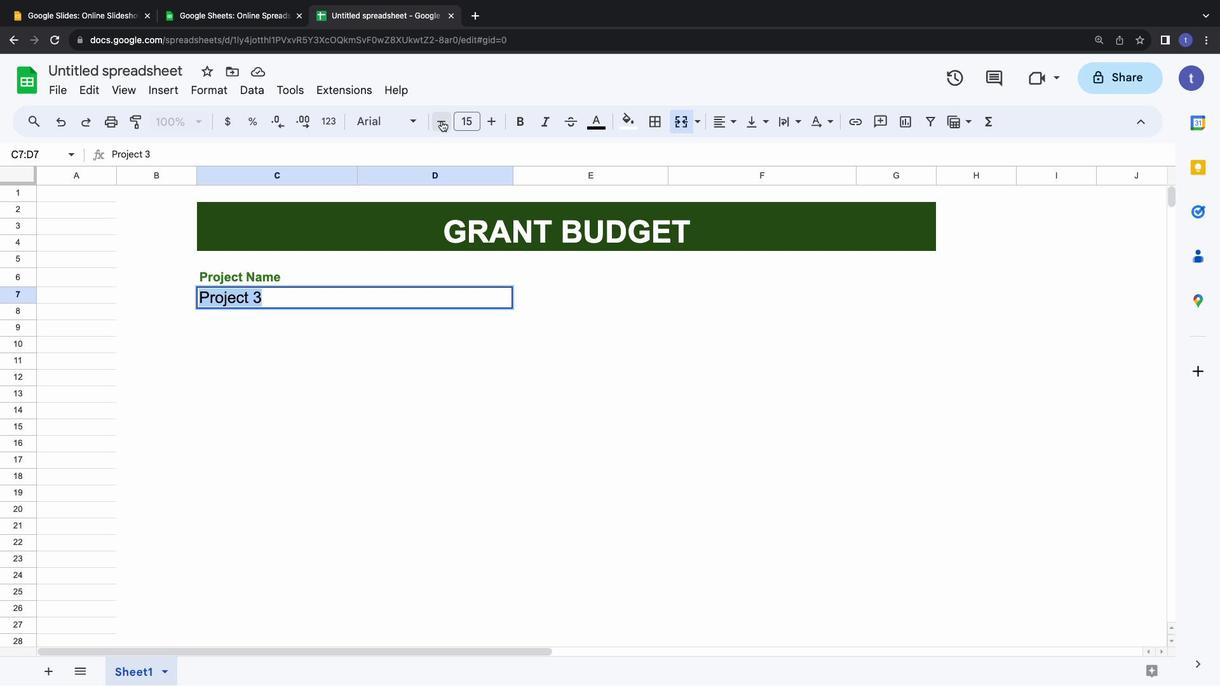 
Action: Mouse pressed left at (441, 121)
Screenshot: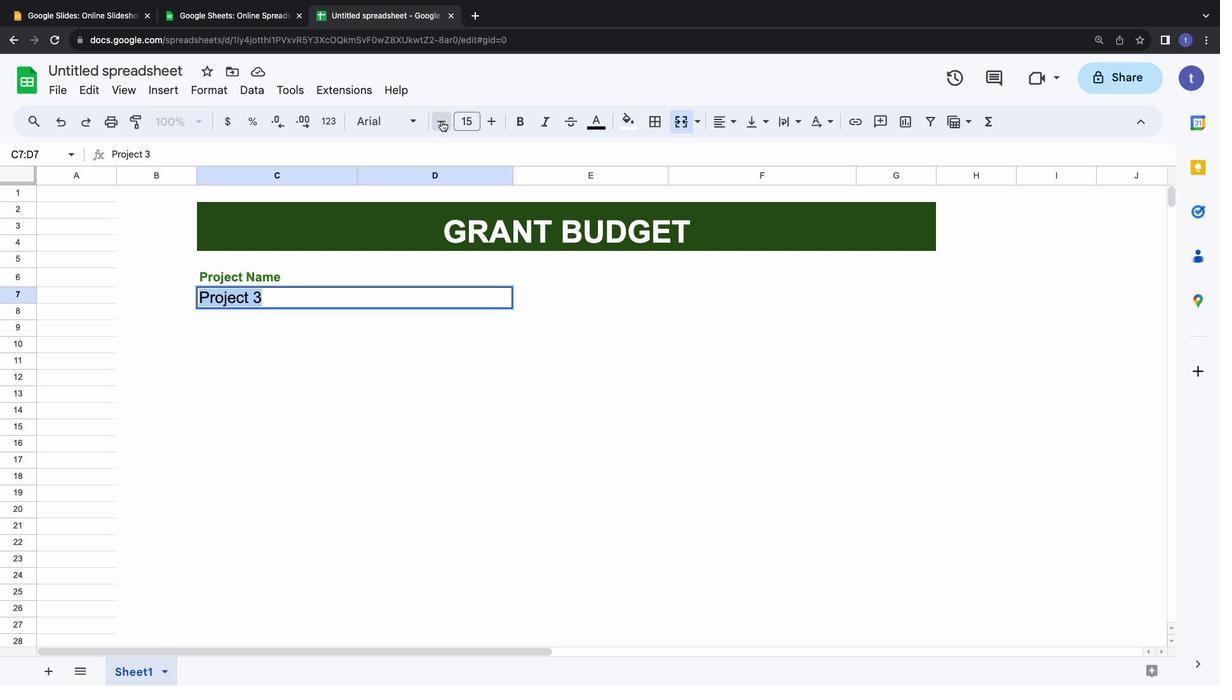 
Action: Mouse moved to (525, 120)
Screenshot: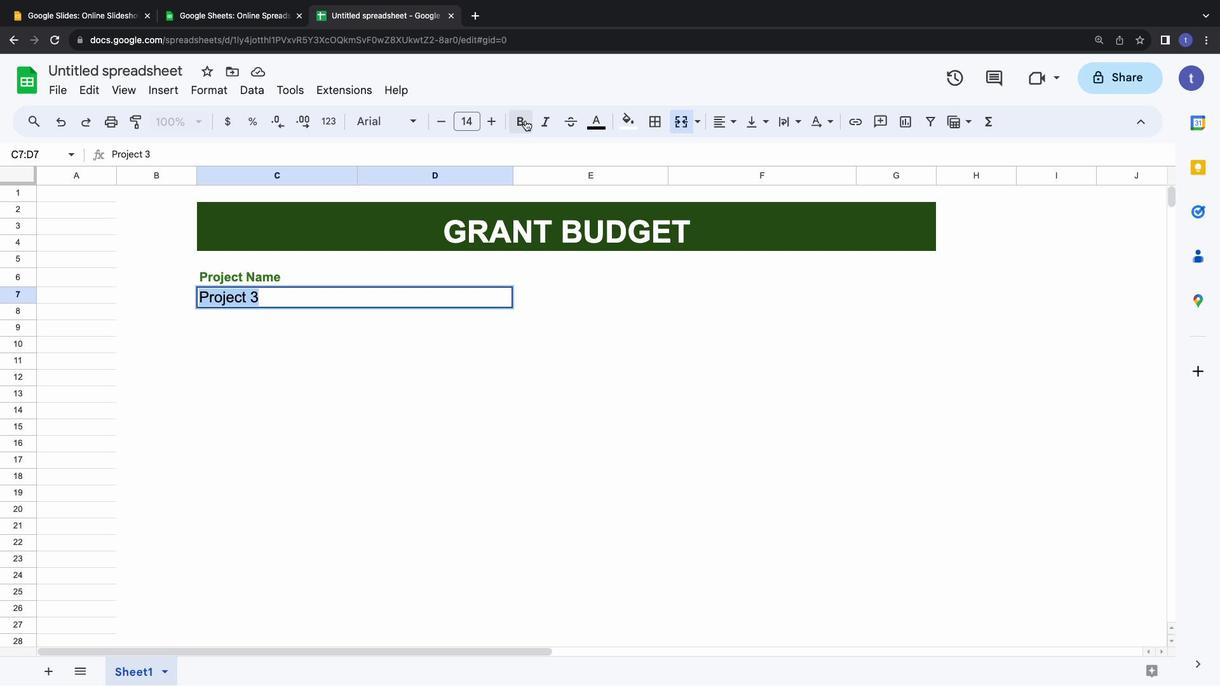 
Action: Mouse pressed left at (525, 120)
Screenshot: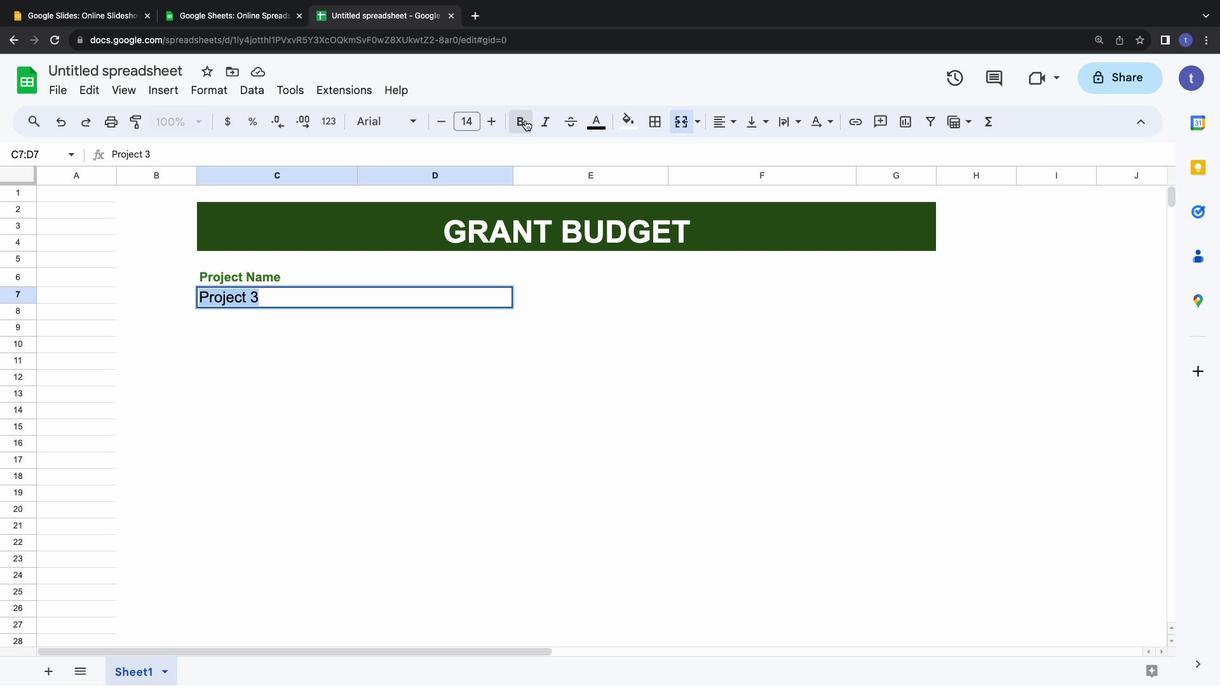 
Action: Mouse moved to (726, 125)
Screenshot: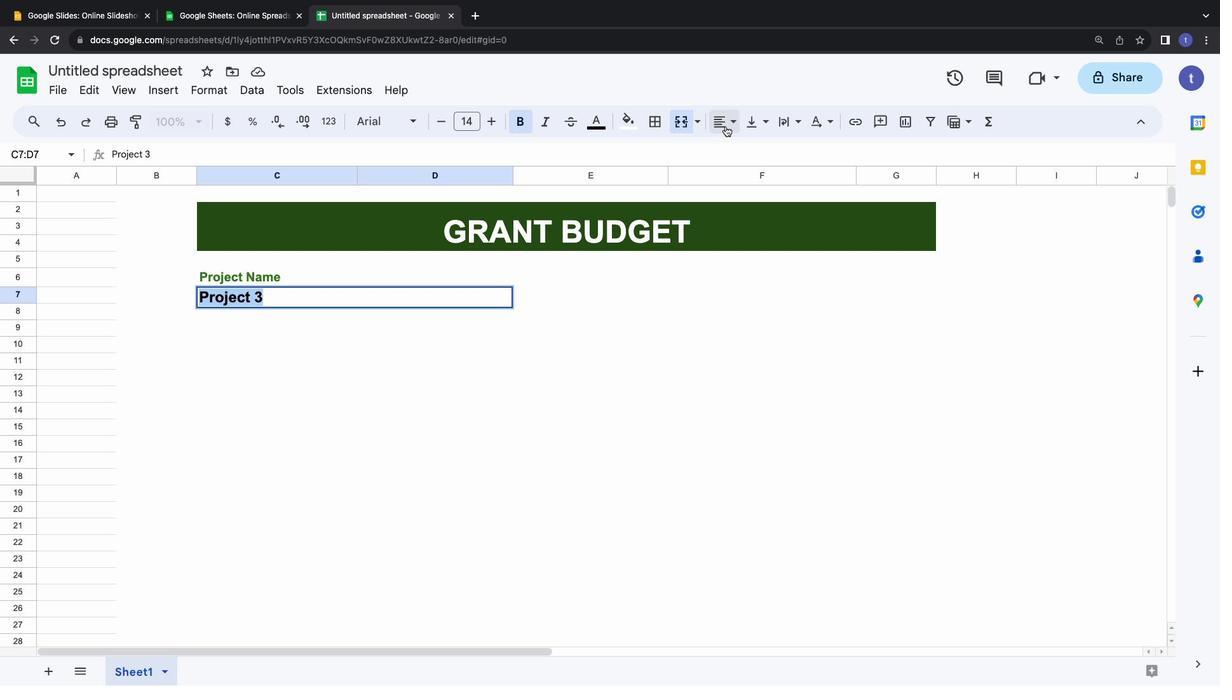
Action: Mouse pressed left at (726, 125)
Screenshot: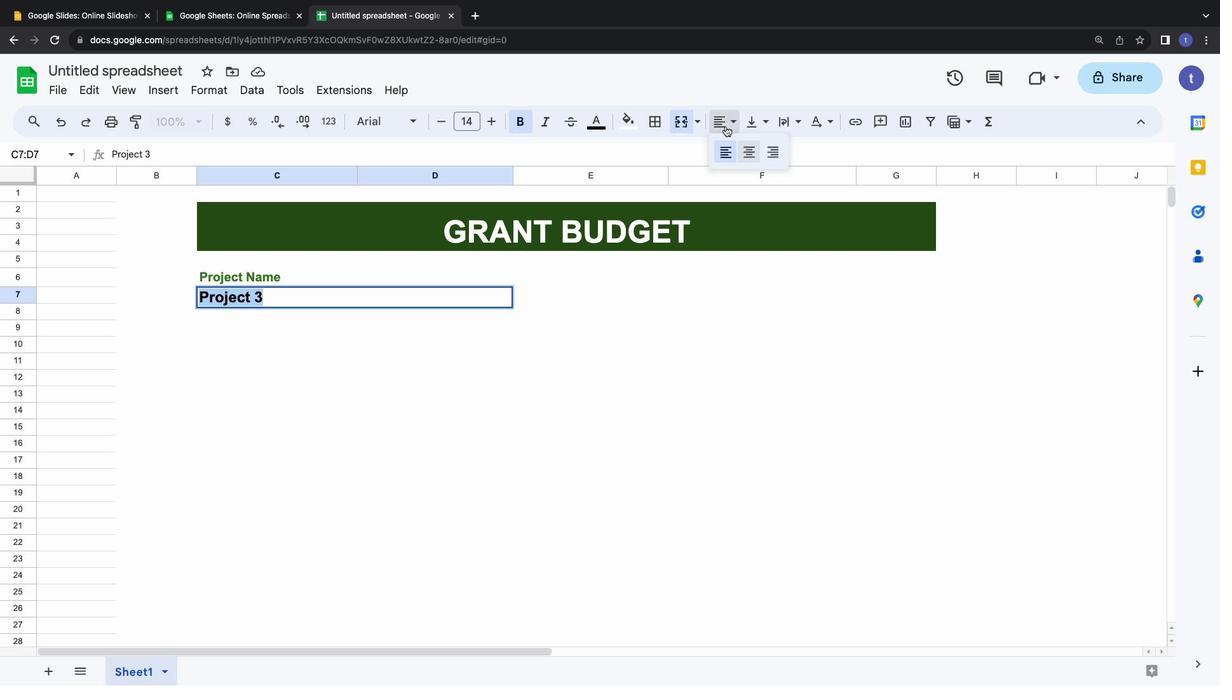 
Action: Mouse moved to (745, 150)
Screenshot: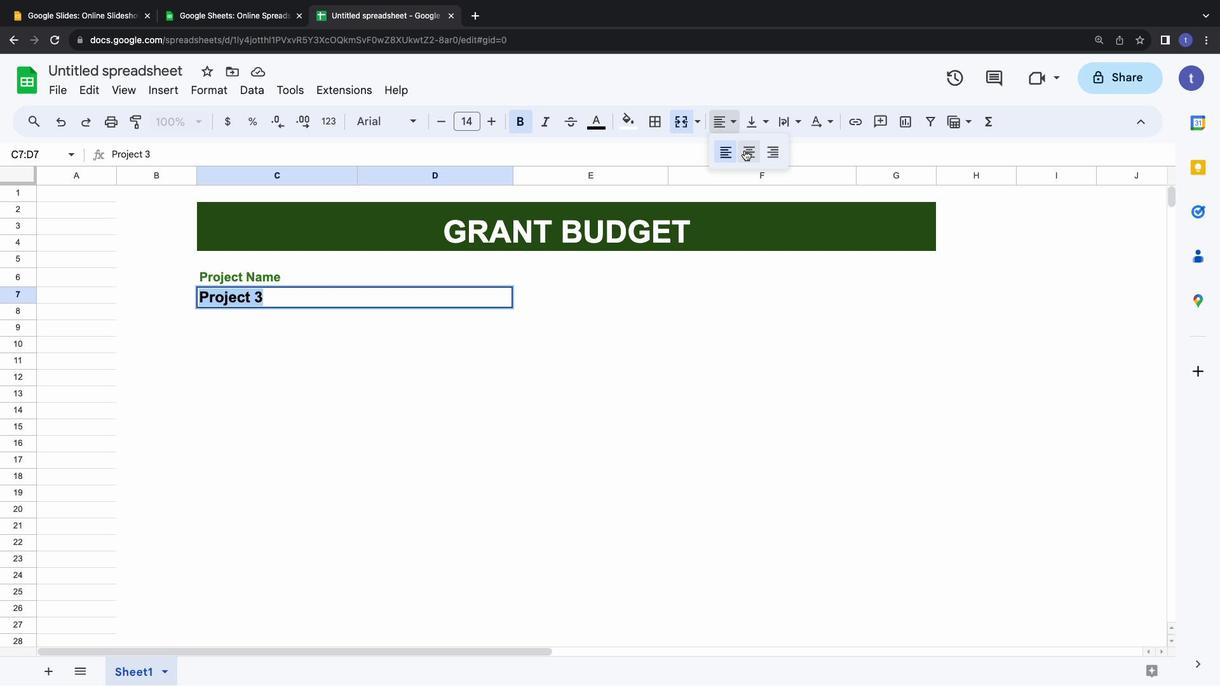 
Action: Mouse pressed left at (745, 150)
Screenshot: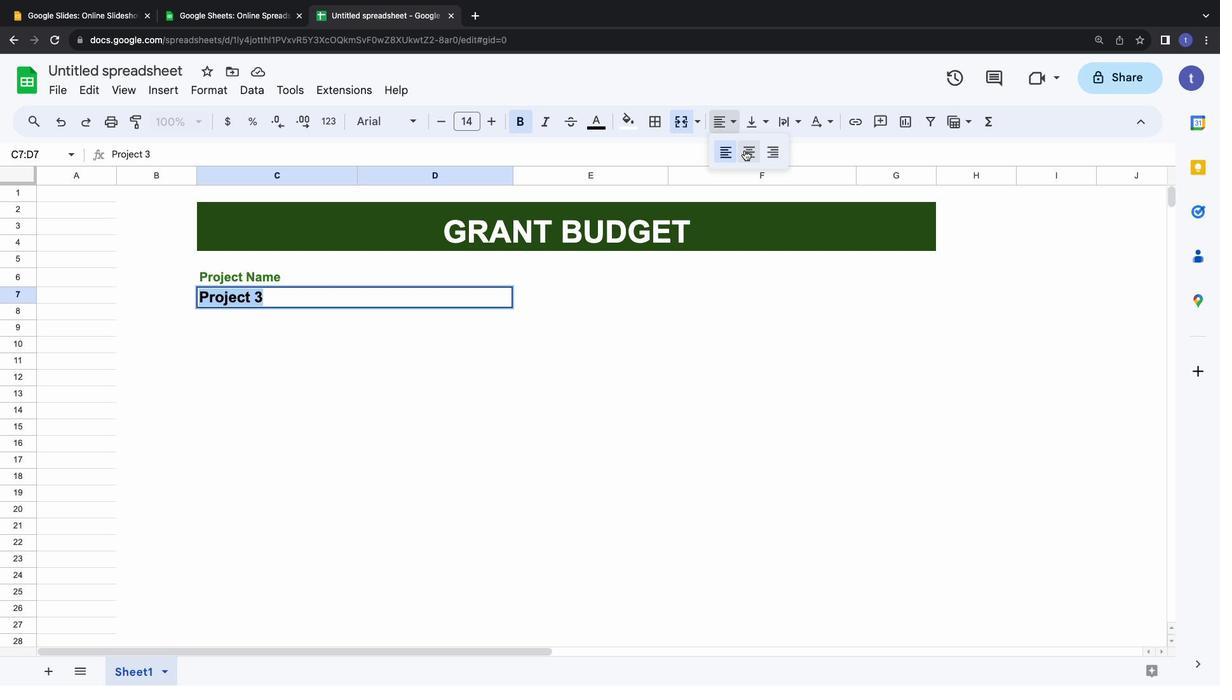 
Action: Mouse moved to (653, 122)
Screenshot: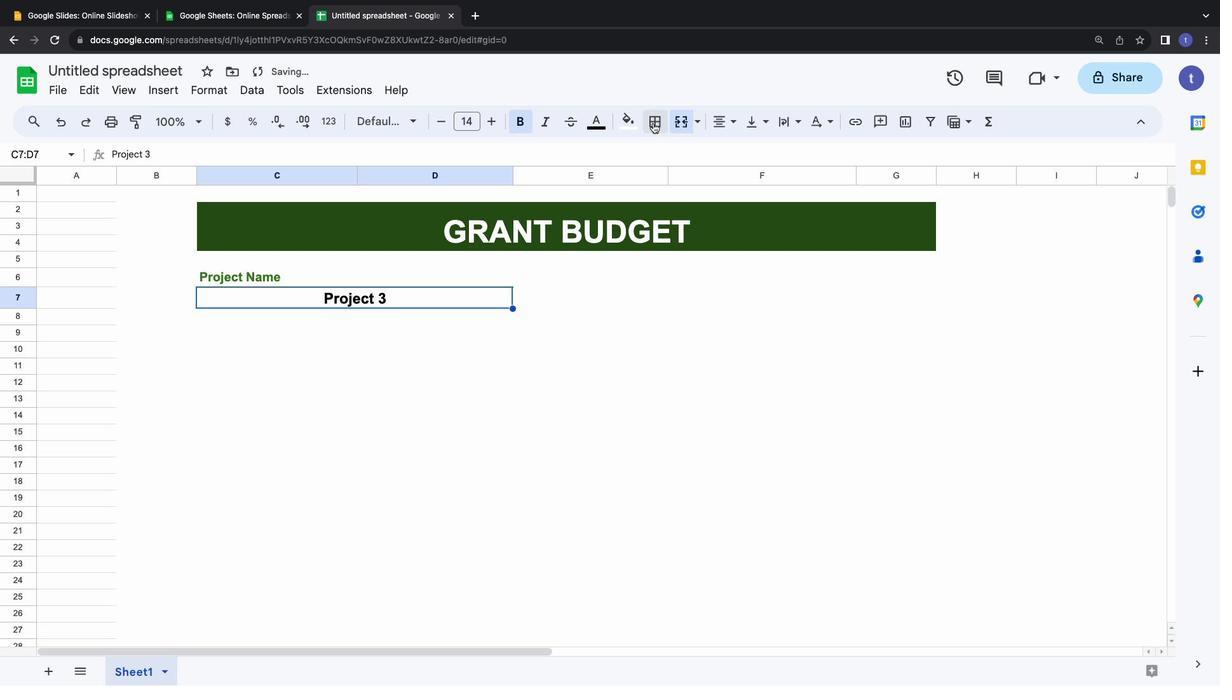 
Action: Mouse pressed left at (653, 122)
Screenshot: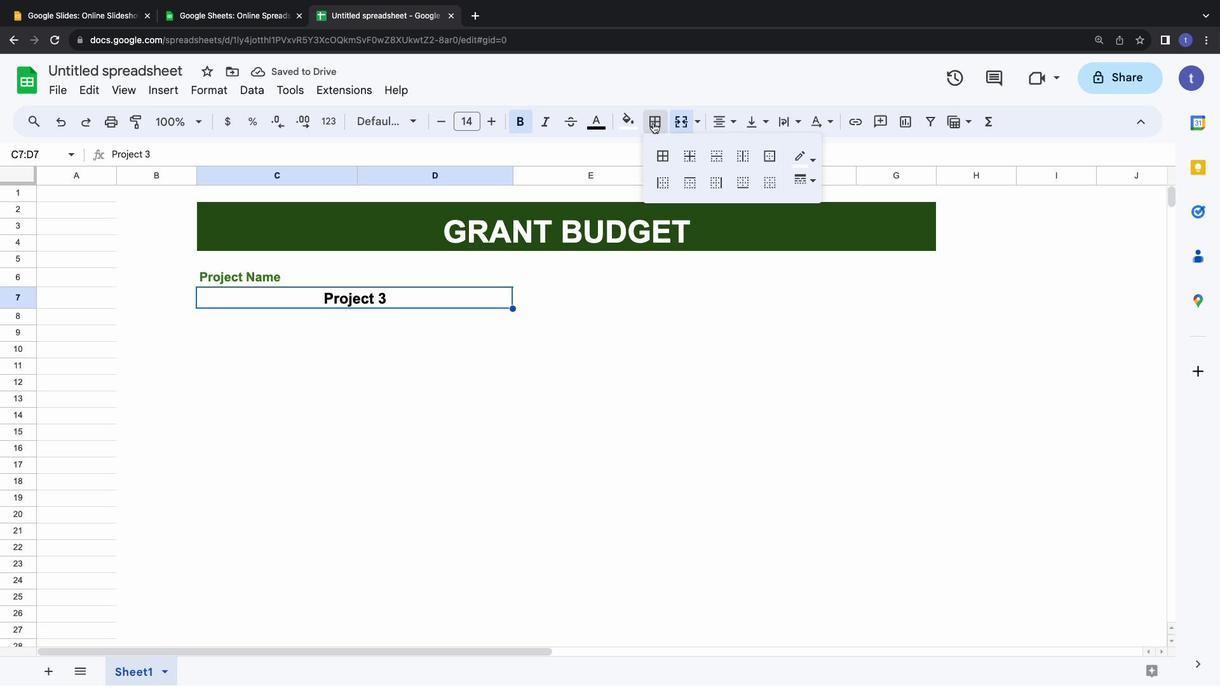 
Action: Mouse moved to (773, 158)
Screenshot: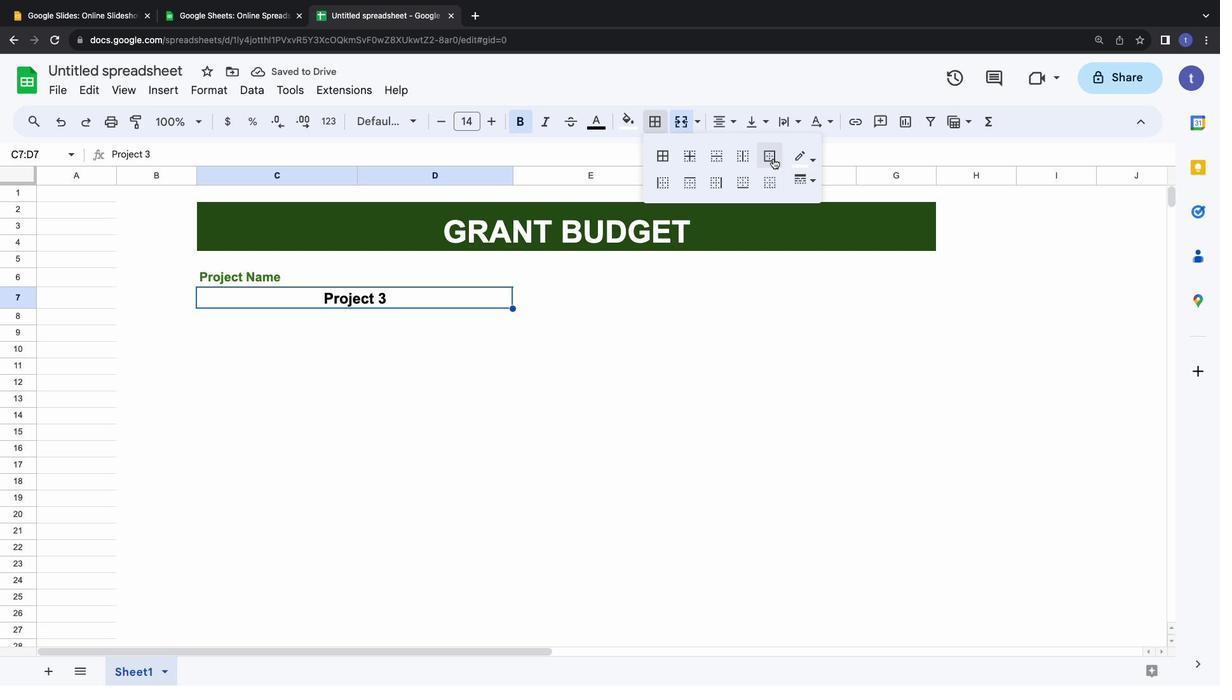 
Action: Mouse pressed left at (773, 158)
Screenshot: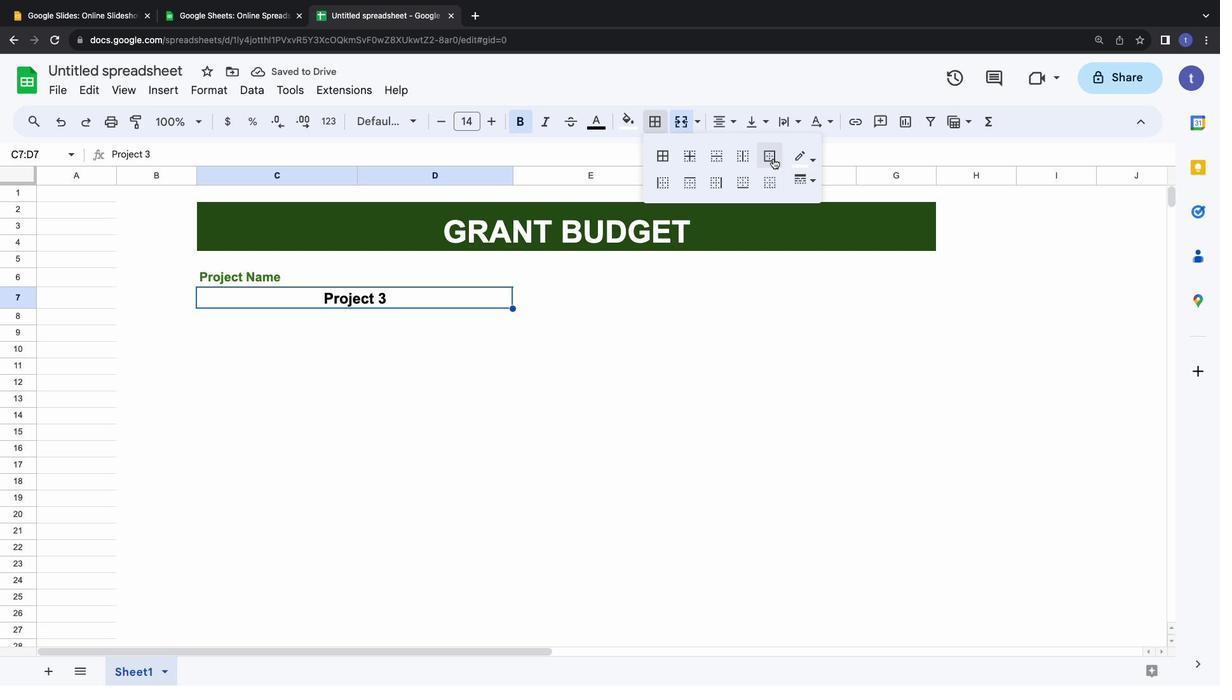 
Action: Mouse moved to (808, 158)
Screenshot: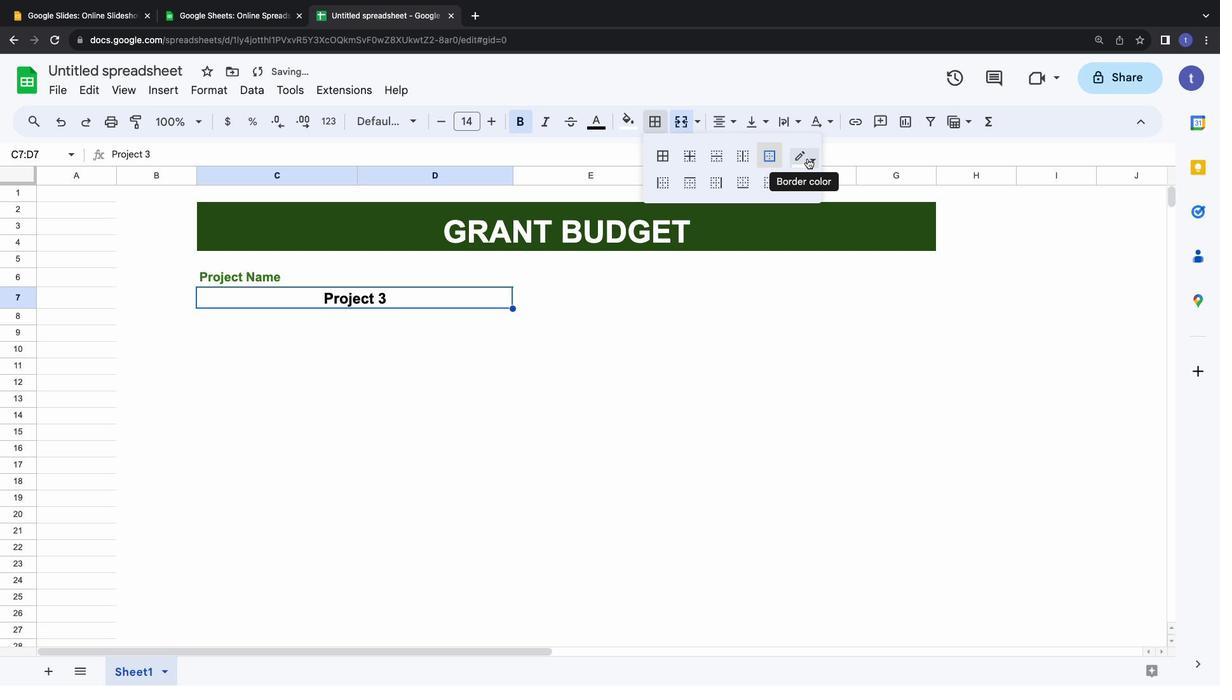 
Action: Mouse pressed left at (808, 158)
Screenshot: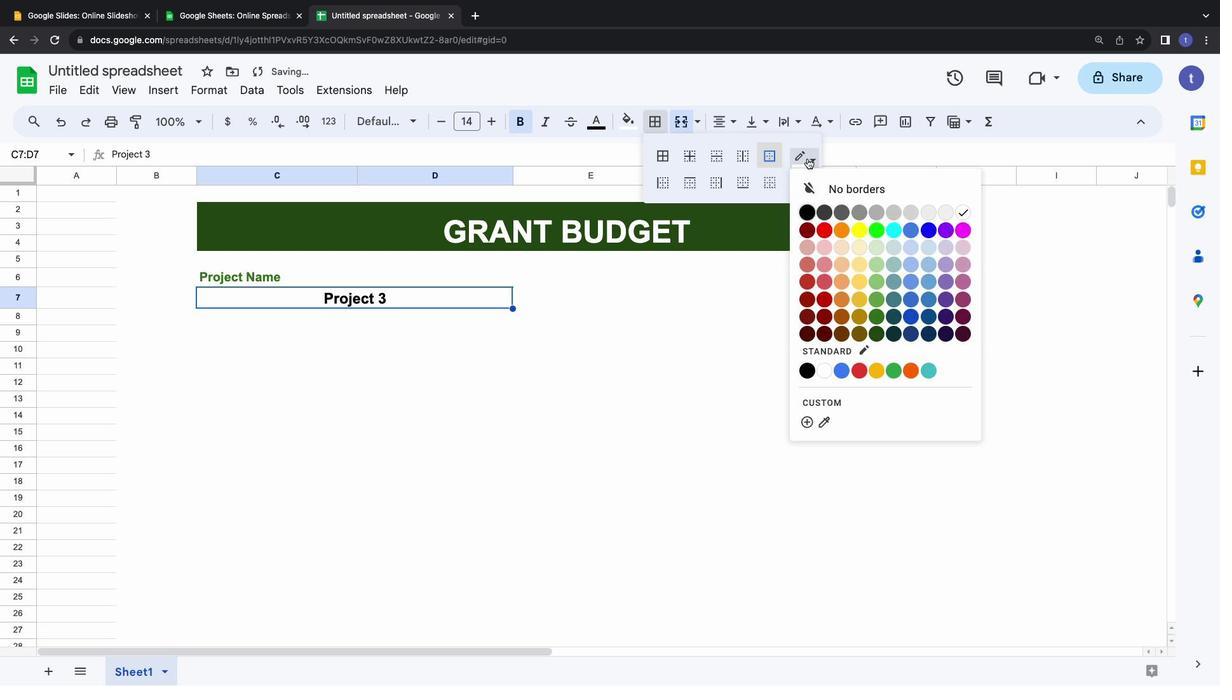 
Action: Mouse moved to (808, 210)
Screenshot: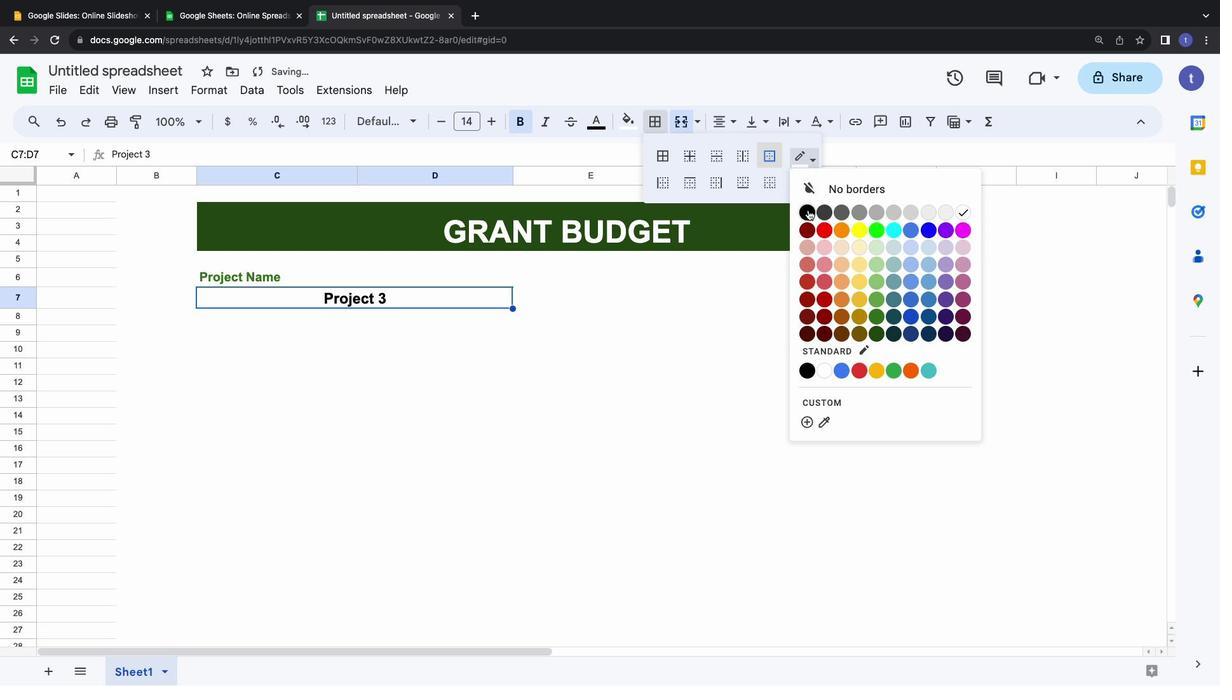 
Action: Mouse pressed left at (808, 210)
Screenshot: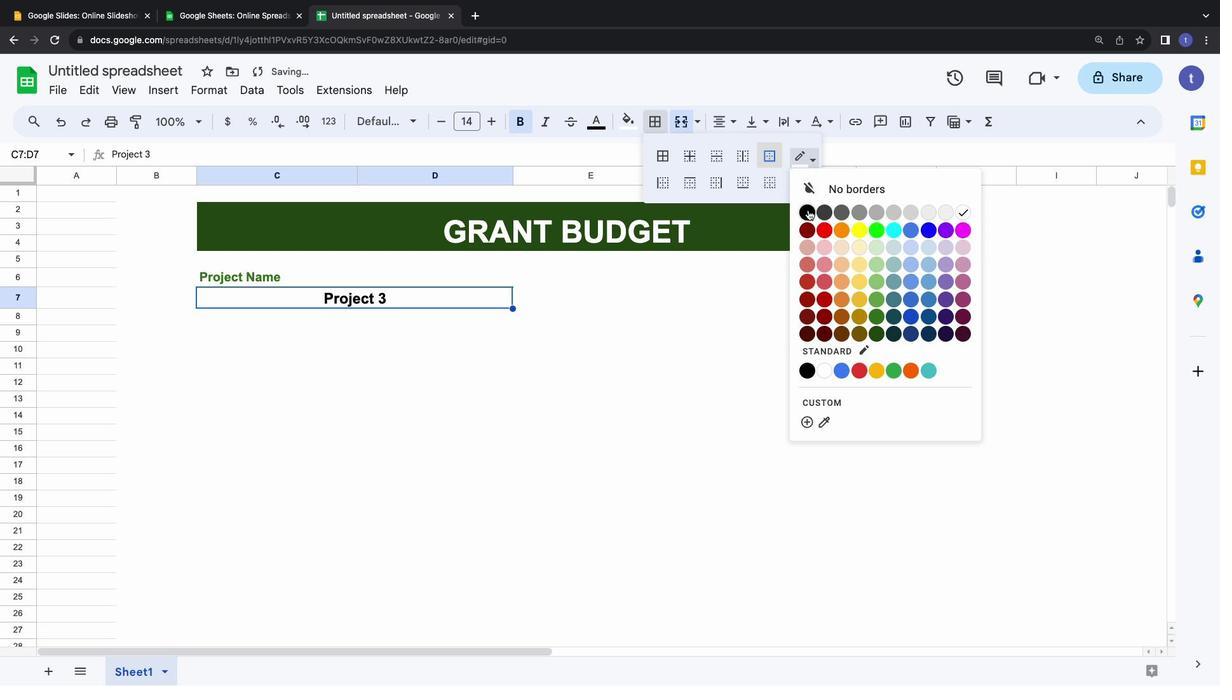 
Action: Mouse moved to (597, 247)
Screenshot: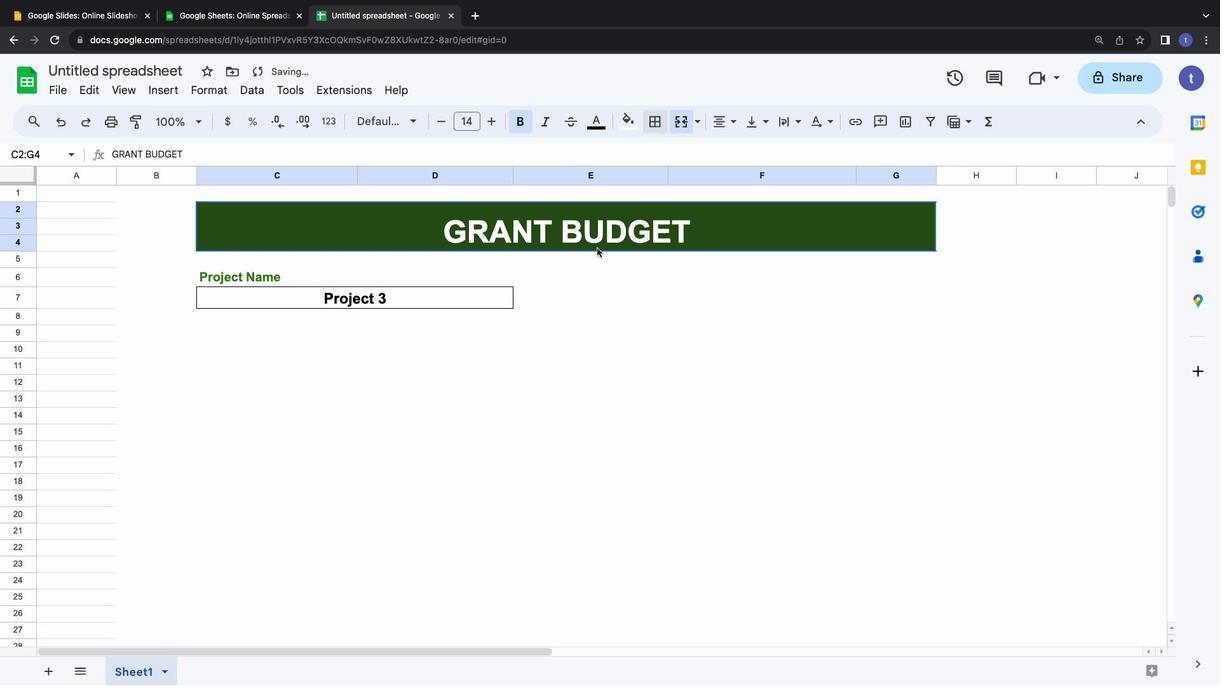 
Action: Mouse pressed left at (597, 247)
Screenshot: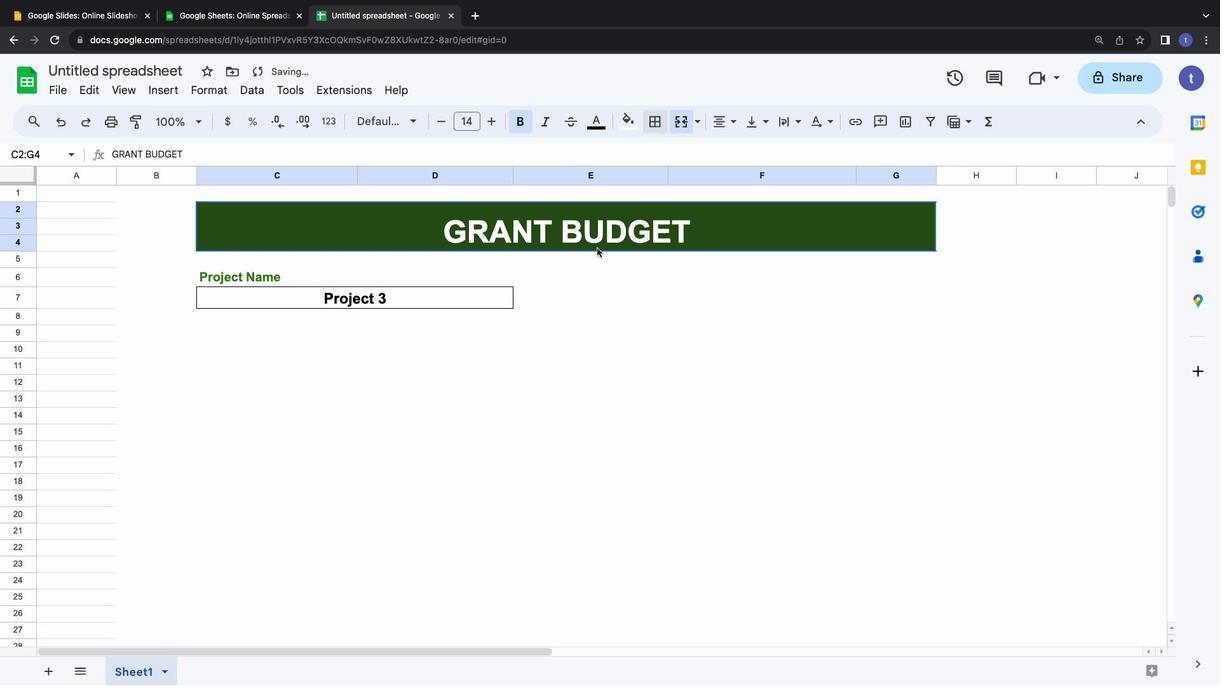 
Action: Mouse moved to (460, 298)
Screenshot: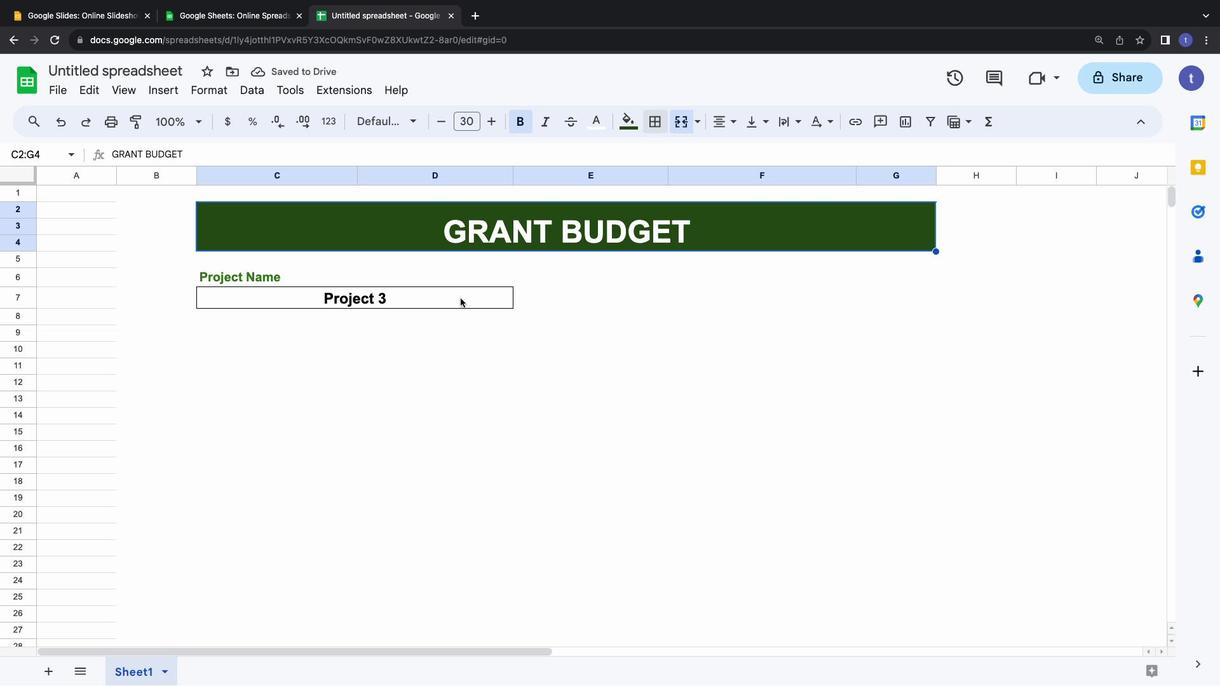
Action: Mouse pressed left at (460, 298)
Screenshot: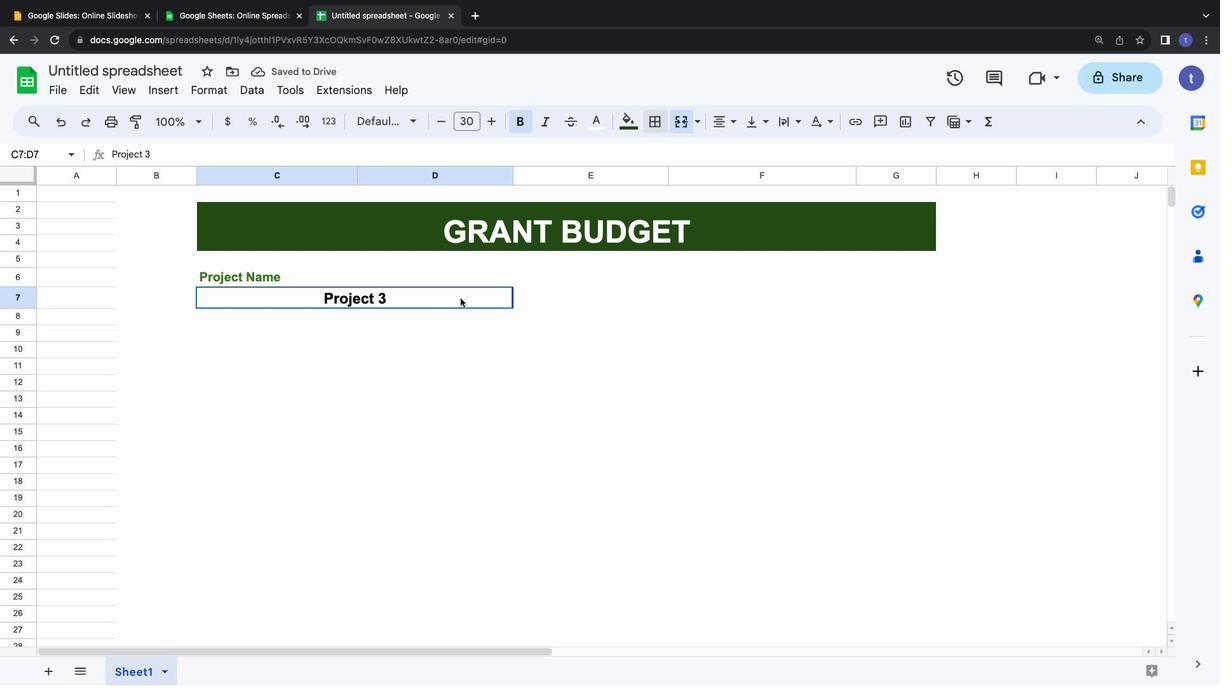
Action: Mouse moved to (15, 306)
Screenshot: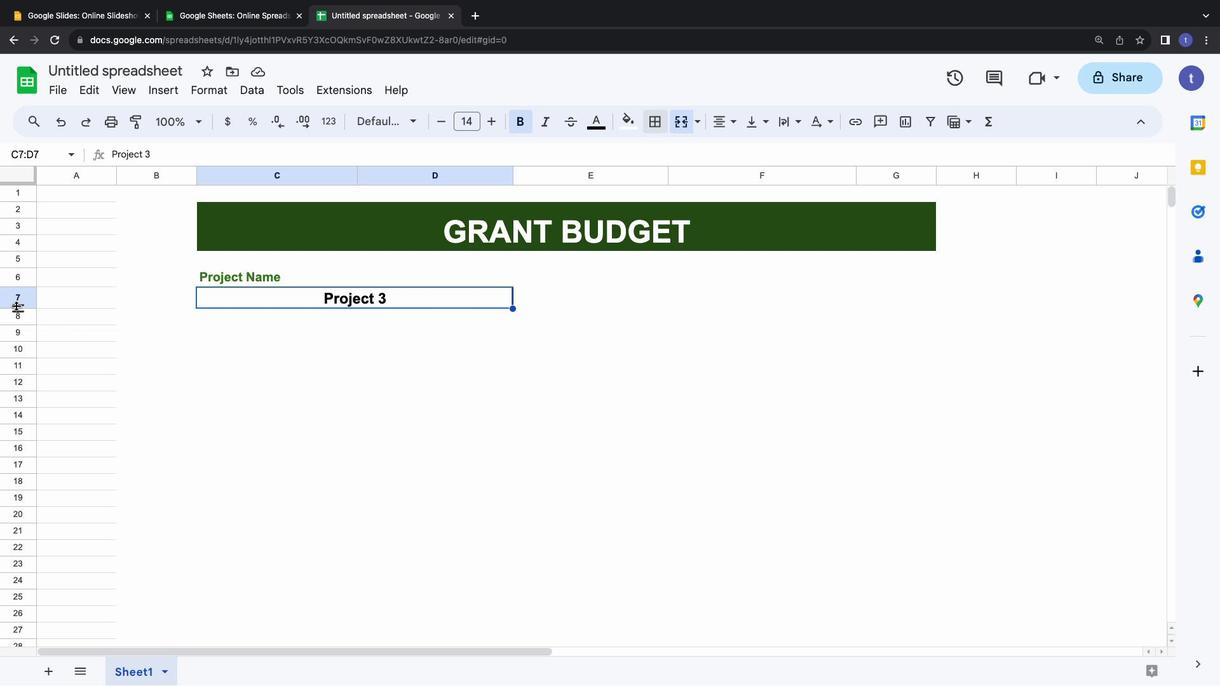 
Action: Mouse pressed left at (15, 306)
Screenshot: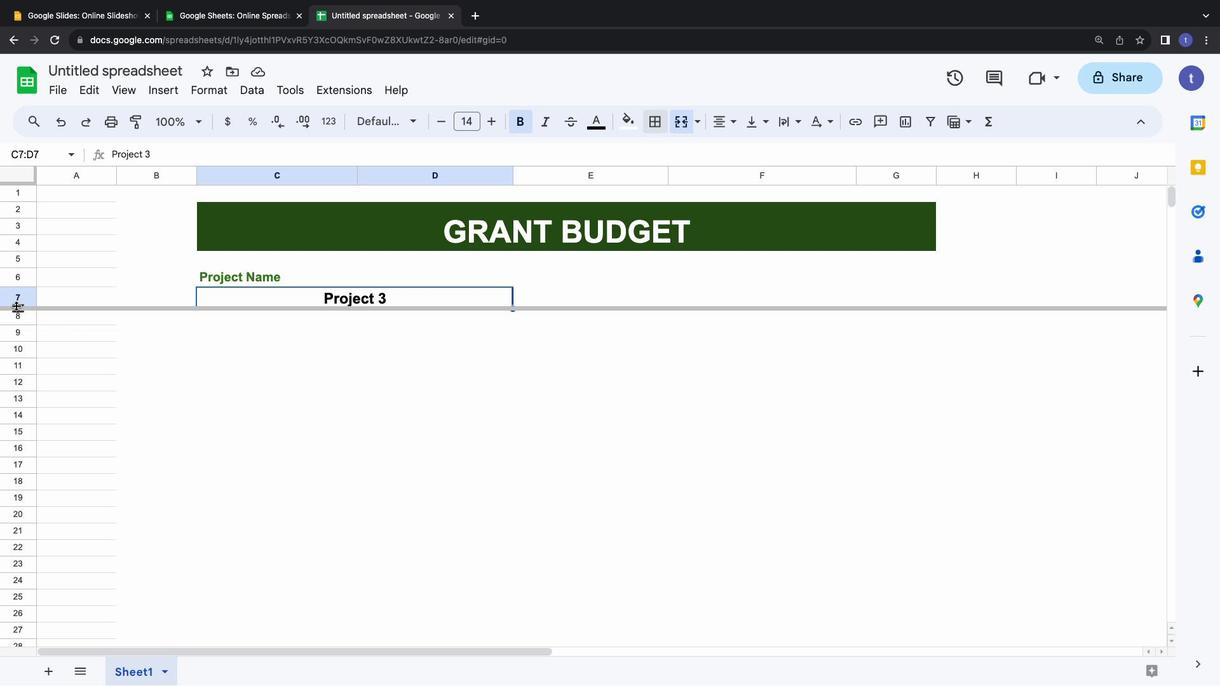 
Action: Mouse moved to (558, 307)
Screenshot: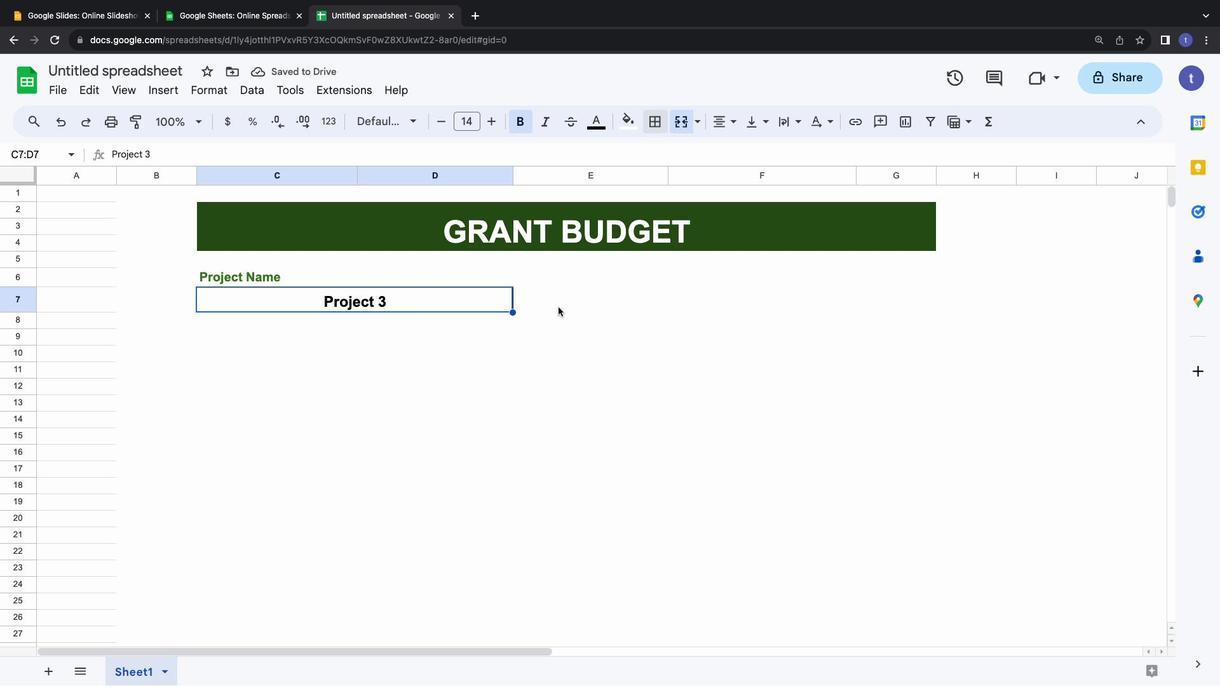 
Action: Mouse pressed left at (558, 307)
Screenshot: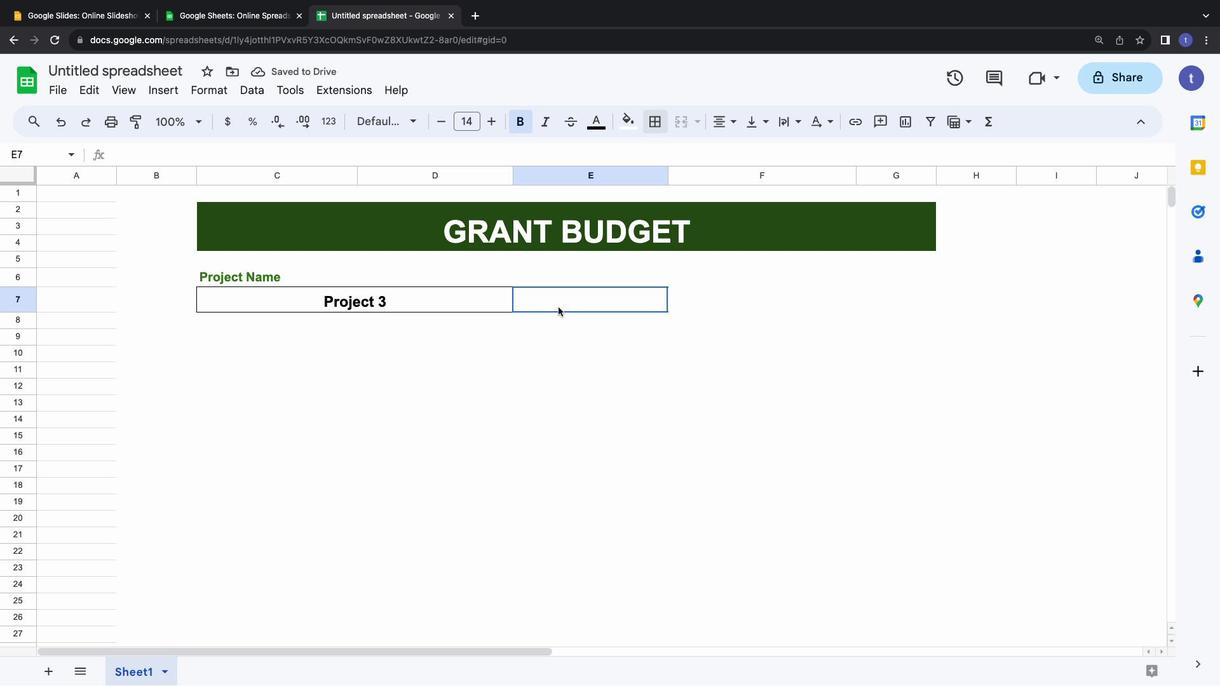 
Action: Mouse pressed left at (558, 307)
Screenshot: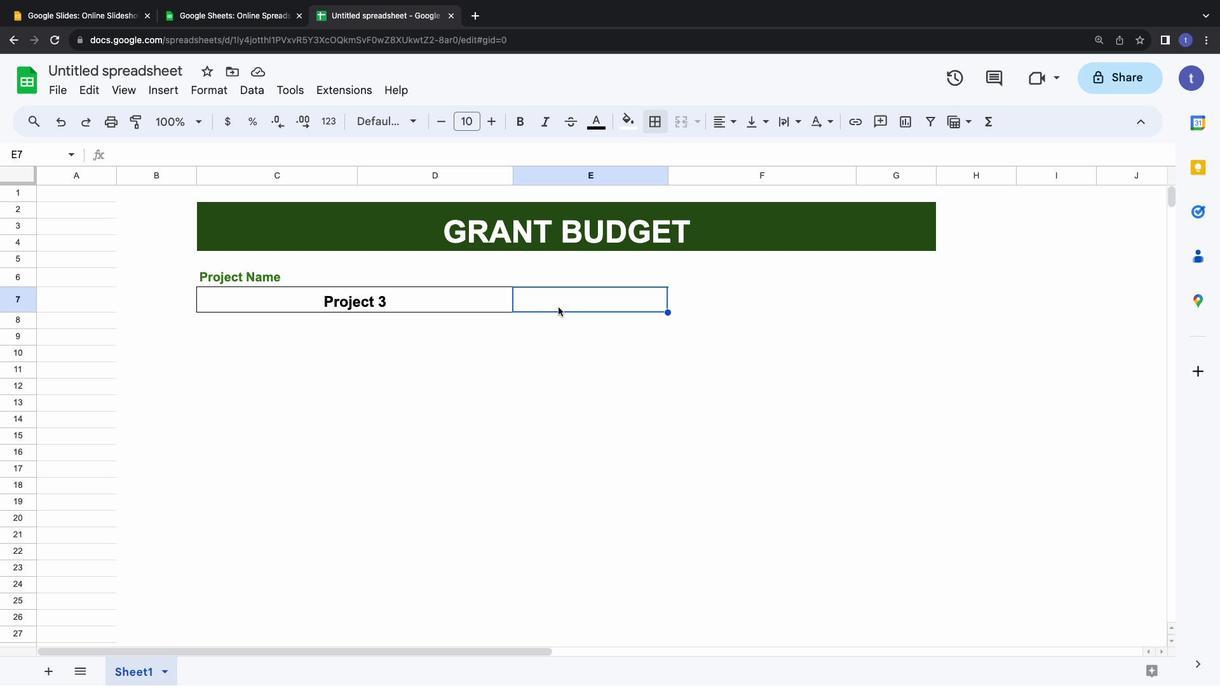 
Action: Mouse pressed left at (558, 307)
Screenshot: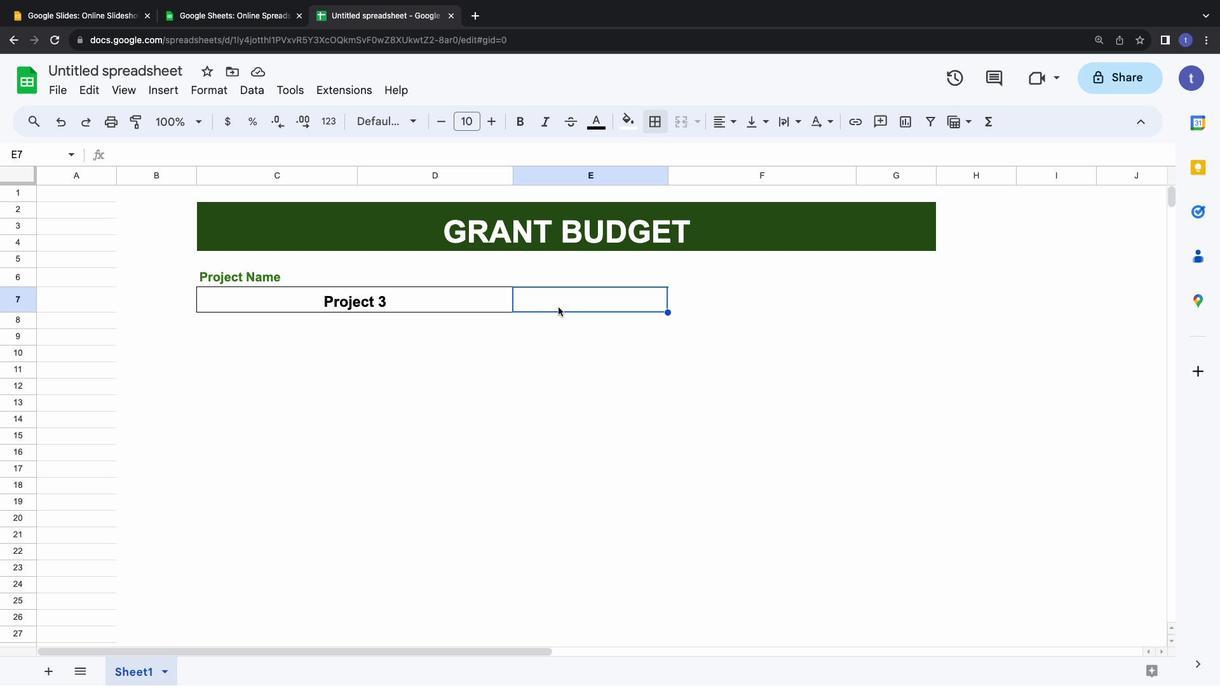 
Action: Mouse moved to (589, 306)
Screenshot: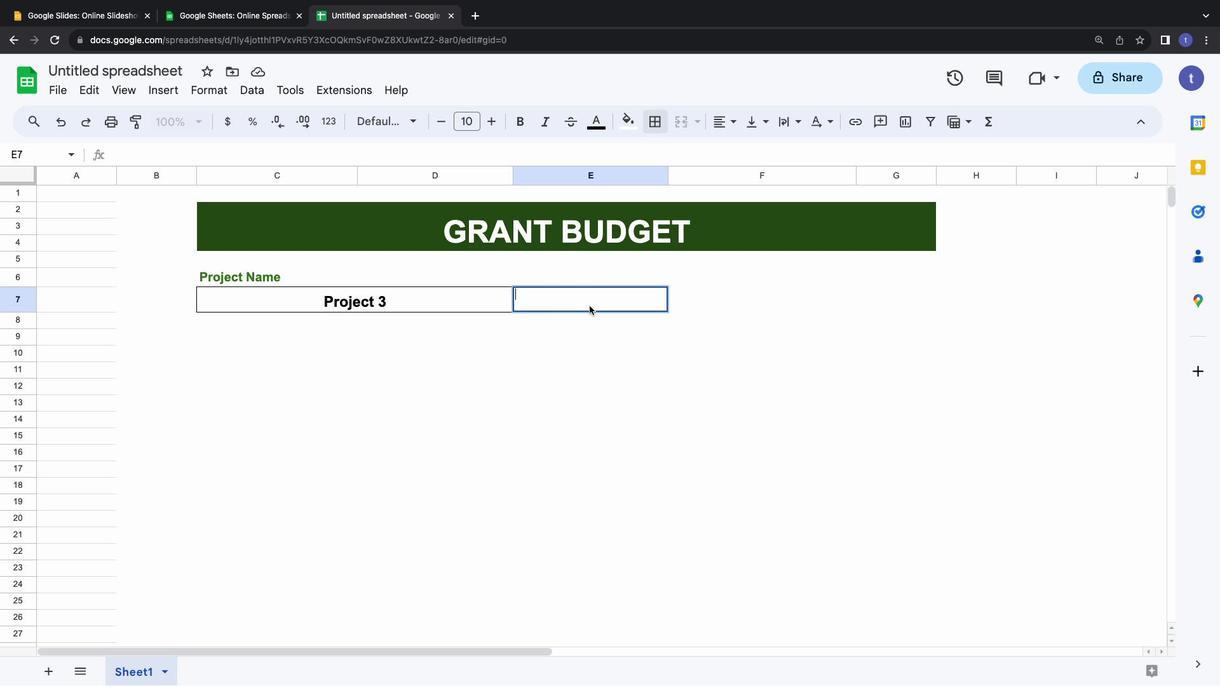 
Action: Mouse pressed left at (589, 306)
Screenshot: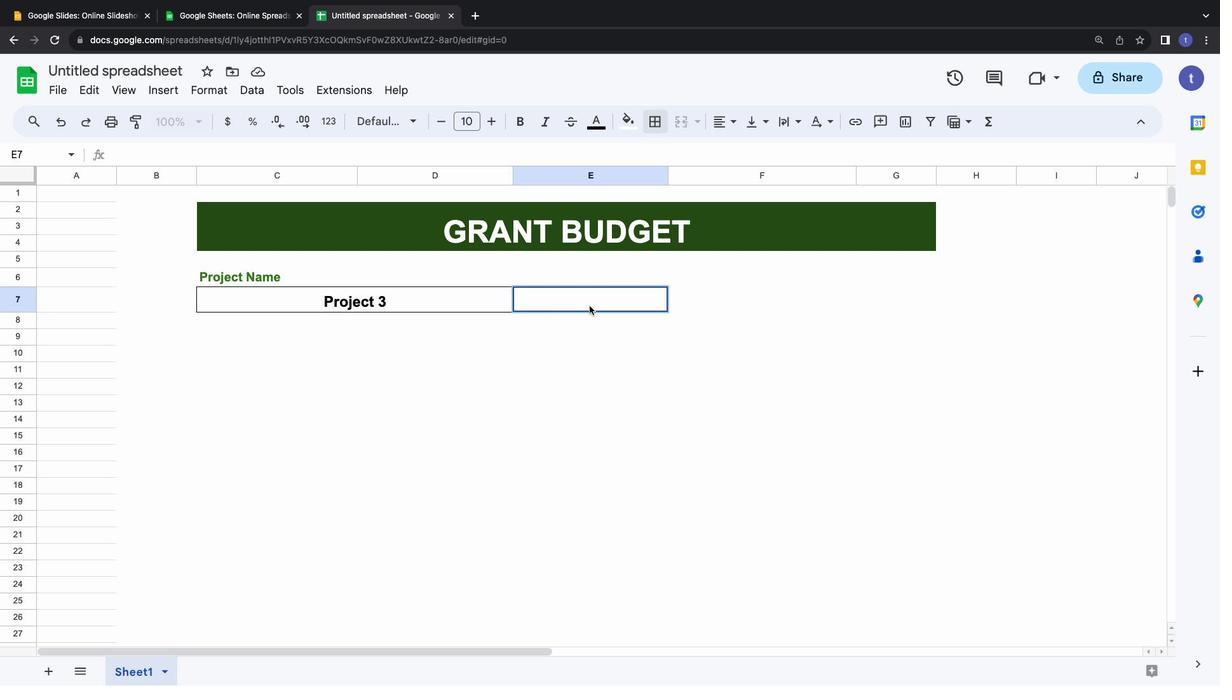
Action: Mouse pressed left at (589, 306)
Screenshot: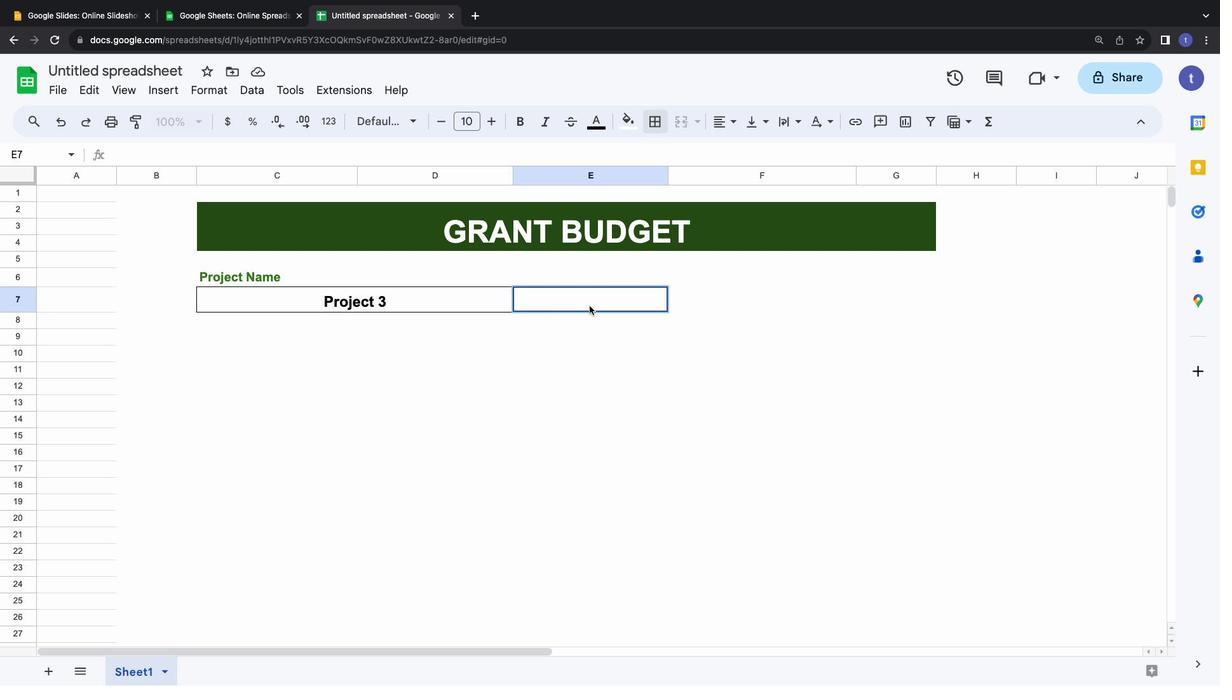 
Action: Mouse pressed left at (589, 306)
Screenshot: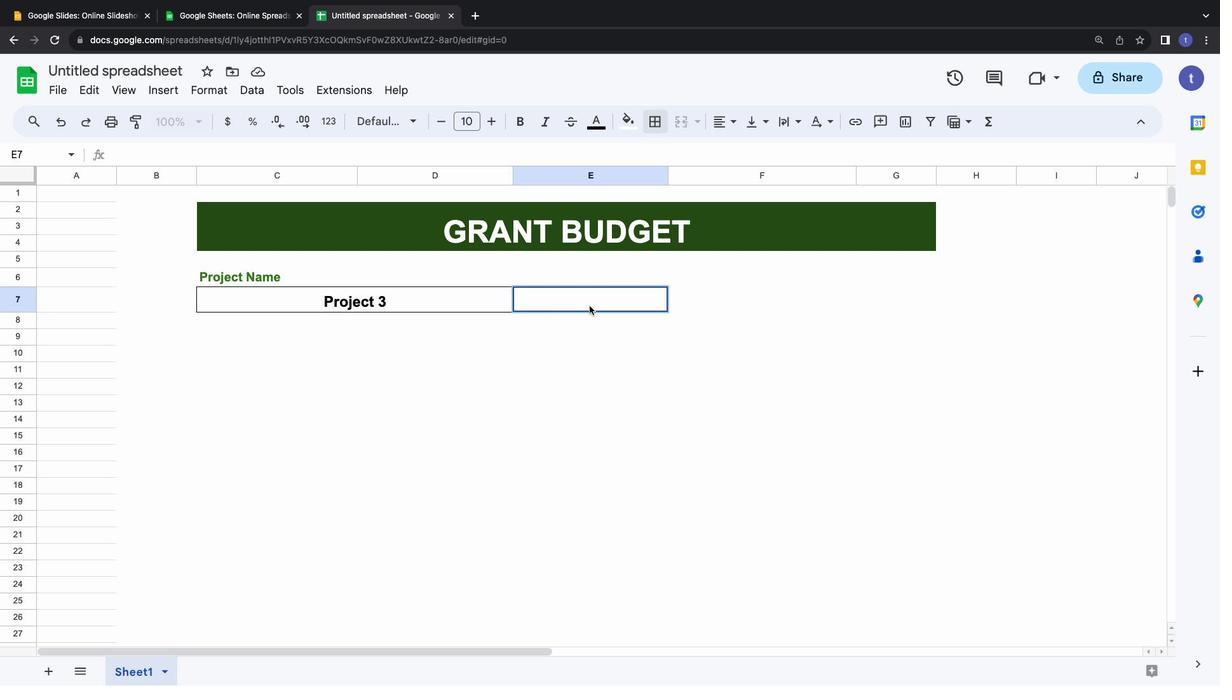 
Action: Mouse moved to (544, 309)
Screenshot: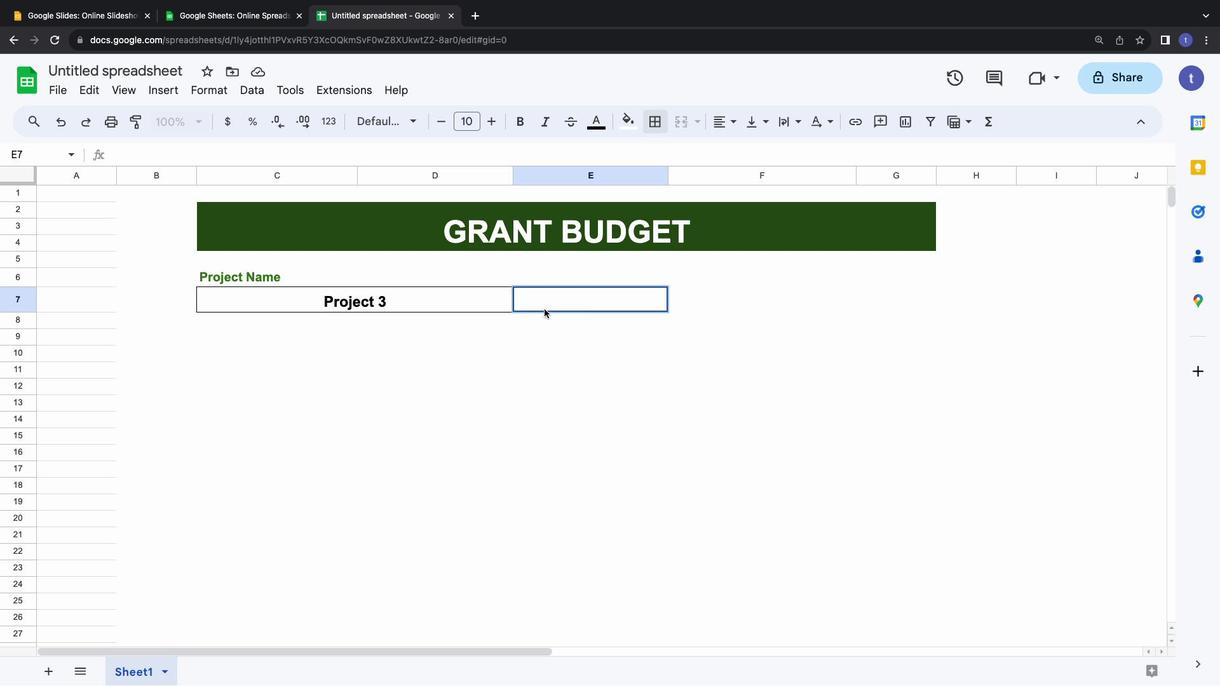 
Action: Mouse pressed left at (544, 309)
Screenshot: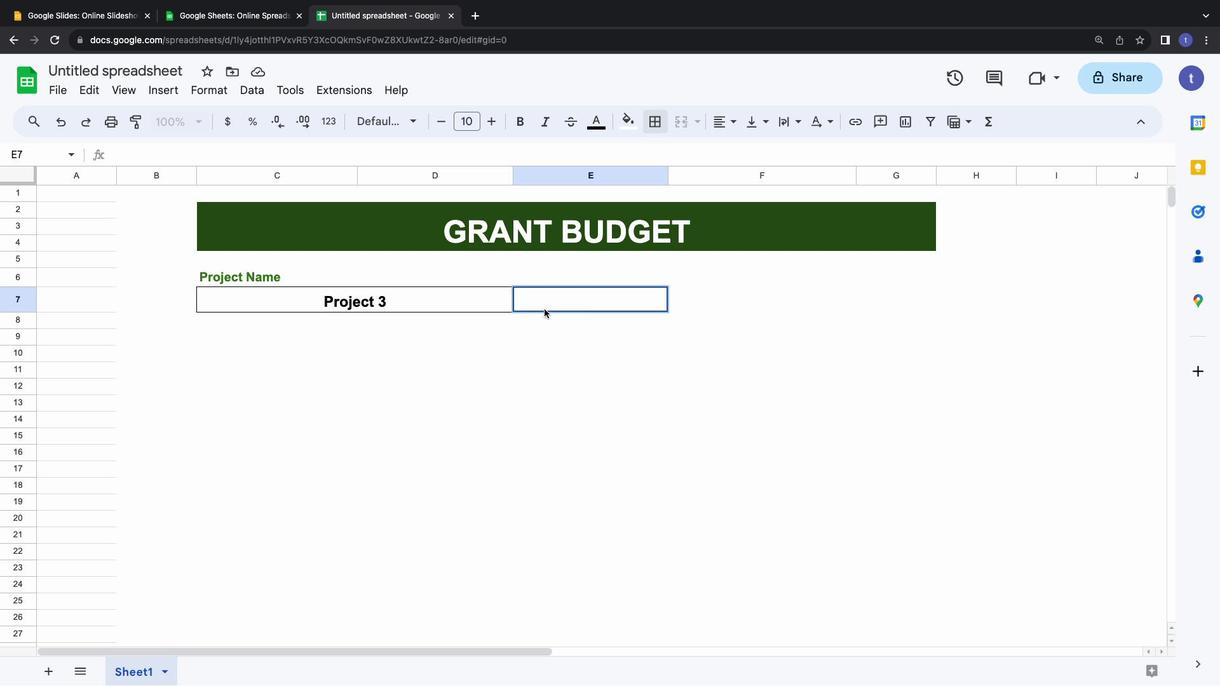 
Action: Mouse moved to (542, 299)
Screenshot: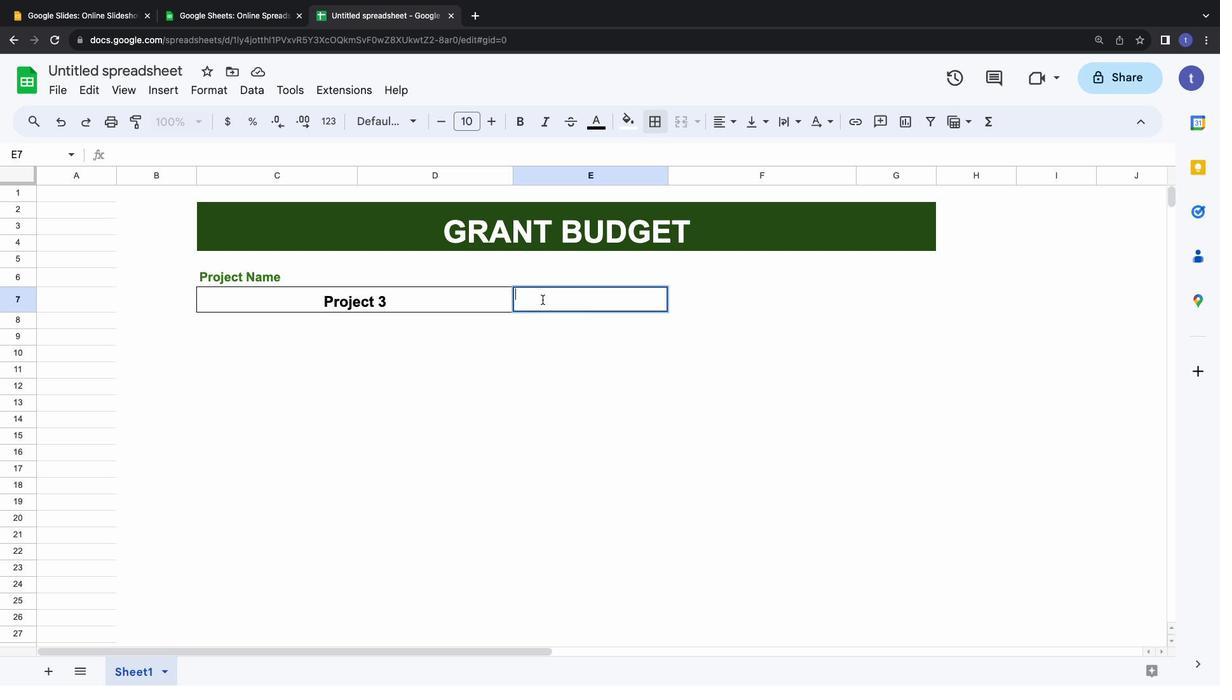 
Action: Mouse pressed left at (542, 299)
Screenshot: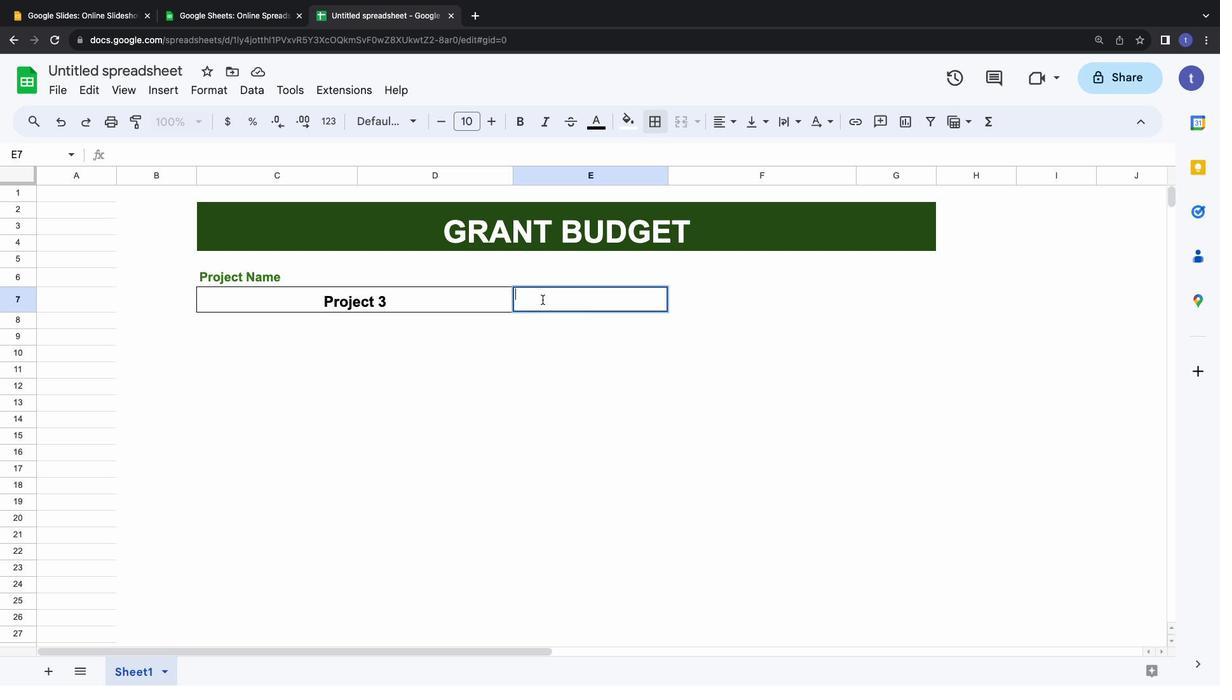 
Action: Mouse moved to (542, 300)
Screenshot: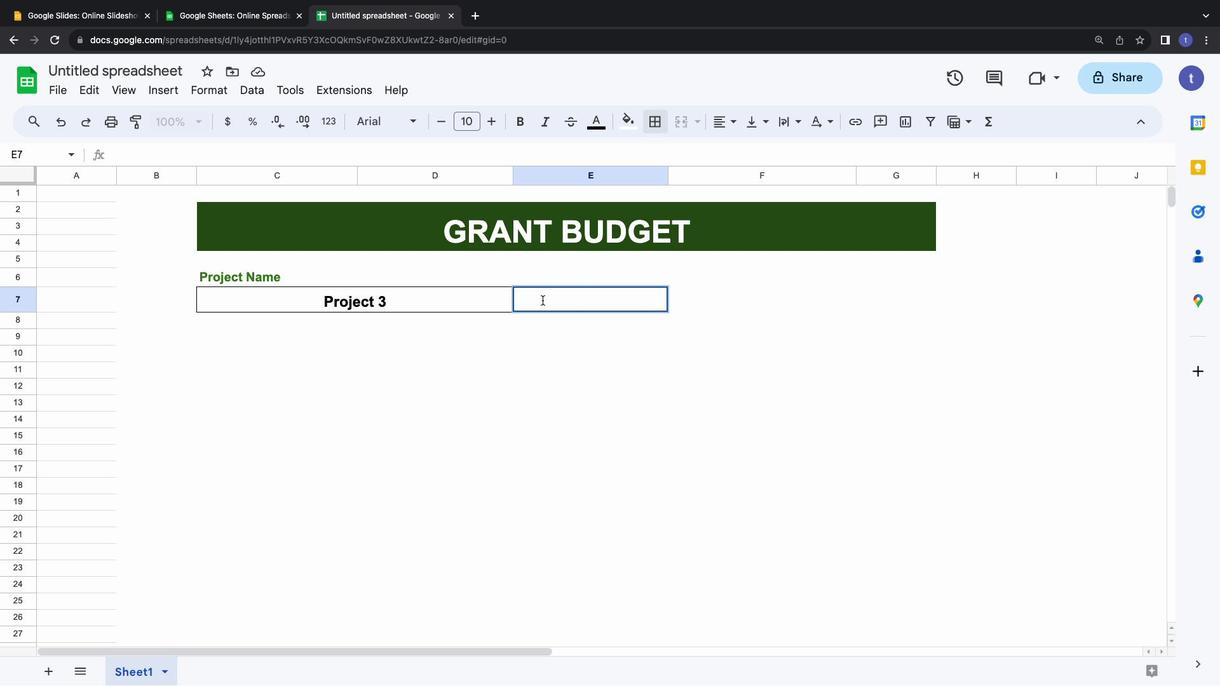 
Action: Key pressed Key.shift'G''r''a''n''t''s'Key.spaceKey.shift'A''p''p''r''o''v''e''d'
Screenshot: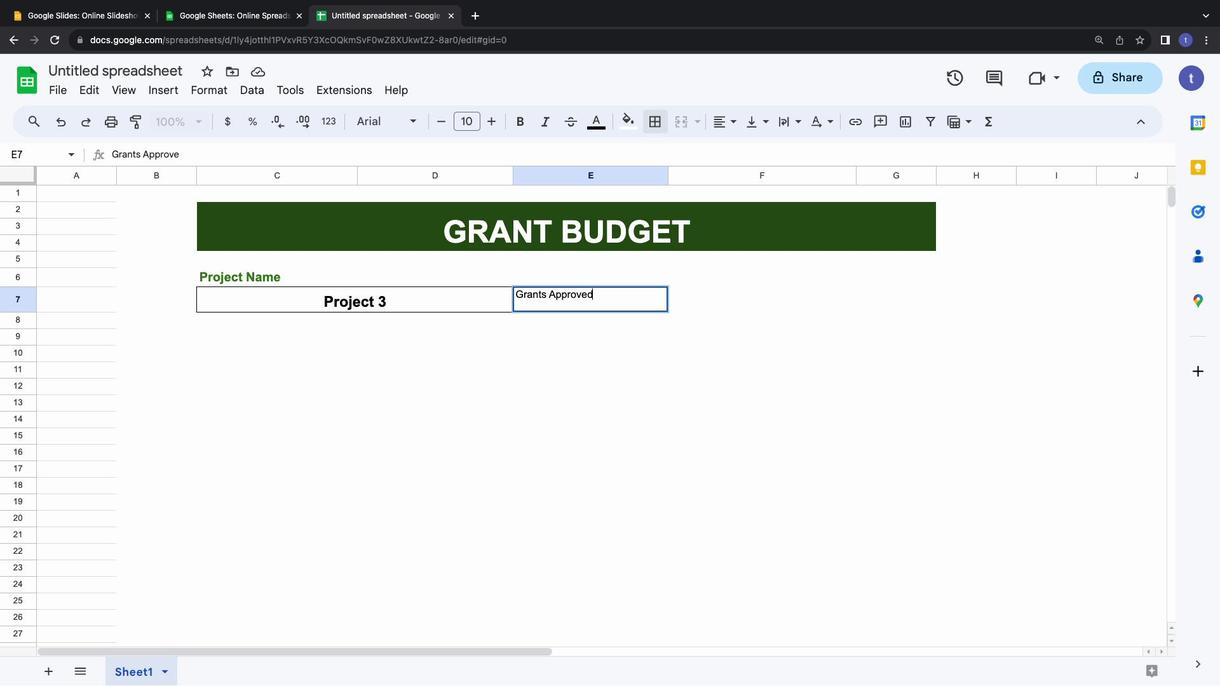 
Action: Mouse moved to (555, 314)
Screenshot: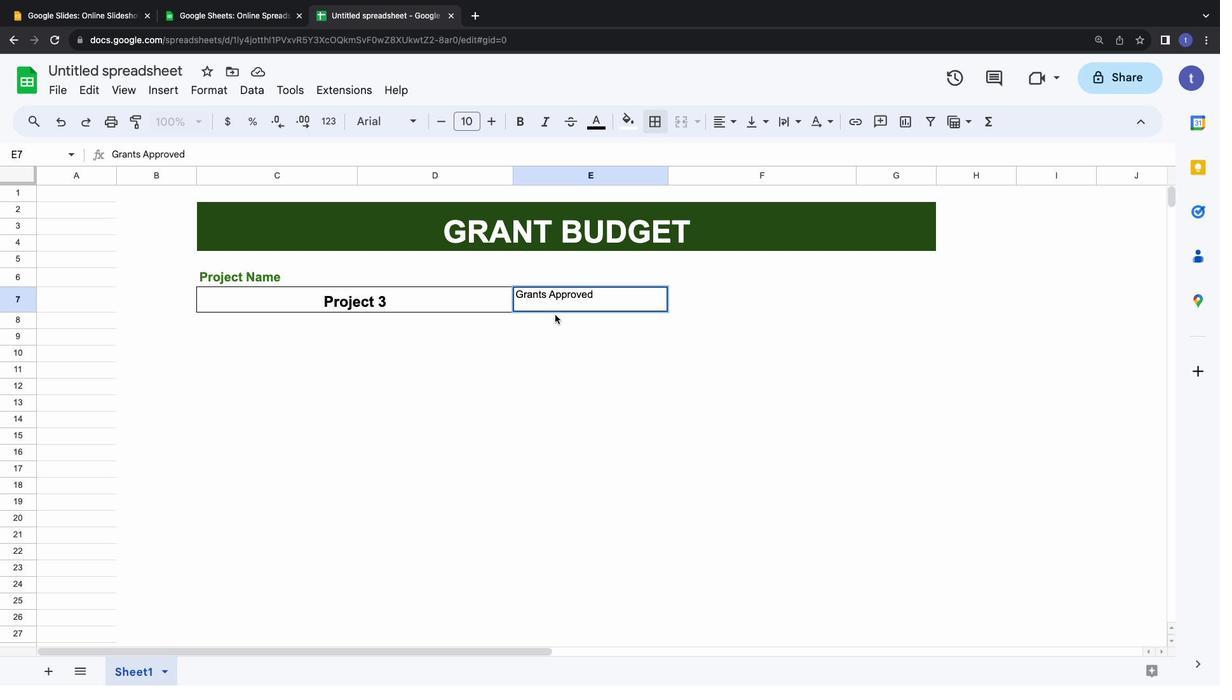 
Action: Mouse pressed left at (555, 314)
Screenshot: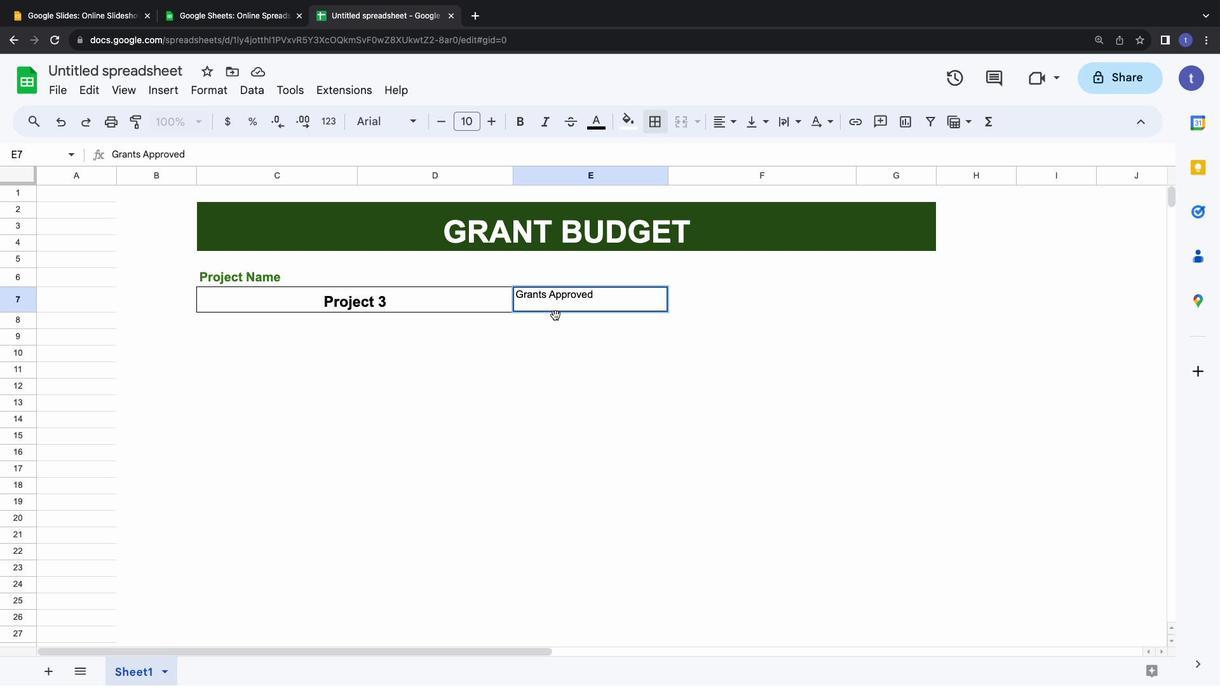 
Action: Mouse moved to (553, 308)
Screenshot: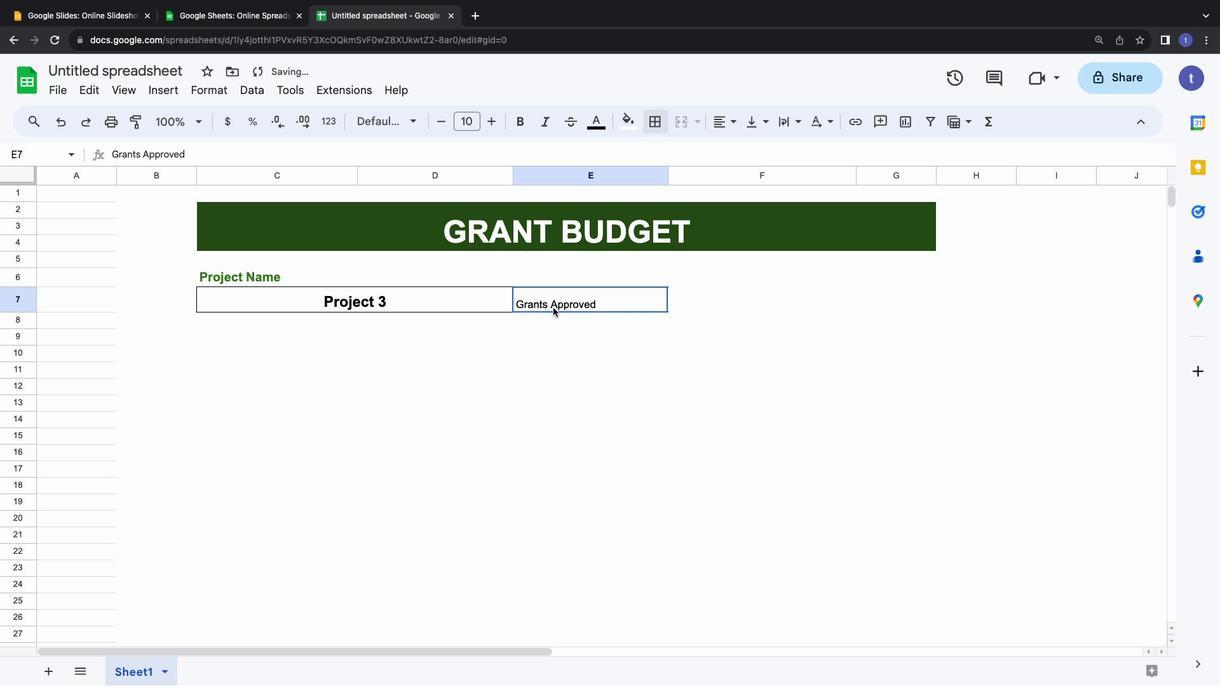 
Action: Mouse pressed left at (553, 308)
Screenshot: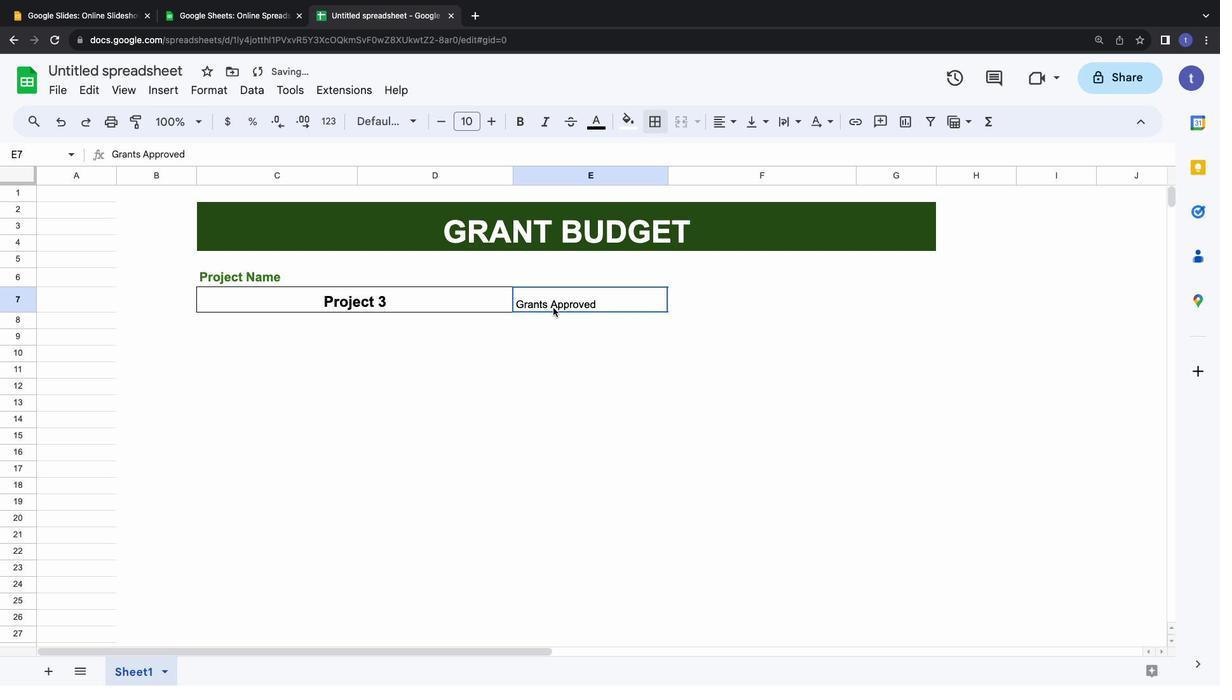 
Action: Mouse moved to (515, 305)
Screenshot: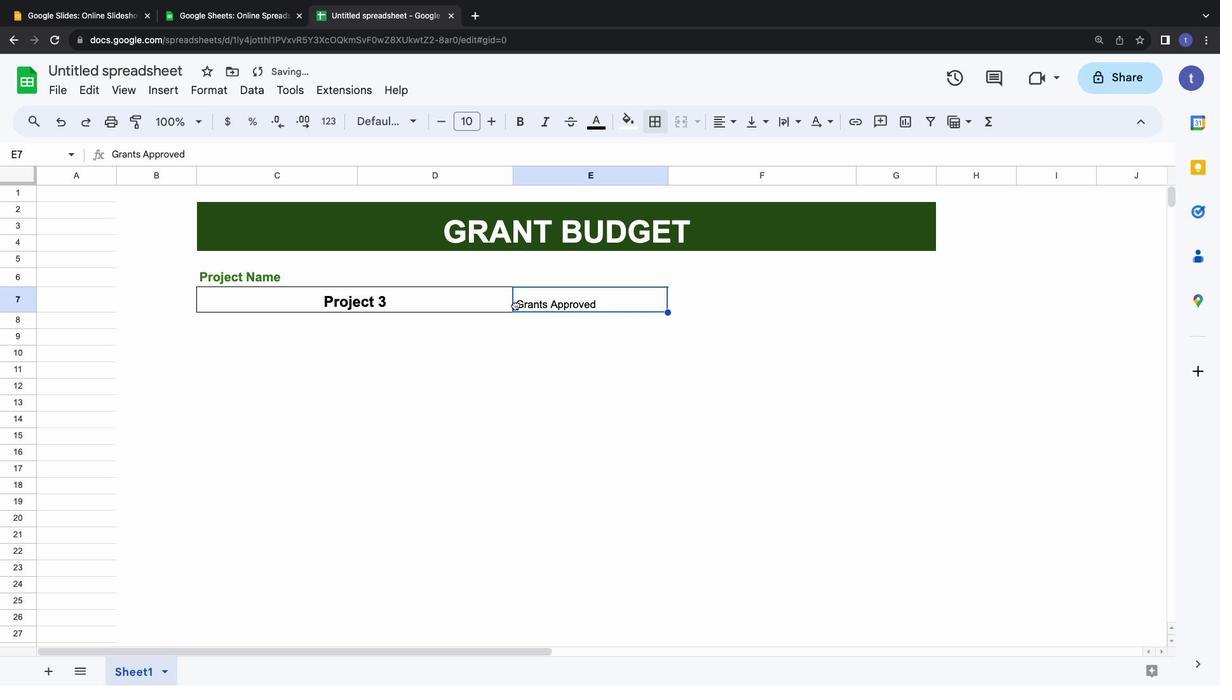 
Action: Mouse pressed left at (515, 305)
Screenshot: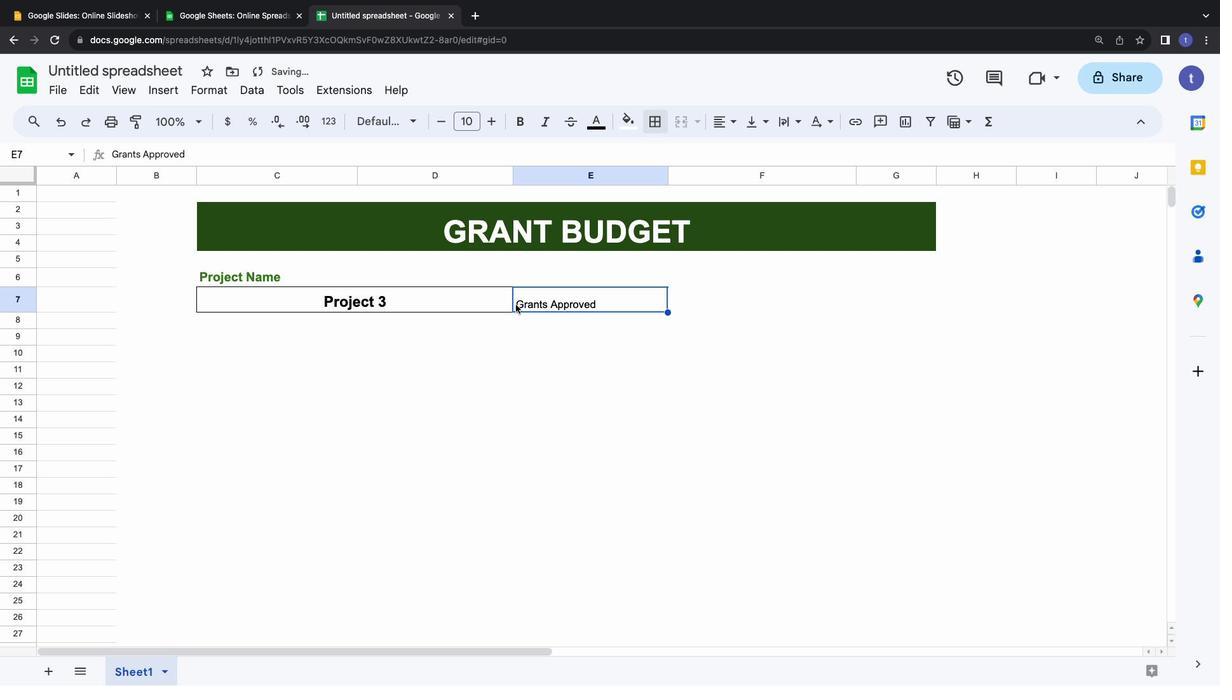
Action: Mouse moved to (518, 303)
Screenshot: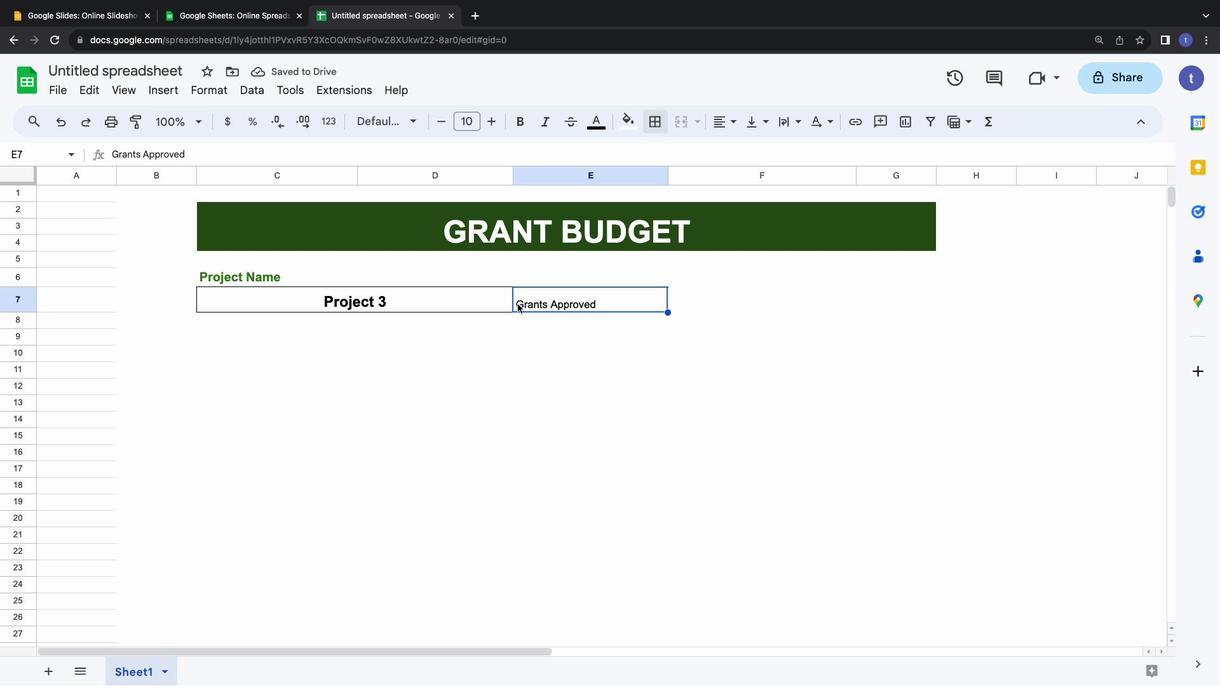 
Action: Mouse pressed left at (518, 303)
Screenshot: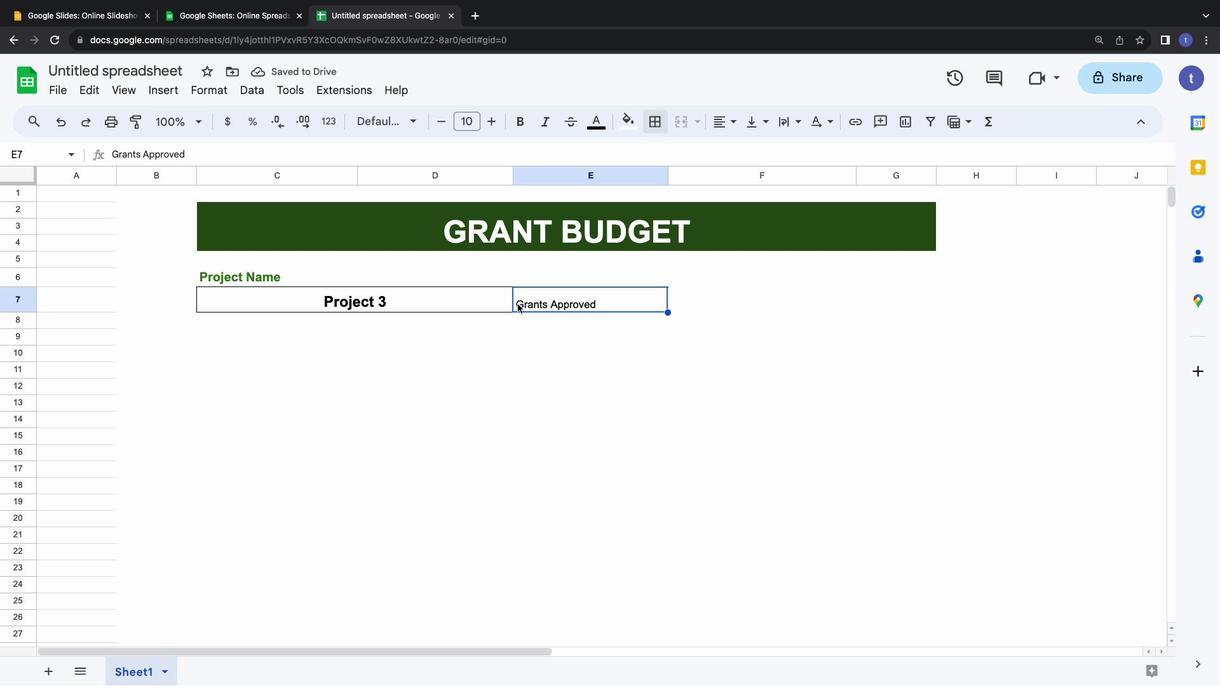 
Action: Mouse moved to (517, 304)
Screenshot: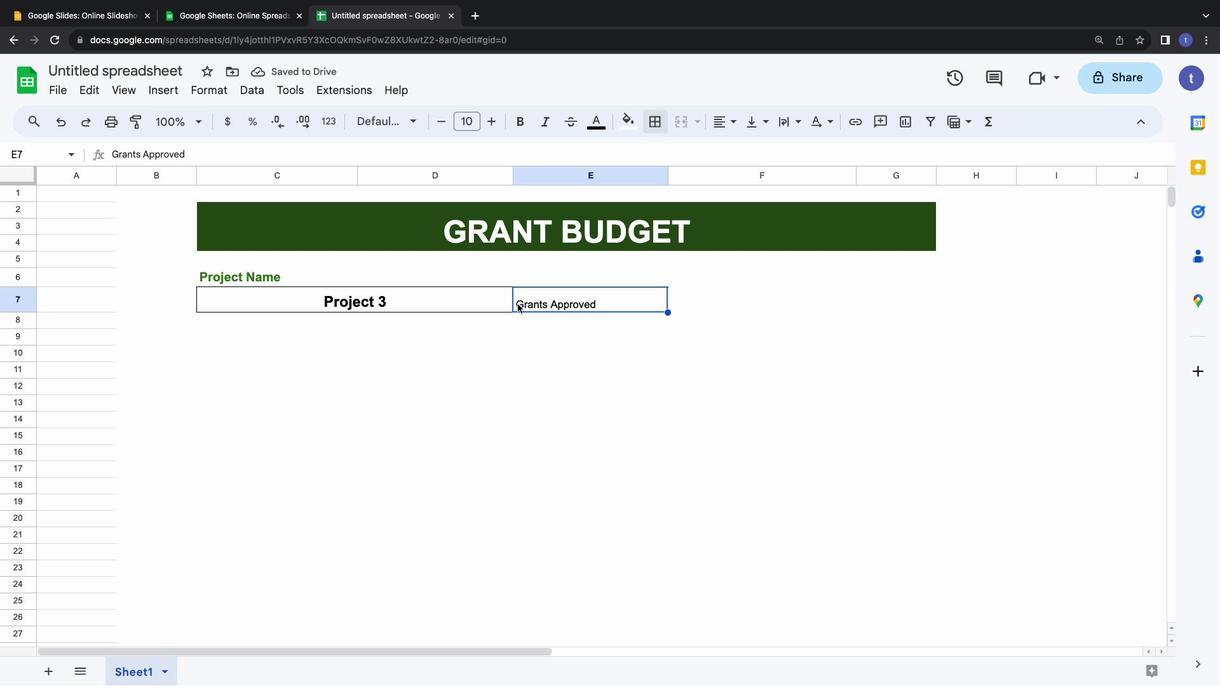 
Action: Mouse pressed left at (517, 304)
Screenshot: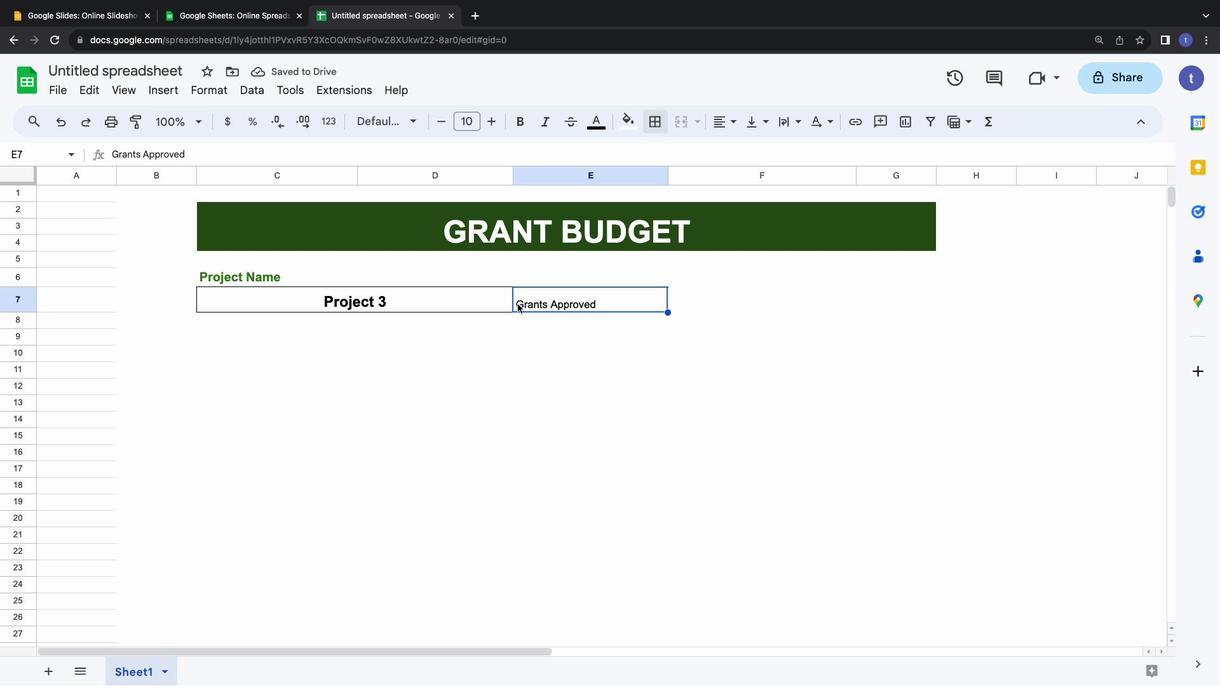 
Action: Mouse moved to (520, 290)
Screenshot: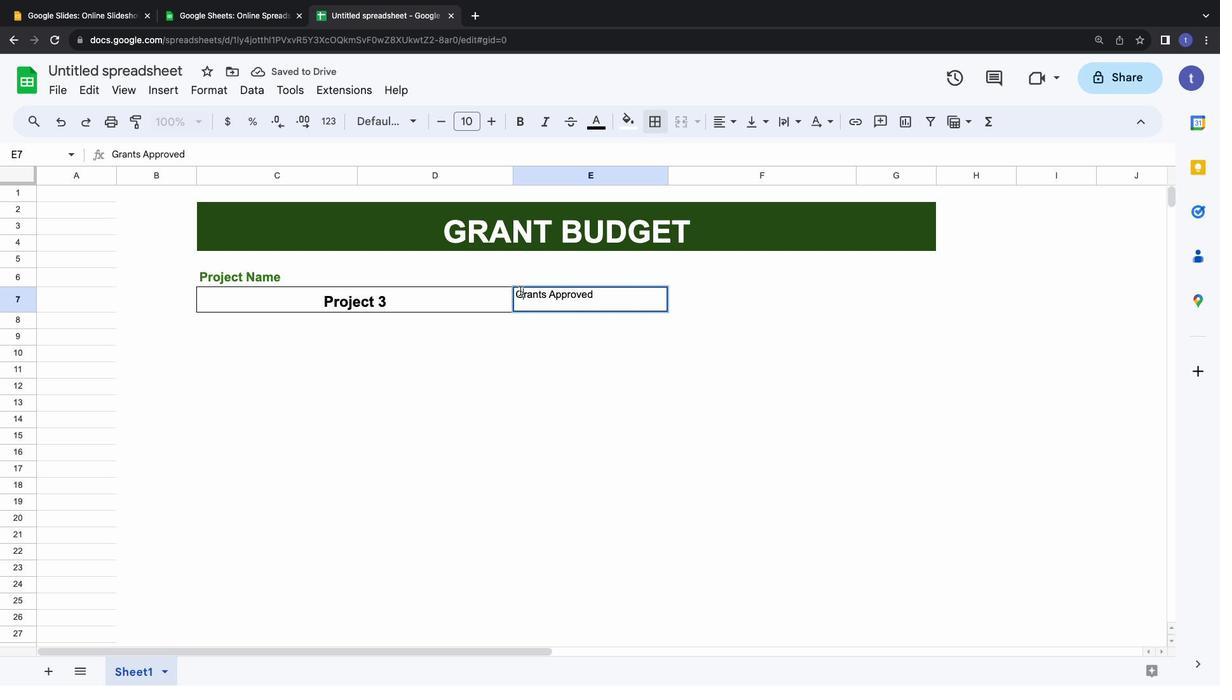
Action: Mouse pressed left at (520, 290)
Screenshot: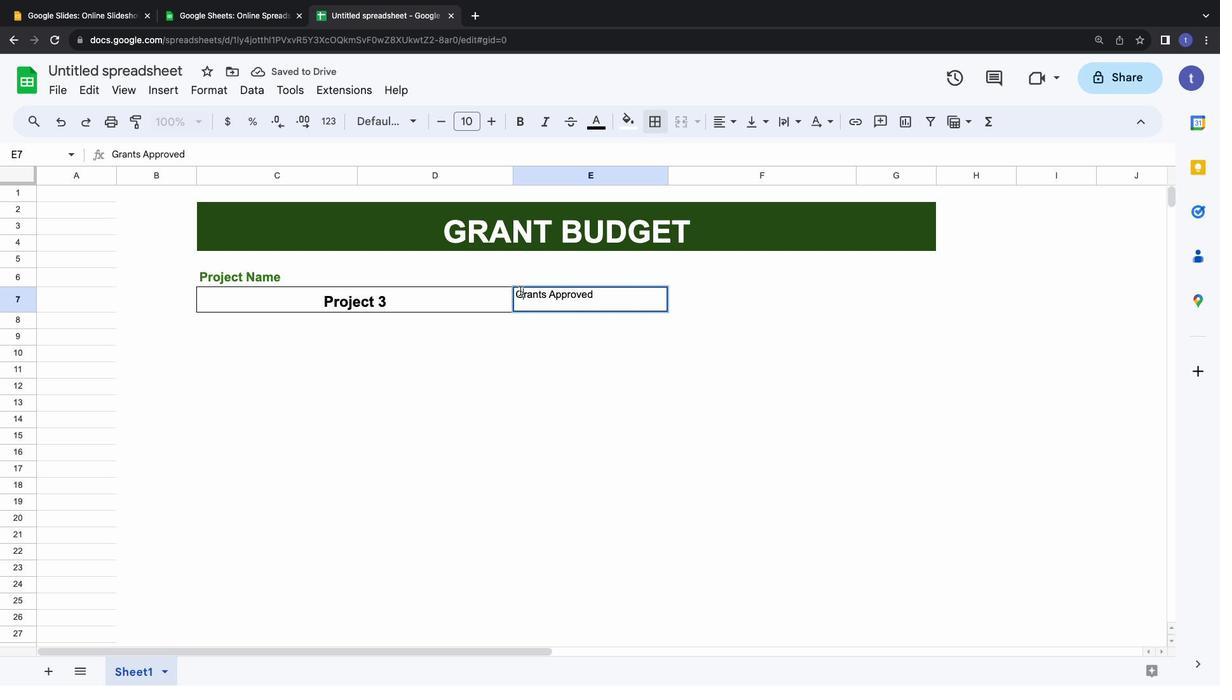 
Action: Mouse moved to (515, 297)
Screenshot: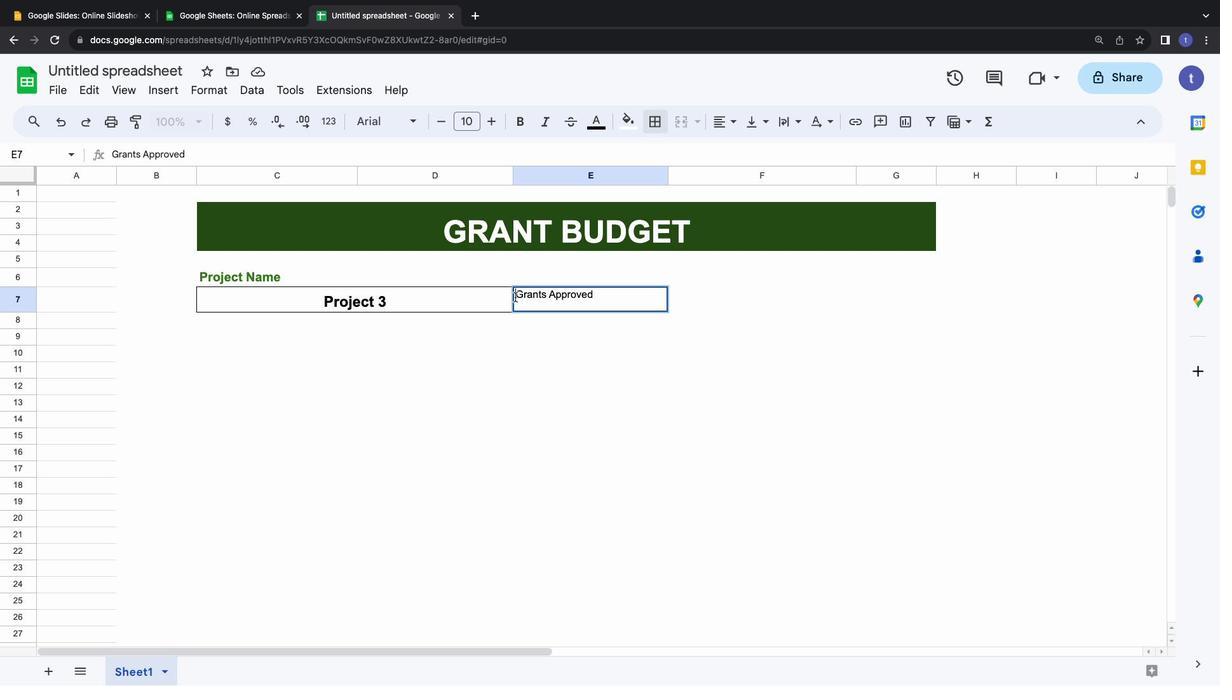 
Action: Mouse pressed left at (515, 297)
Screenshot: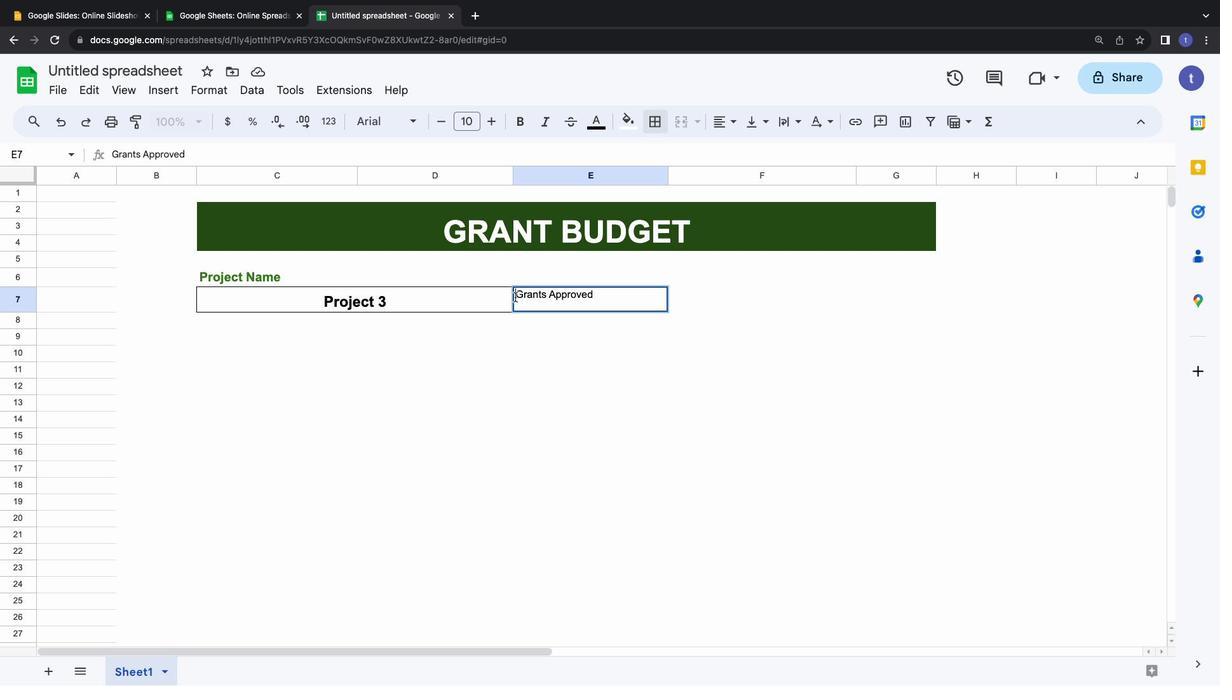 
Action: Key pressed Key.enter
Screenshot: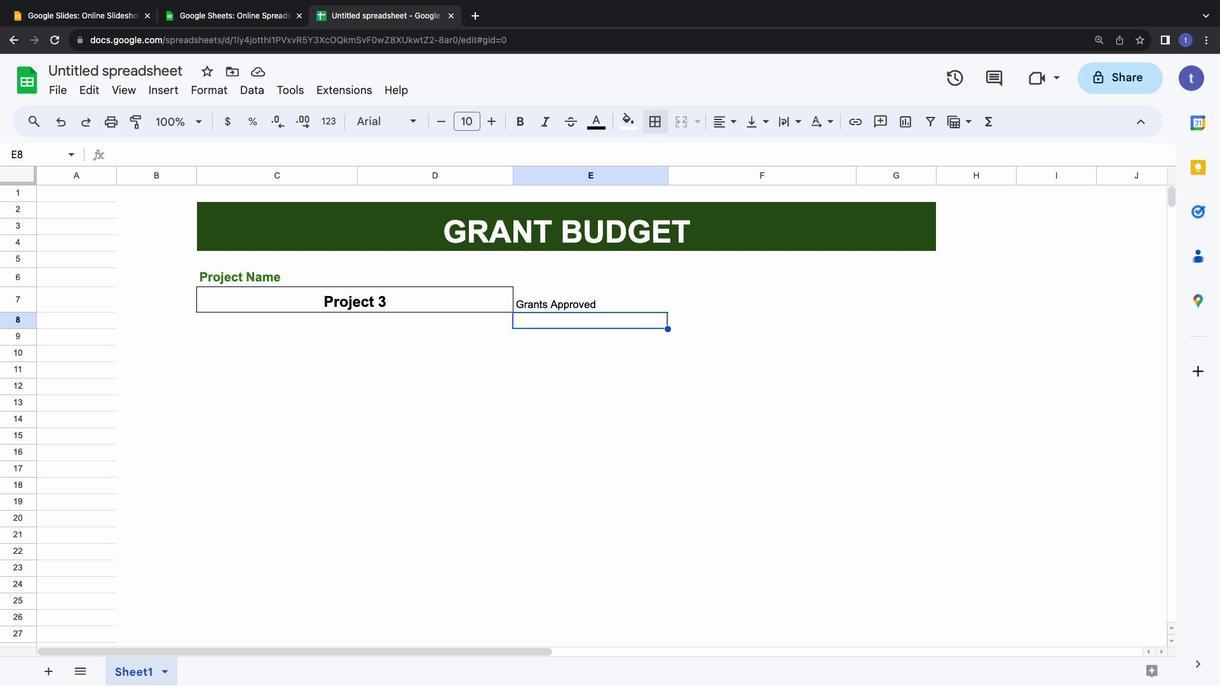 
Action: Mouse moved to (520, 304)
Screenshot: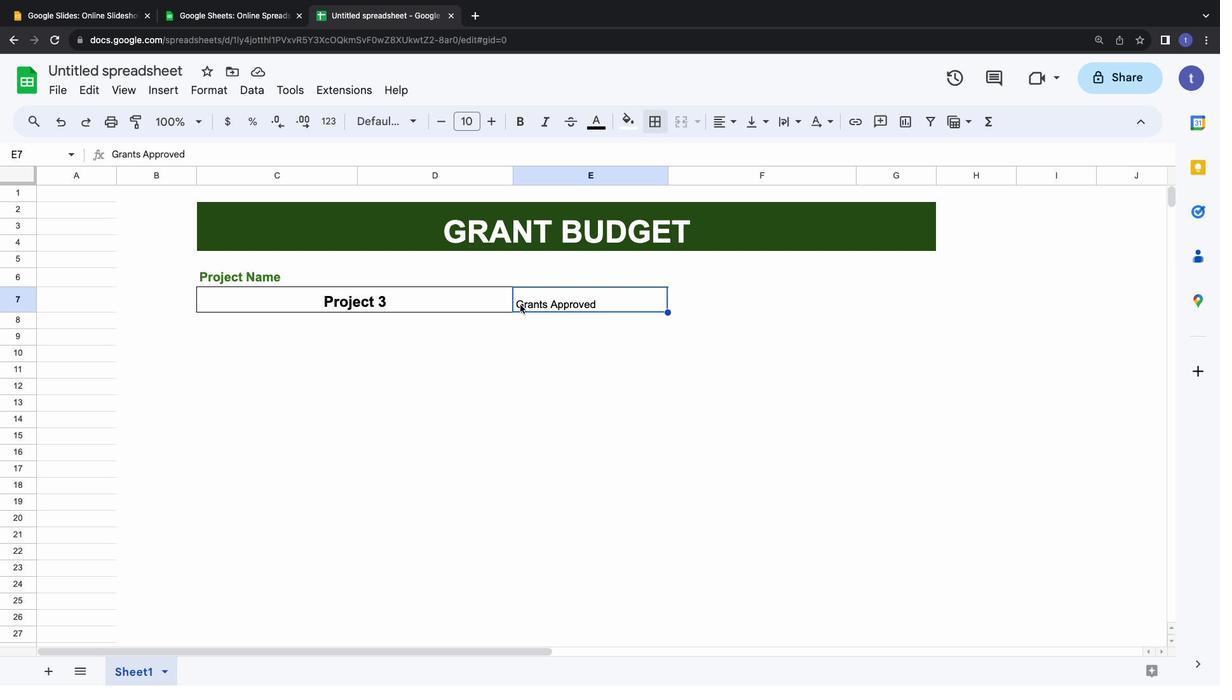 
Action: Mouse pressed left at (520, 304)
Screenshot: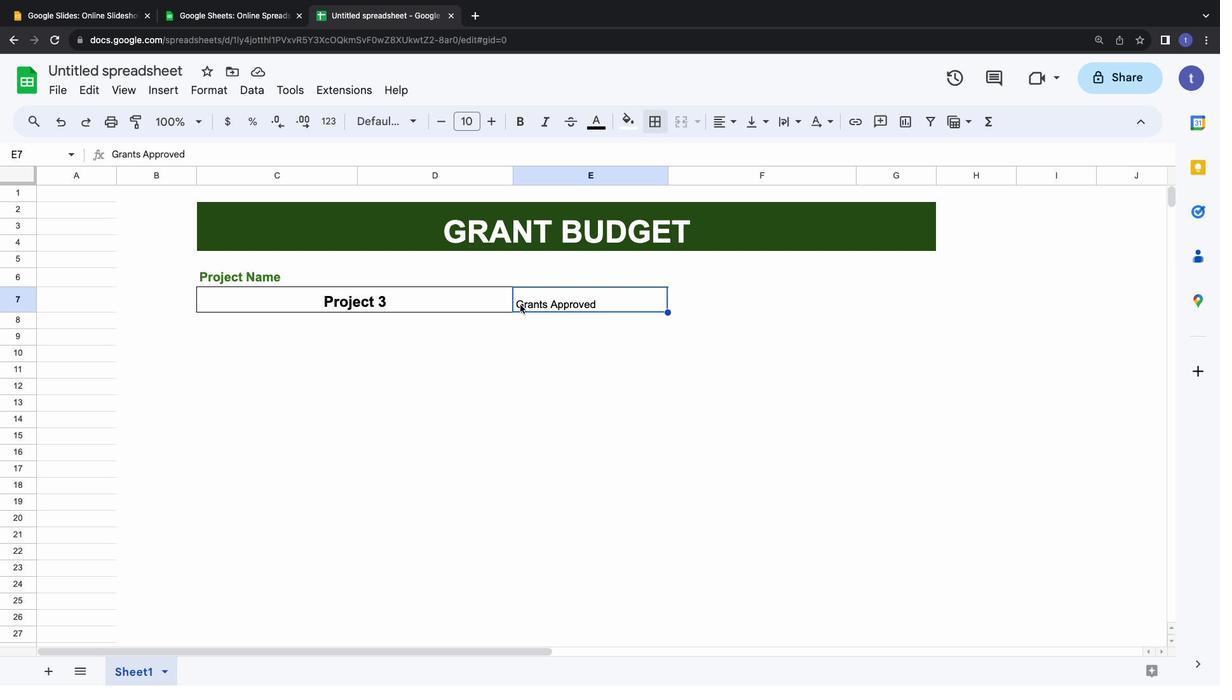 
Action: Mouse pressed left at (520, 304)
Screenshot: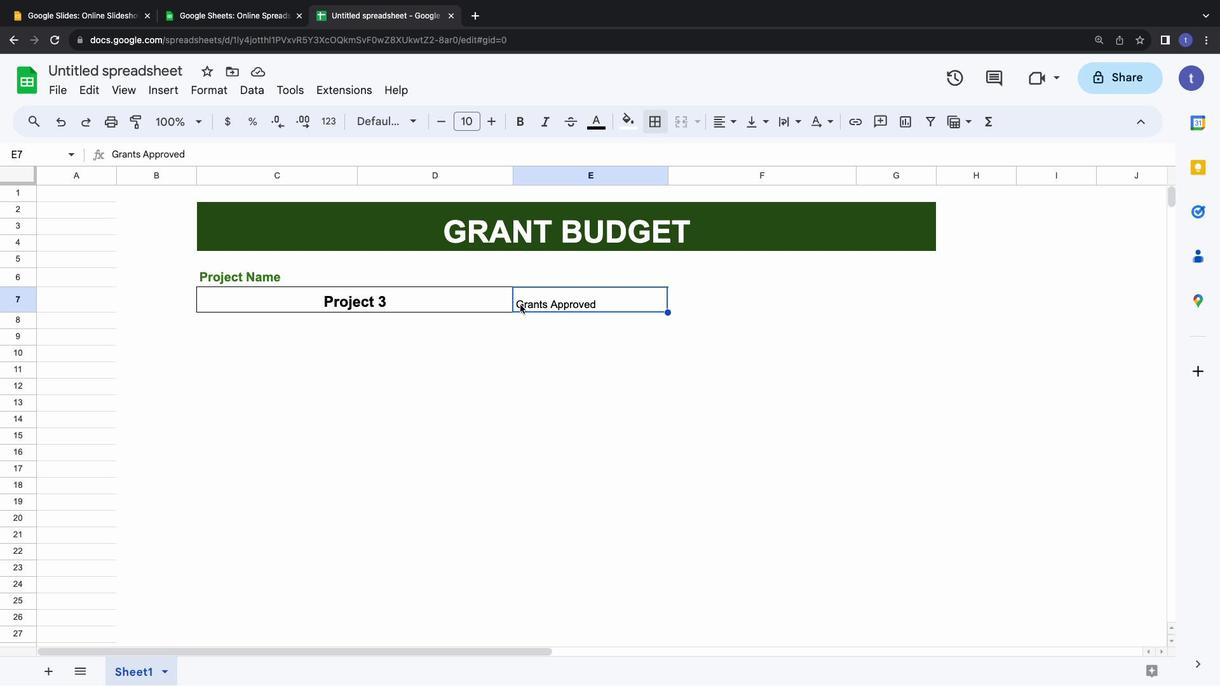 
Action: Mouse moved to (518, 298)
Screenshot: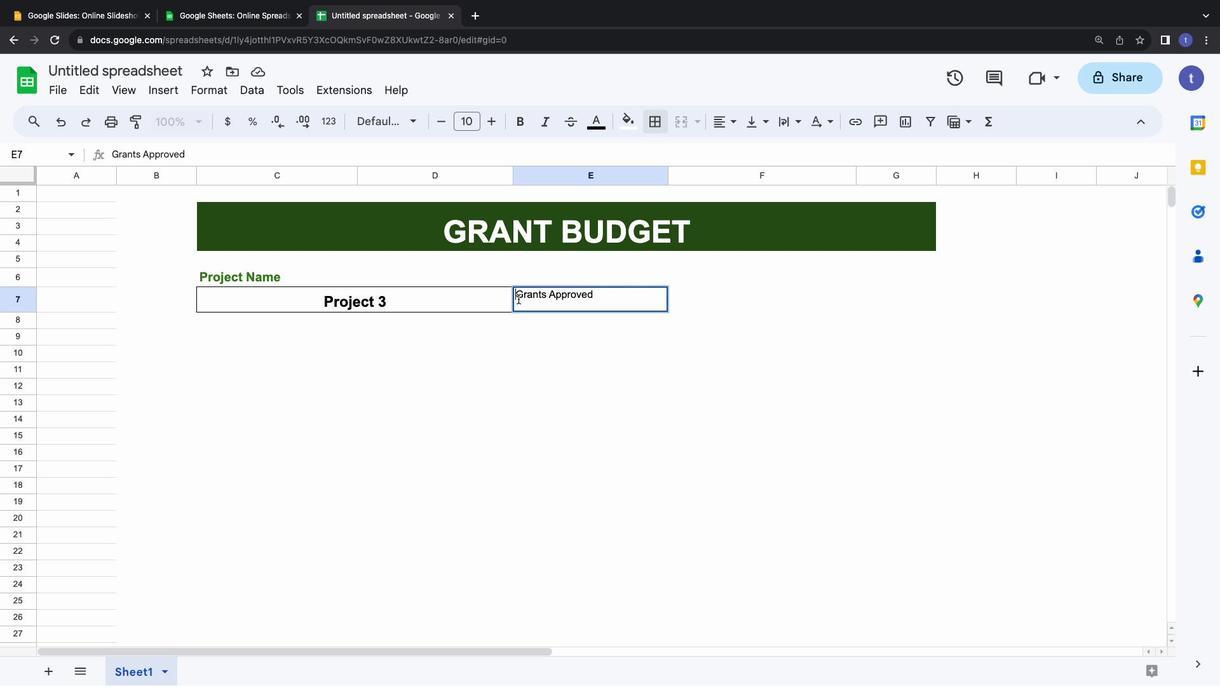 
Action: Mouse pressed left at (518, 298)
Screenshot: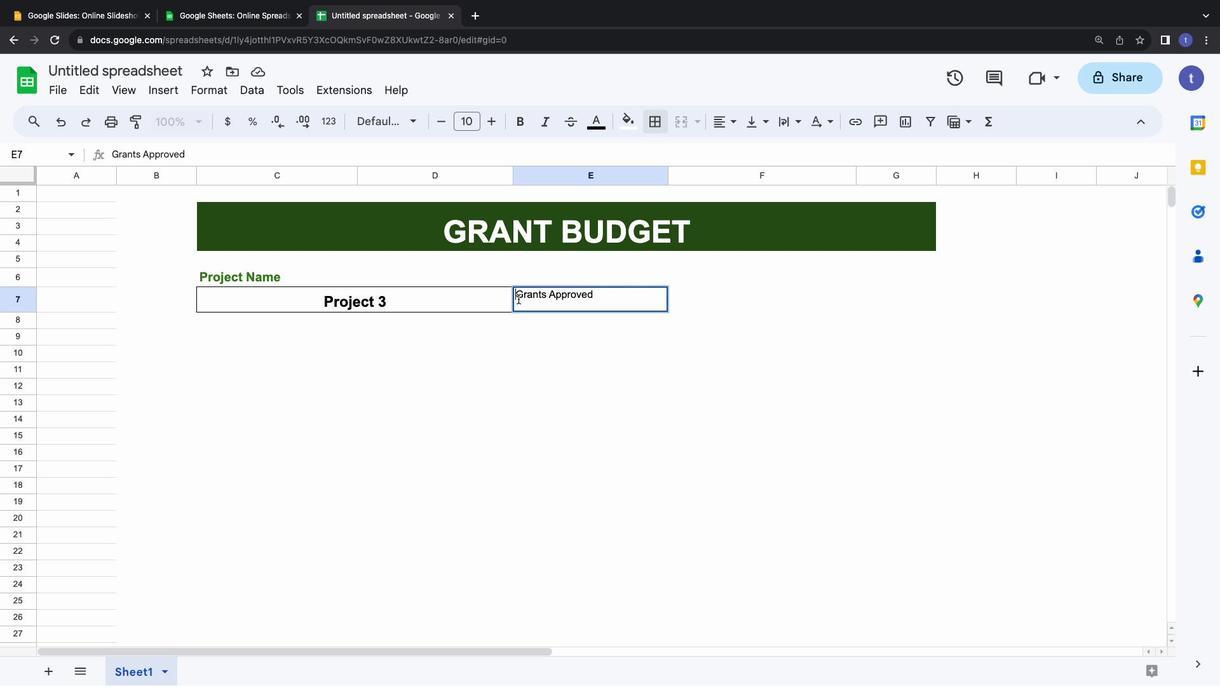 
Action: Key pressed Key.spaceKey.space
Screenshot: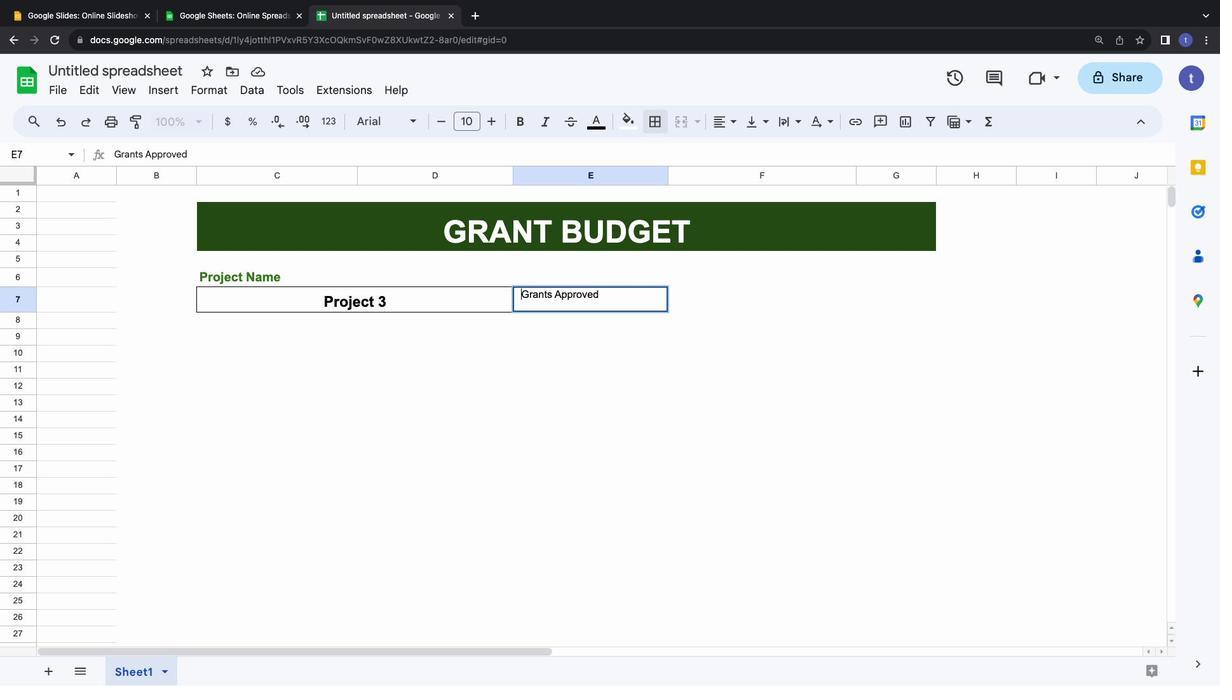 
Action: Mouse moved to (515, 344)
Screenshot: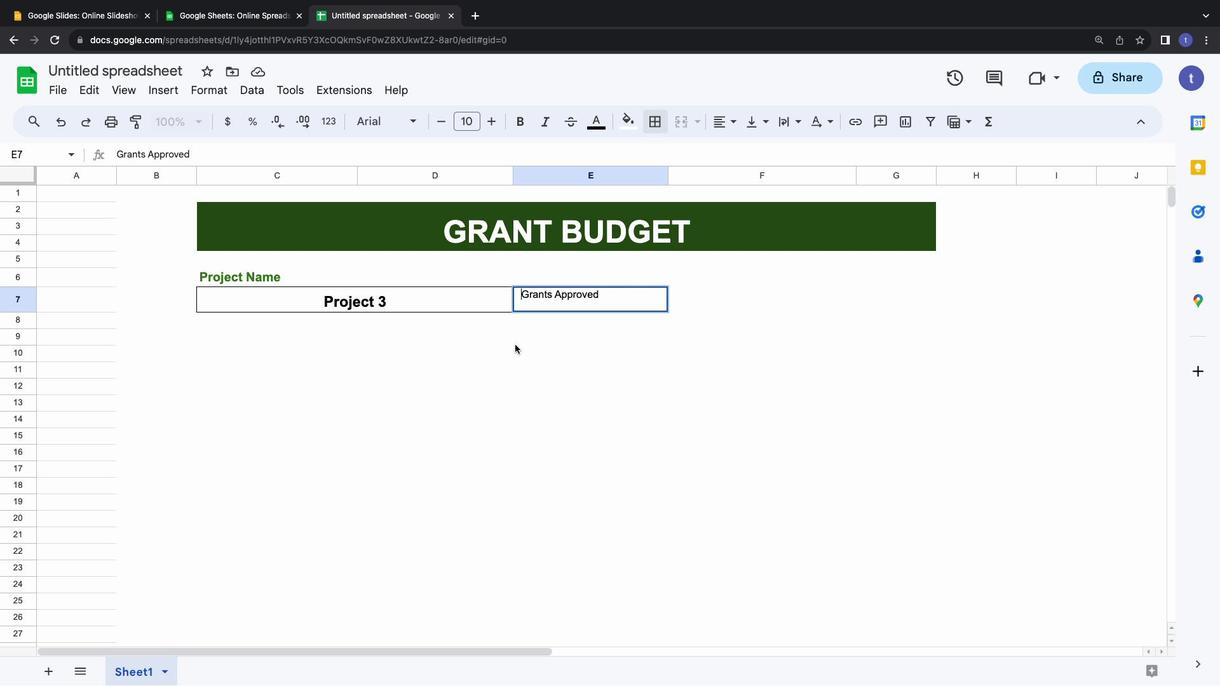 
Action: Mouse pressed left at (515, 344)
Screenshot: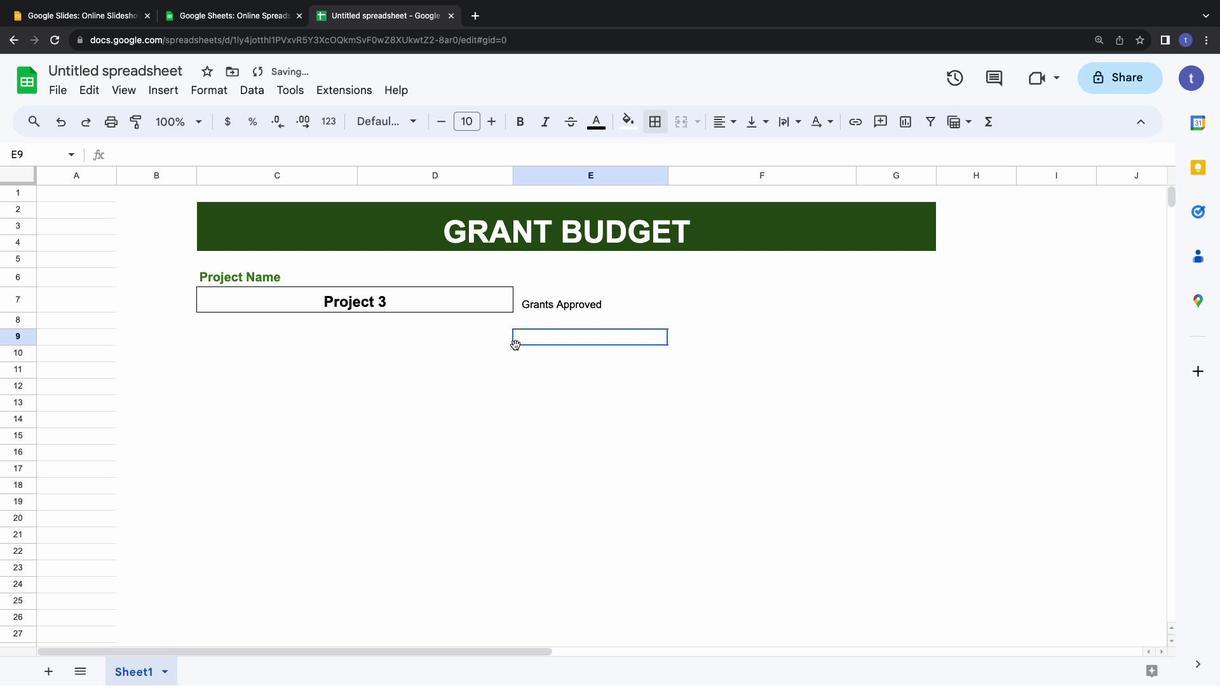 
Action: Mouse moved to (551, 303)
Screenshot: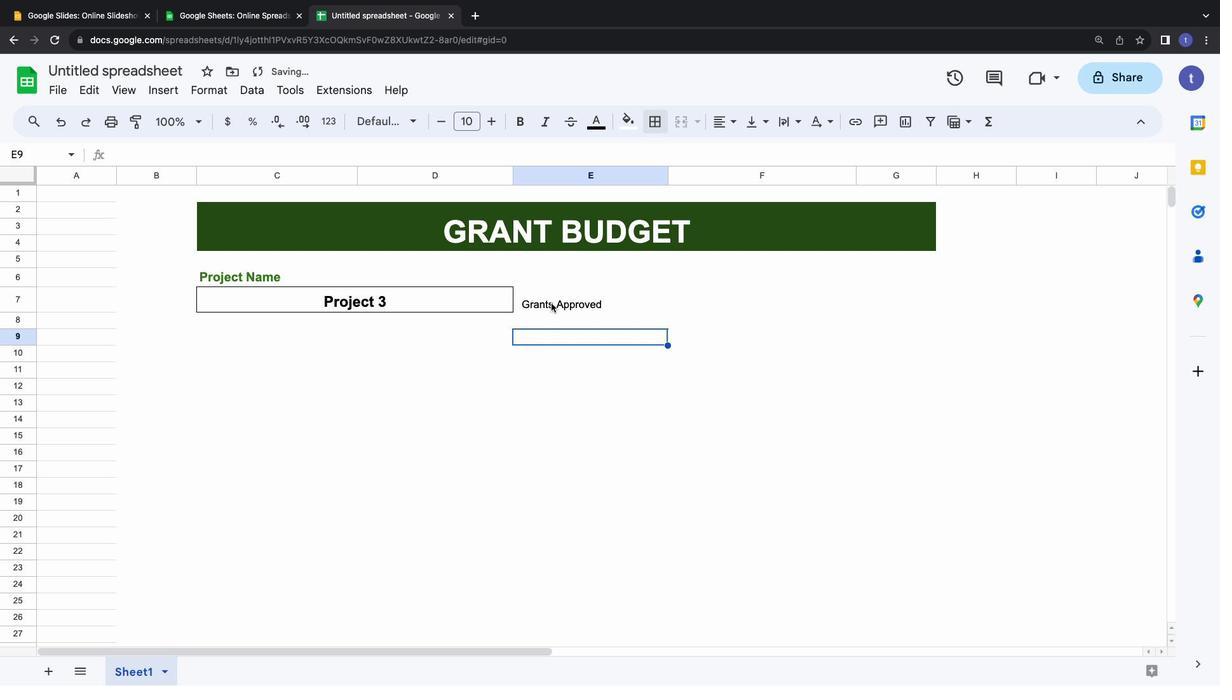 
Action: Mouse pressed left at (551, 303)
Screenshot: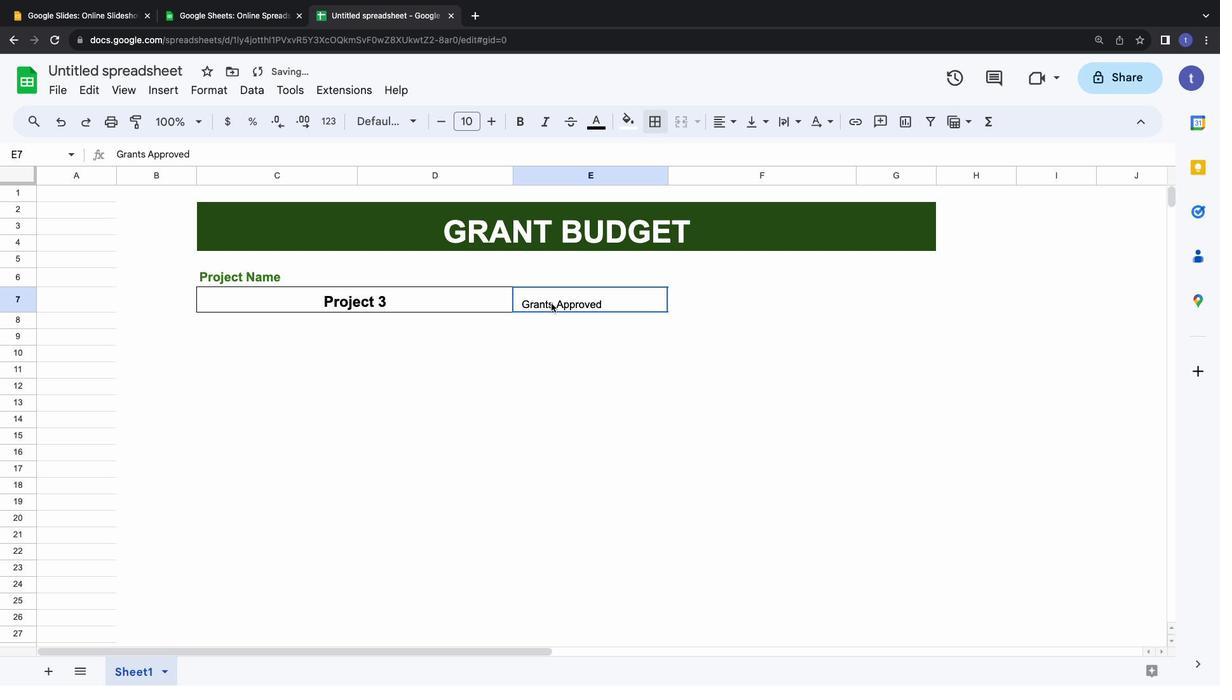 
Action: Mouse moved to (496, 122)
Screenshot: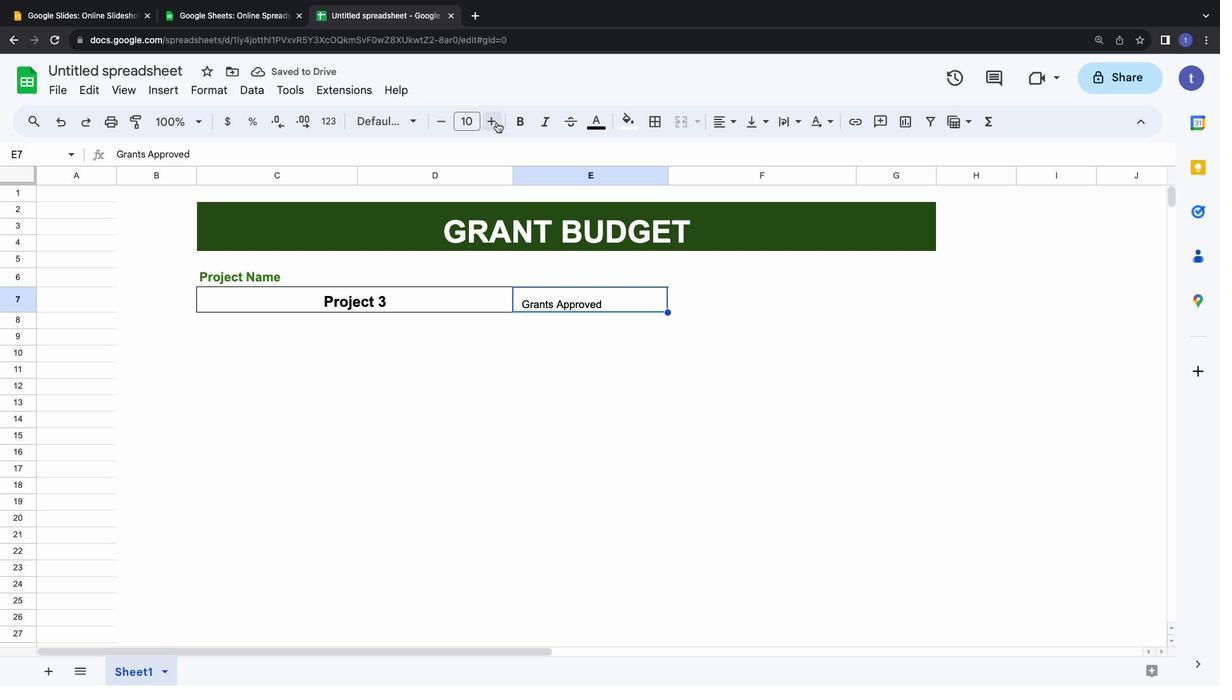 
Action: Mouse pressed left at (496, 122)
Screenshot: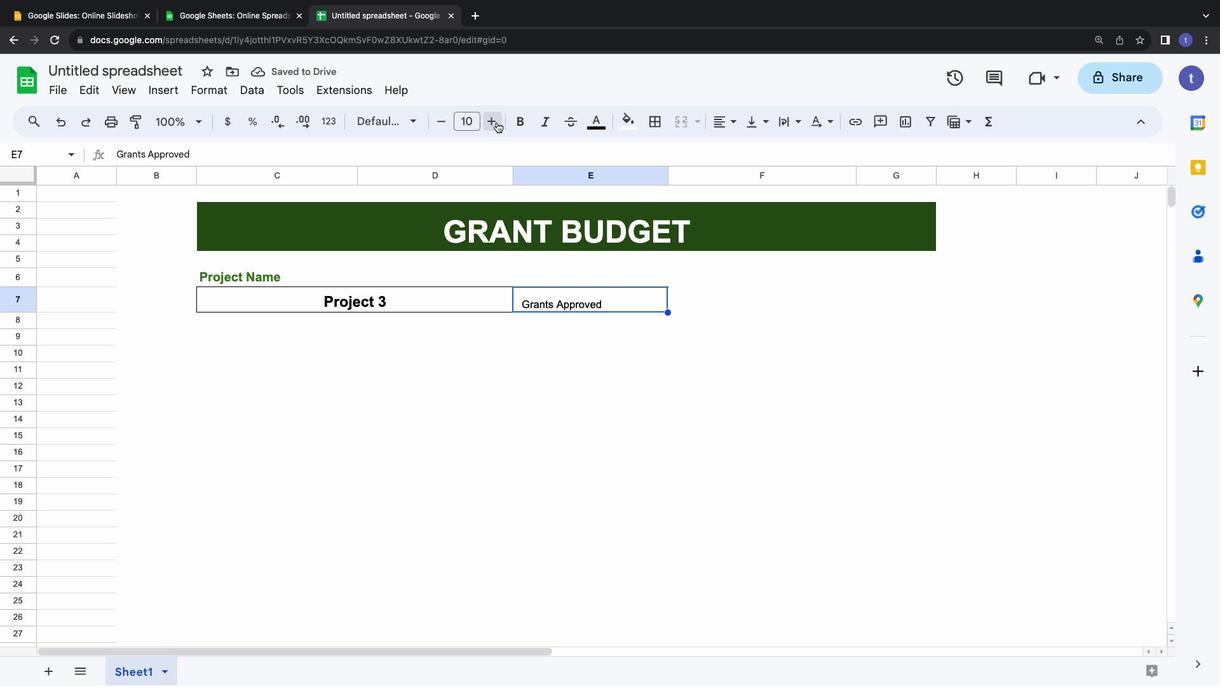 
Action: Mouse pressed left at (496, 122)
Screenshot: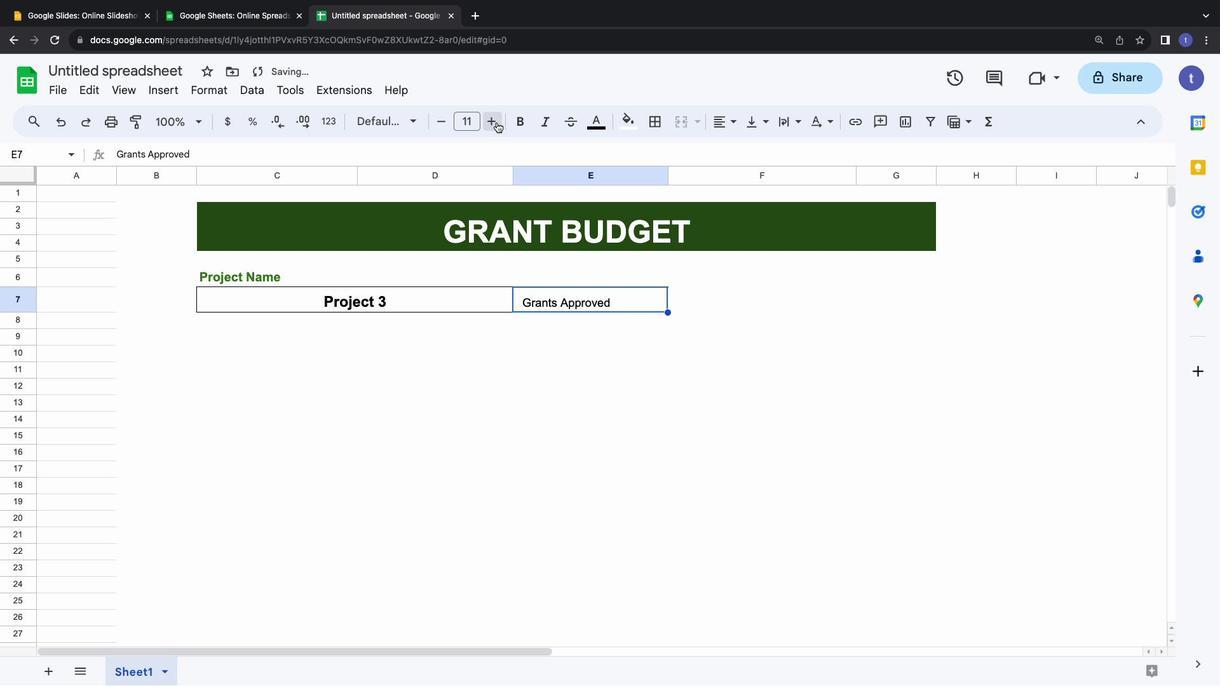 
Action: Mouse moved to (599, 122)
Screenshot: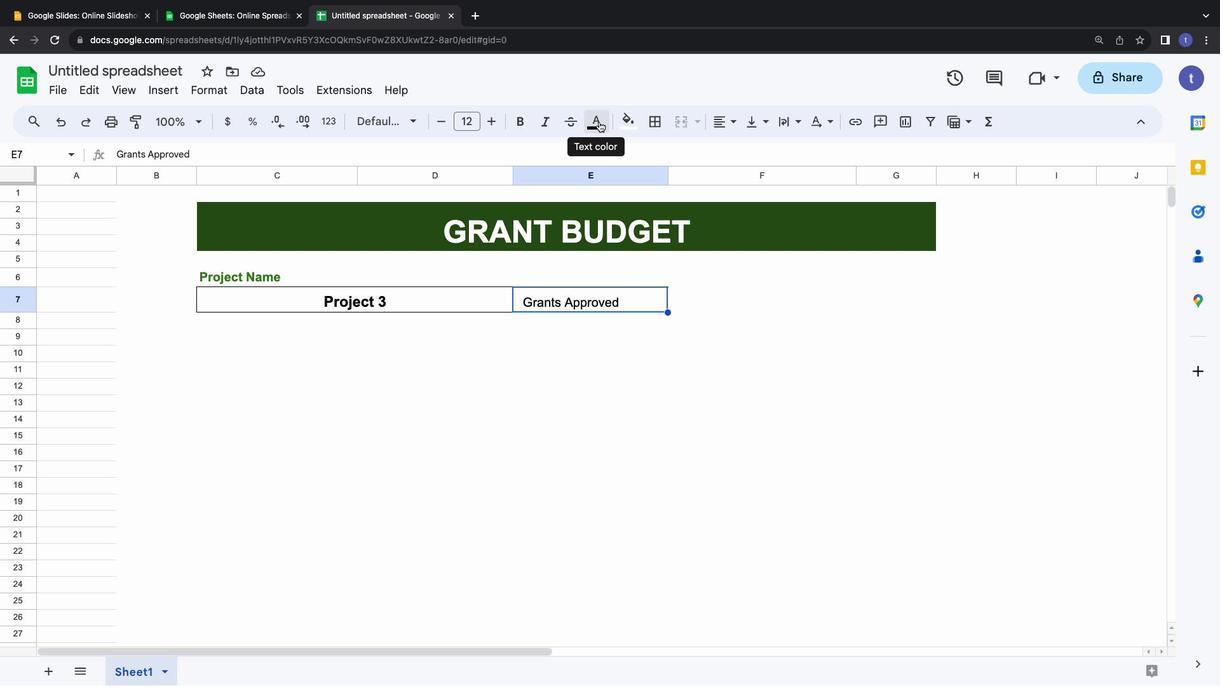 
Action: Mouse pressed left at (599, 122)
Screenshot: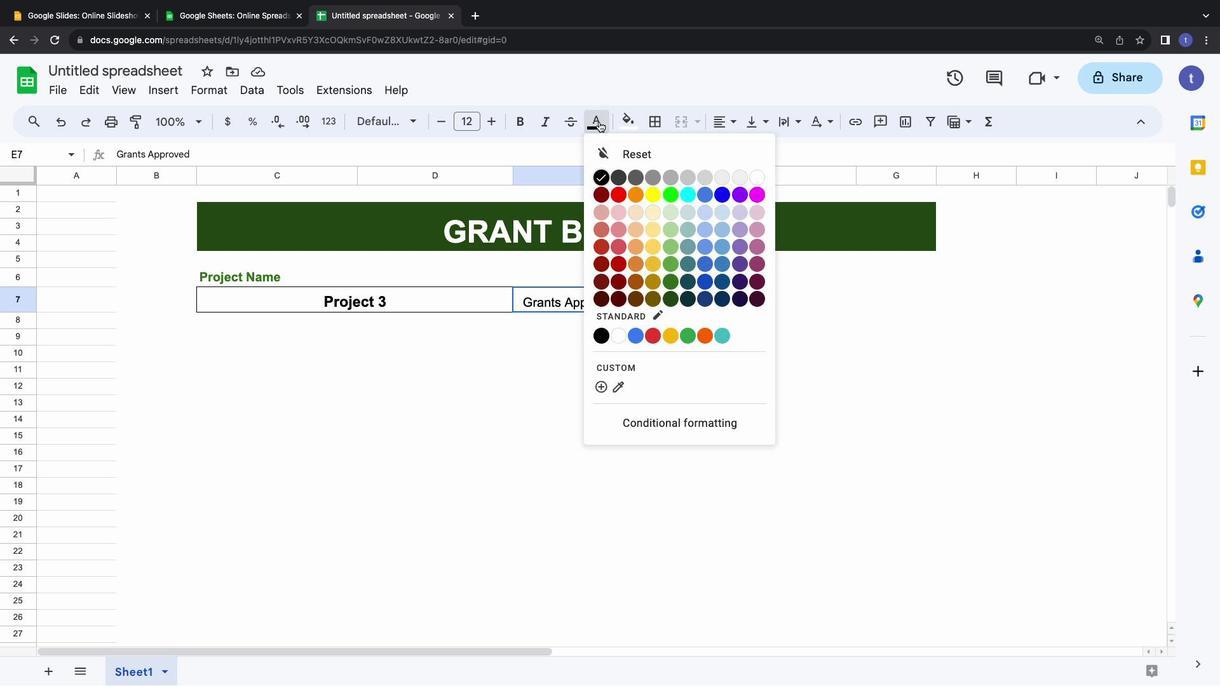 
Action: Mouse moved to (671, 279)
Screenshot: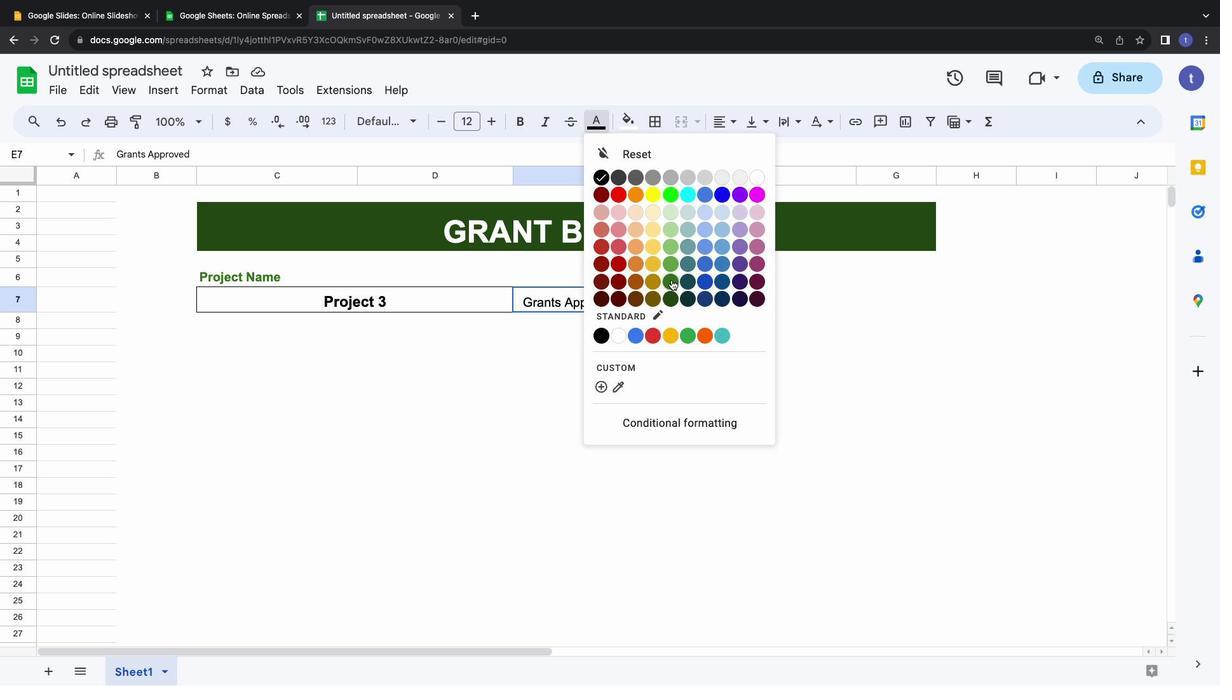 
Action: Mouse pressed left at (671, 279)
Screenshot: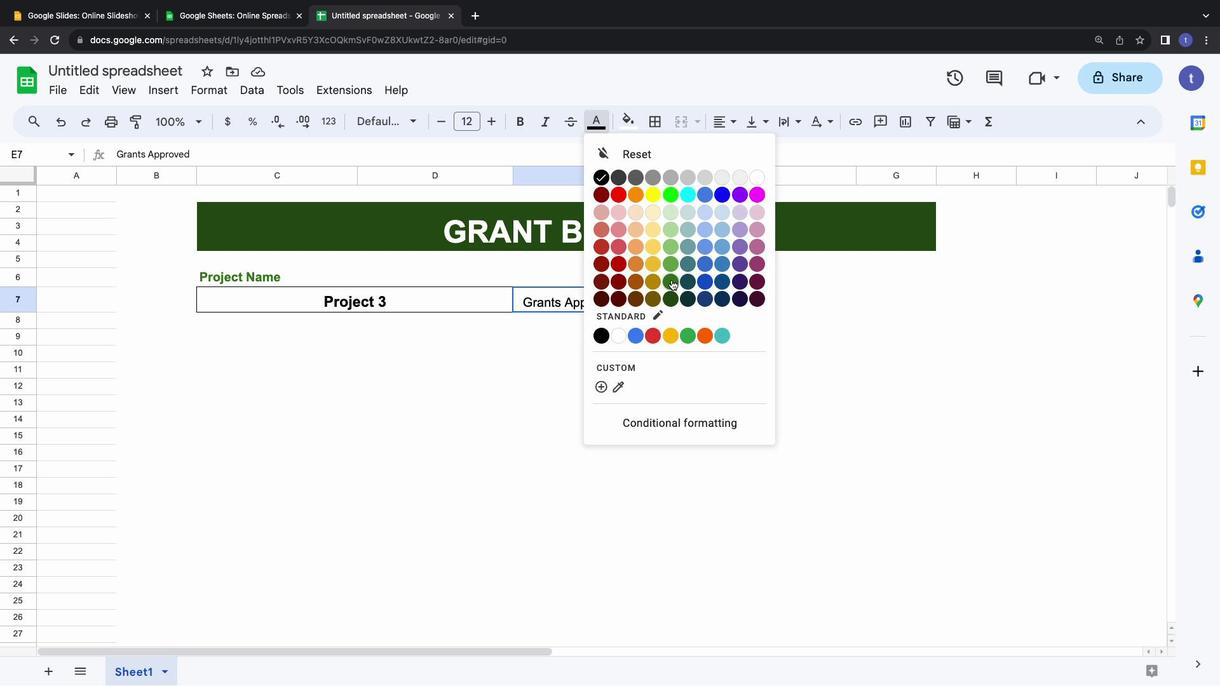 
Action: Mouse moved to (526, 118)
Screenshot: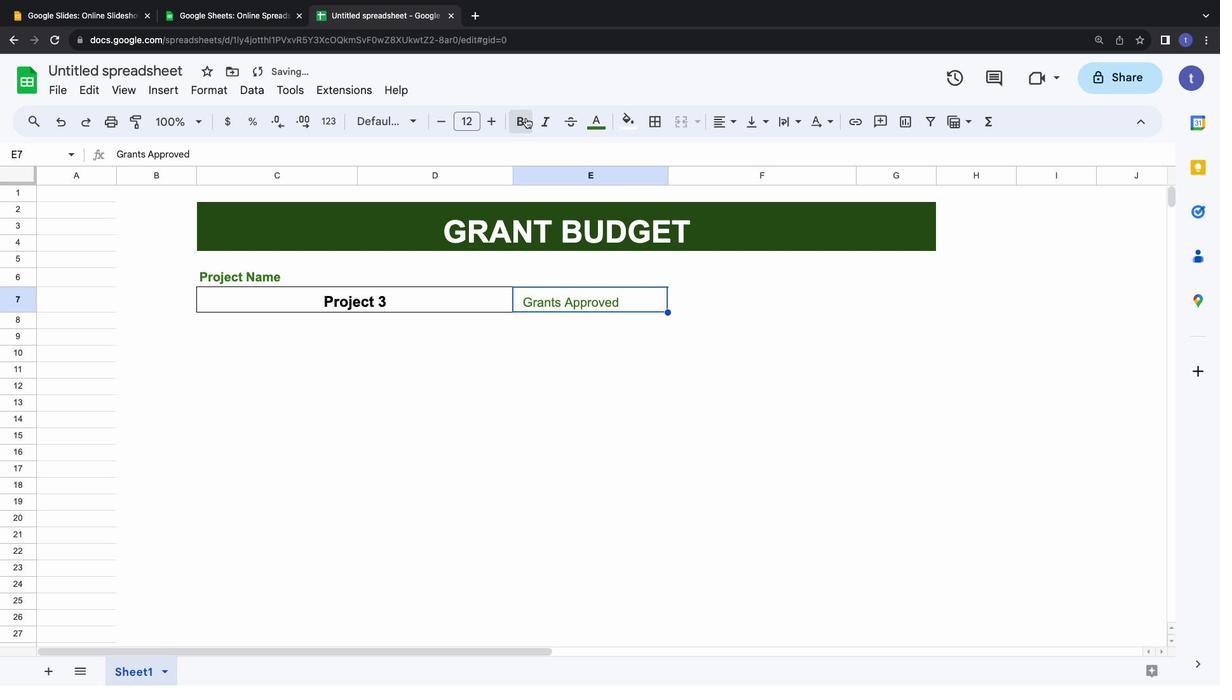 
Action: Mouse pressed left at (526, 118)
Screenshot: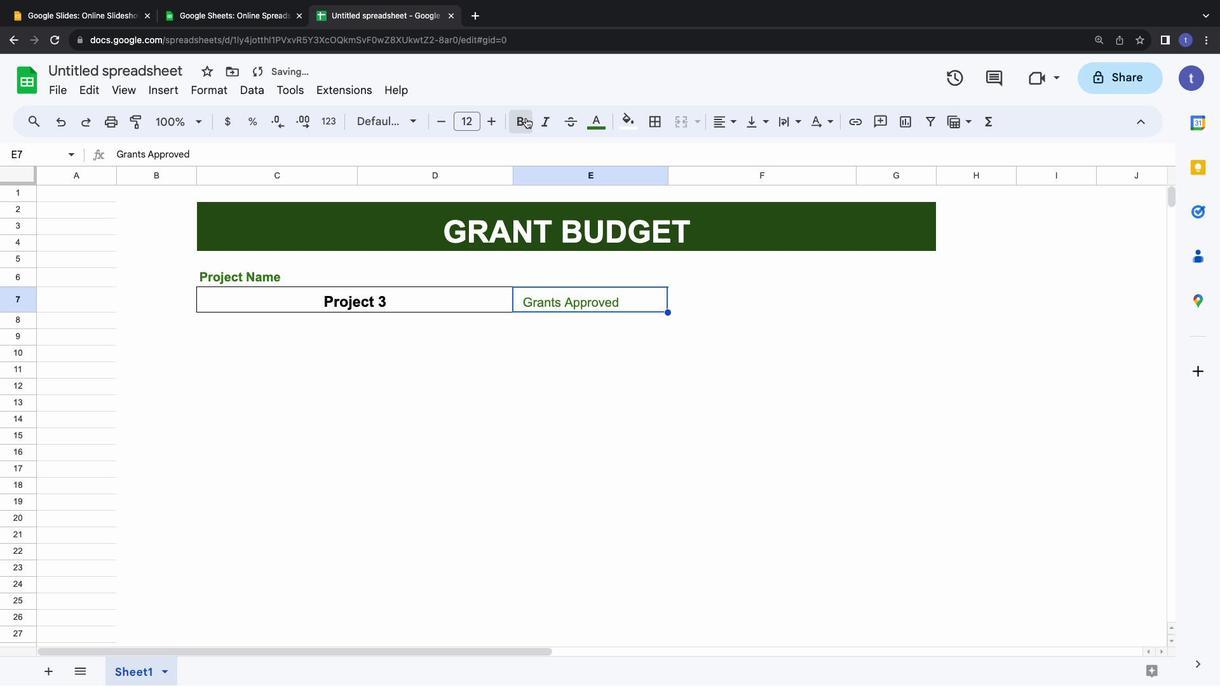 
Action: Mouse moved to (600, 326)
Screenshot: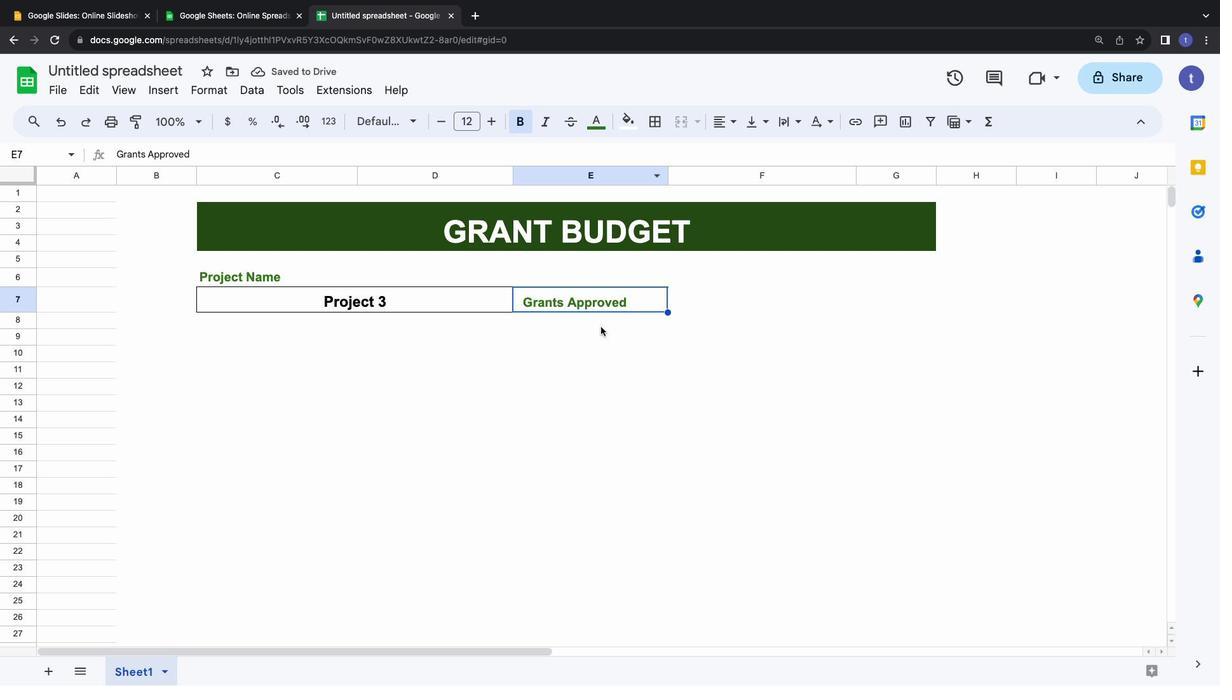 
Action: Mouse pressed left at (600, 326)
Screenshot: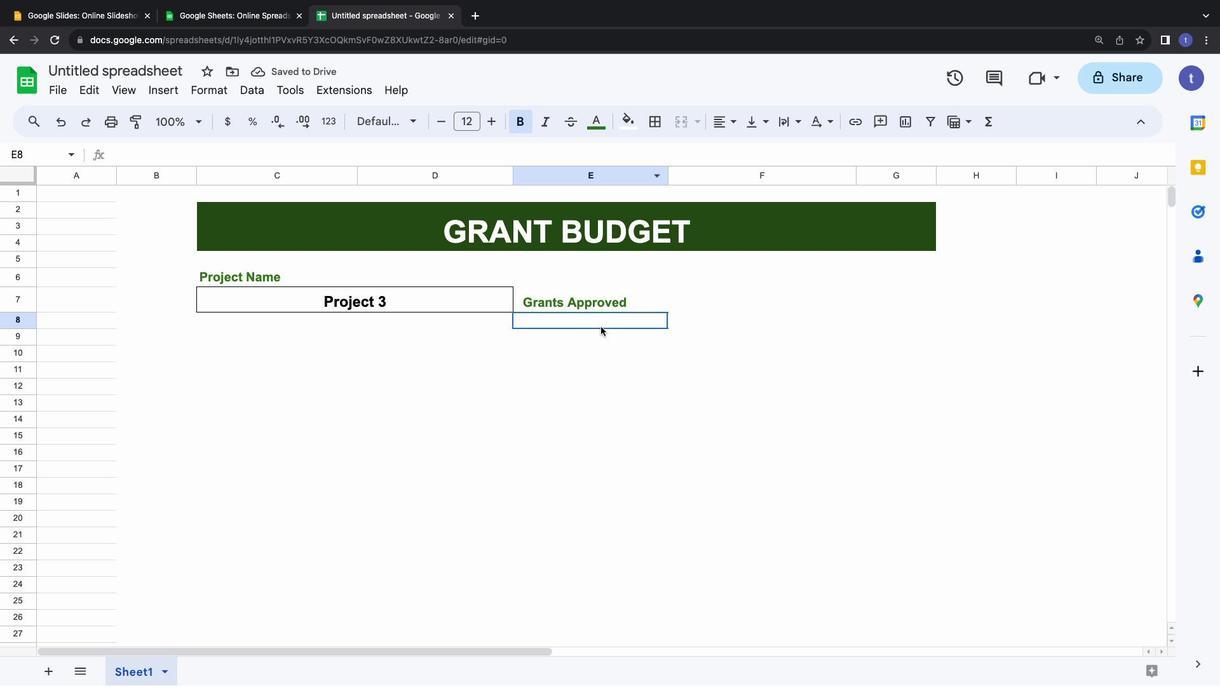 
Action: Mouse moved to (397, 326)
Screenshot: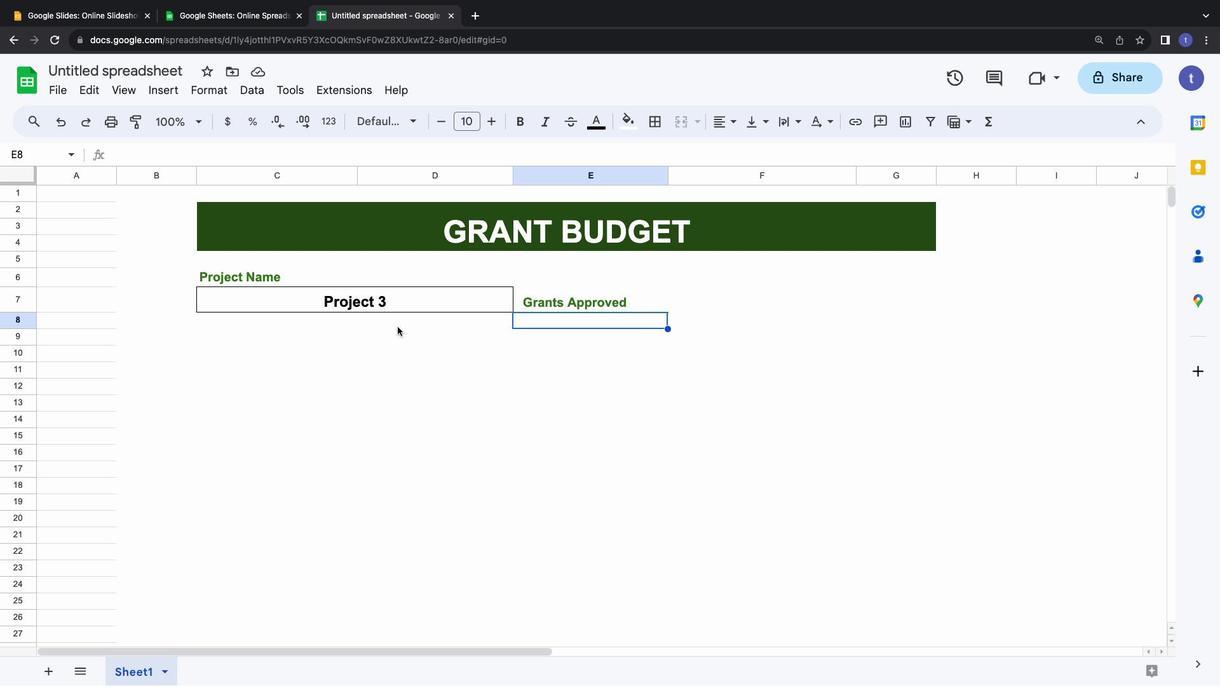 
Action: Mouse pressed left at (397, 326)
Screenshot: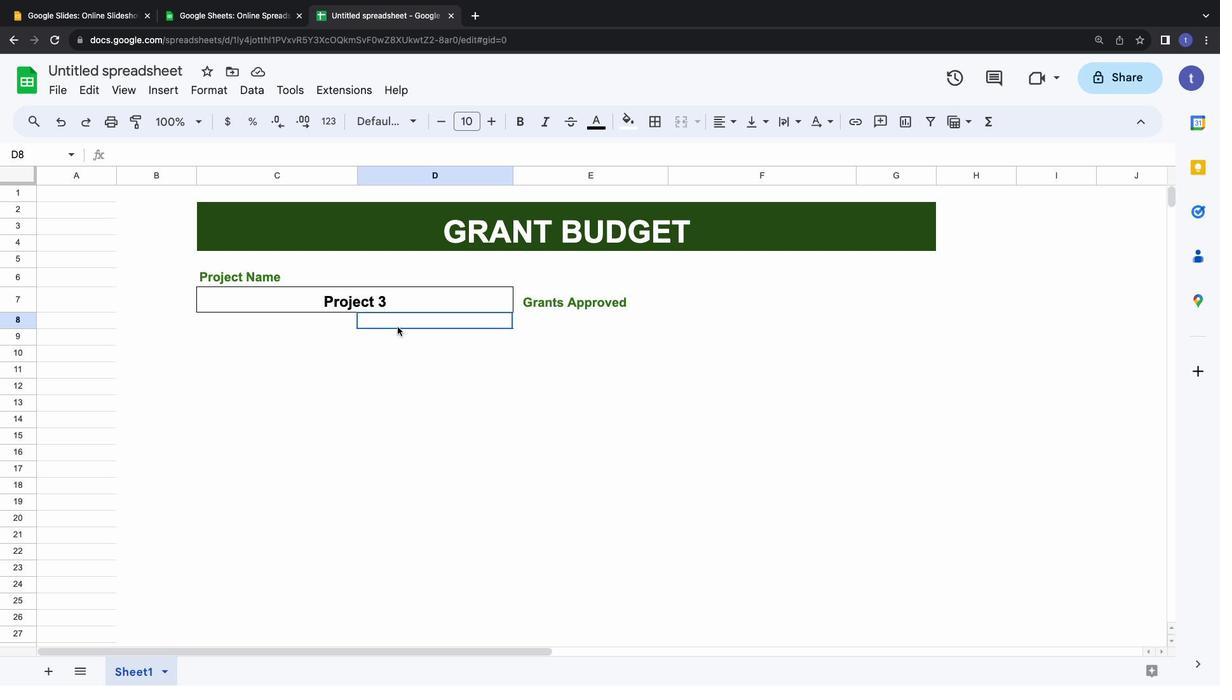 
Action: Mouse moved to (24, 325)
Screenshot: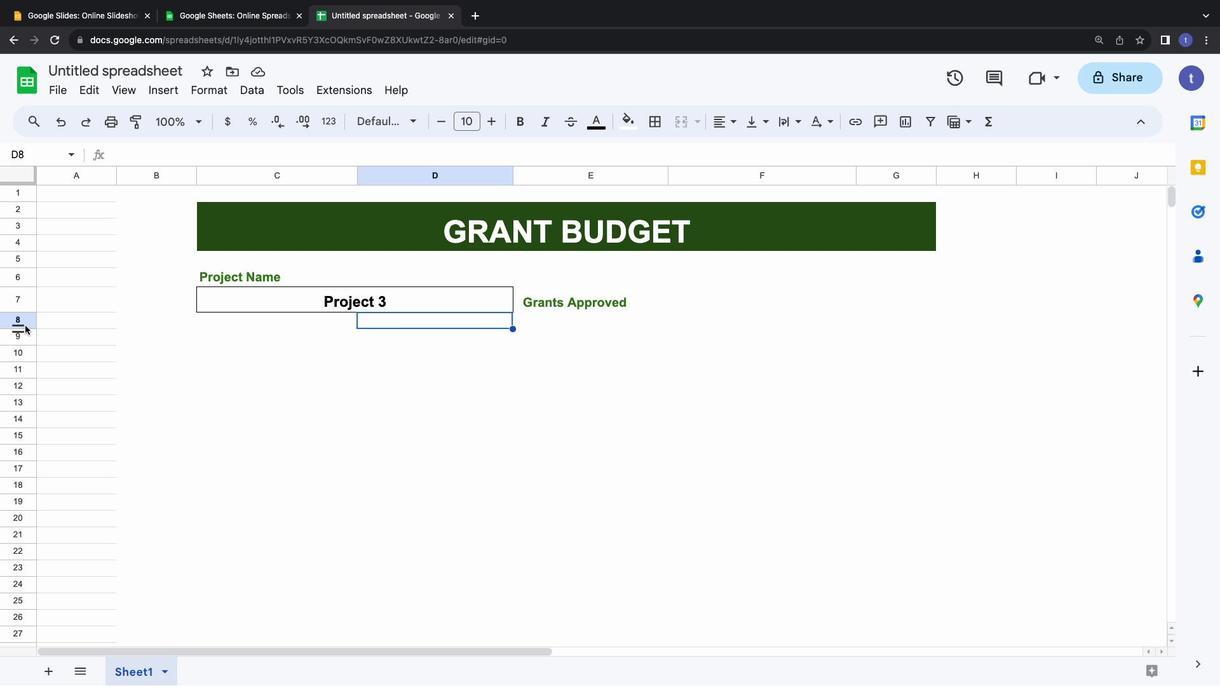 
Action: Mouse pressed left at (24, 325)
Screenshot: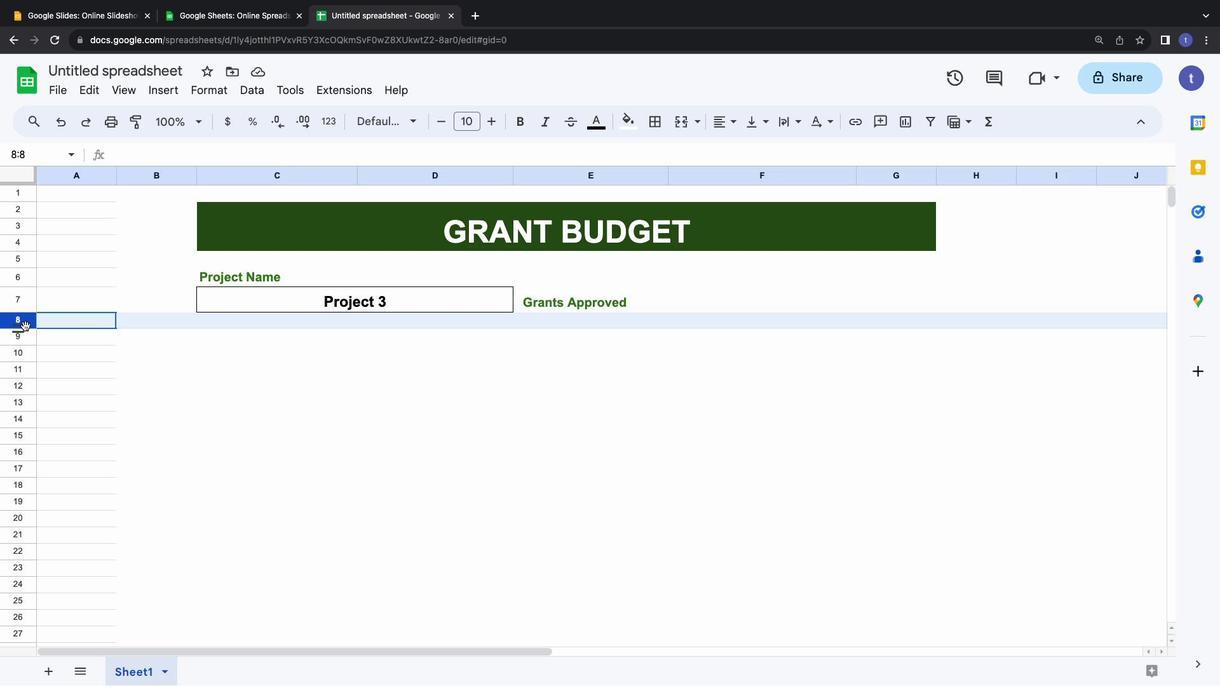 
Action: Mouse moved to (18, 328)
Screenshot: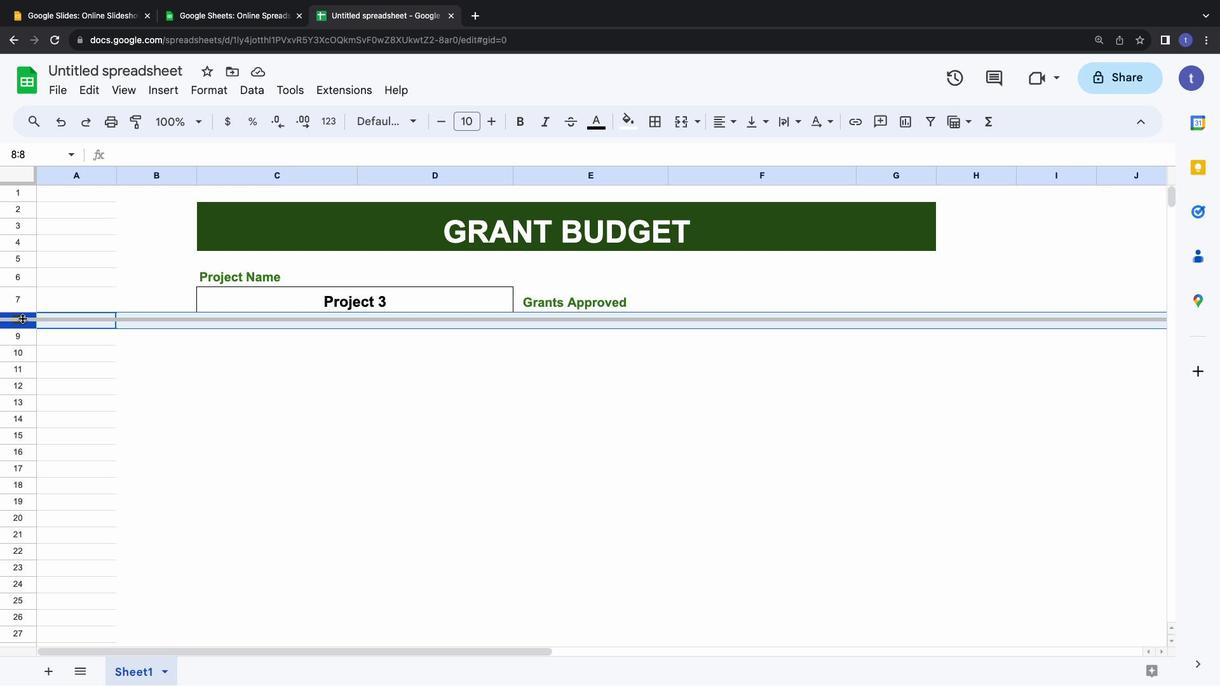 
Action: Mouse pressed left at (18, 328)
Screenshot: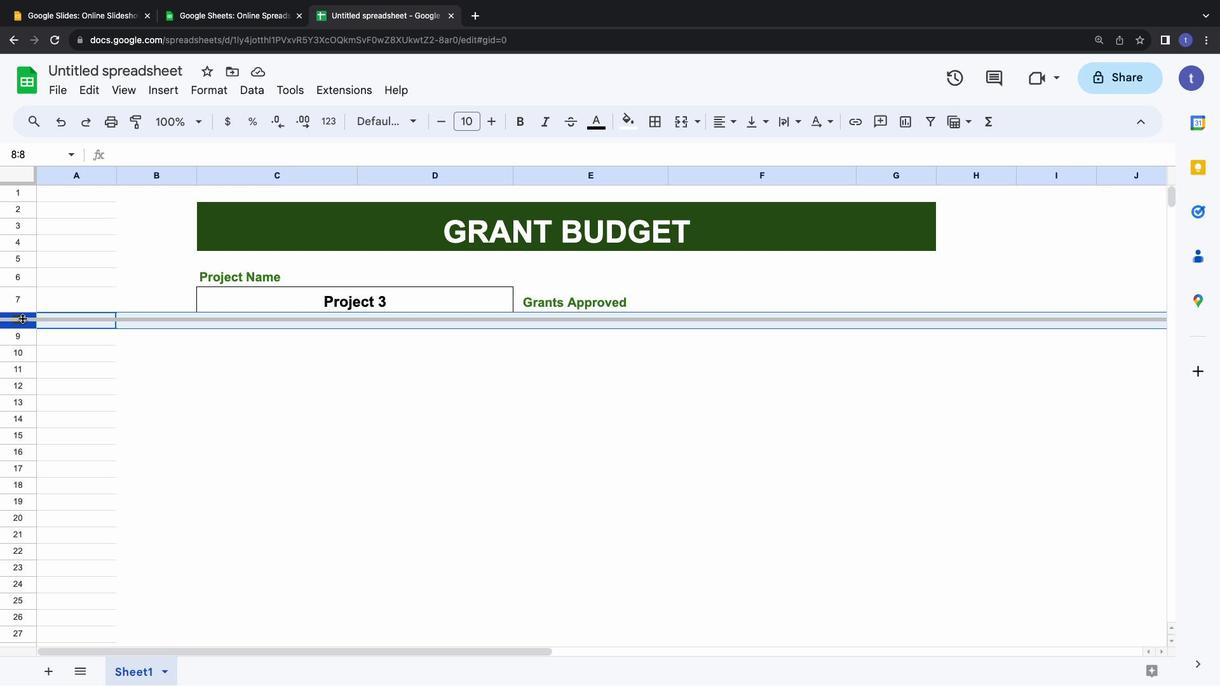 
Action: Mouse moved to (240, 330)
Screenshot: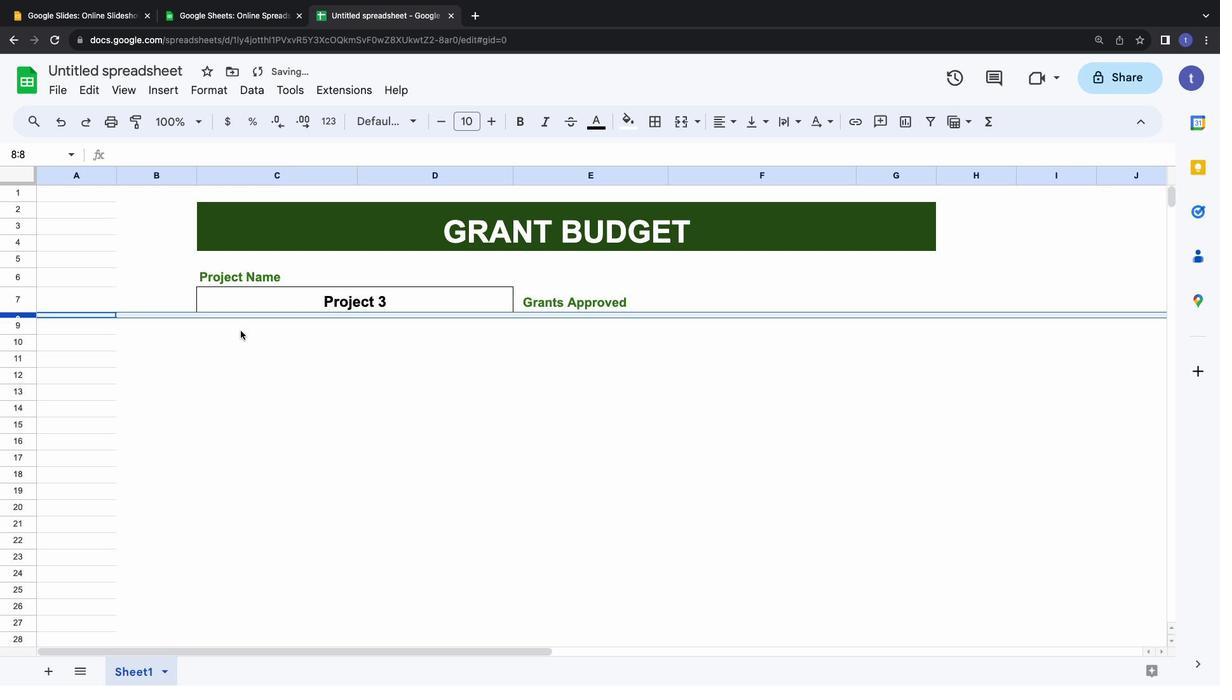 
Action: Mouse pressed left at (240, 330)
Screenshot: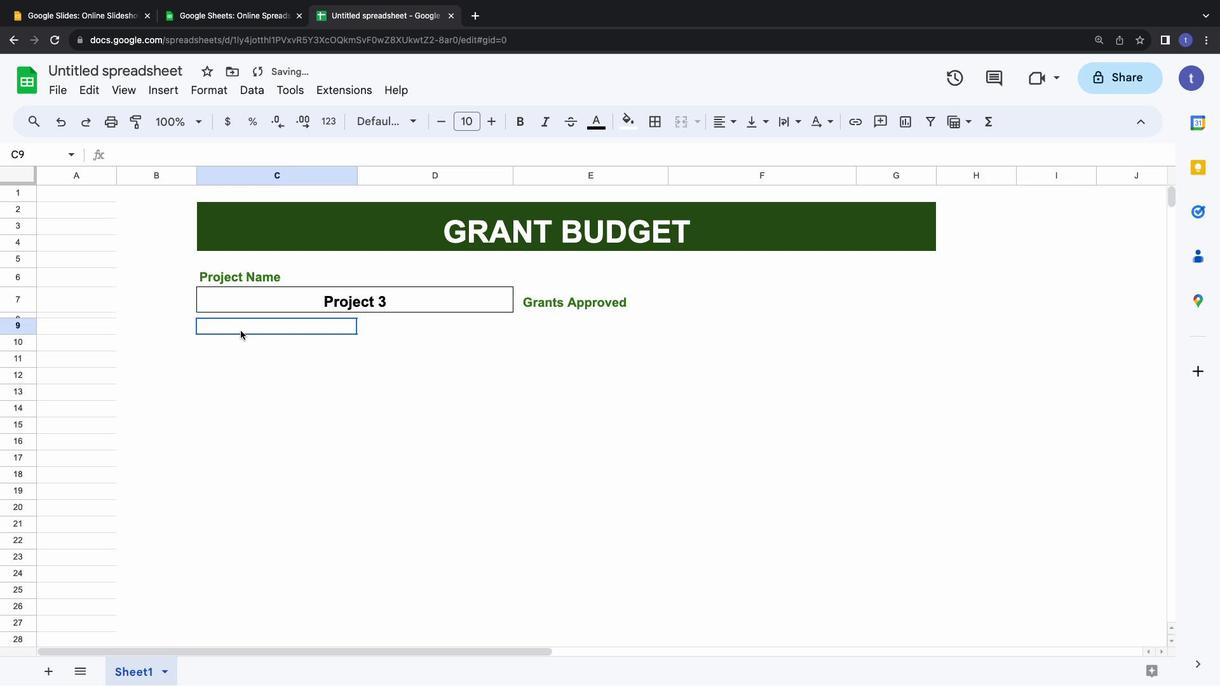 
Action: Mouse pressed left at (240, 330)
Screenshot: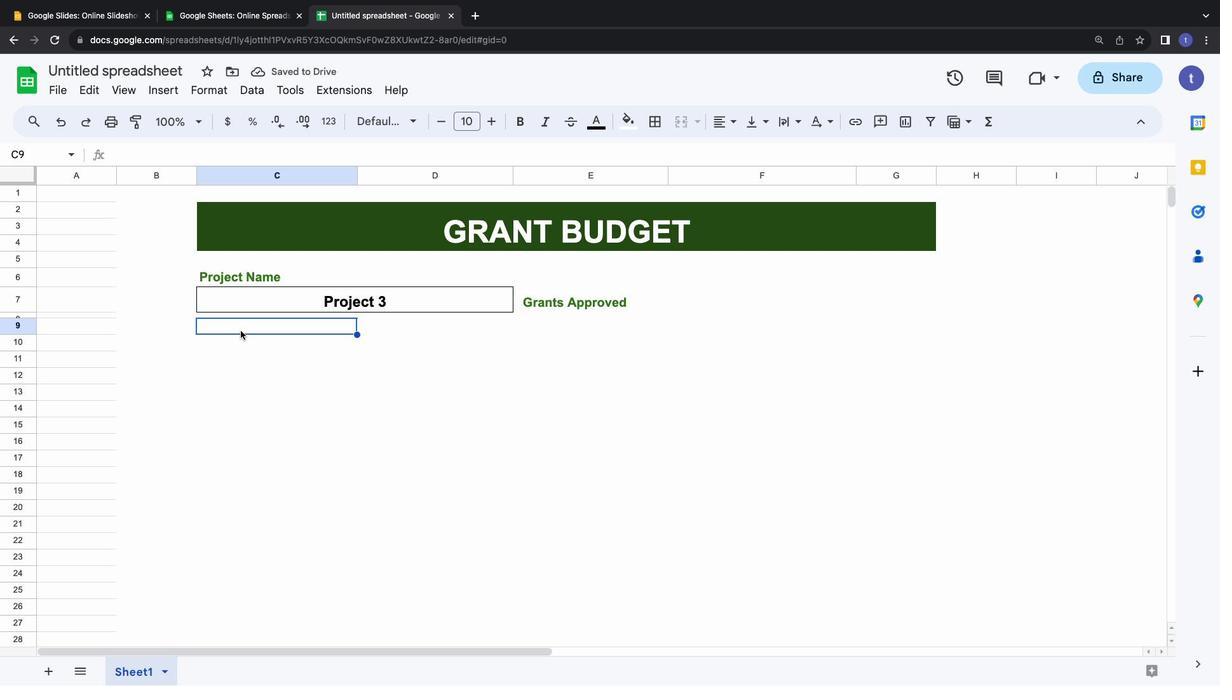 
Action: Key pressed Key.shift'G''r''a''n''t''e''d'Key.spaceKey.shift'A''m''o''u''n''t'
Screenshot: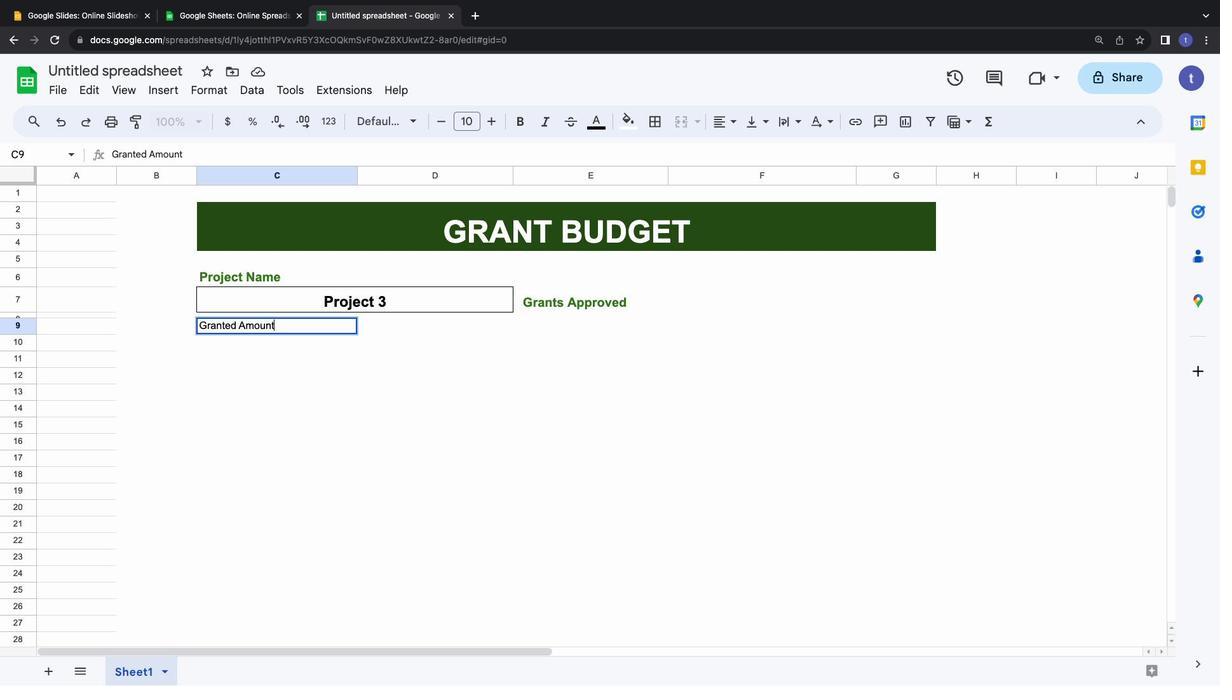 
Action: Mouse moved to (17, 334)
Screenshot: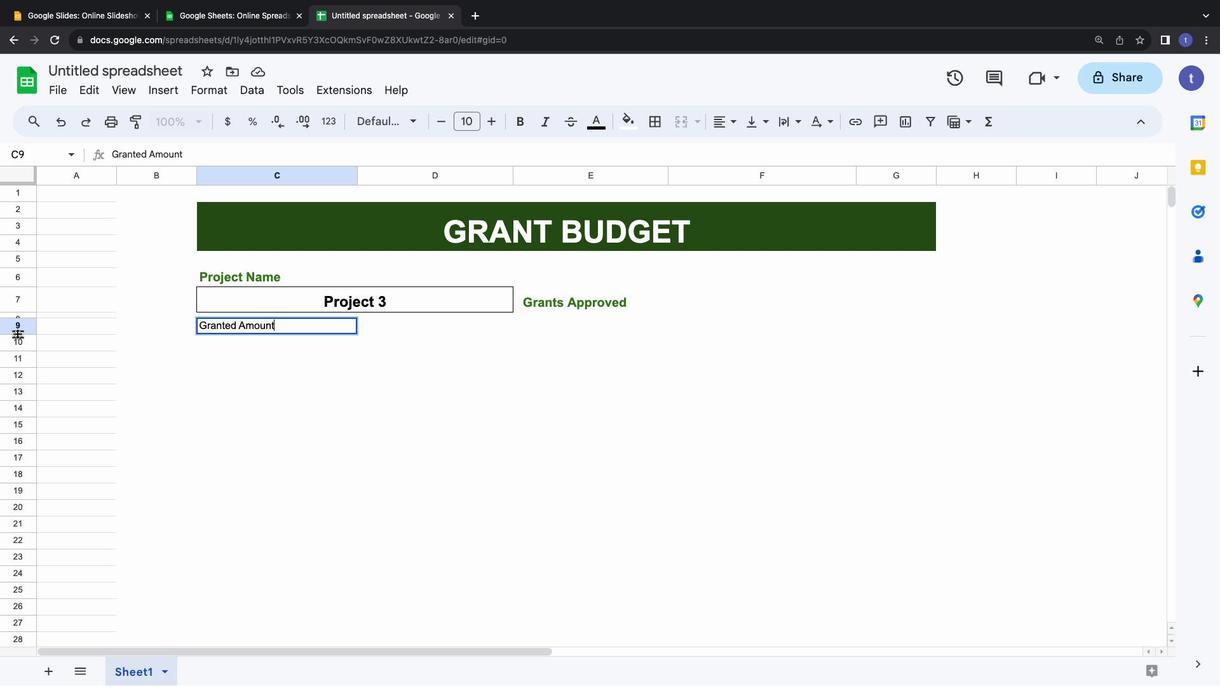 
Action: Mouse pressed left at (17, 334)
Screenshot: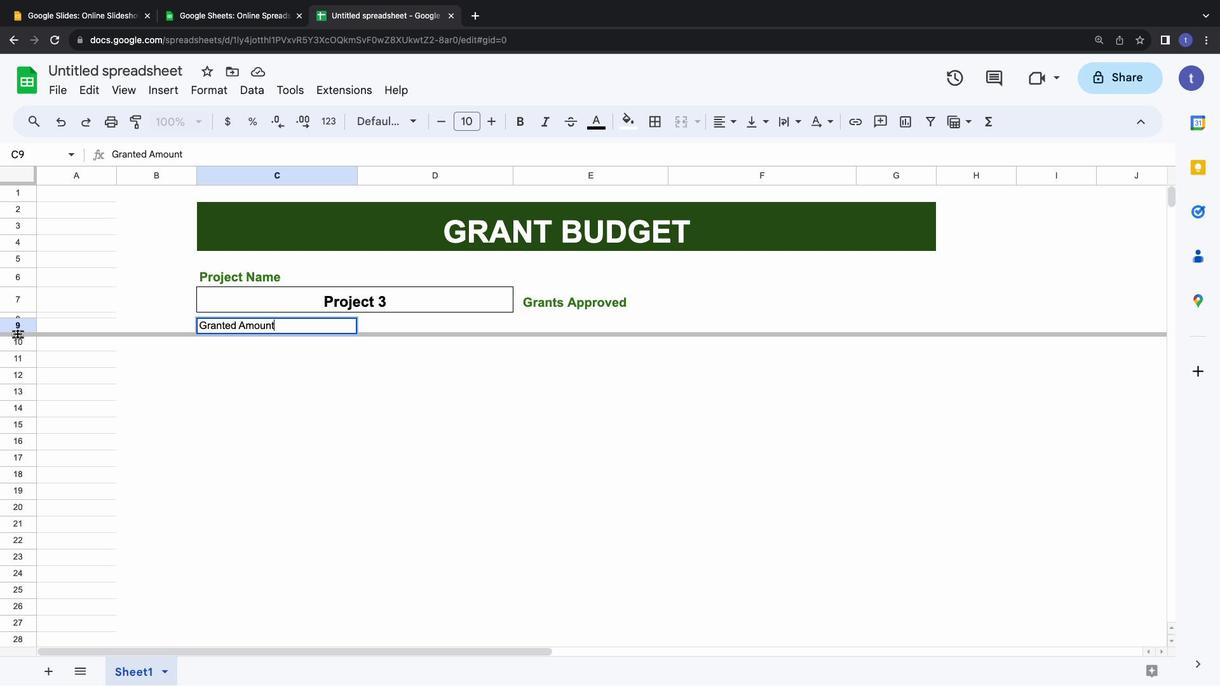 
Action: Mouse moved to (232, 357)
Screenshot: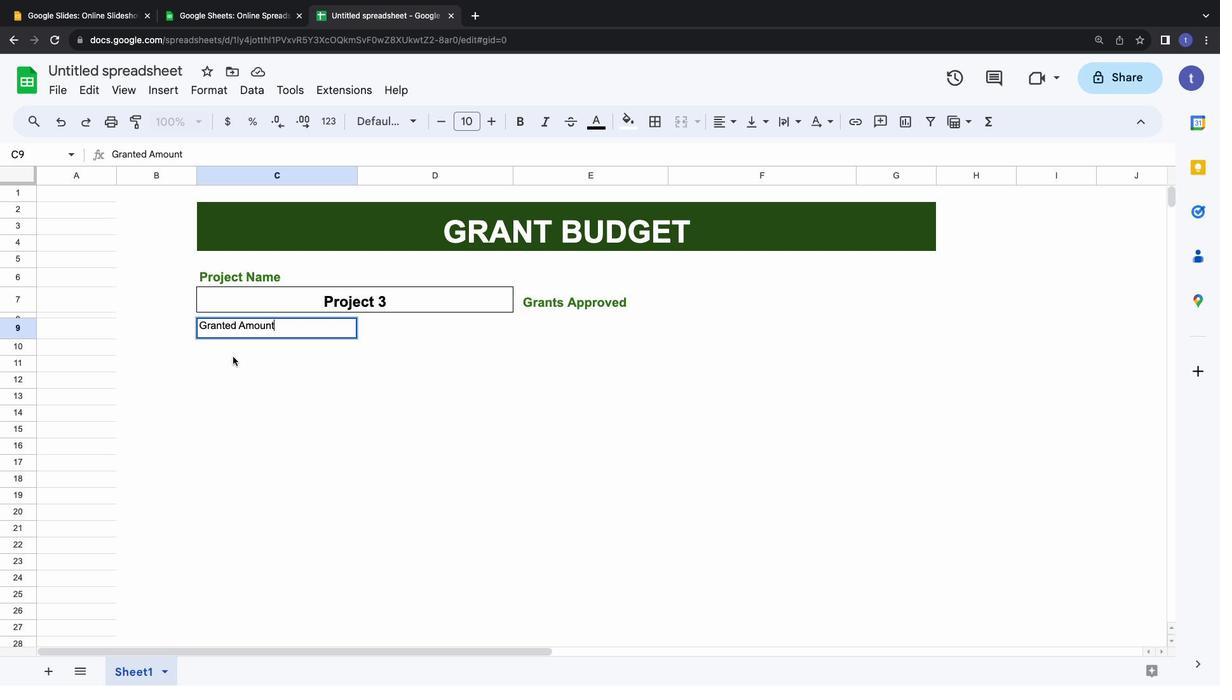 
Action: Mouse pressed left at (232, 357)
Screenshot: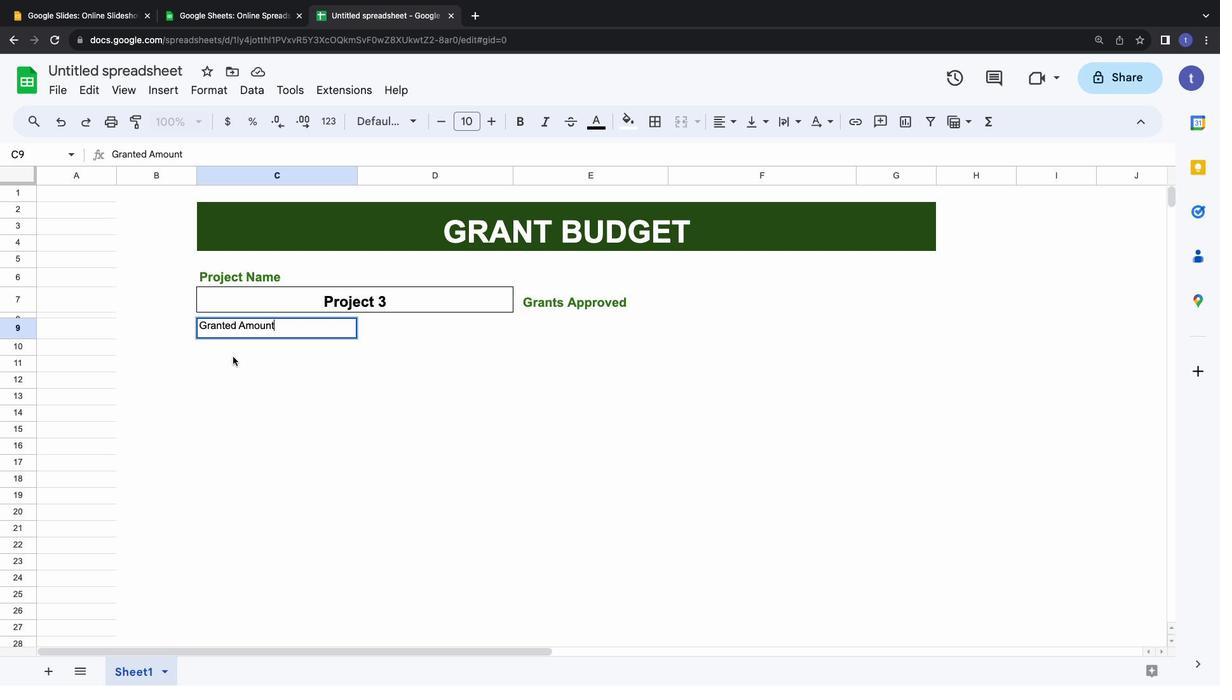 
Action: Mouse moved to (19, 358)
Screenshot: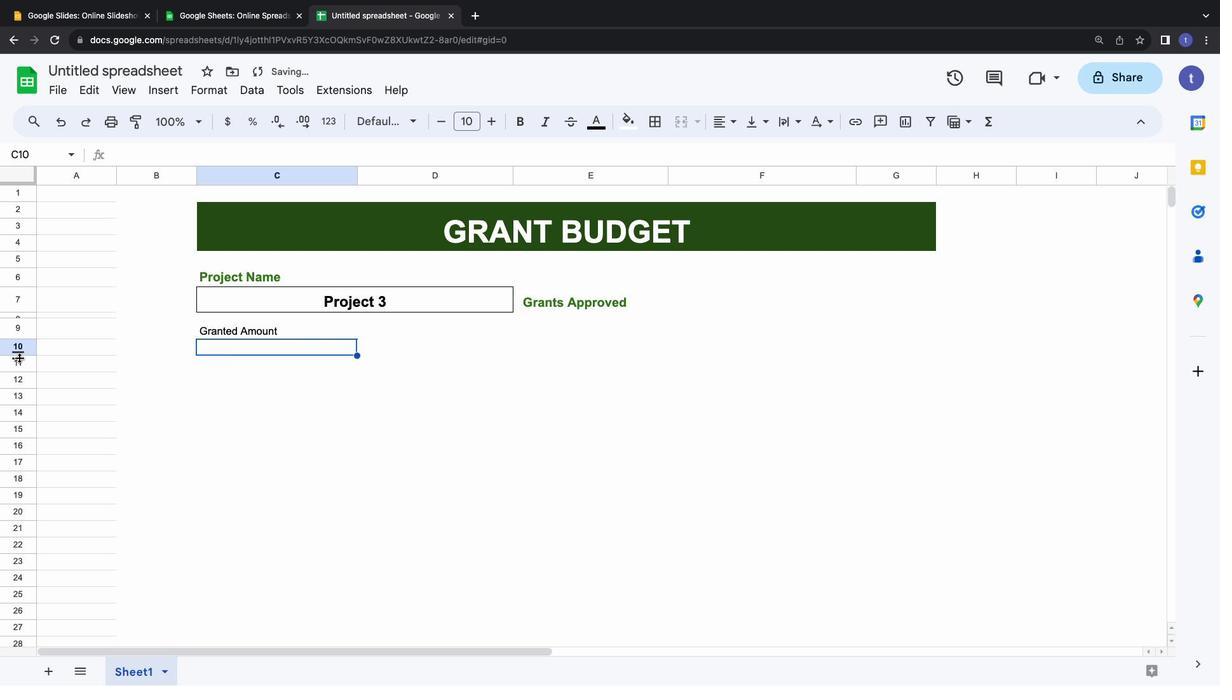 
Action: Mouse pressed left at (19, 358)
Screenshot: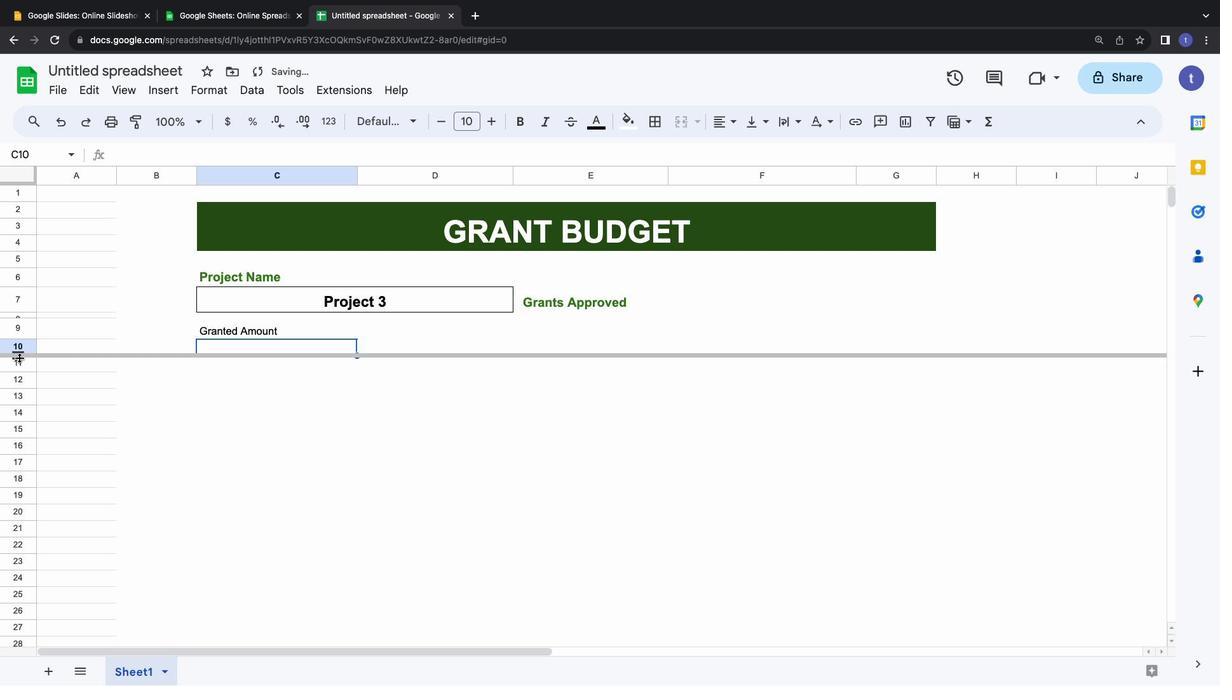 
Action: Mouse moved to (26, 351)
Screenshot: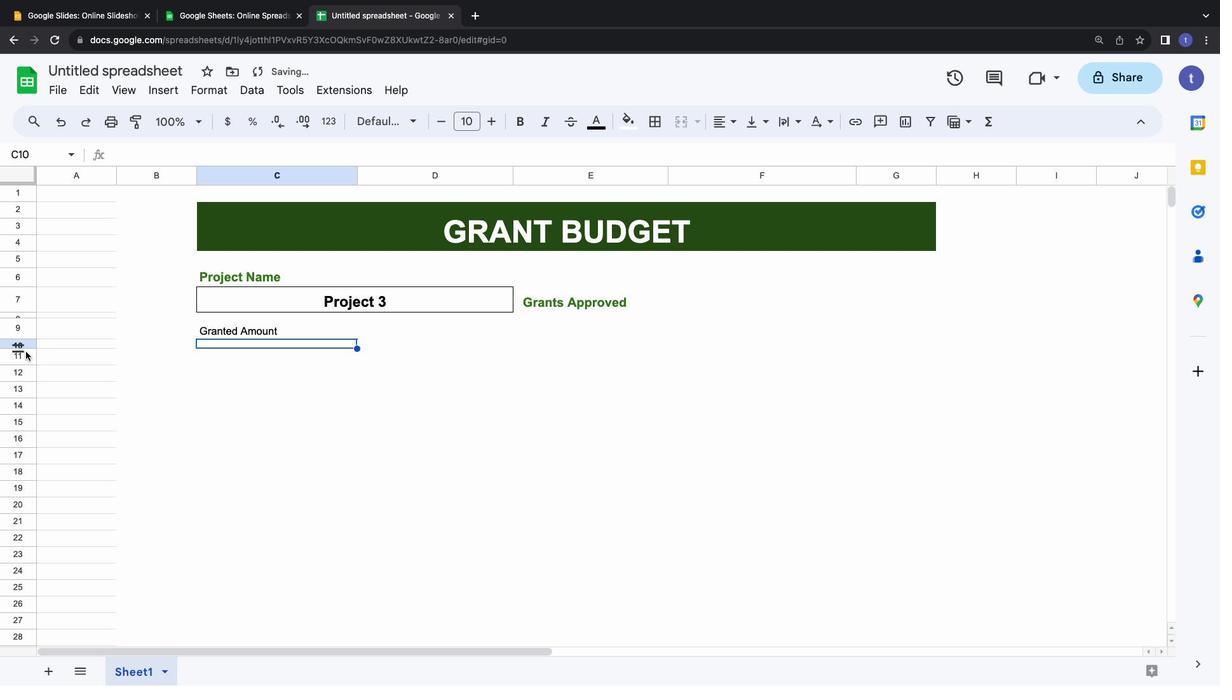
Action: Mouse pressed left at (26, 351)
Screenshot: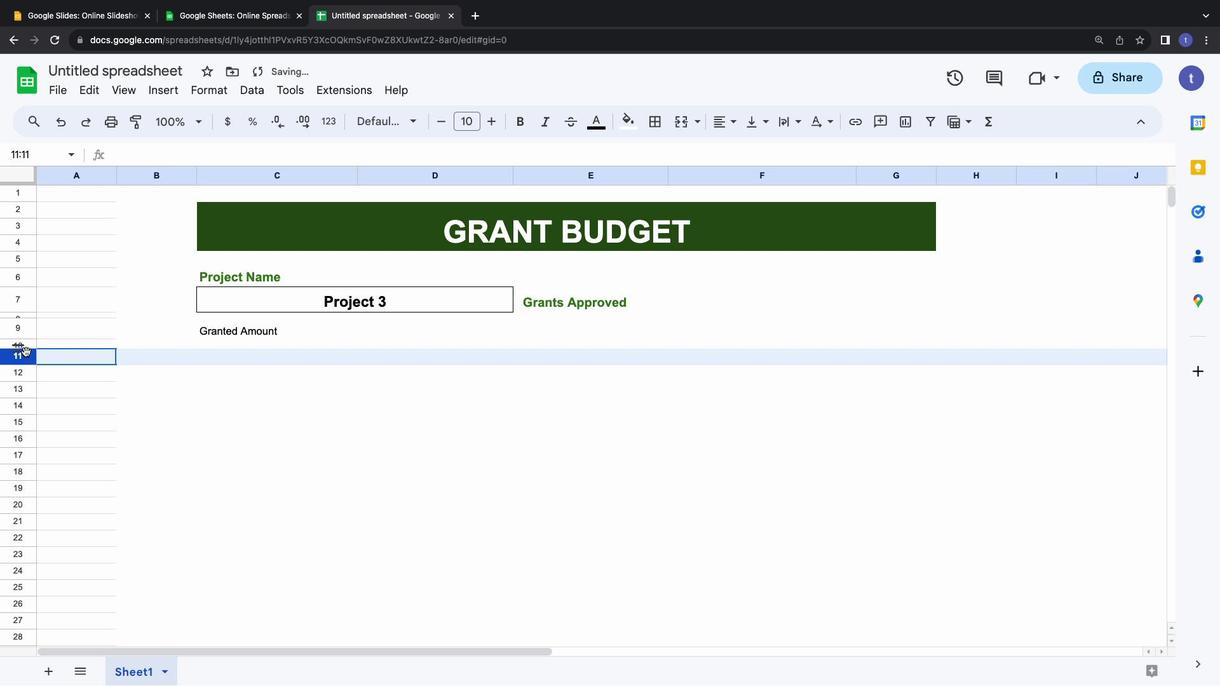 
Action: Mouse moved to (22, 354)
Screenshot: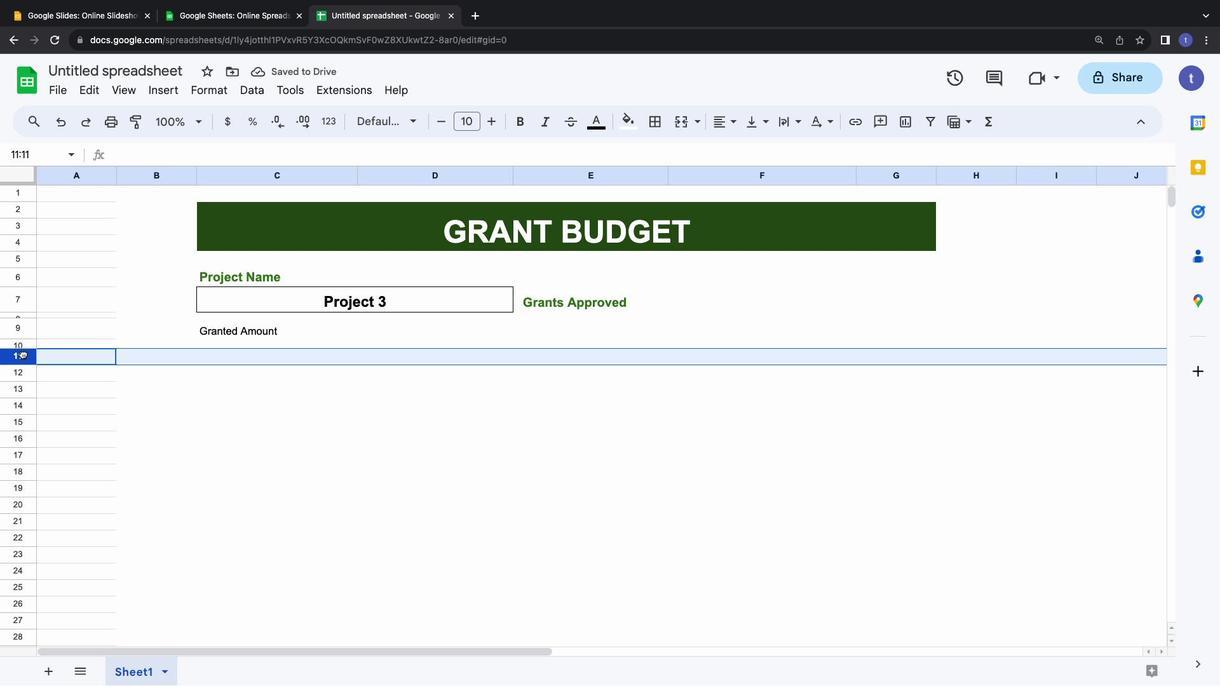 
Action: Mouse pressed left at (22, 354)
Screenshot: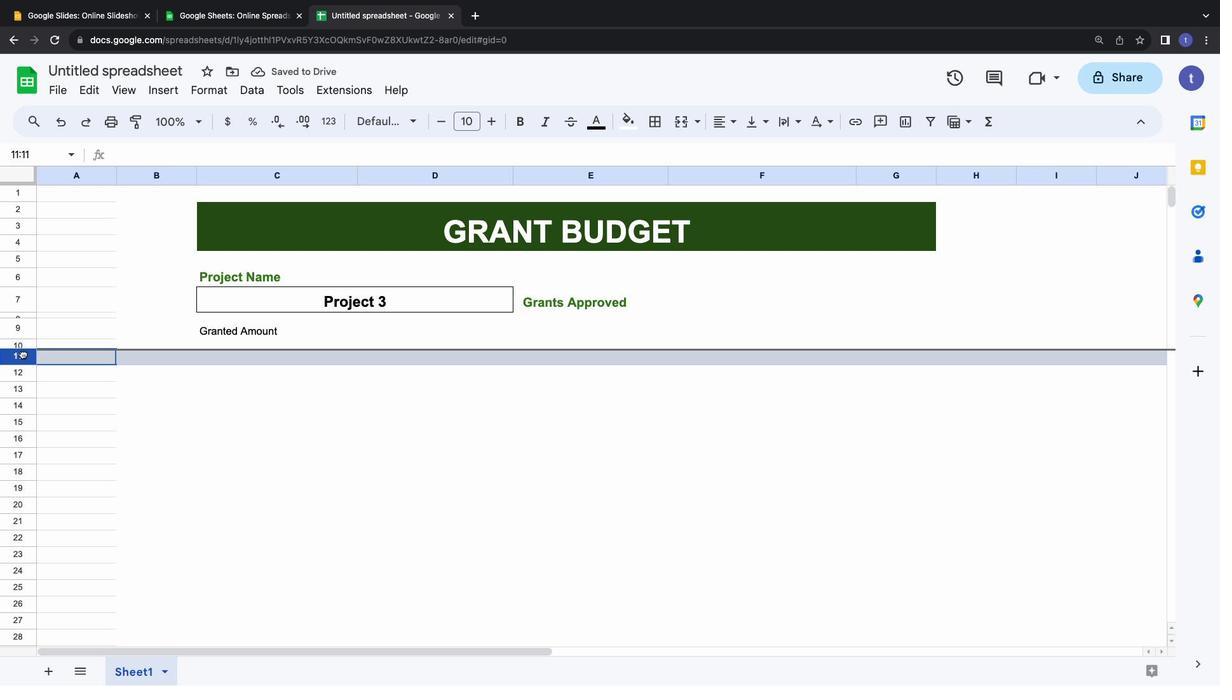 
Action: Mouse moved to (21, 349)
